 Task: Find a guest house in Isleworth, United Kingdom, for 7 guests from 10th to 15th July, with a price range of ₹10,000 to ₹15,000, 7 bedrooms, 4 beds, 7 bathrooms, WiFi, free parking, and self check-in.
Action: Mouse moved to (596, 121)
Screenshot: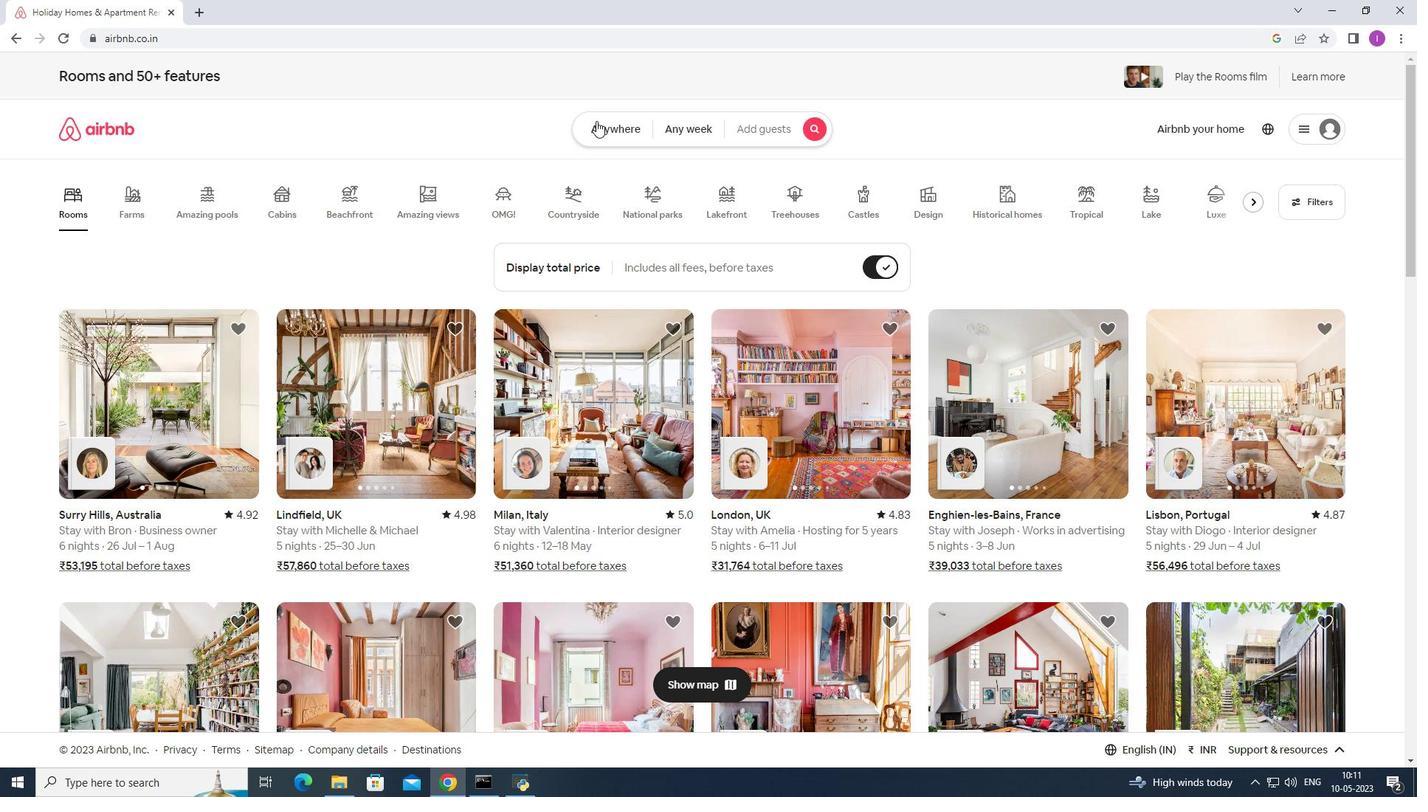 
Action: Mouse pressed left at (596, 121)
Screenshot: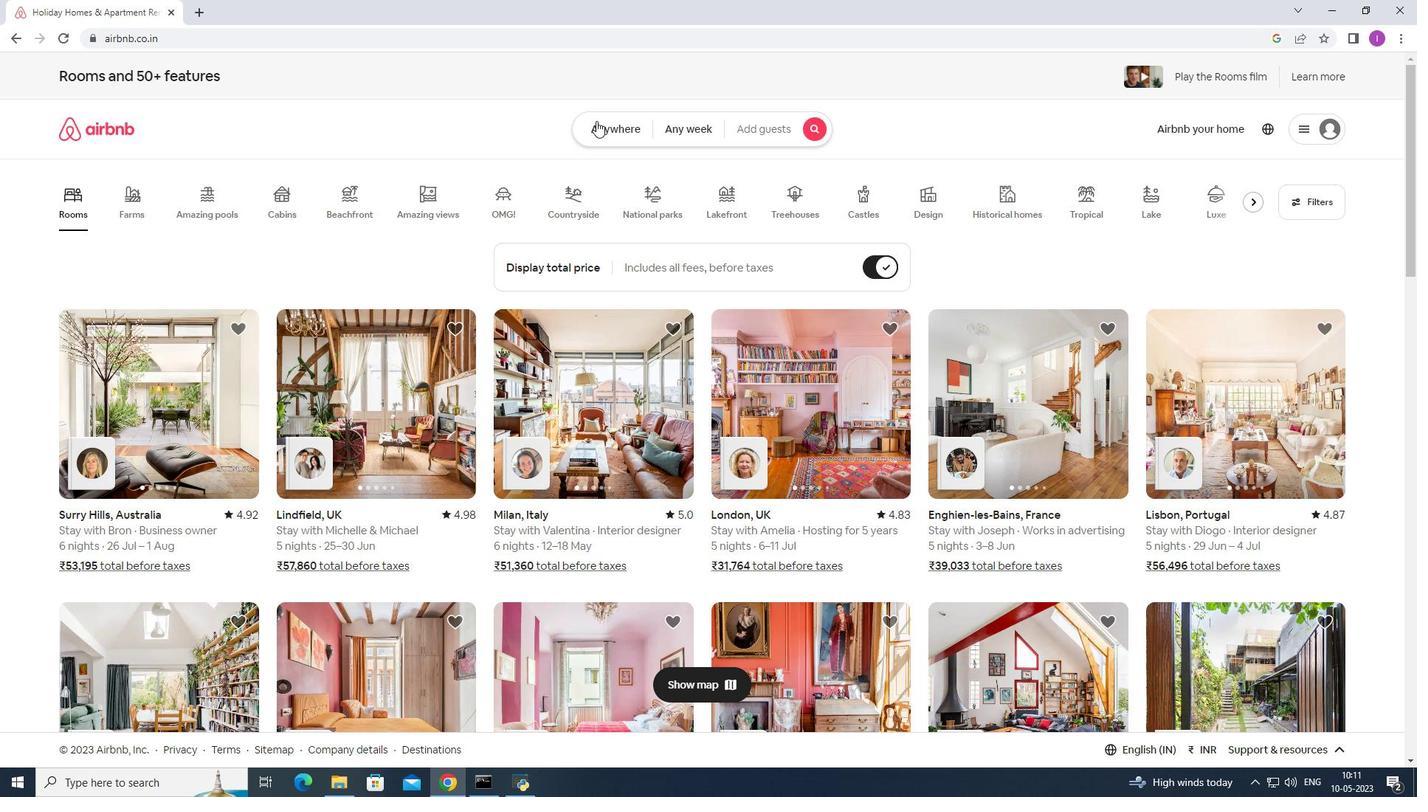 
Action: Mouse moved to (458, 196)
Screenshot: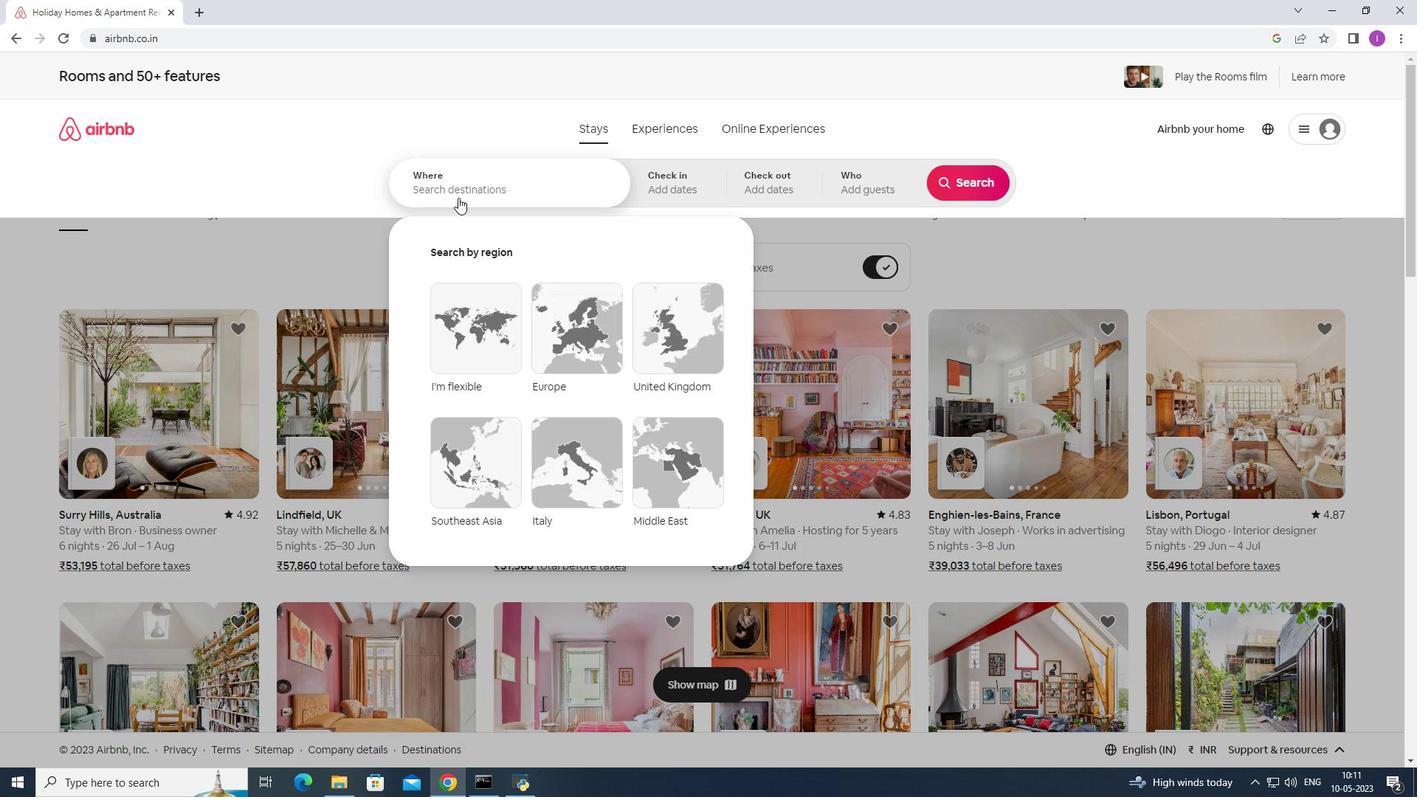 
Action: Mouse pressed left at (458, 196)
Screenshot: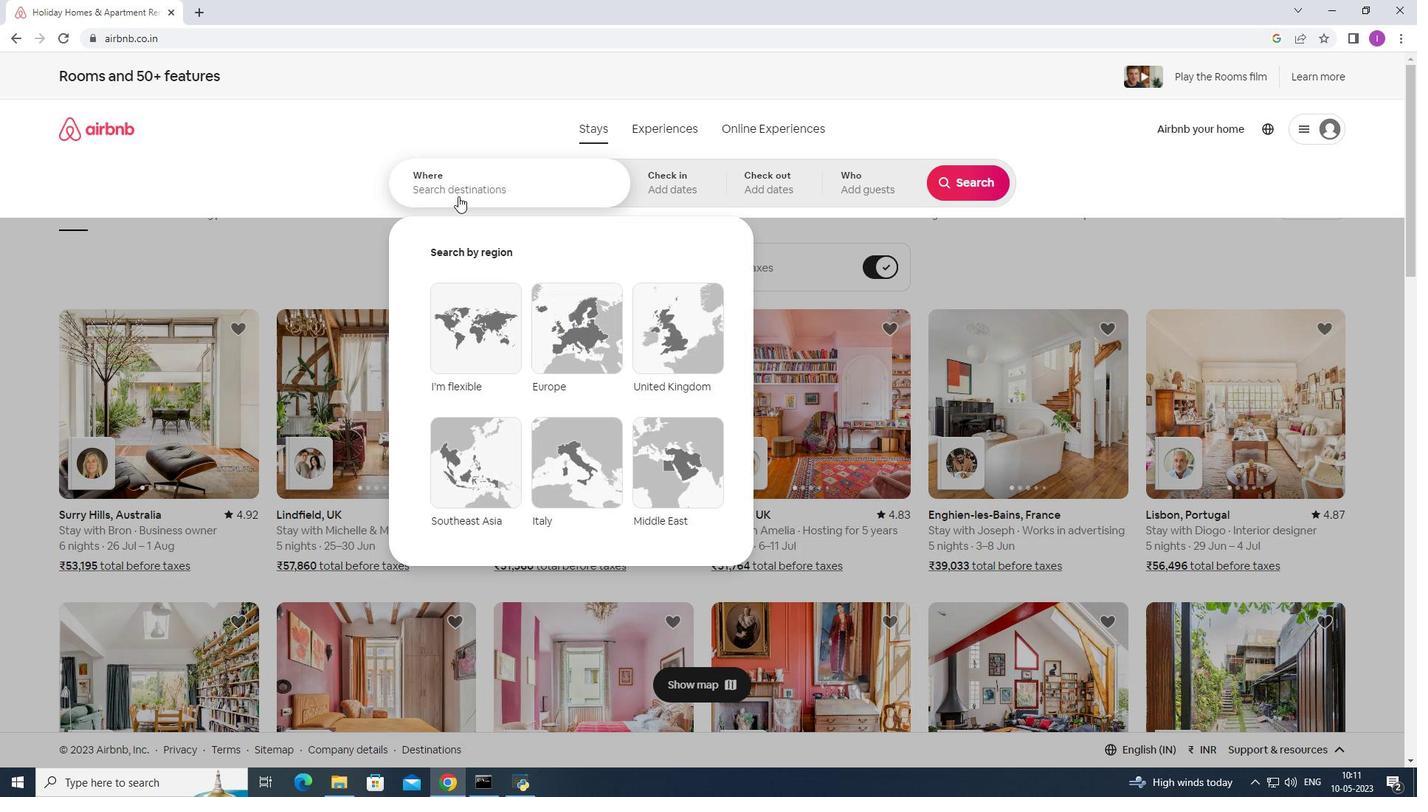 
Action: Mouse moved to (481, 191)
Screenshot: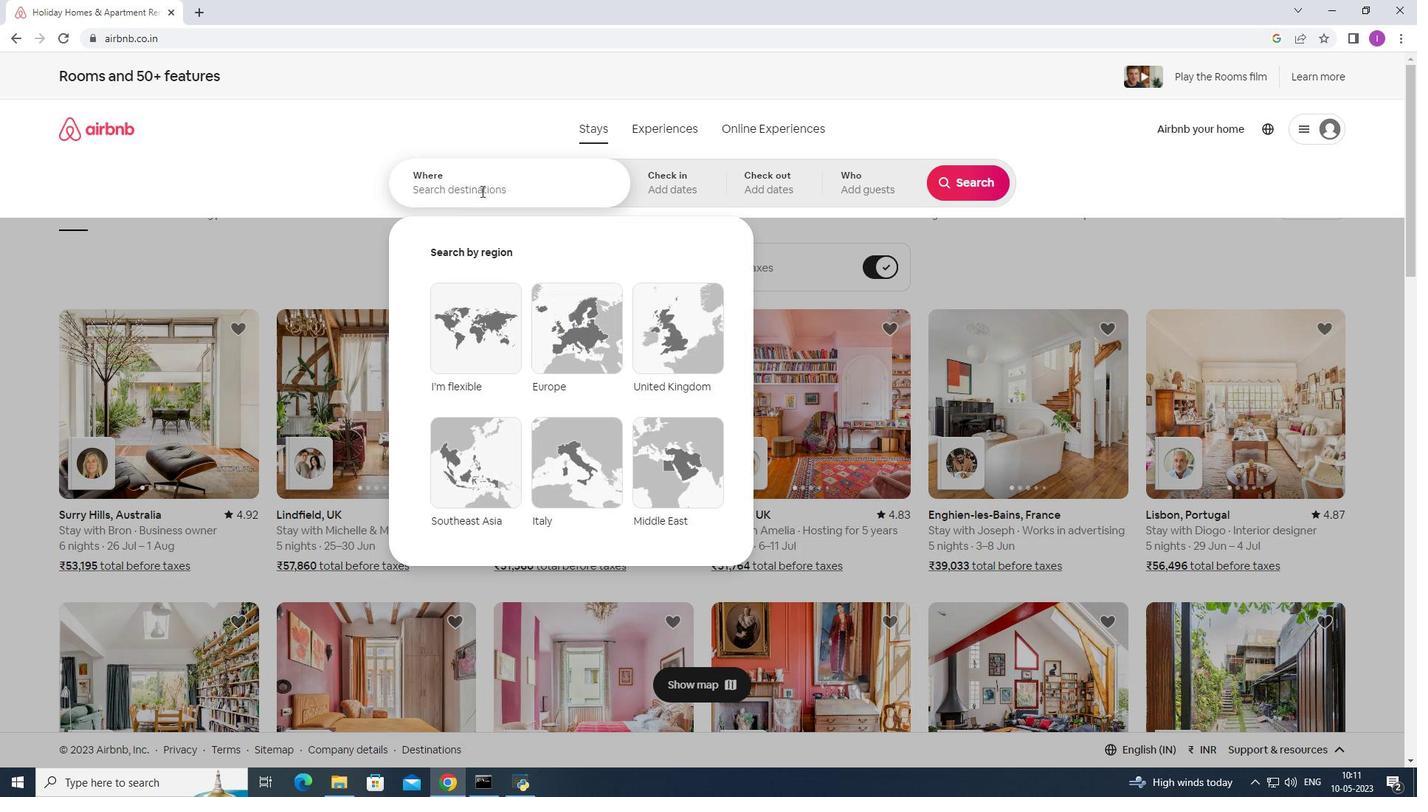 
Action: Key pressed <Key.shift><Key.shift><Key.shift><Key.shift><Key.shift><Key.shift><Key.shift><Key.shift><Key.shift>Isleworth,<Key.shift><Key.shift><Key.shift><Key.shift><Key.shift><Key.shift><Key.shift><Key.shift><Key.shift><Key.shift><Key.shift><Key.shift><Key.shift><Key.shift>United<Key.space><Key.shift>Kingdom
Screenshot: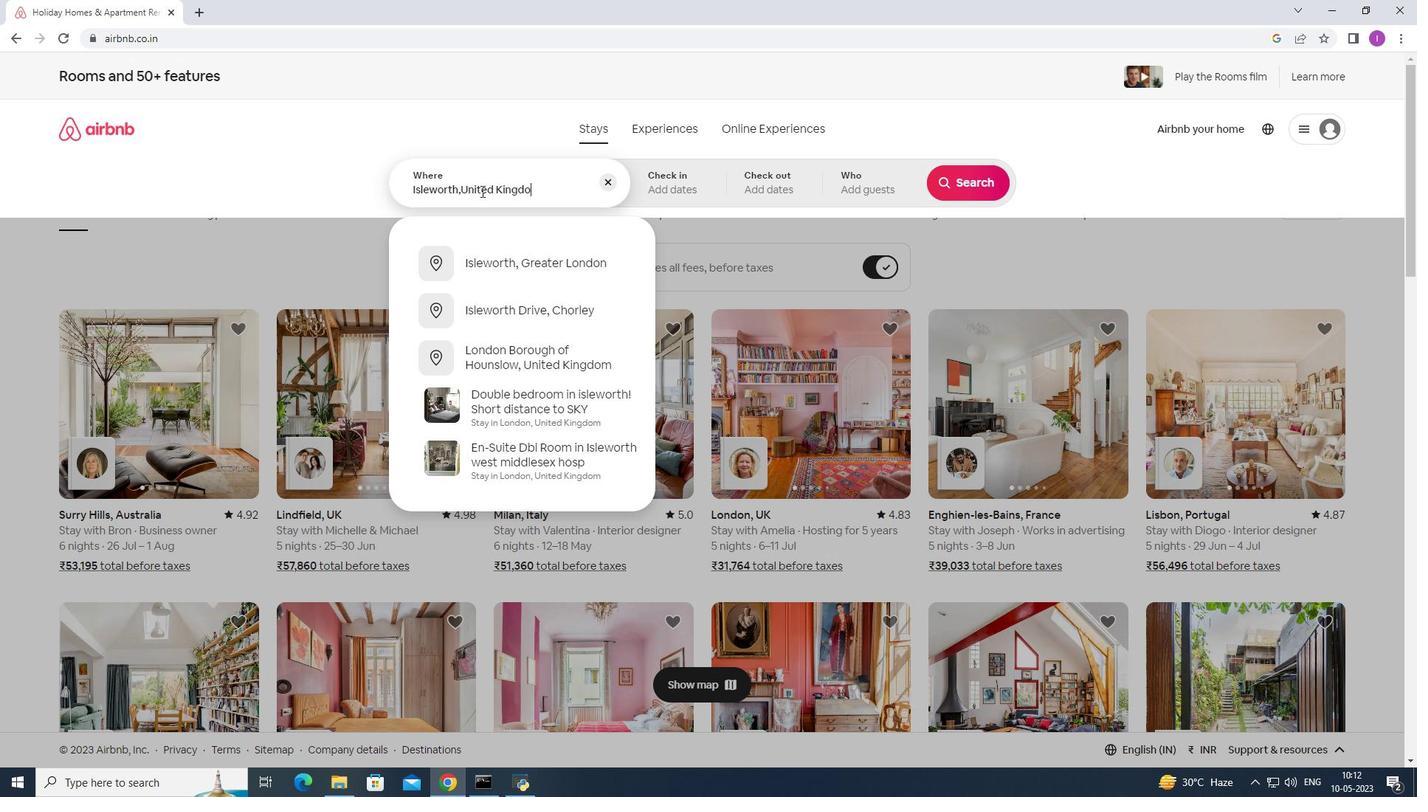 
Action: Mouse moved to (668, 194)
Screenshot: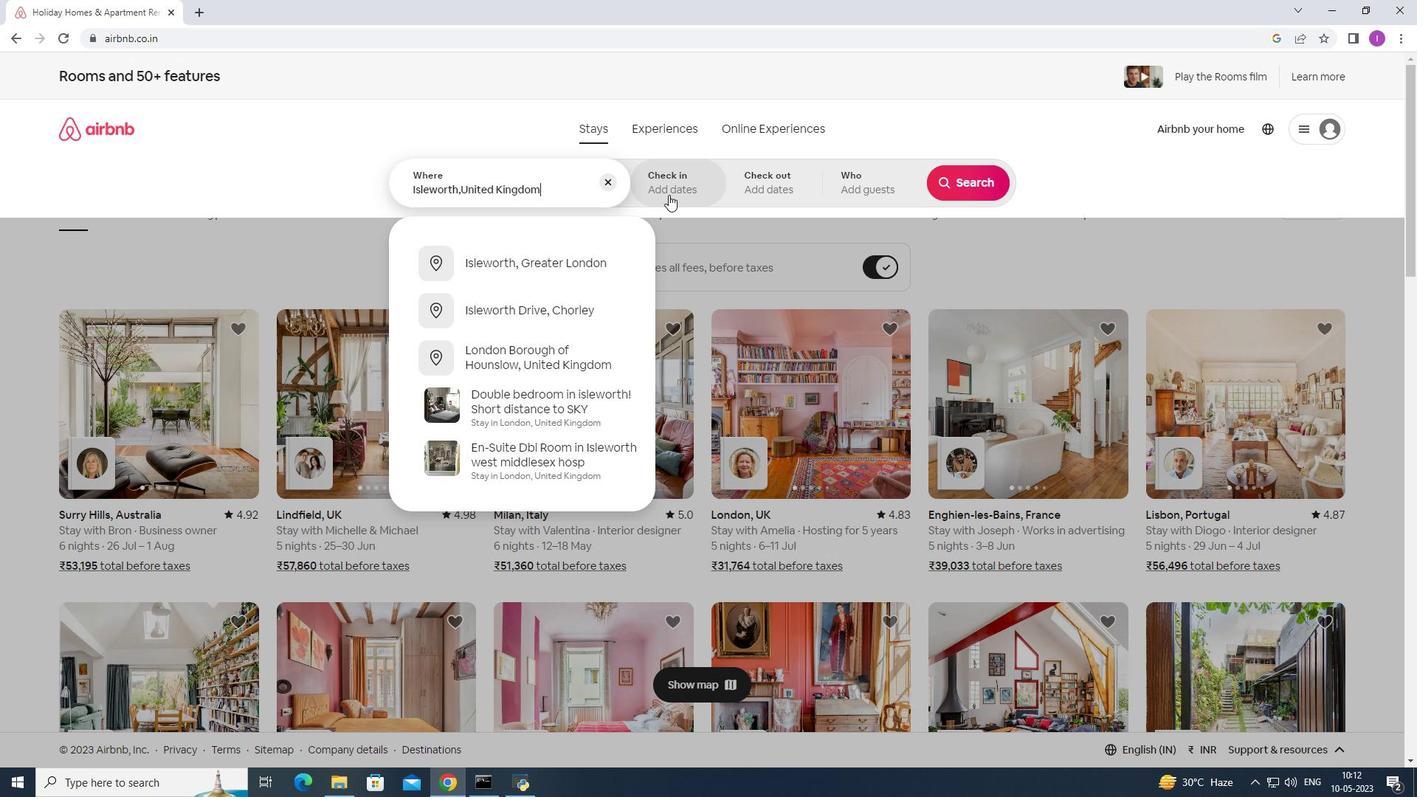 
Action: Mouse pressed left at (668, 194)
Screenshot: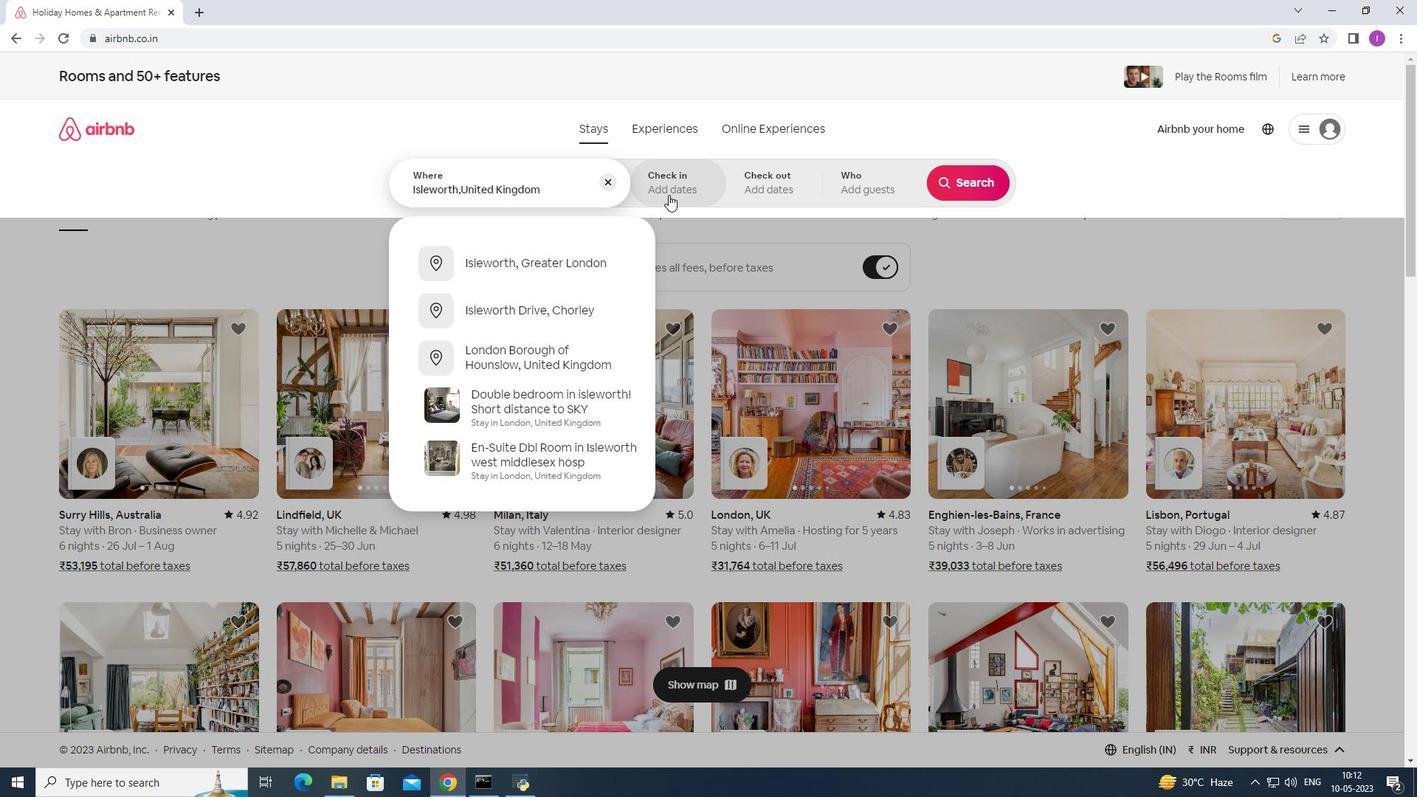 
Action: Mouse moved to (969, 297)
Screenshot: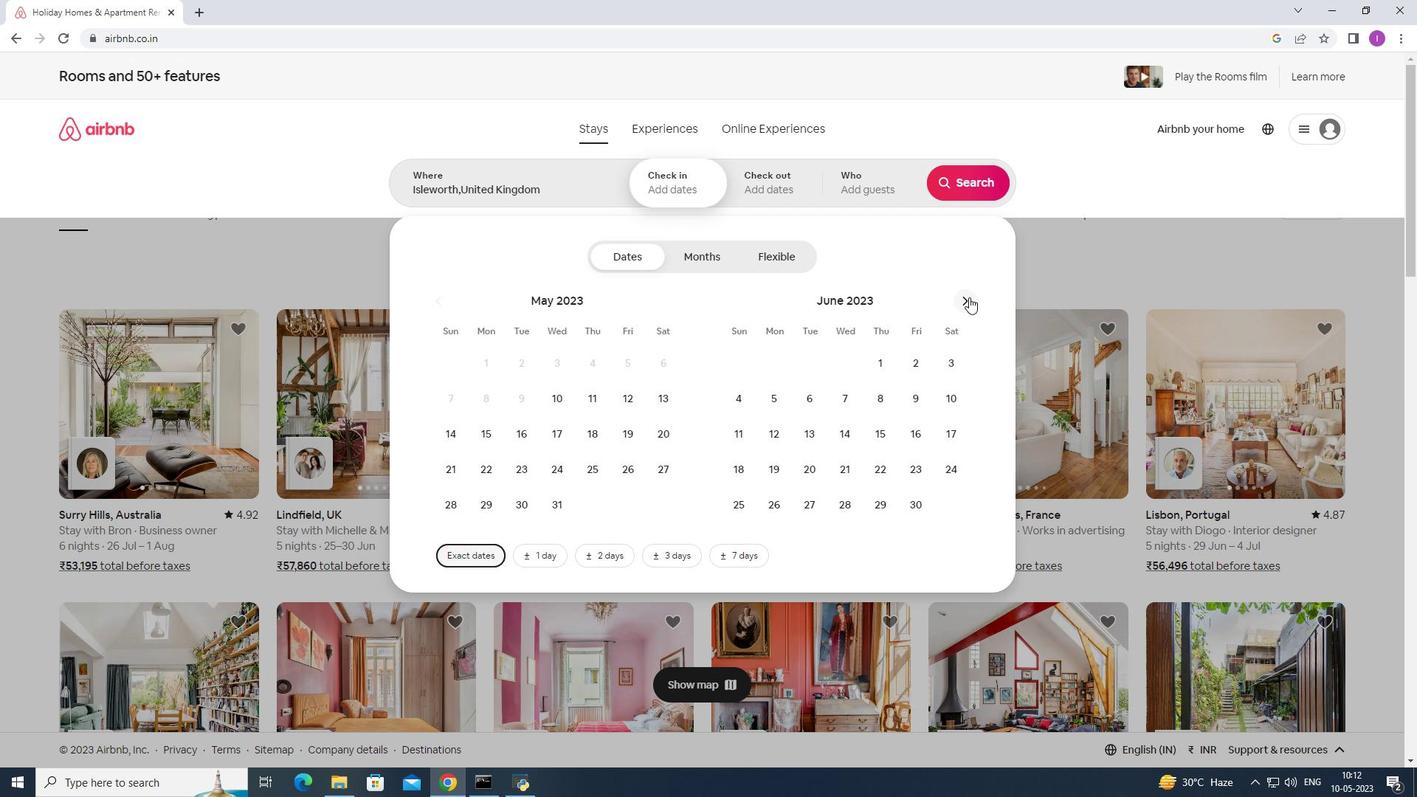 
Action: Mouse pressed left at (969, 297)
Screenshot: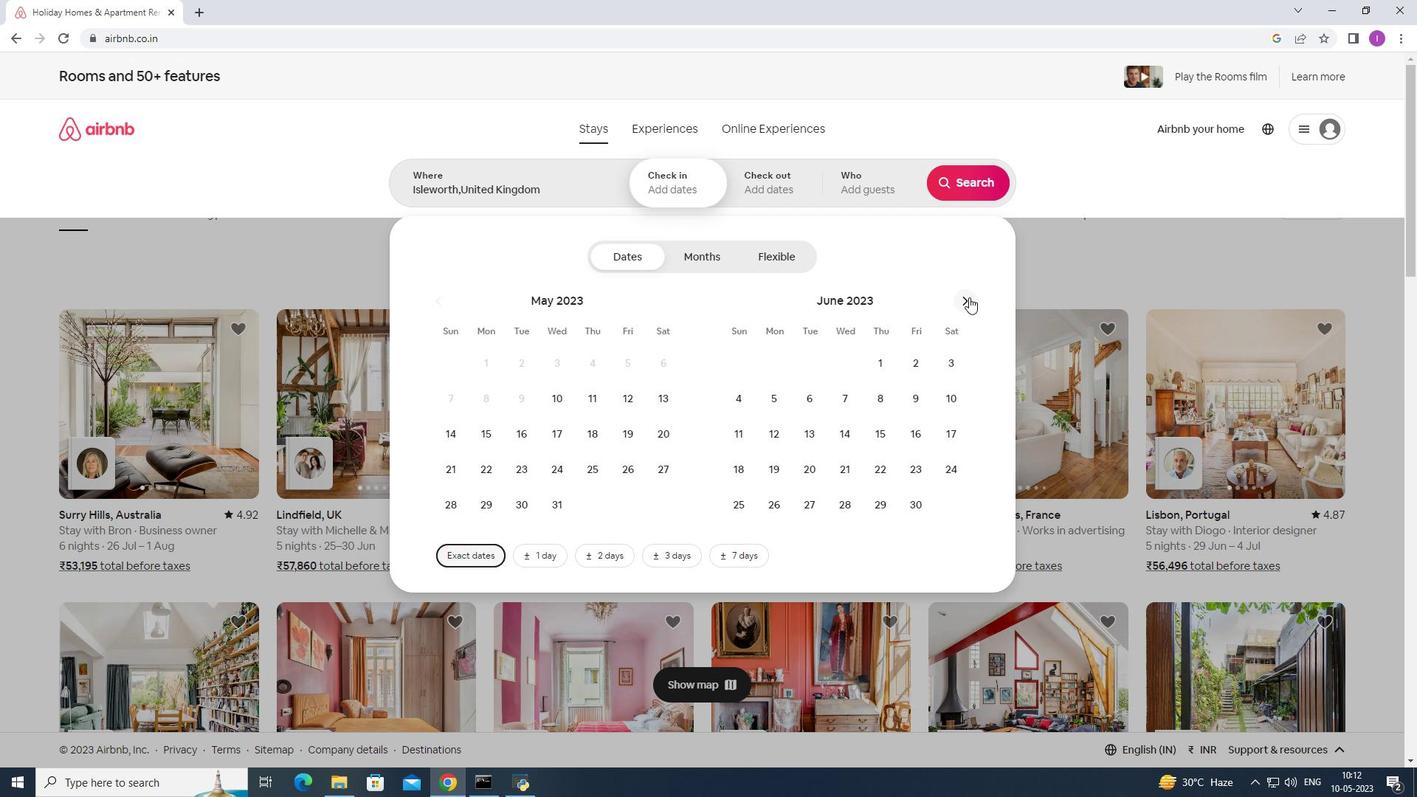 
Action: Mouse moved to (778, 436)
Screenshot: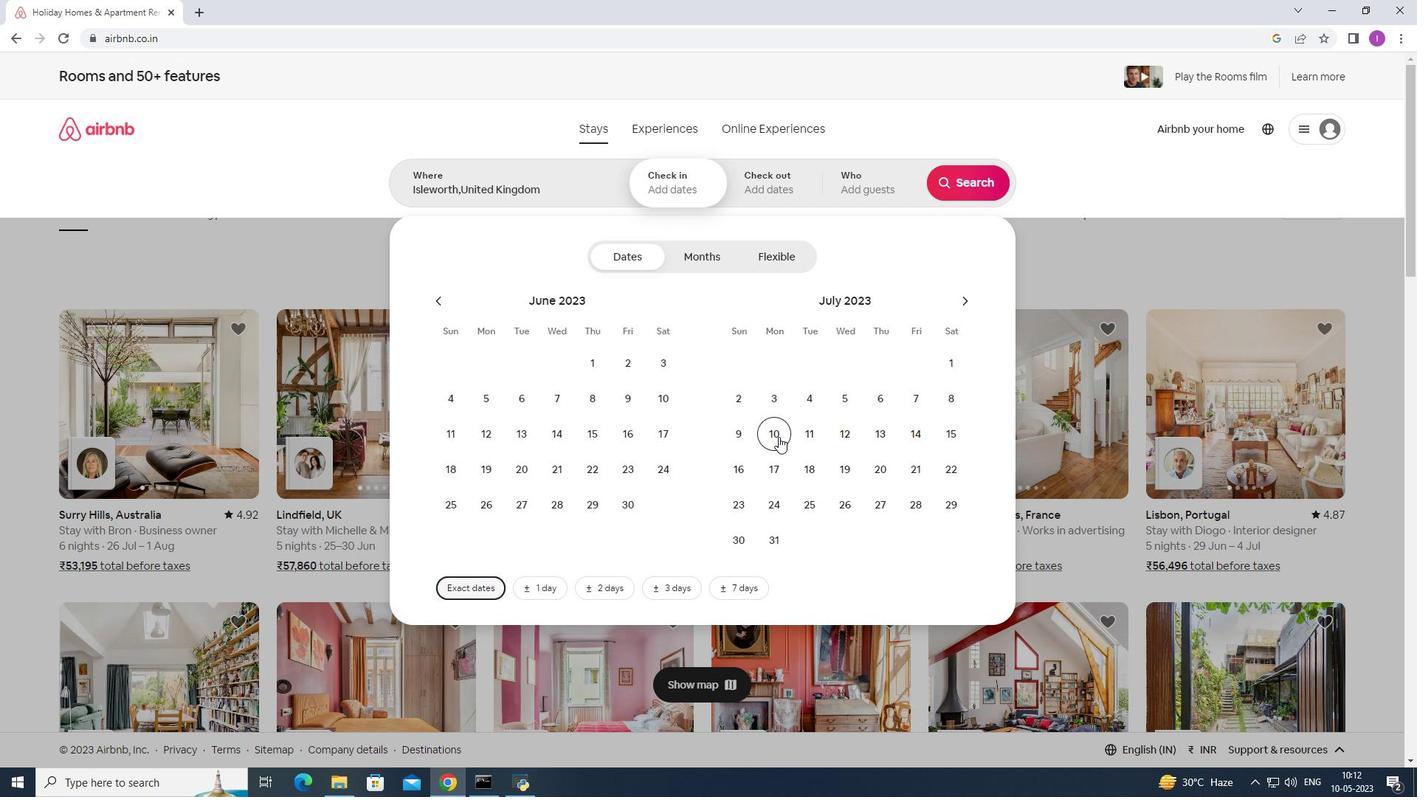 
Action: Mouse pressed left at (778, 436)
Screenshot: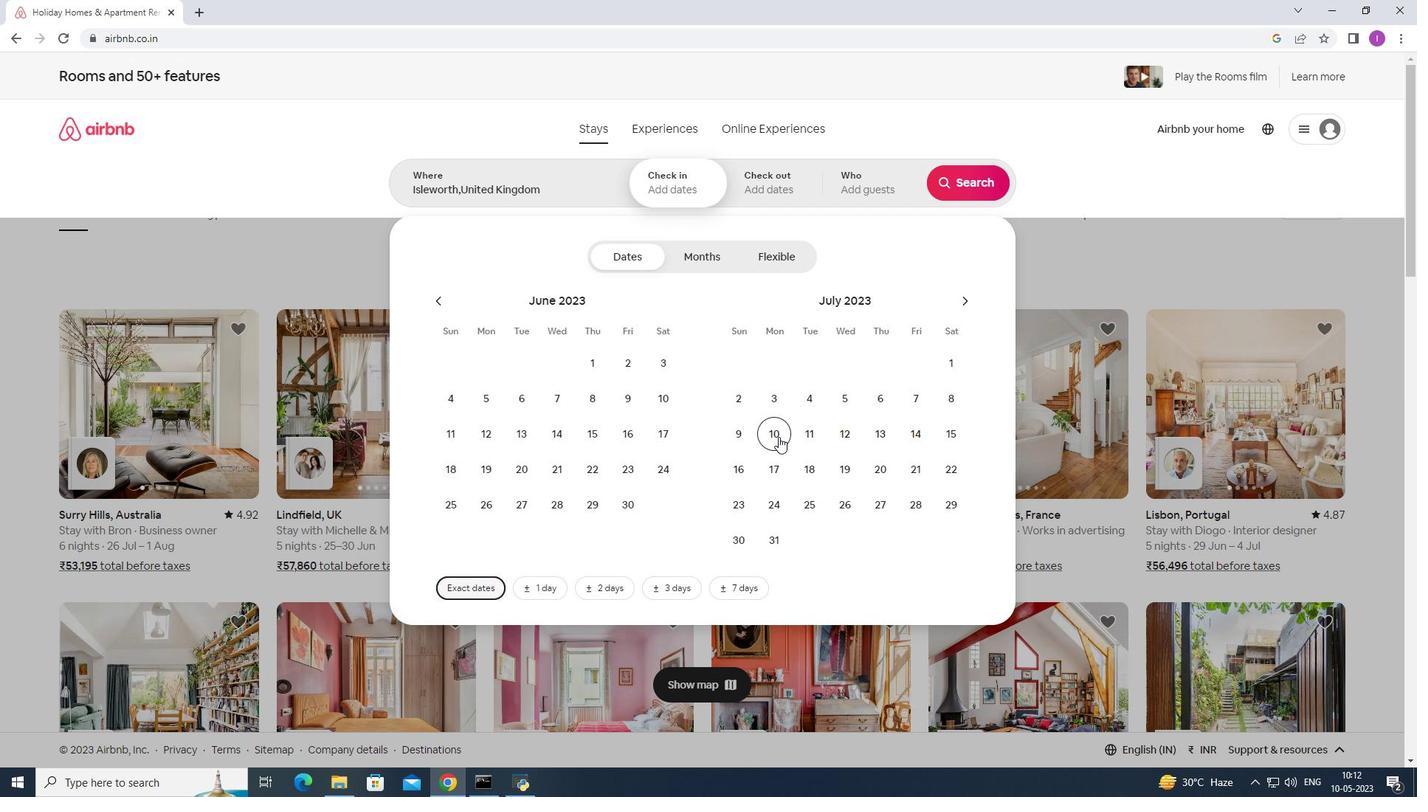 
Action: Mouse moved to (946, 424)
Screenshot: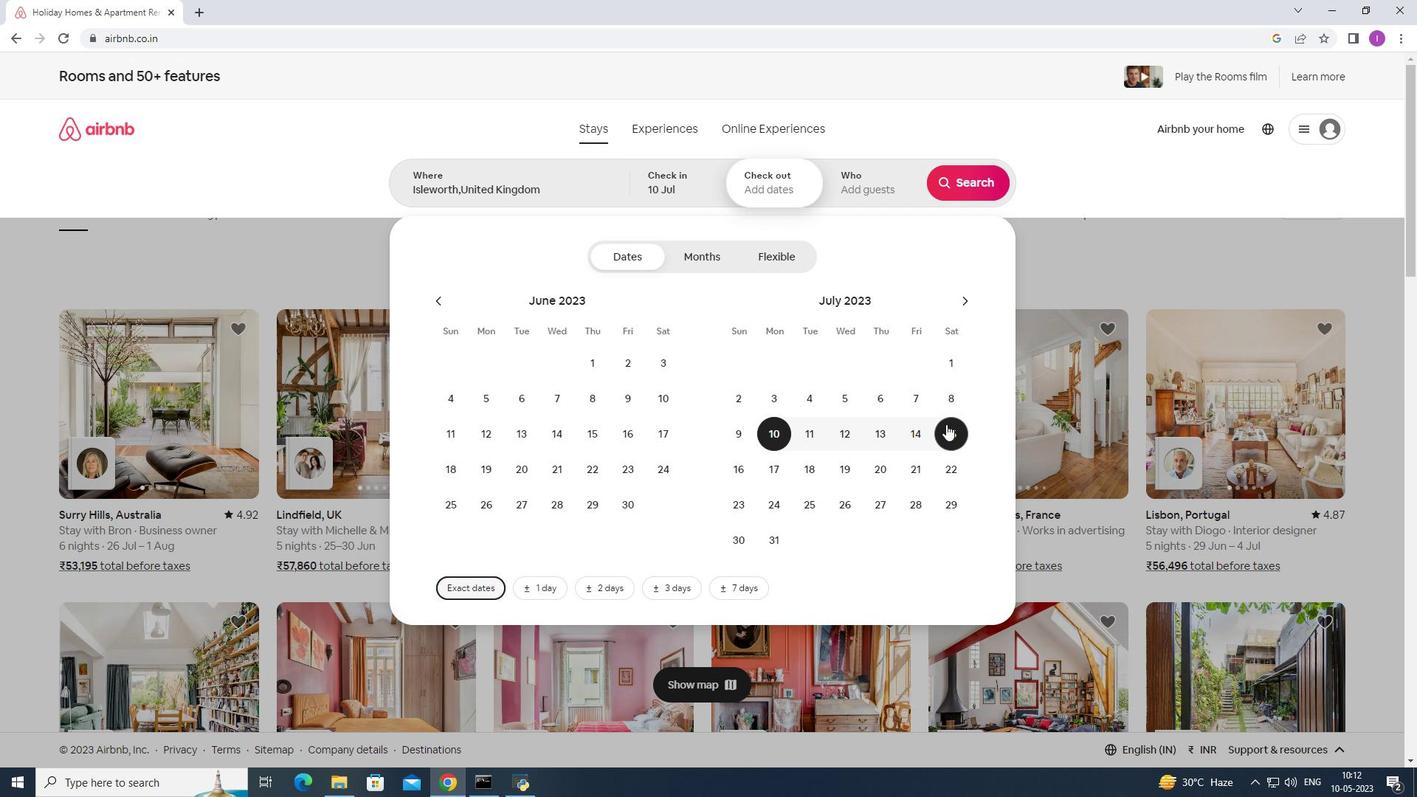 
Action: Mouse pressed left at (946, 424)
Screenshot: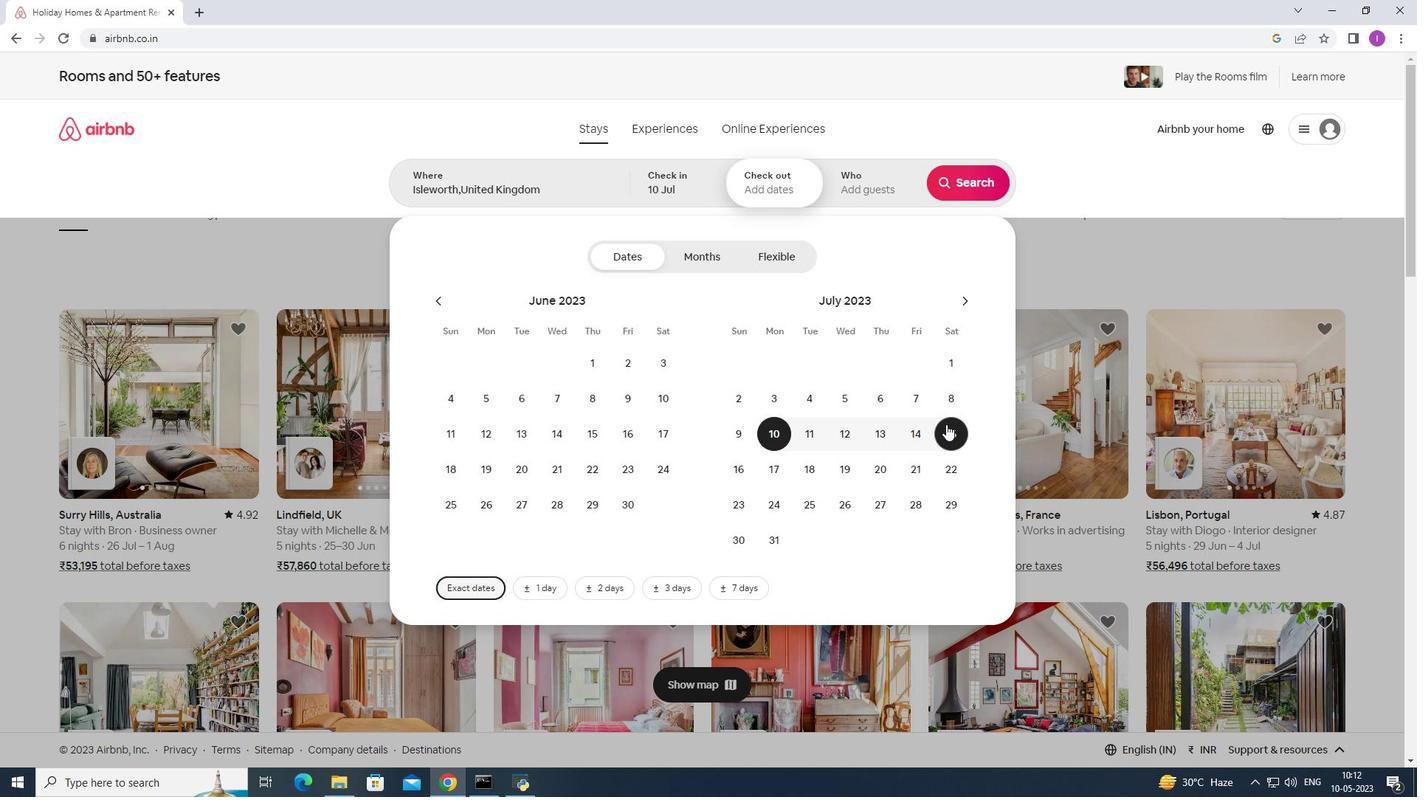 
Action: Mouse moved to (877, 195)
Screenshot: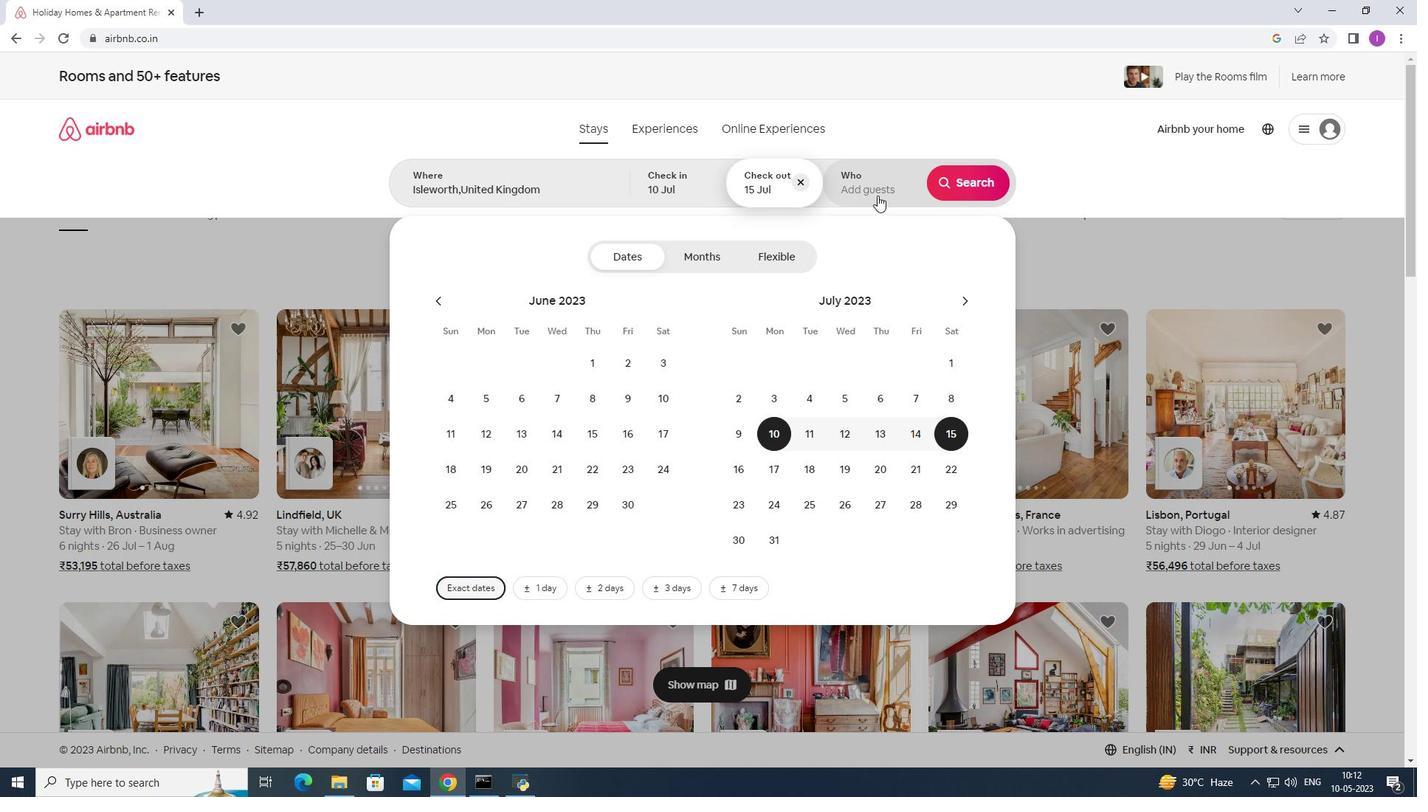 
Action: Mouse pressed left at (877, 195)
Screenshot: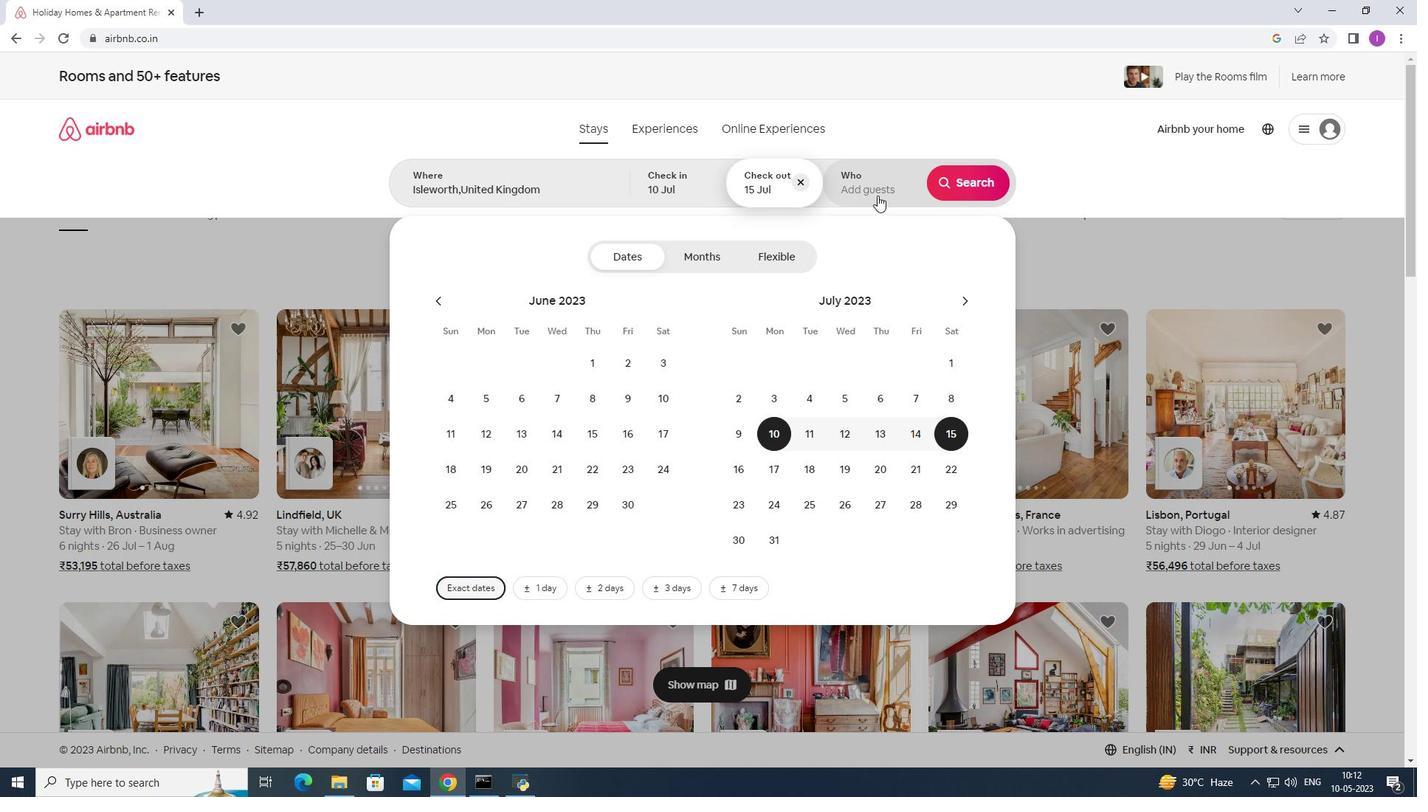 
Action: Mouse moved to (978, 261)
Screenshot: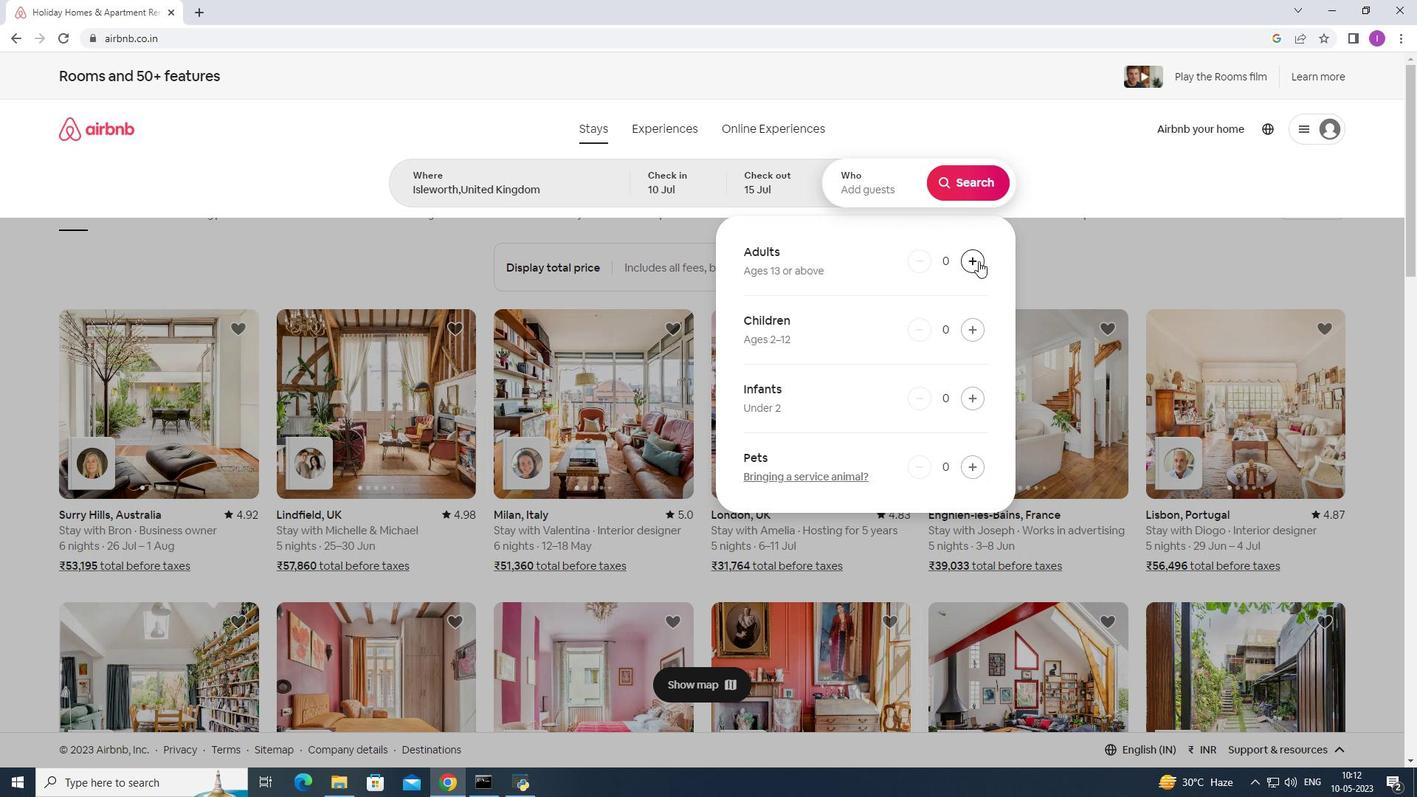 
Action: Mouse pressed left at (978, 261)
Screenshot: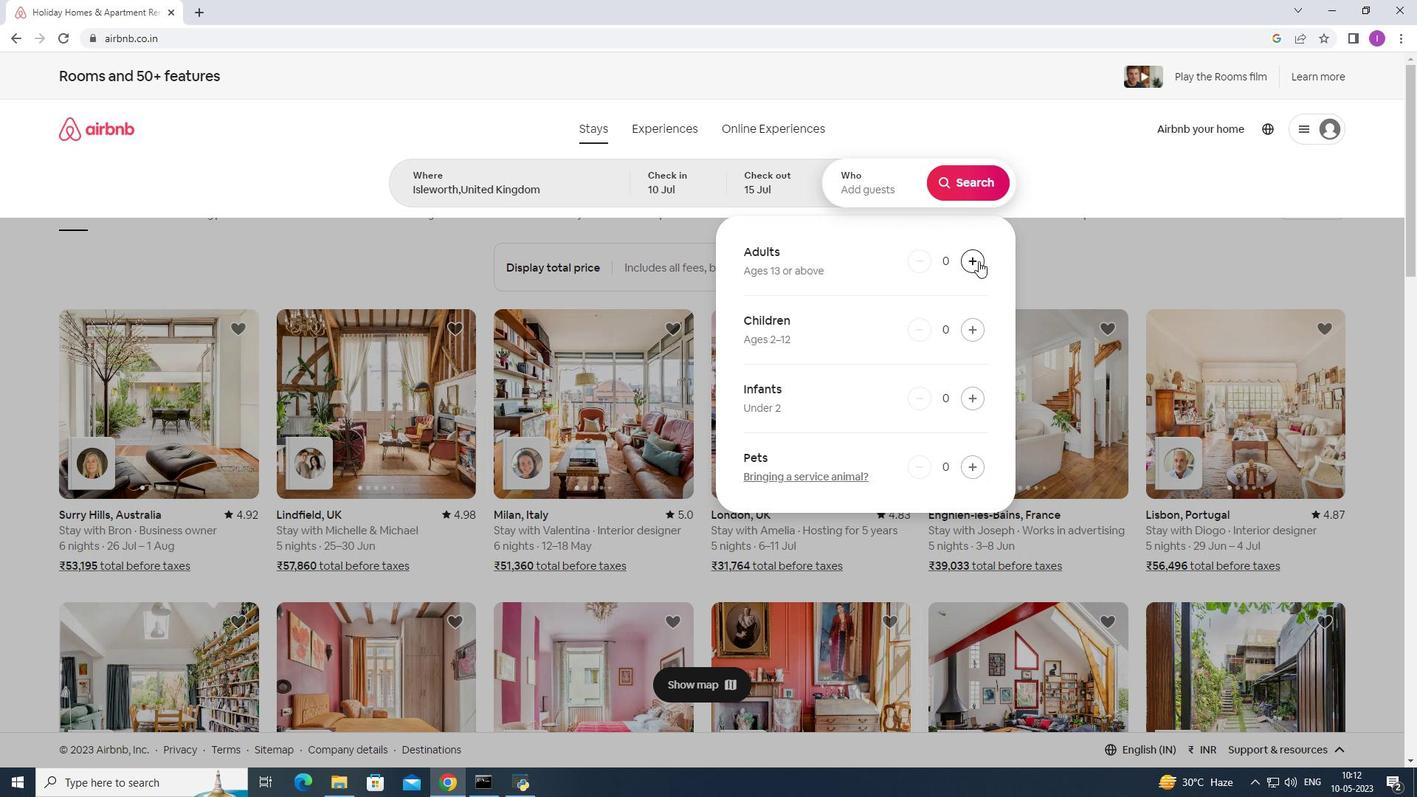 
Action: Mouse moved to (979, 261)
Screenshot: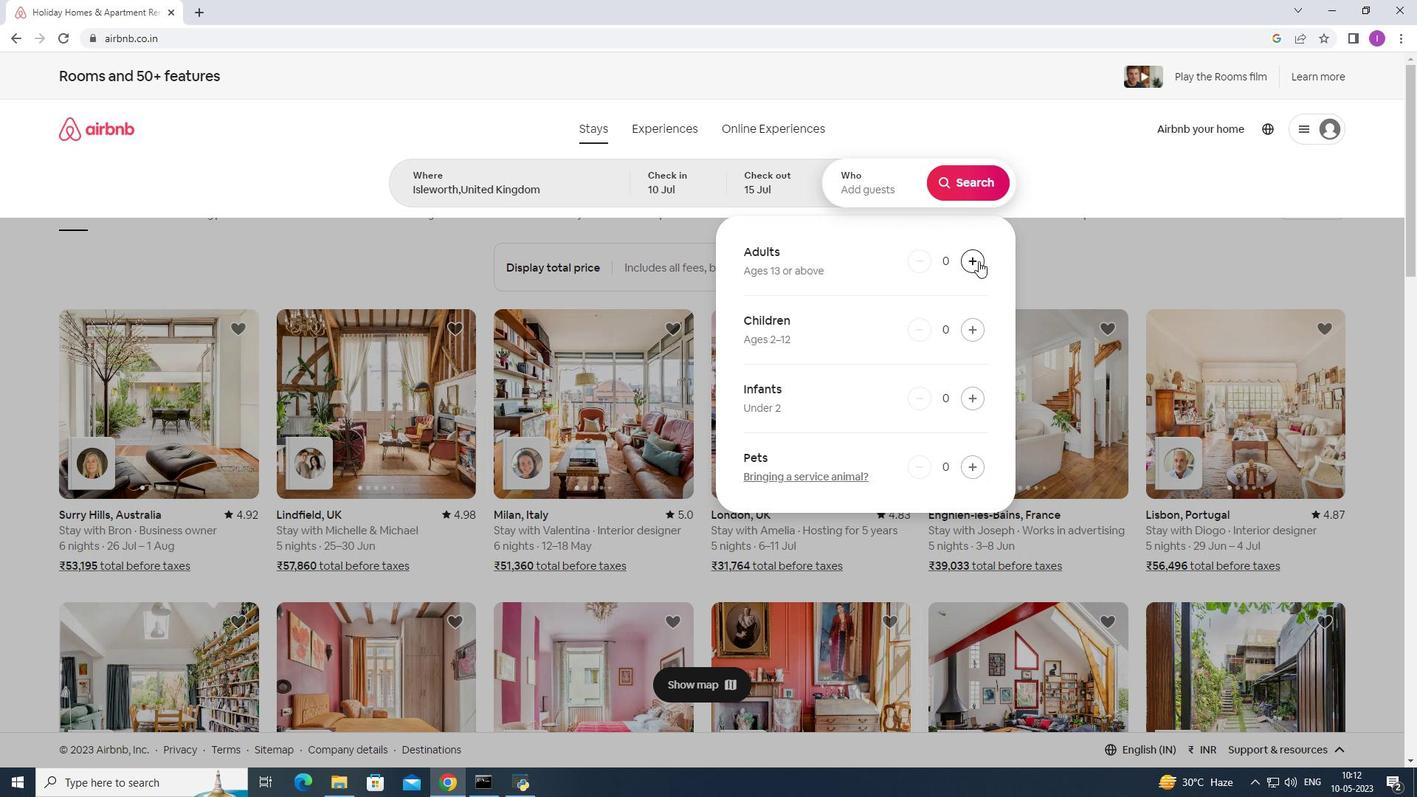 
Action: Mouse pressed left at (979, 261)
Screenshot: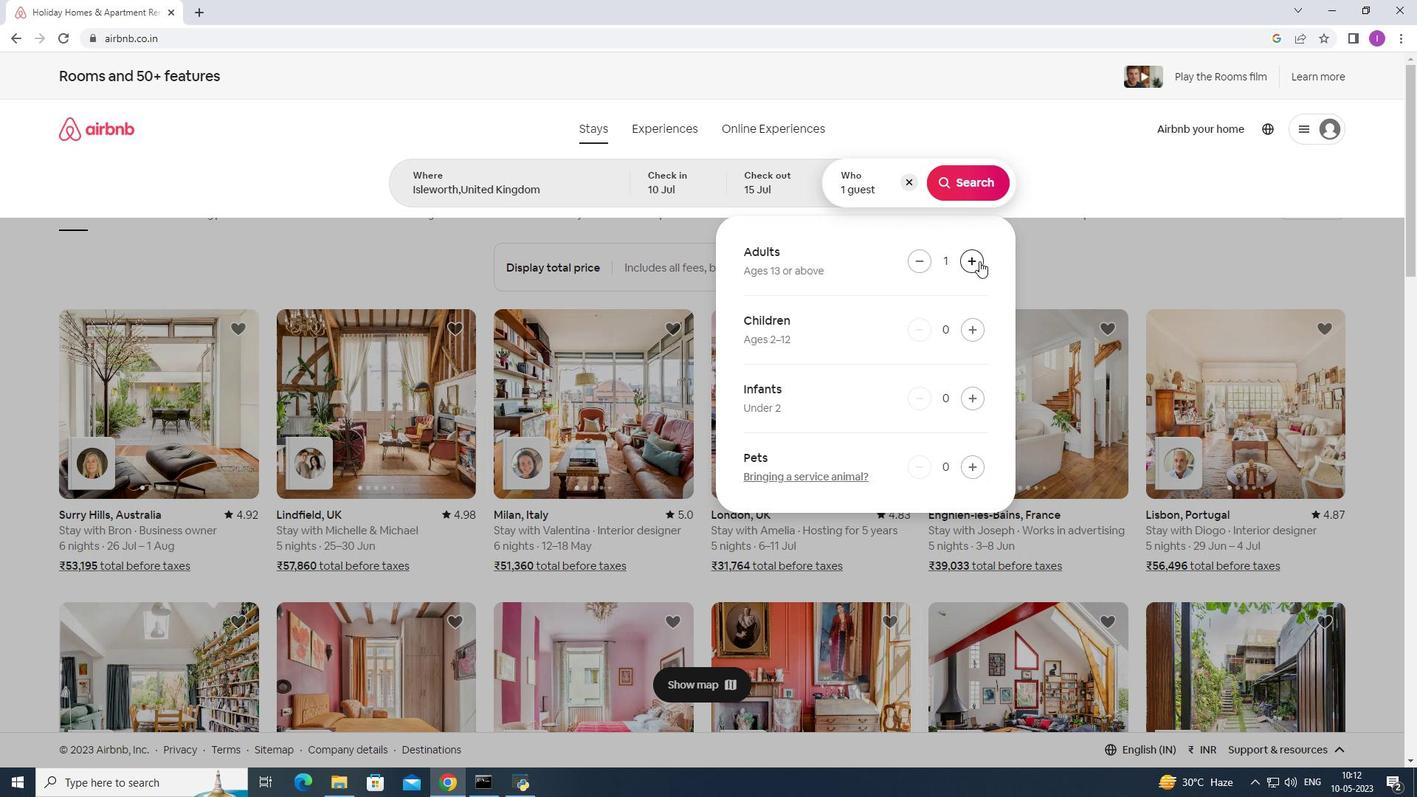 
Action: Mouse pressed left at (979, 261)
Screenshot: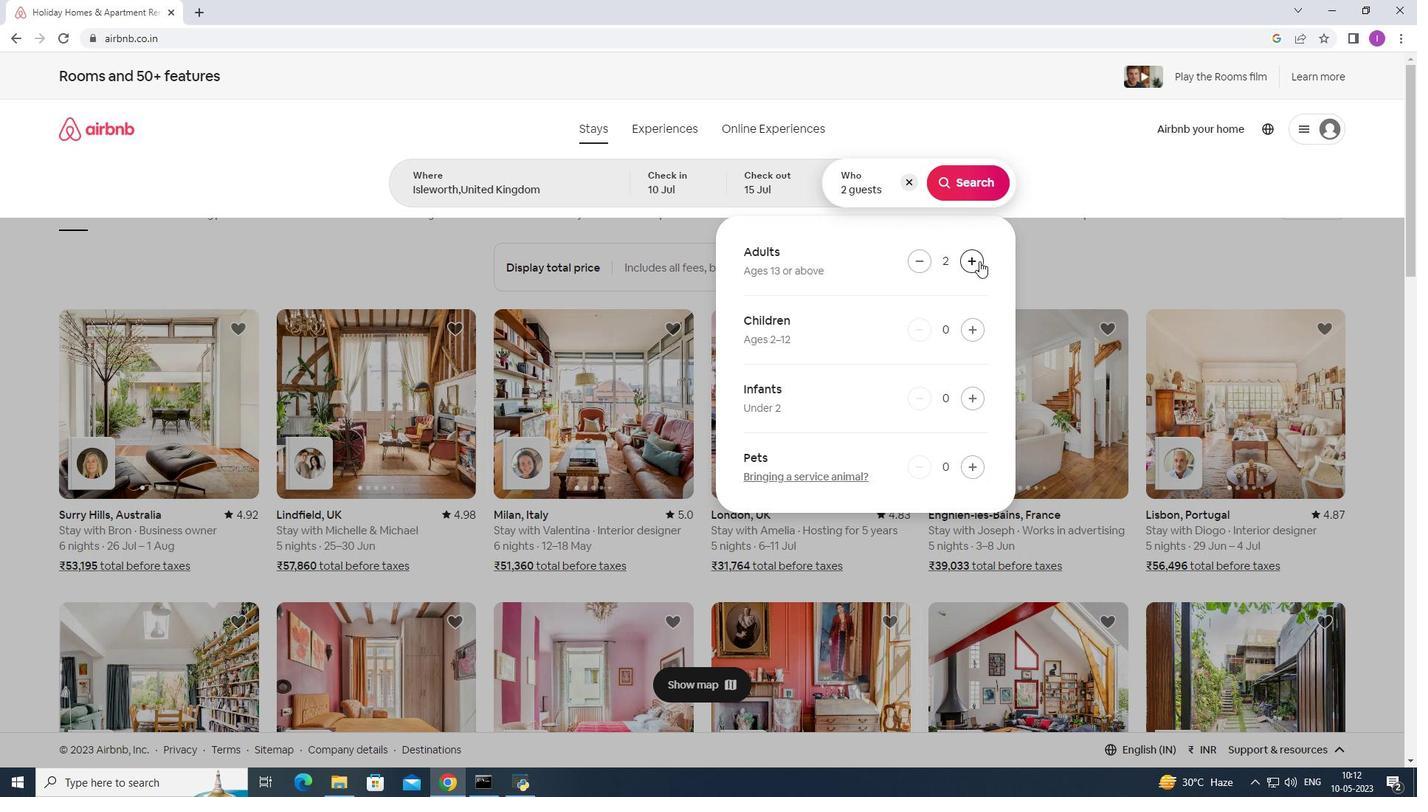 
Action: Mouse moved to (979, 260)
Screenshot: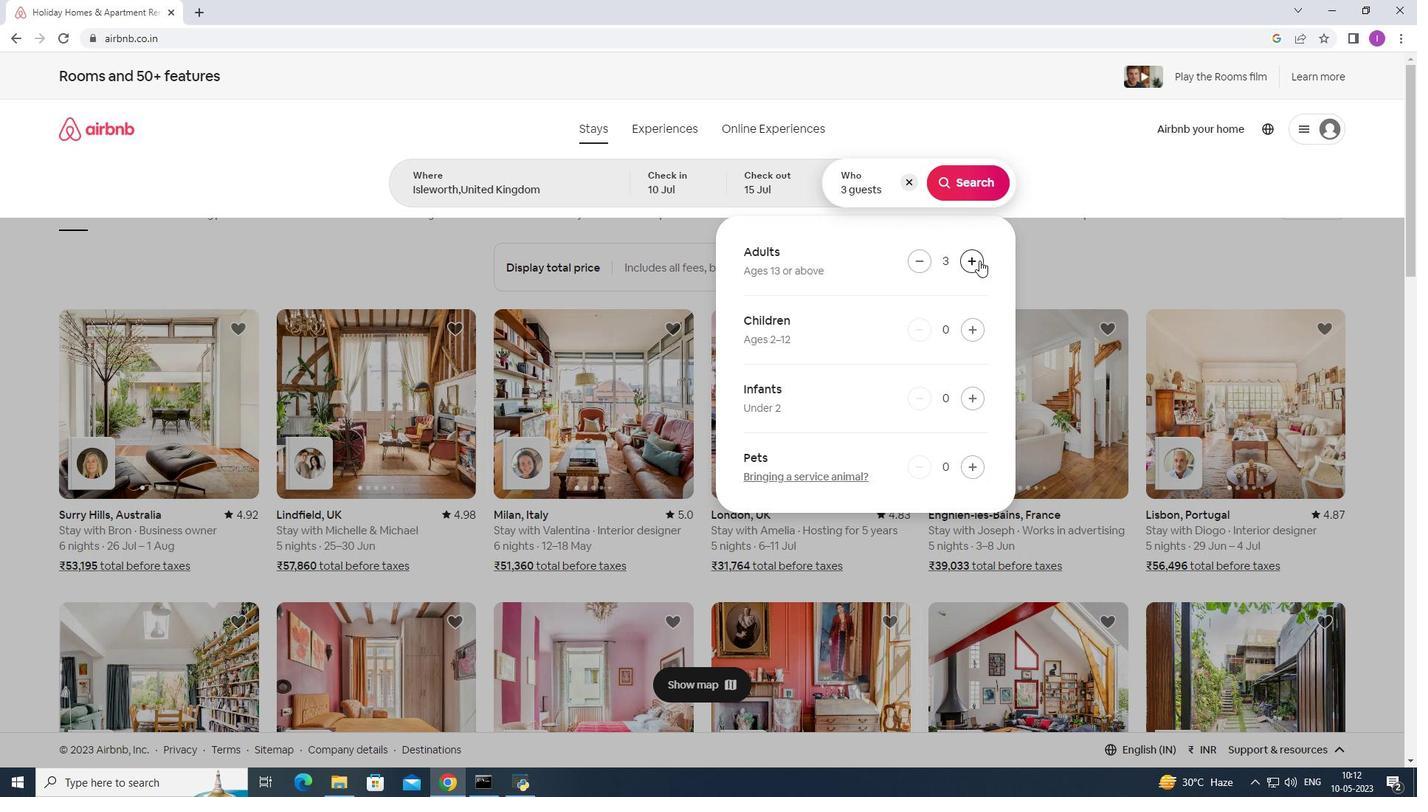 
Action: Mouse pressed left at (979, 260)
Screenshot: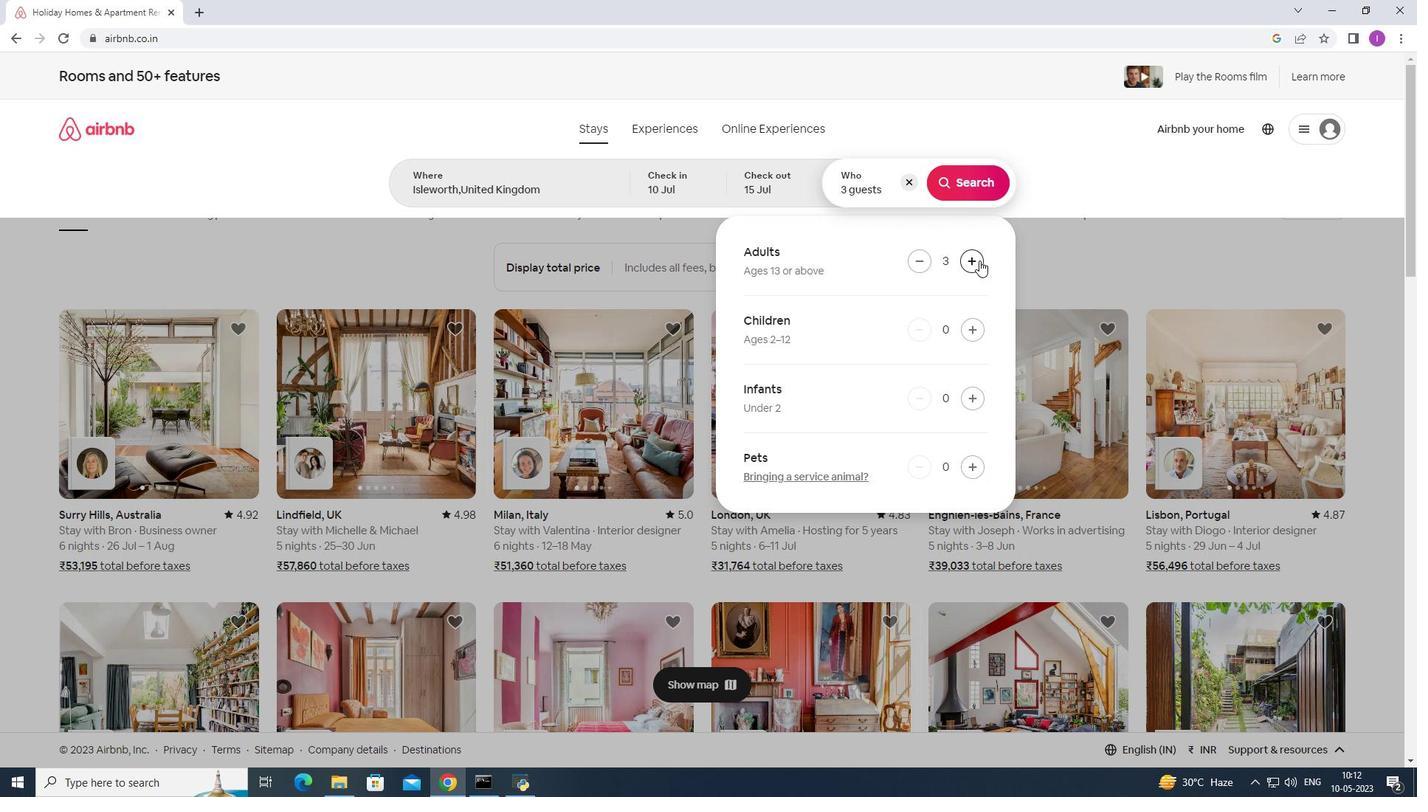 
Action: Mouse pressed left at (979, 260)
Screenshot: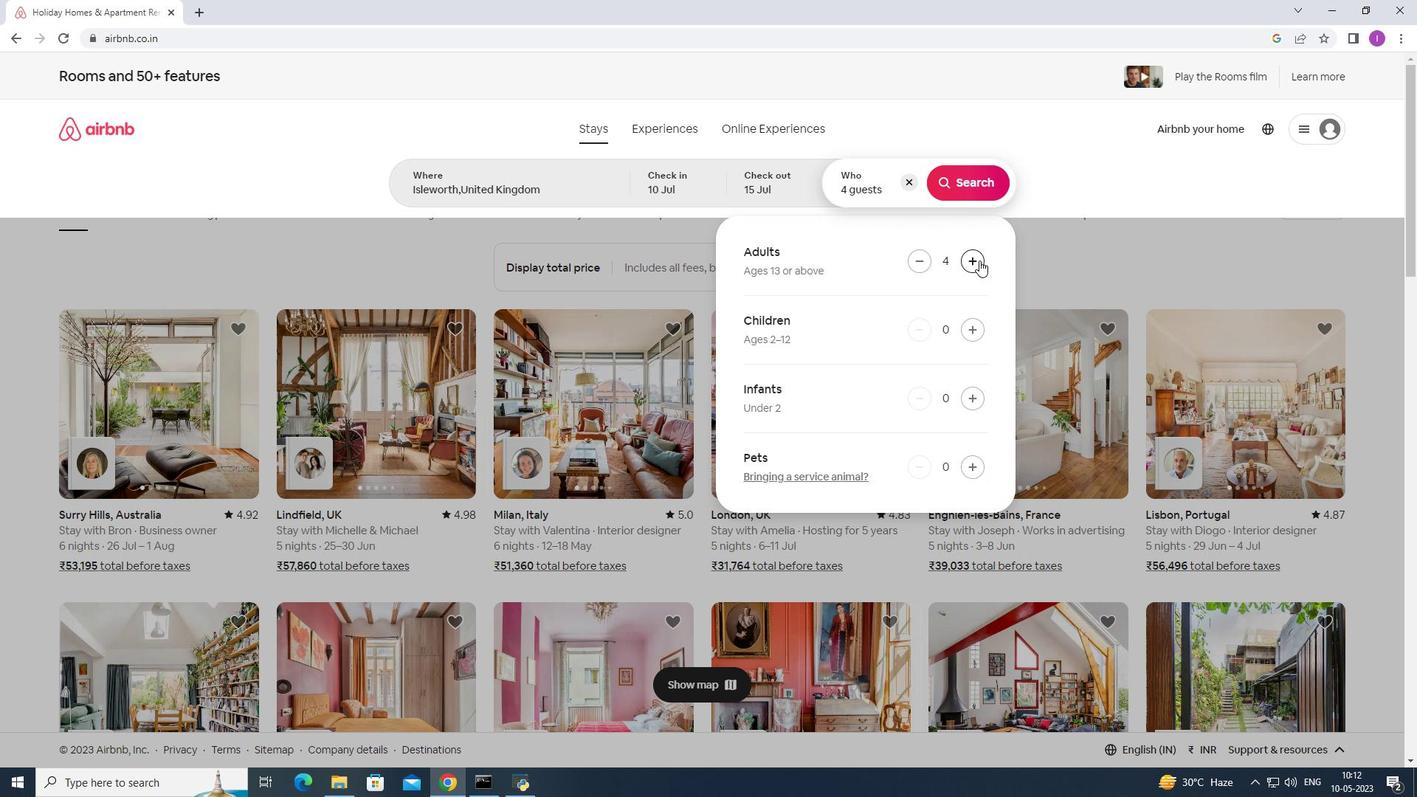 
Action: Mouse pressed left at (979, 260)
Screenshot: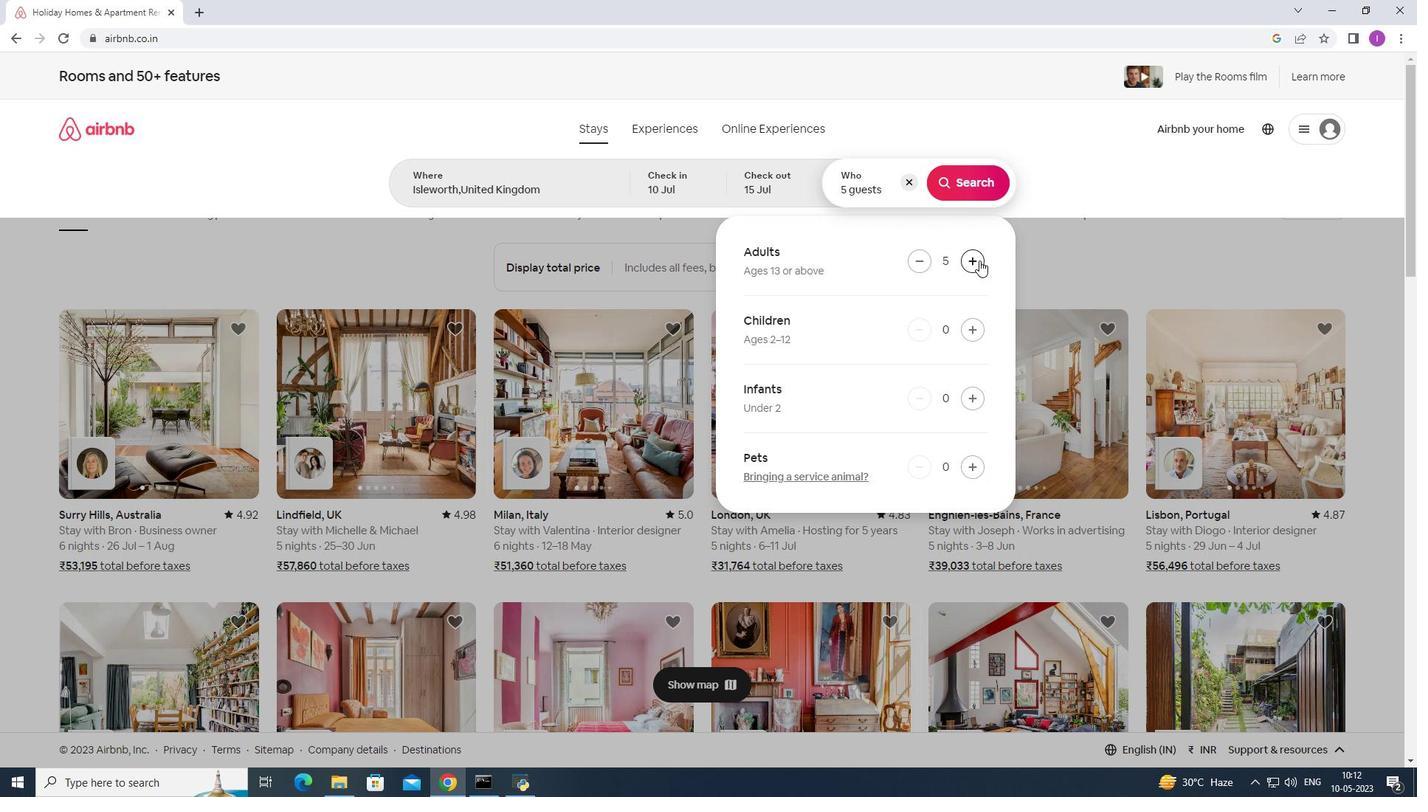 
Action: Mouse pressed left at (979, 260)
Screenshot: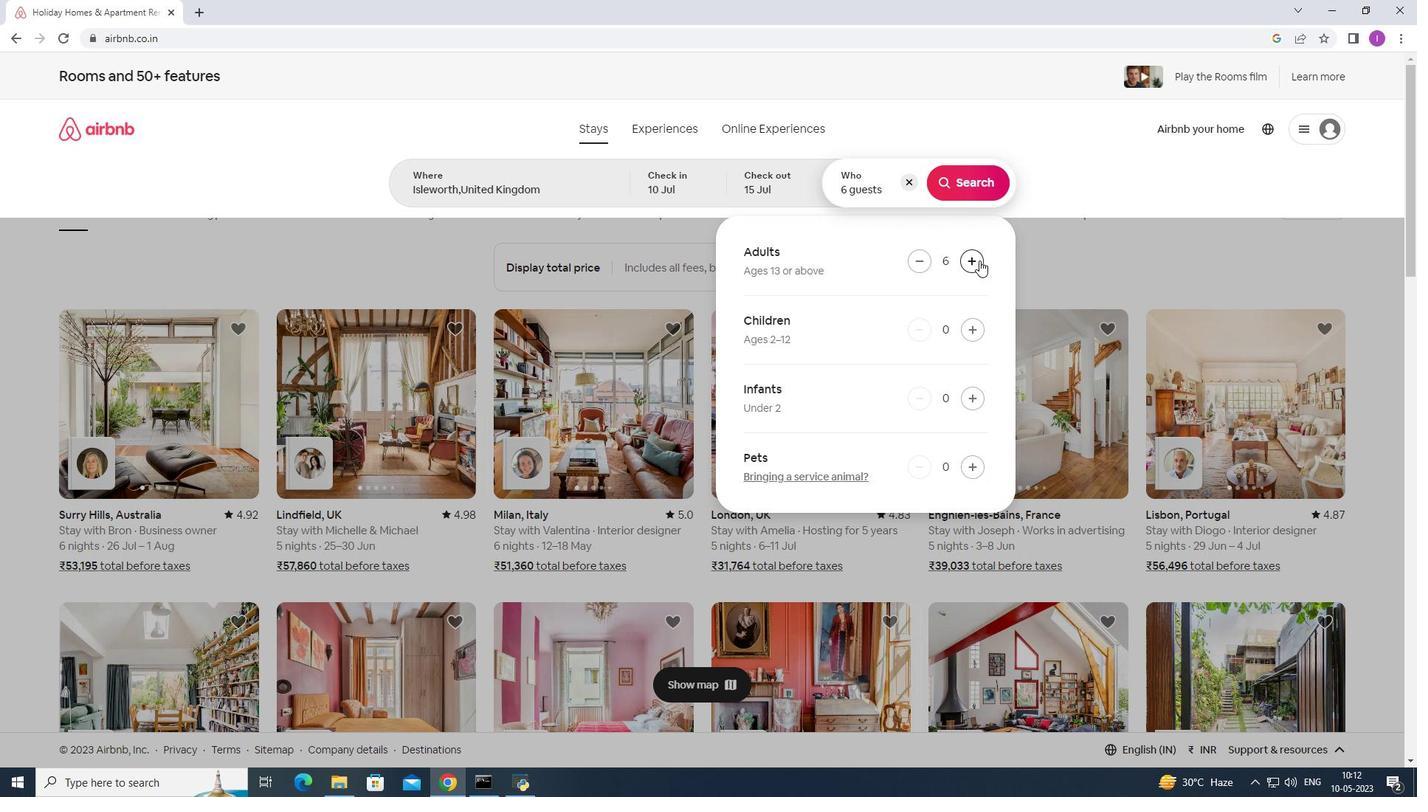 
Action: Mouse pressed left at (979, 260)
Screenshot: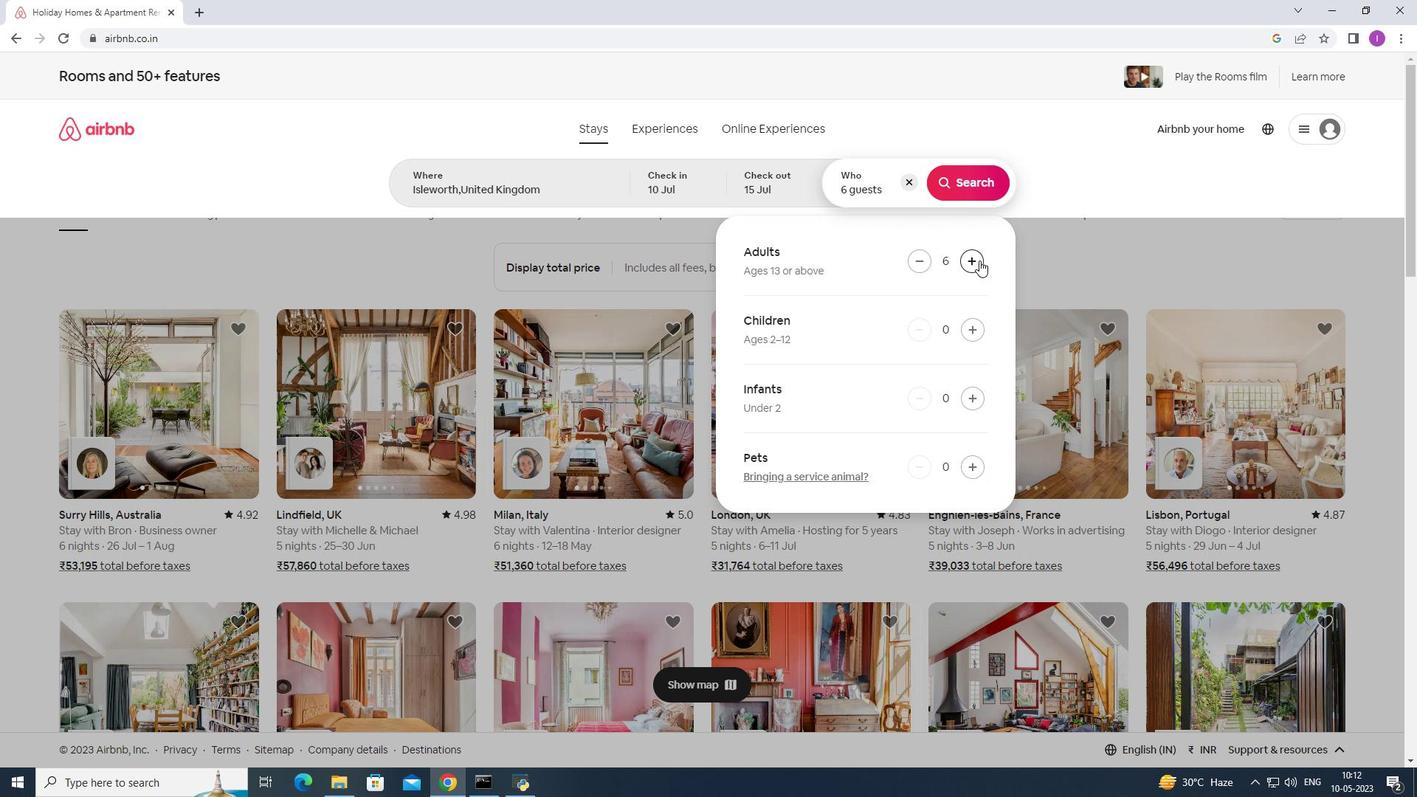
Action: Mouse moved to (912, 267)
Screenshot: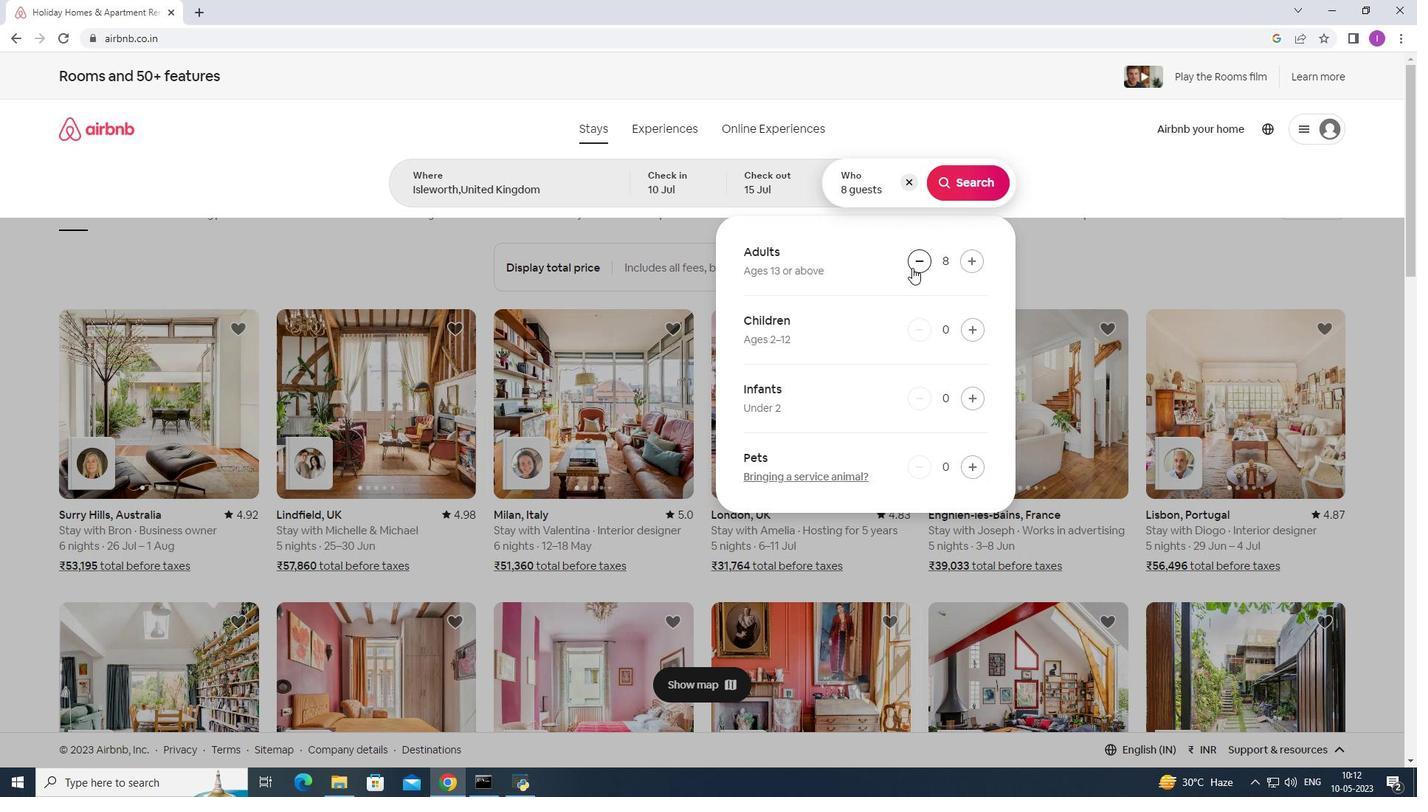 
Action: Mouse pressed left at (912, 267)
Screenshot: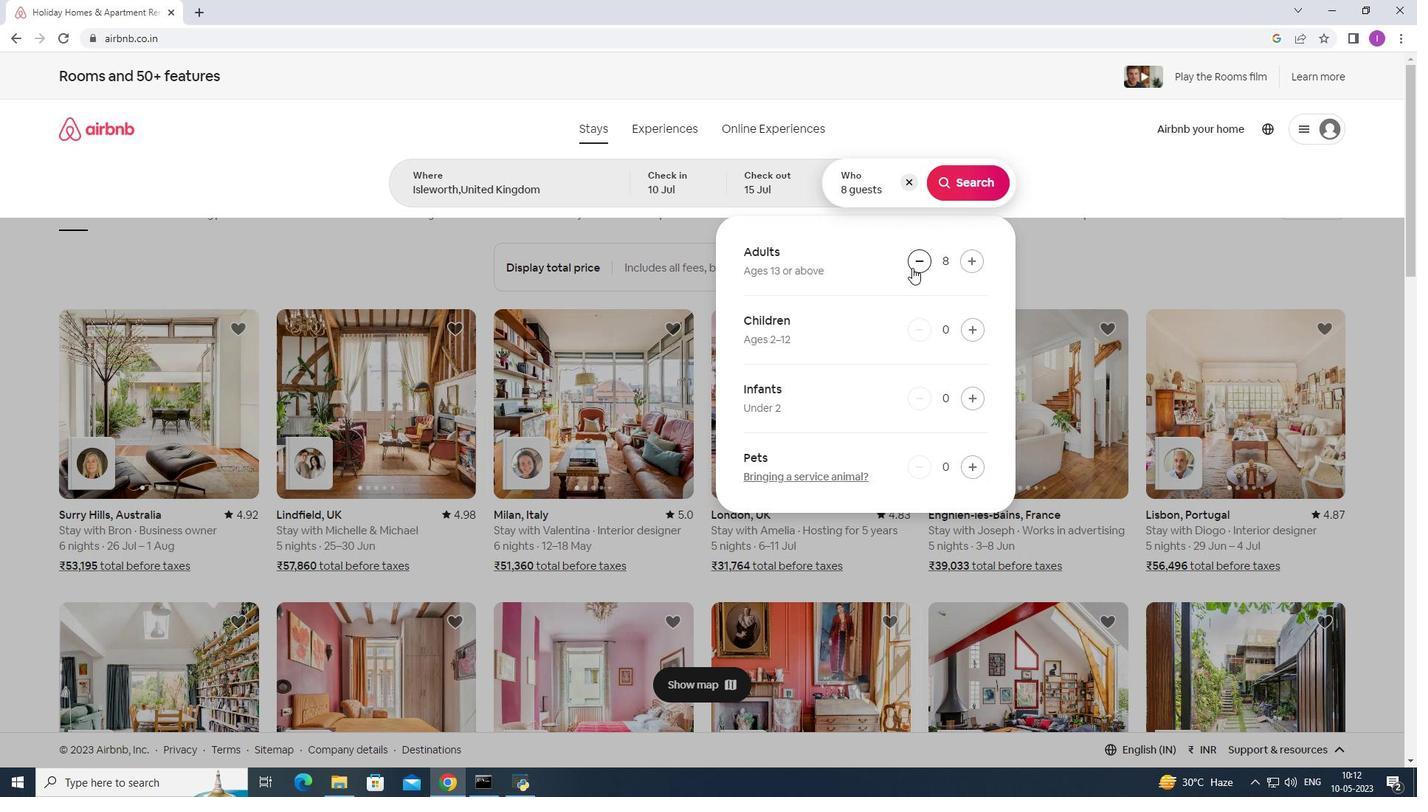 
Action: Mouse moved to (966, 182)
Screenshot: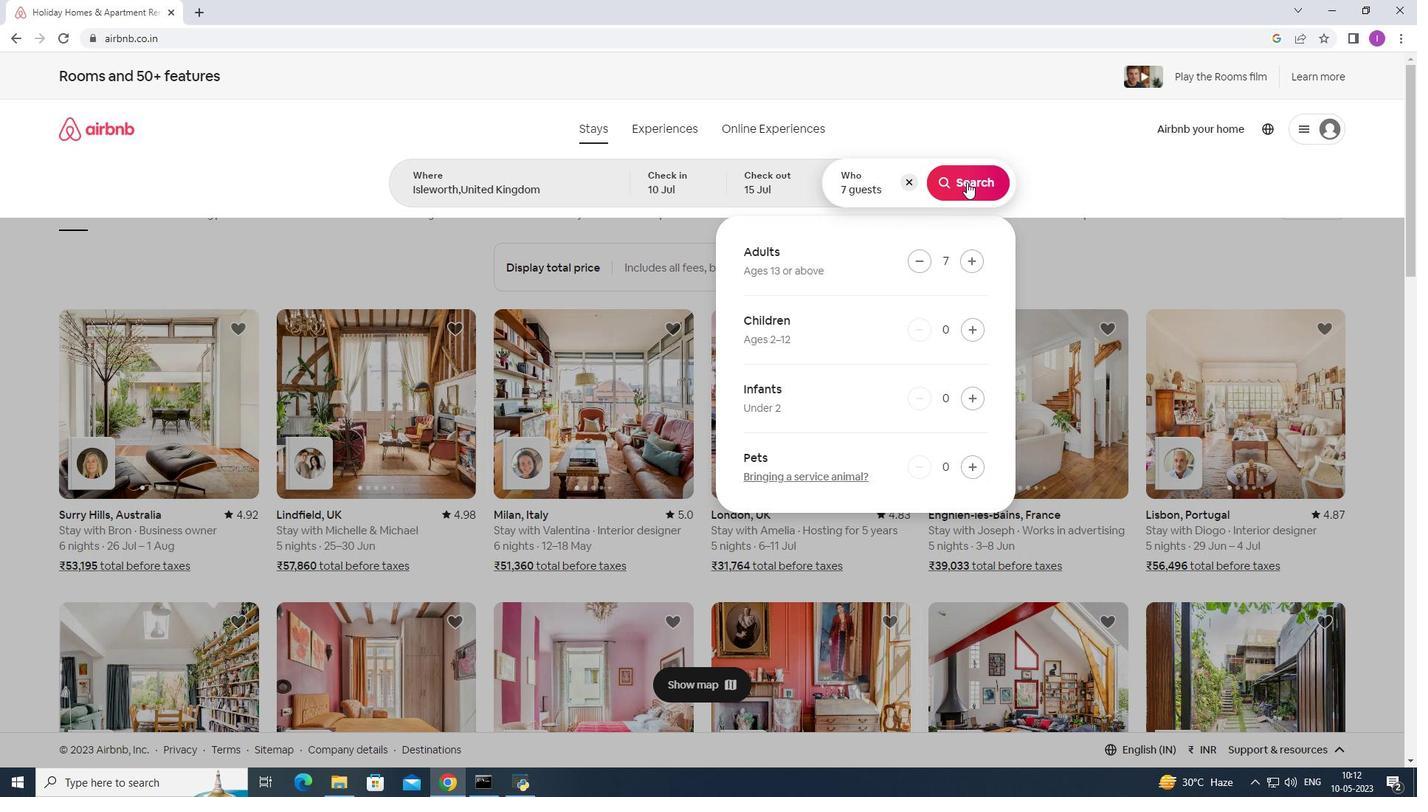 
Action: Mouse pressed left at (966, 182)
Screenshot: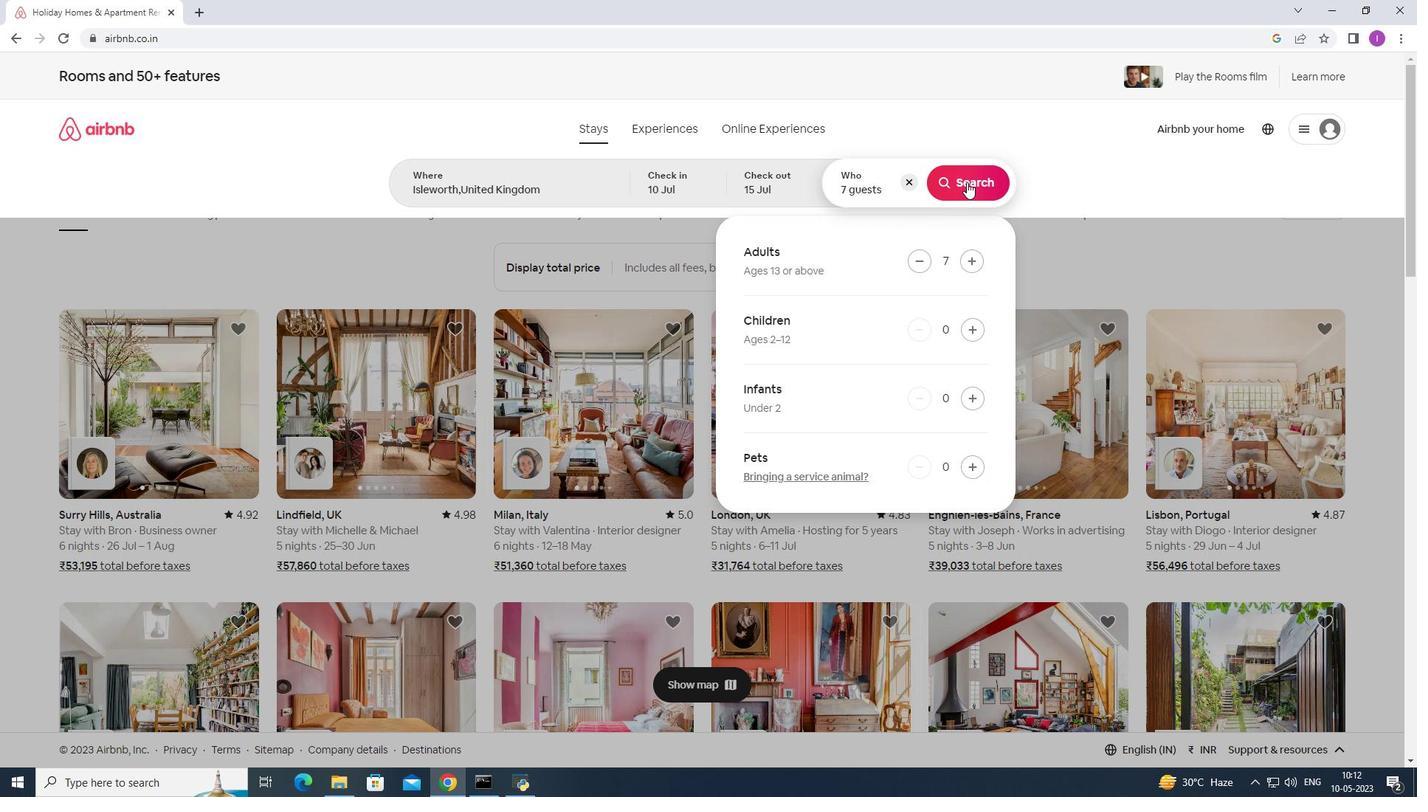 
Action: Mouse moved to (1341, 145)
Screenshot: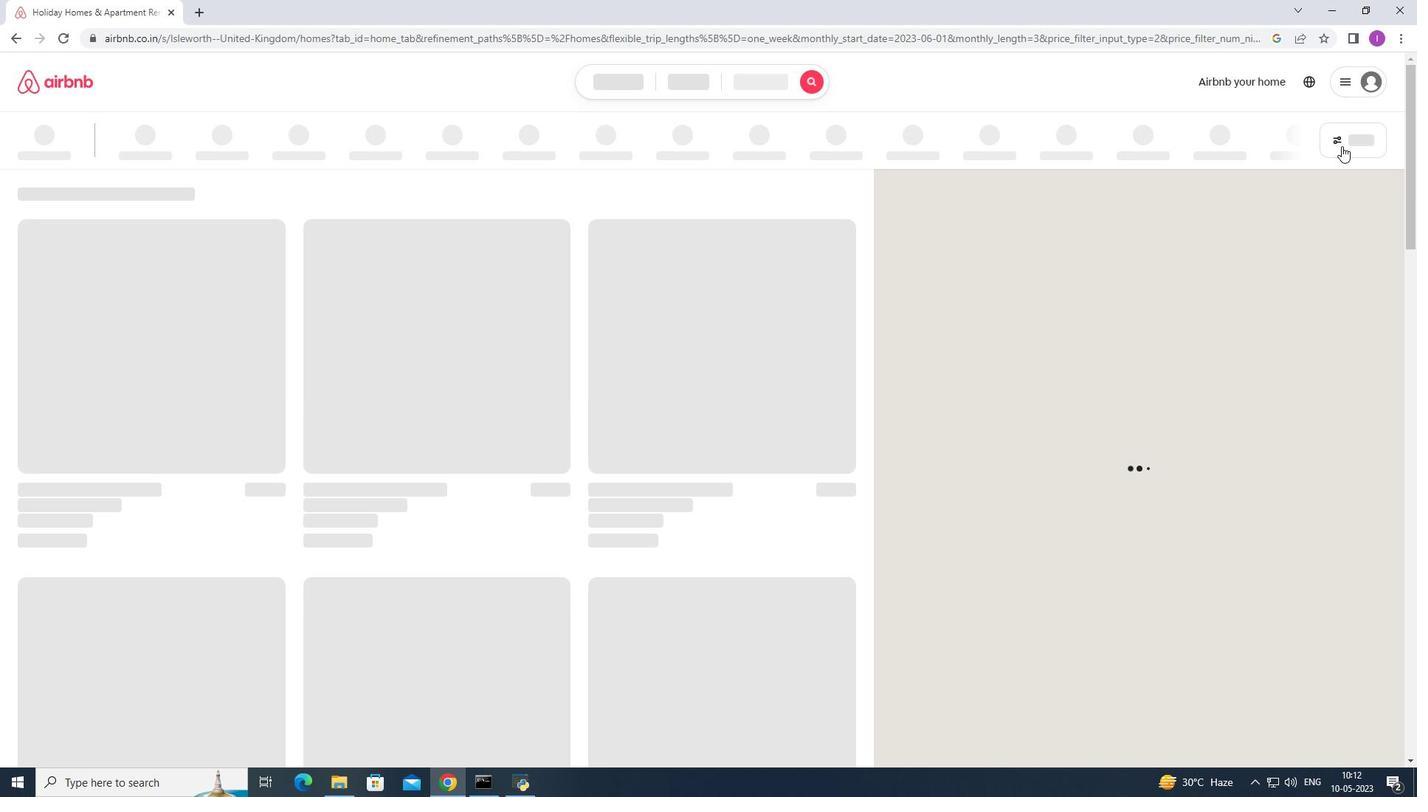 
Action: Mouse pressed left at (1341, 145)
Screenshot: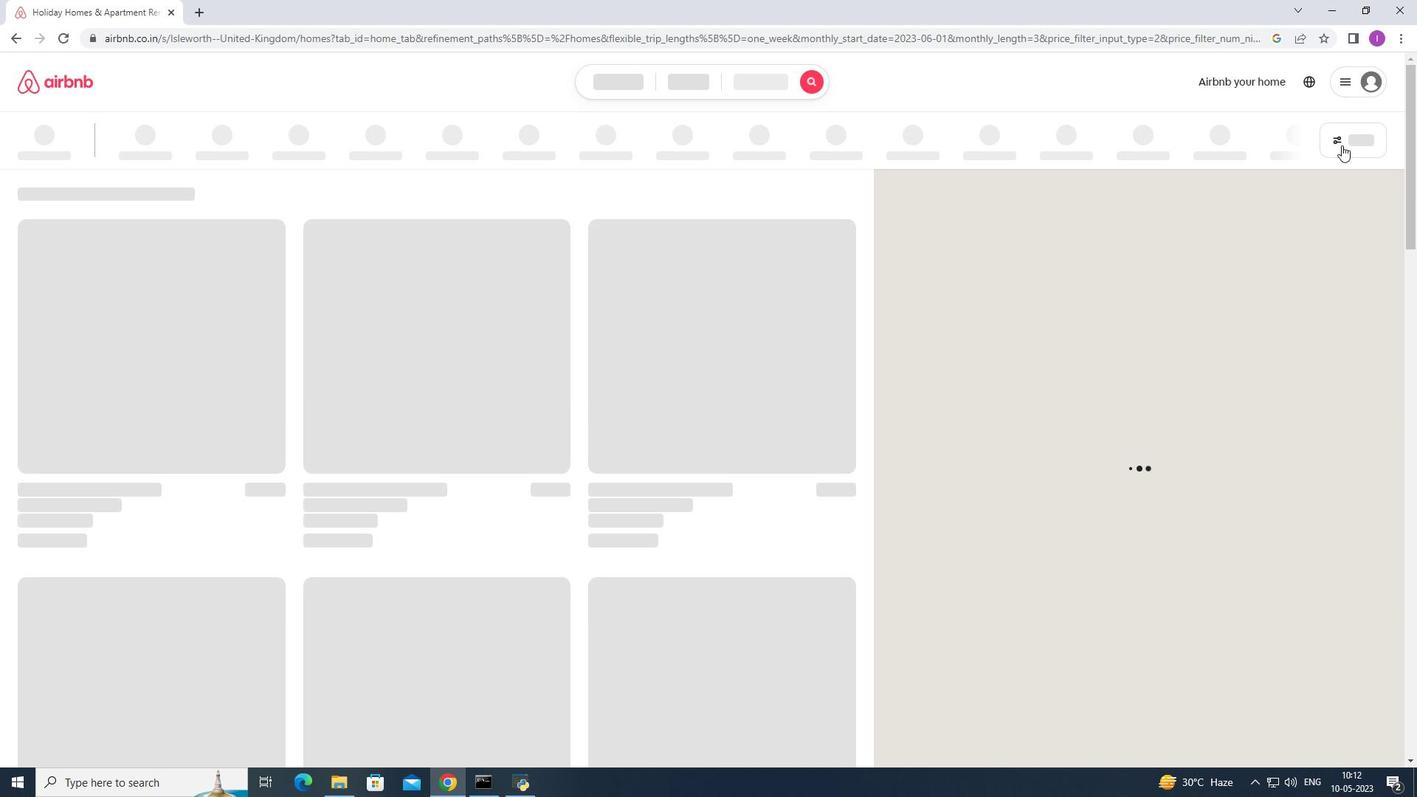 
Action: Mouse moved to (525, 506)
Screenshot: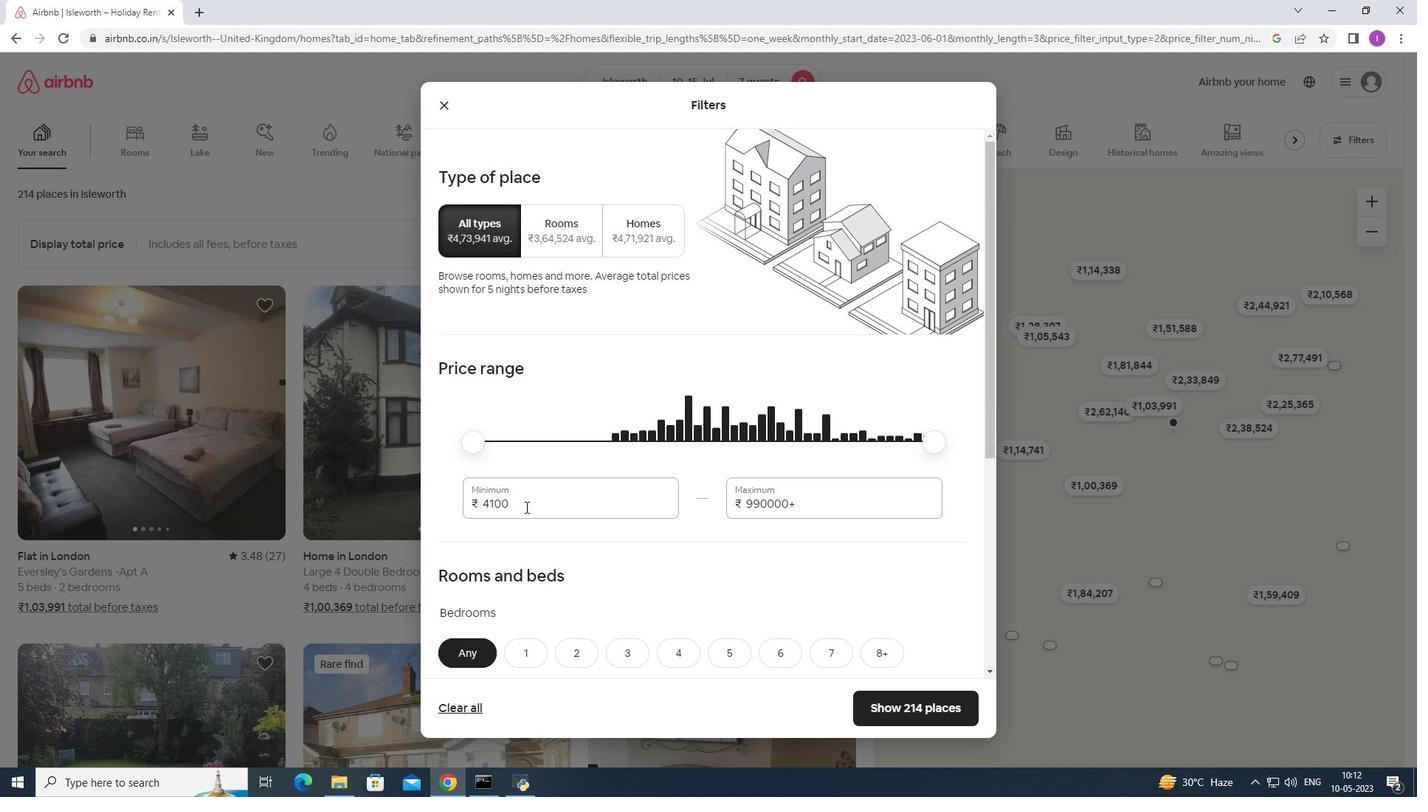 
Action: Mouse pressed left at (525, 506)
Screenshot: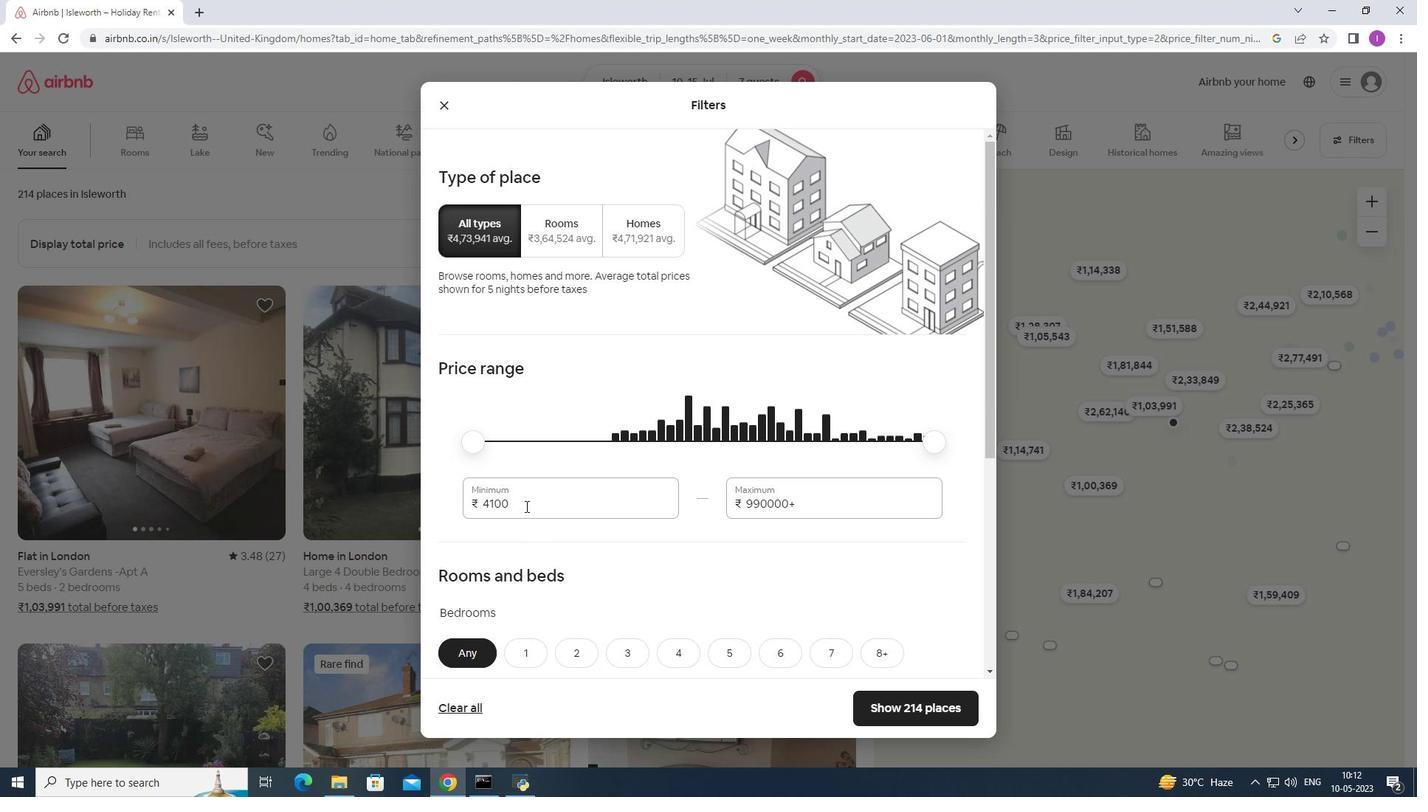 
Action: Mouse moved to (766, 500)
Screenshot: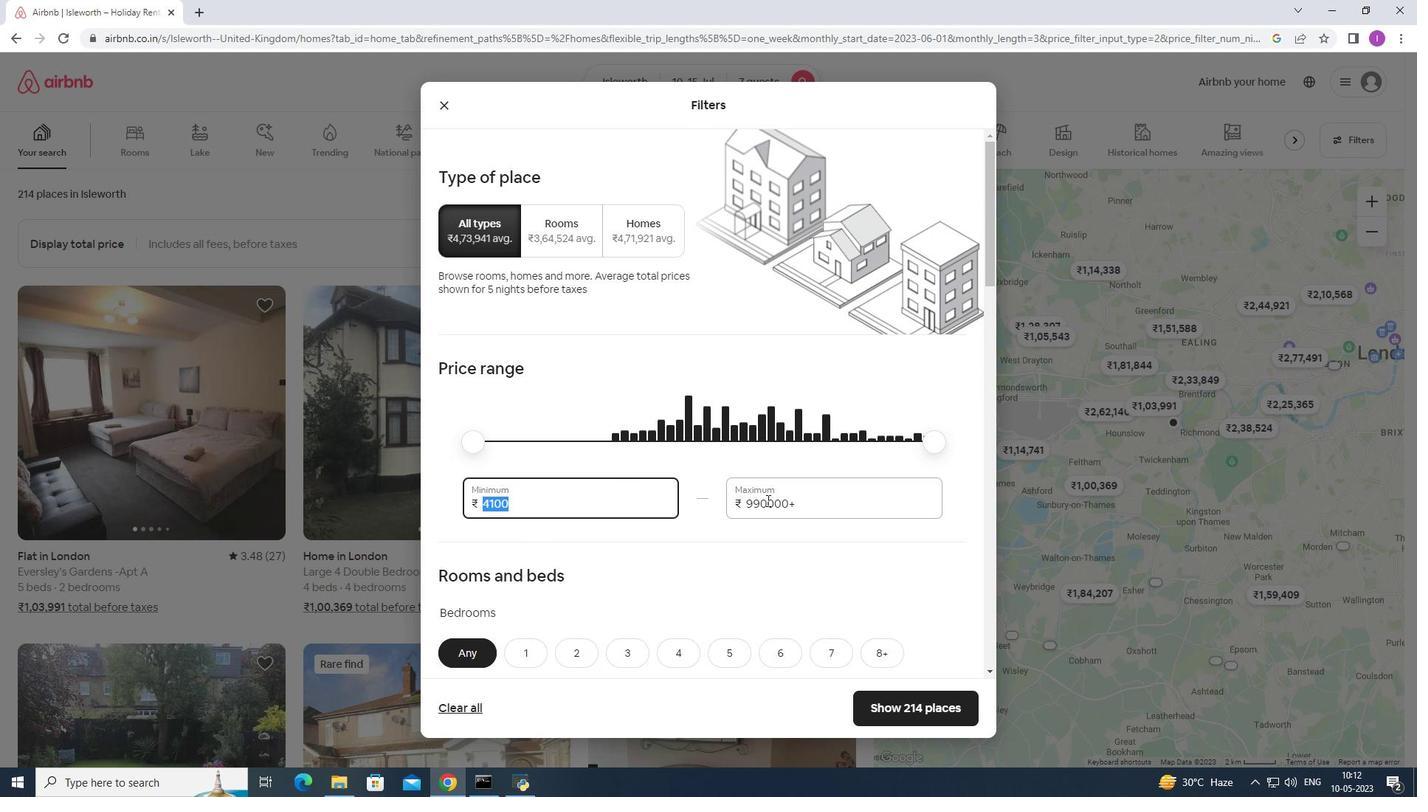 
Action: Key pressed 1
Screenshot: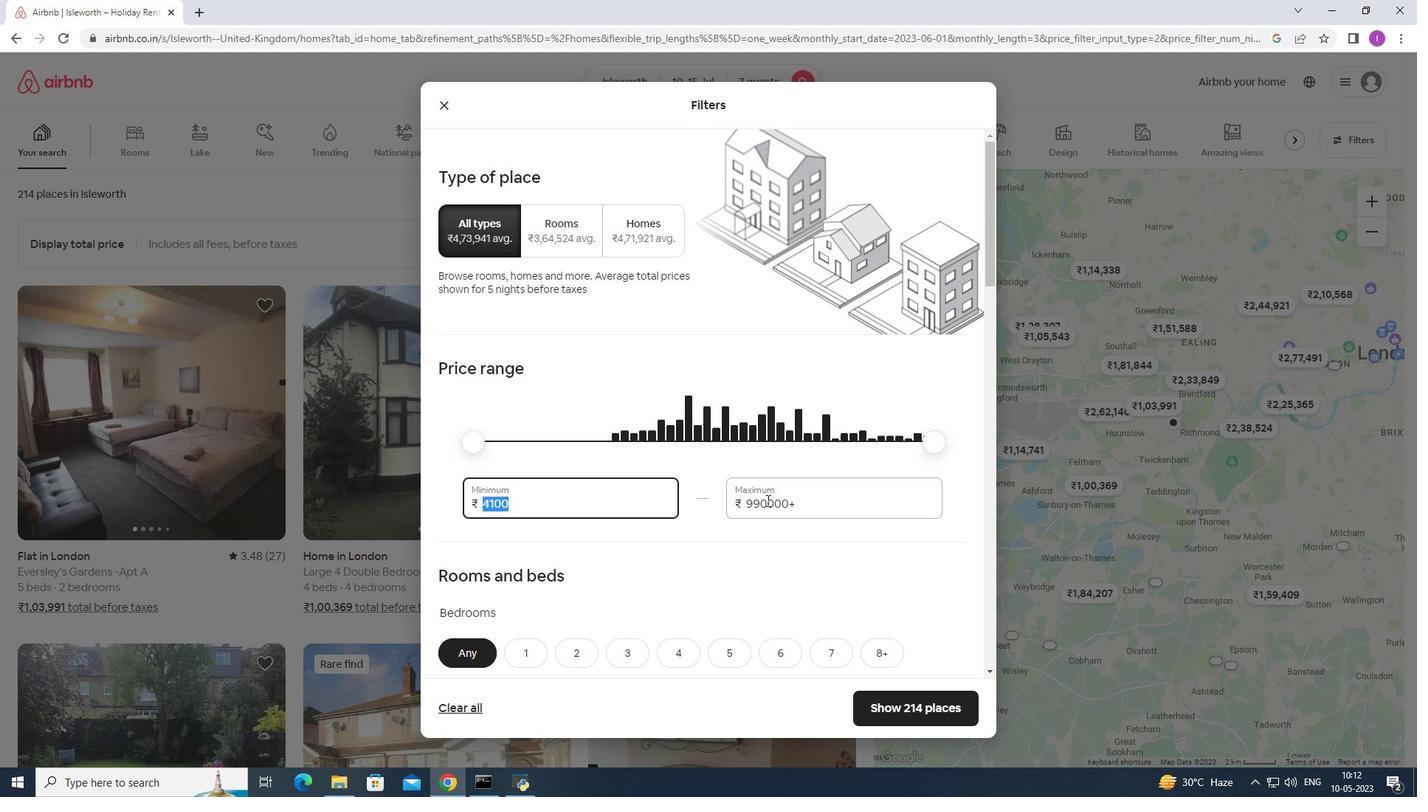 
Action: Mouse moved to (766, 498)
Screenshot: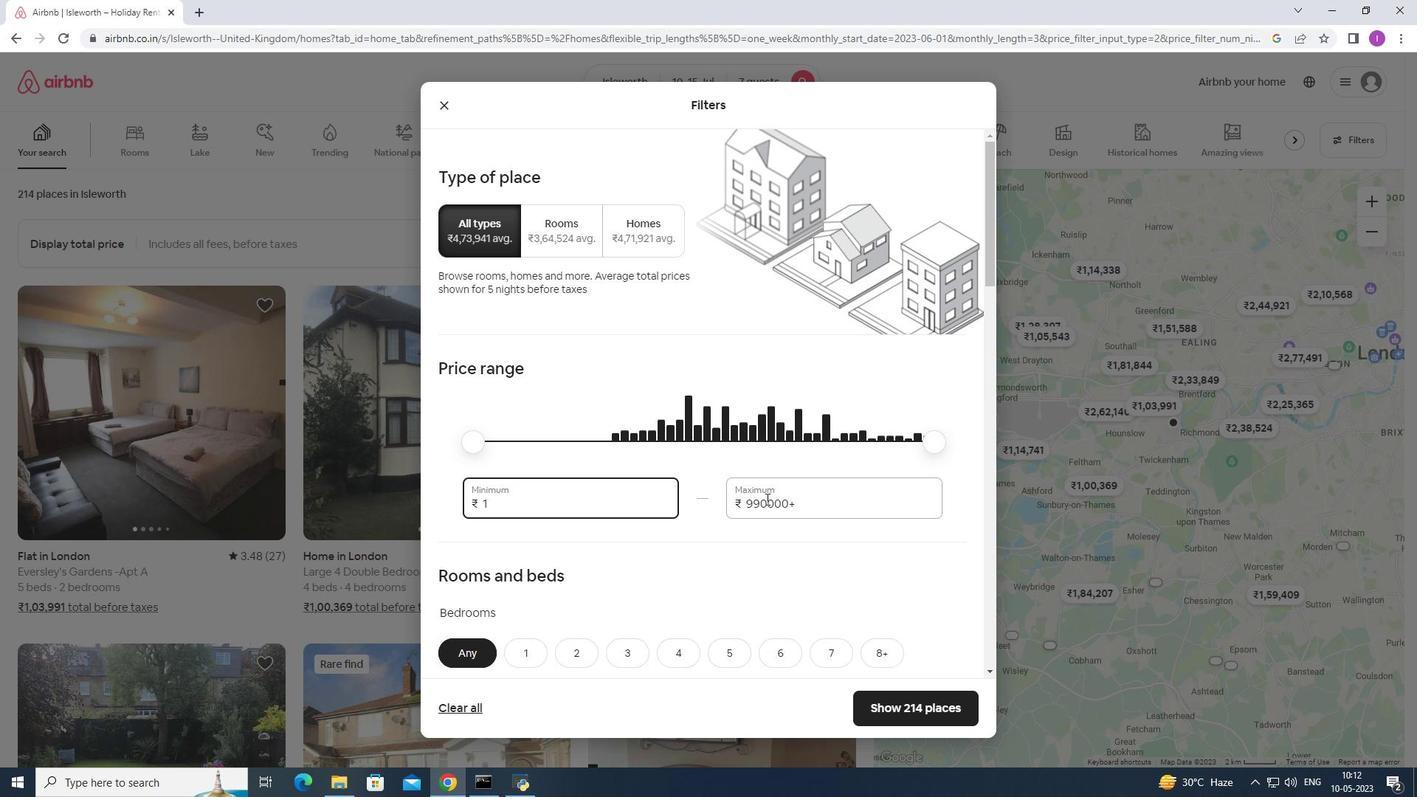 
Action: Key pressed 0
Screenshot: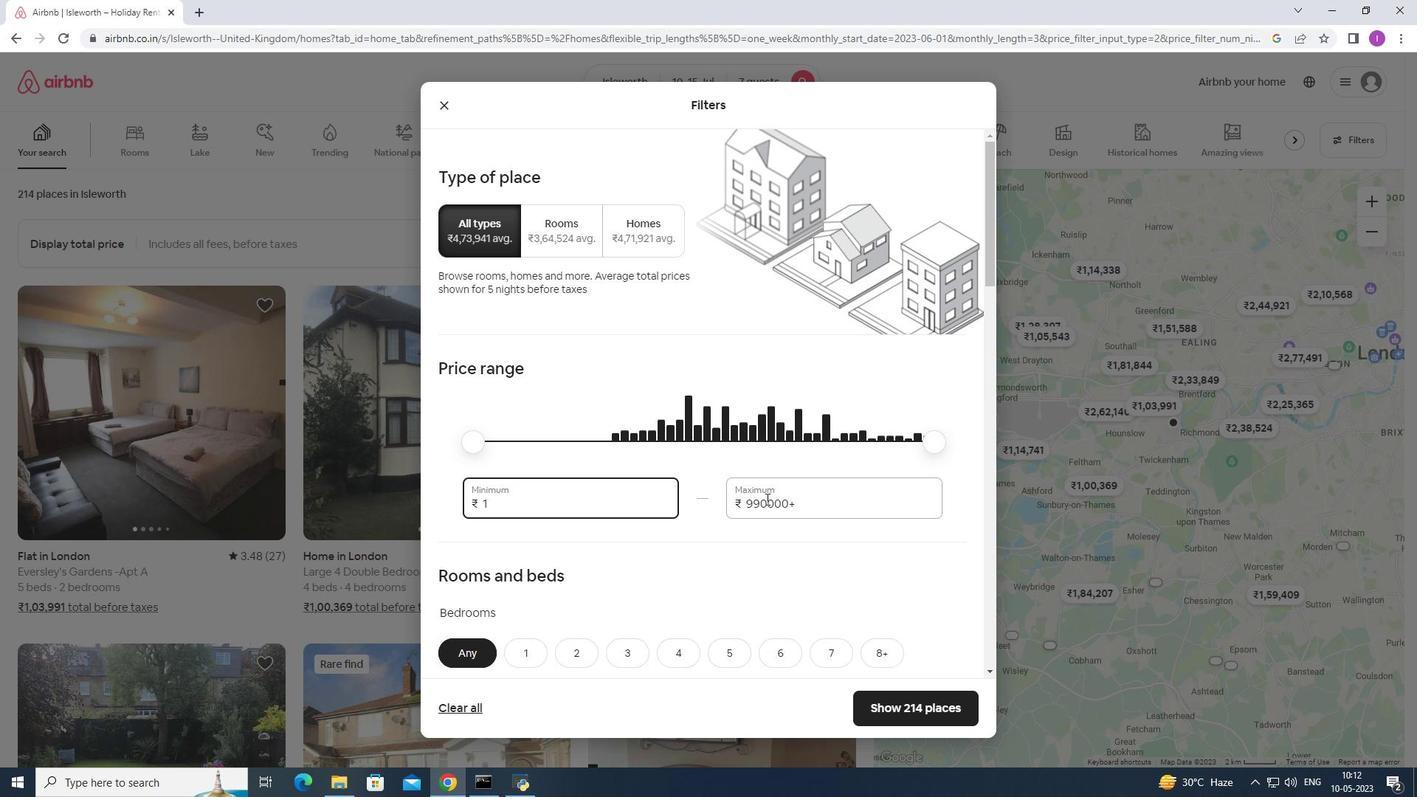 
Action: Mouse moved to (763, 494)
Screenshot: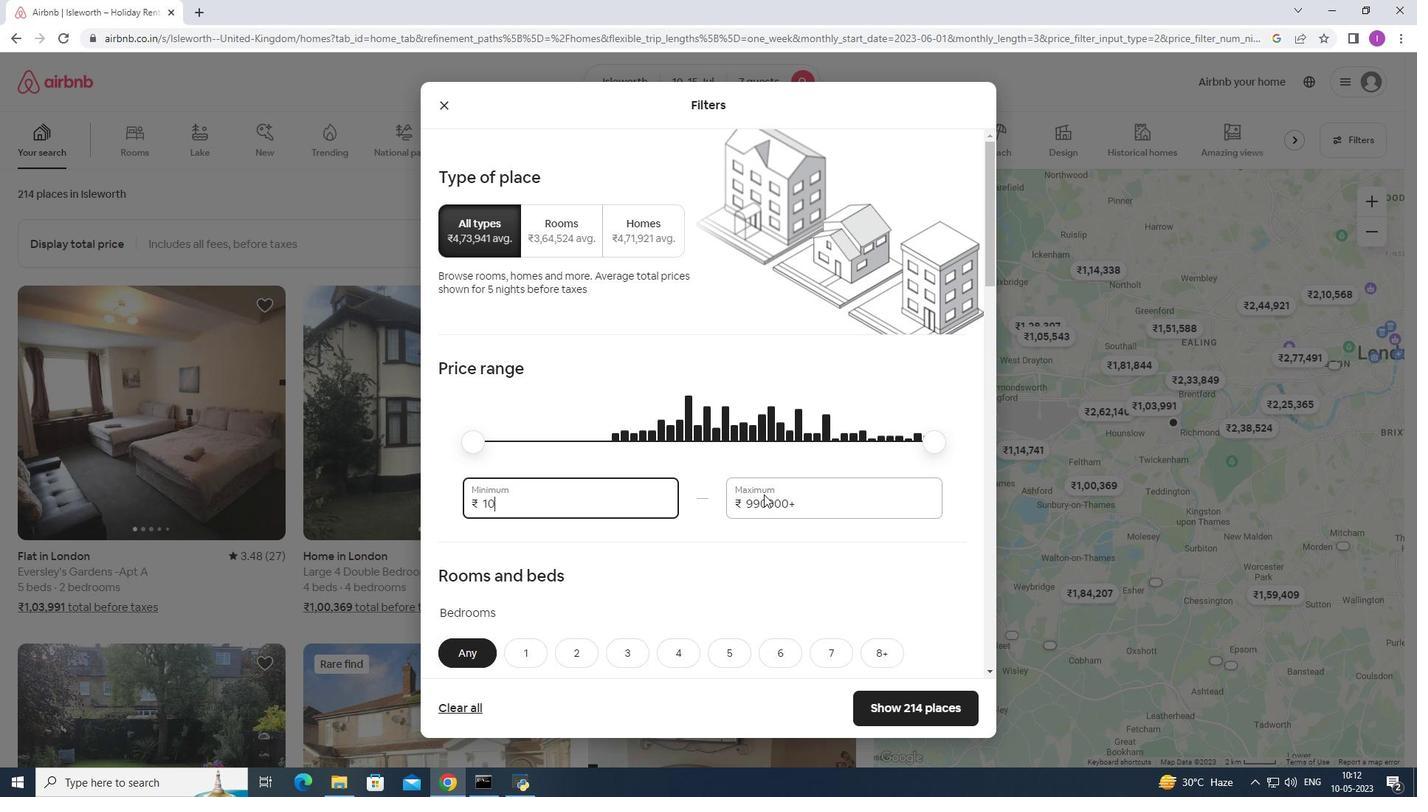 
Action: Key pressed 0
Screenshot: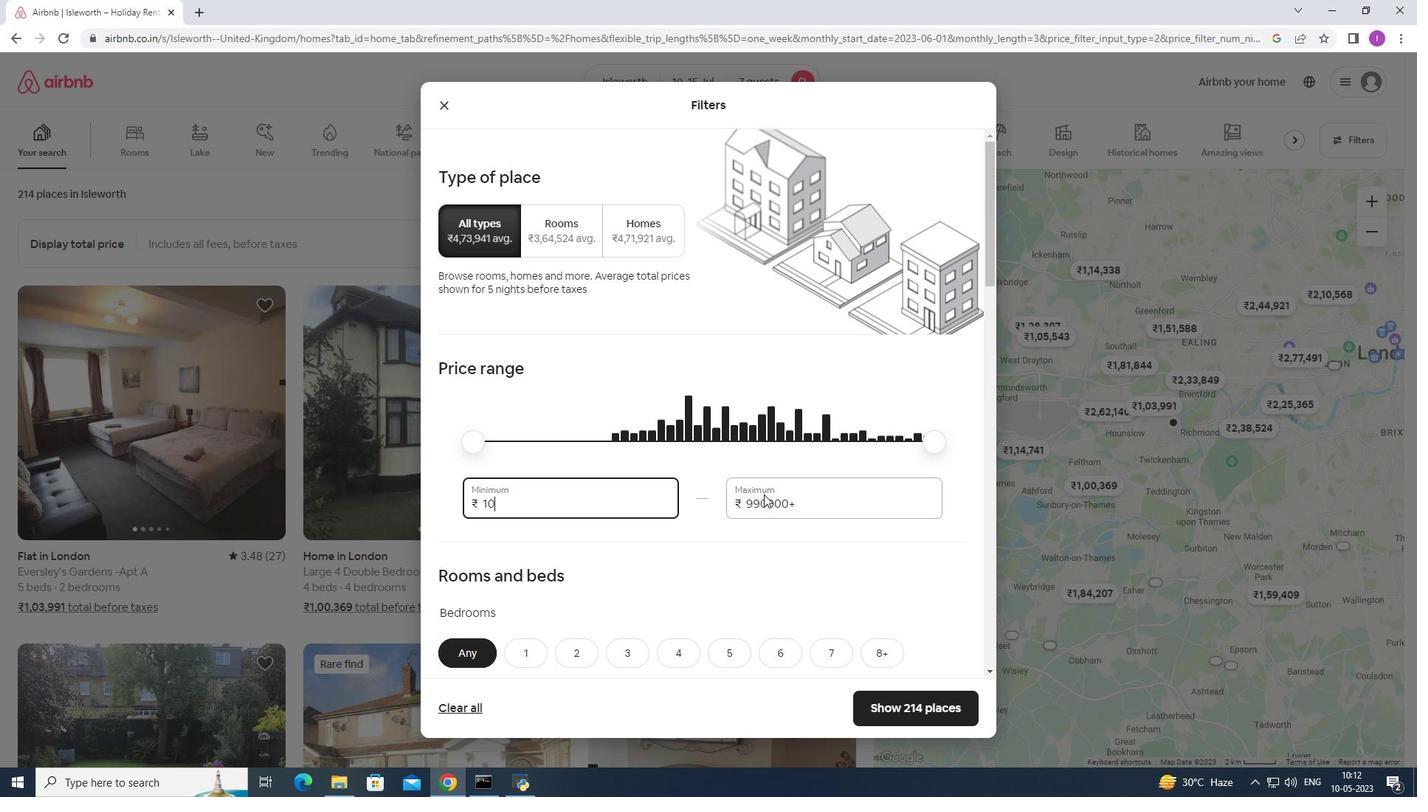 
Action: Mouse moved to (763, 493)
Screenshot: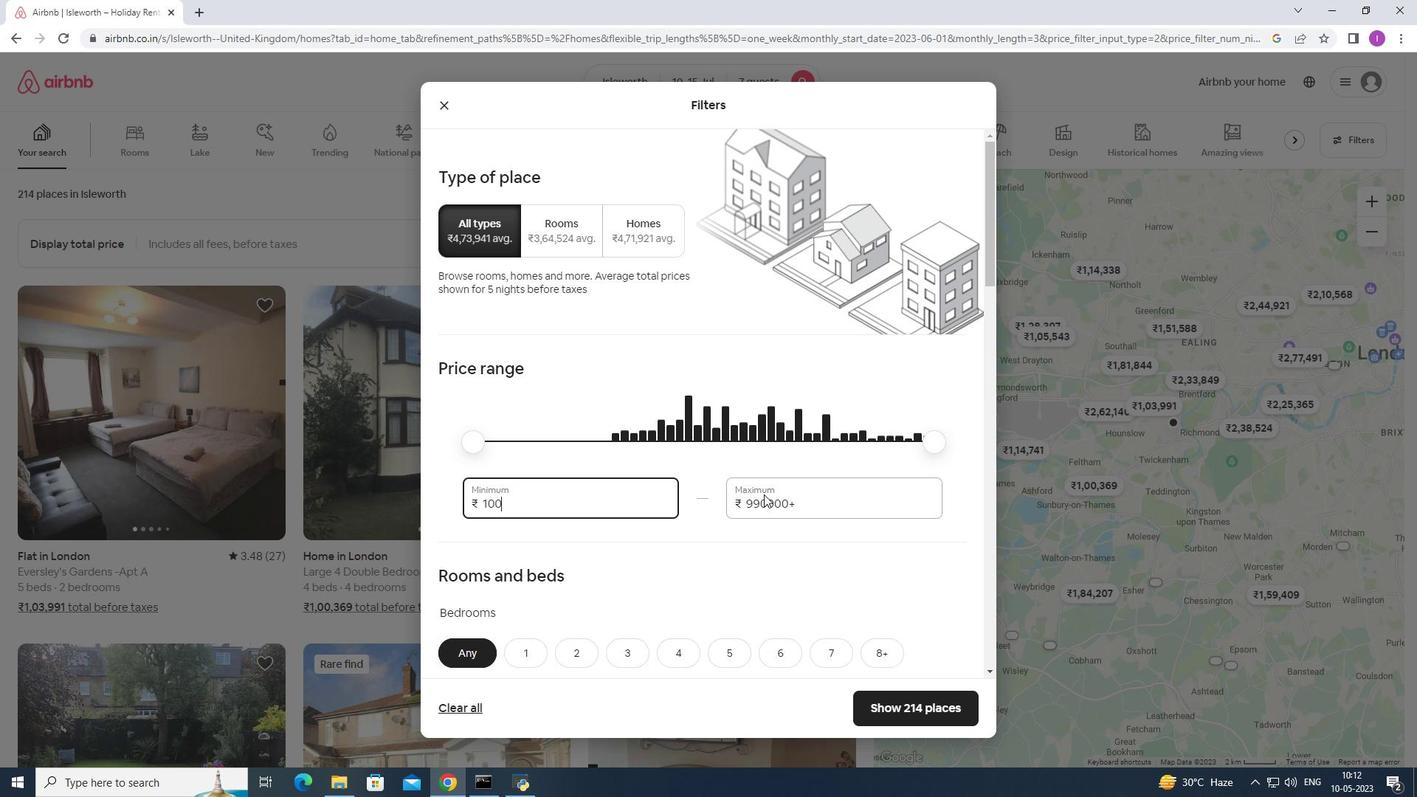 
Action: Key pressed 00
Screenshot: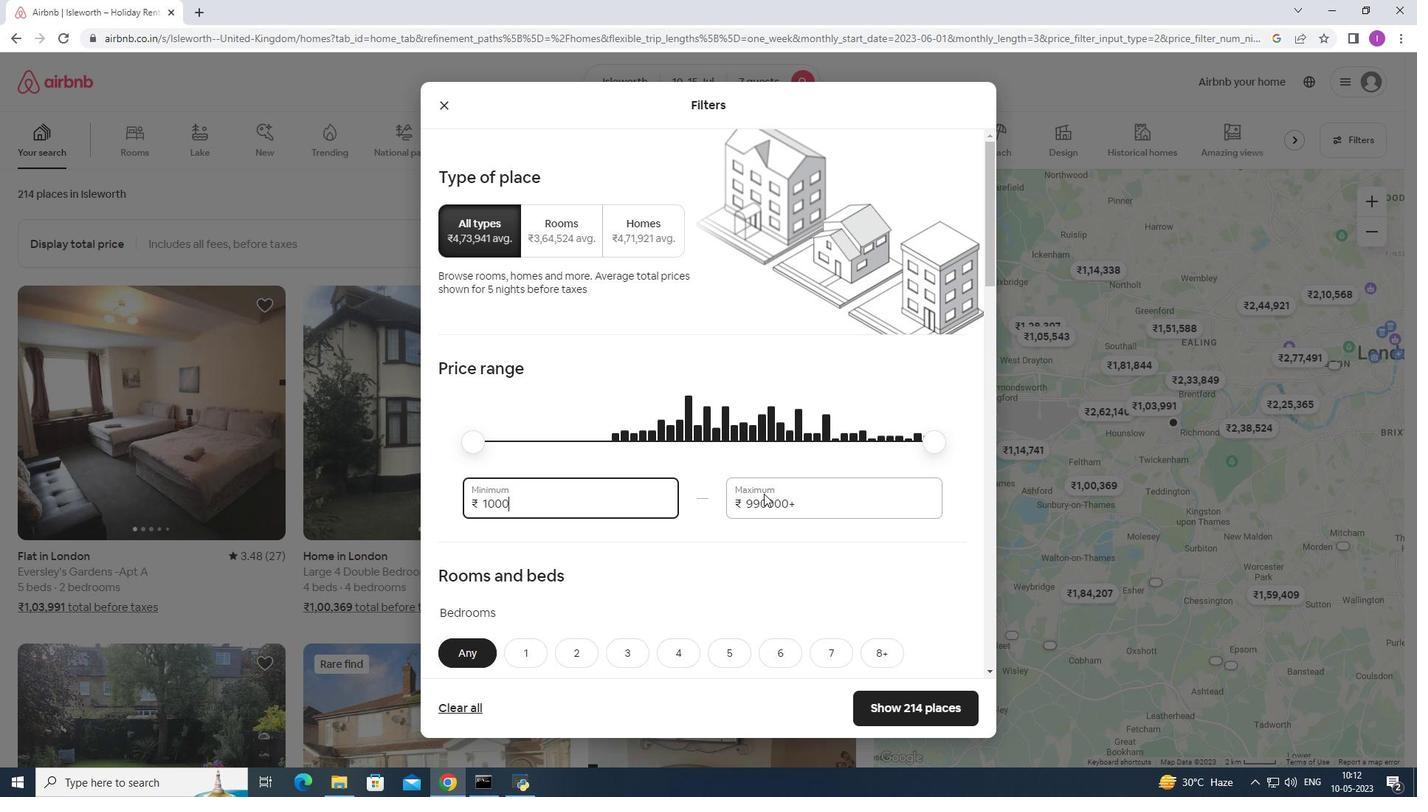 
Action: Mouse moved to (839, 509)
Screenshot: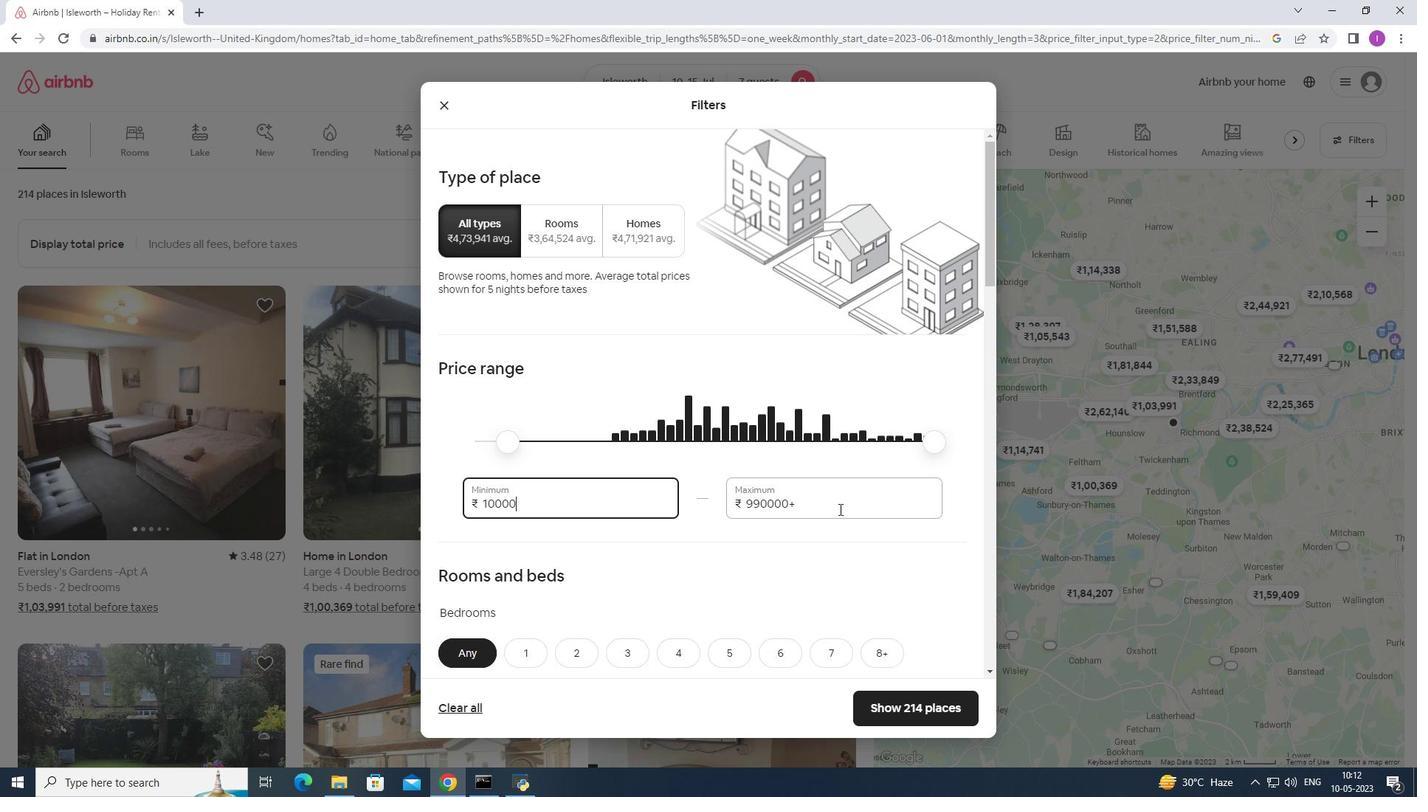 
Action: Mouse pressed left at (839, 509)
Screenshot: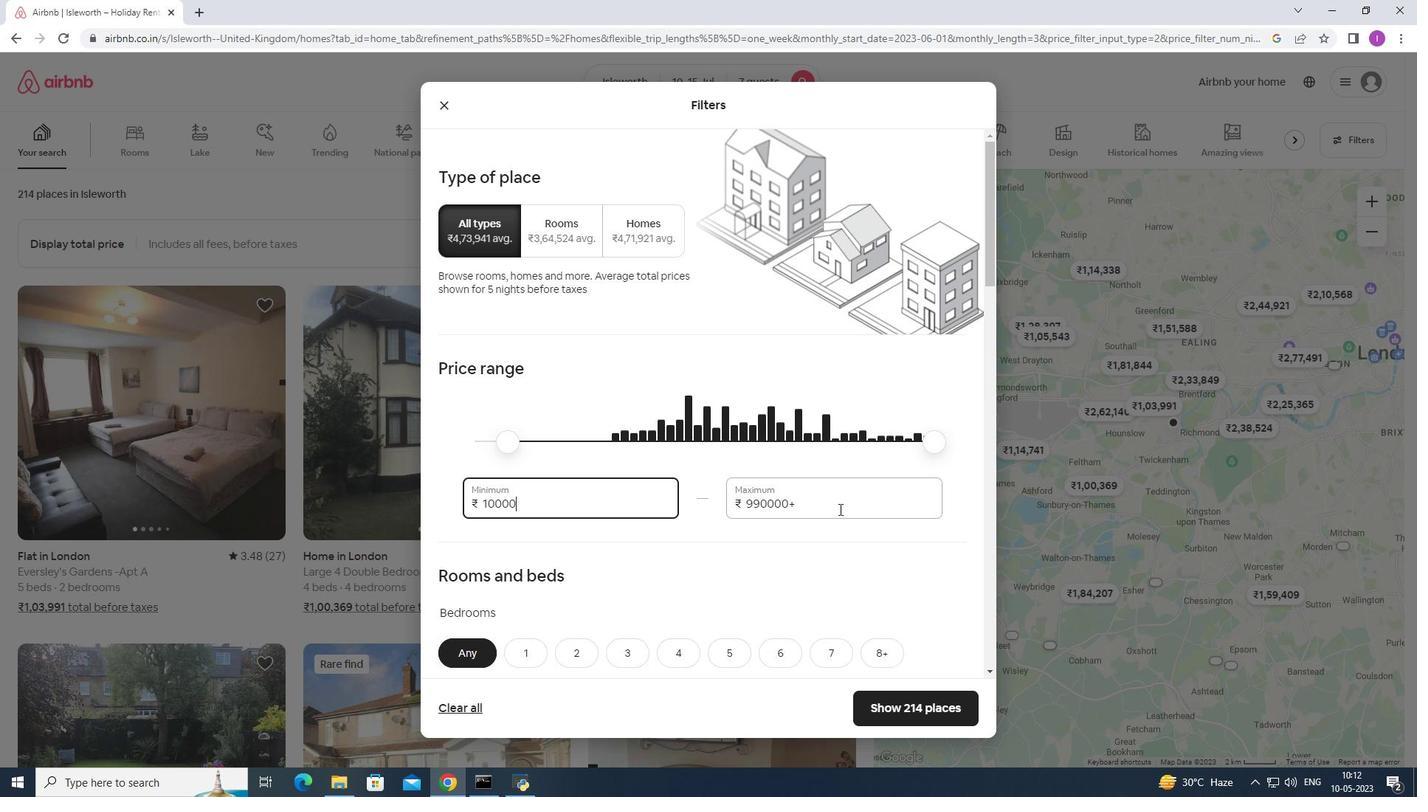 
Action: Mouse moved to (842, 506)
Screenshot: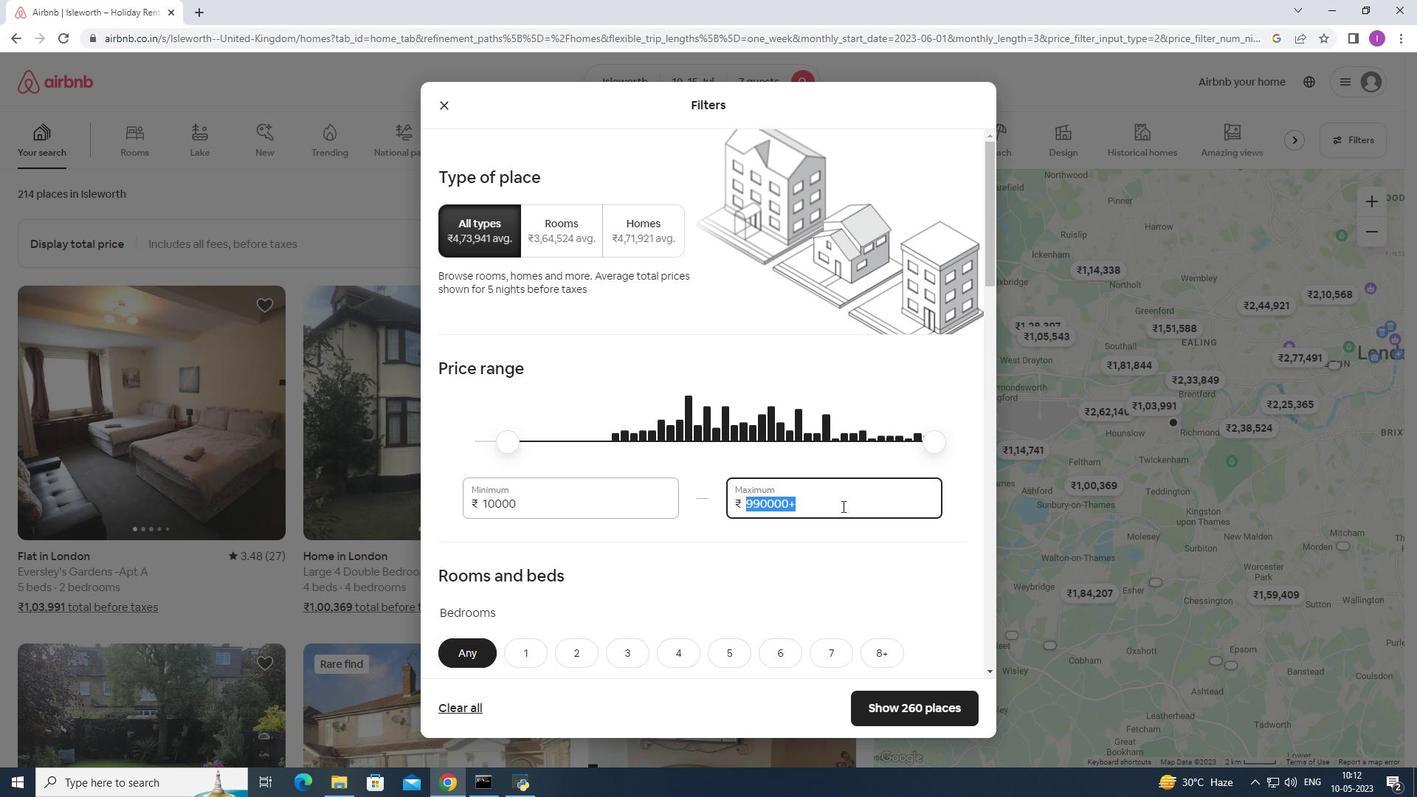 
Action: Key pressed 1
Screenshot: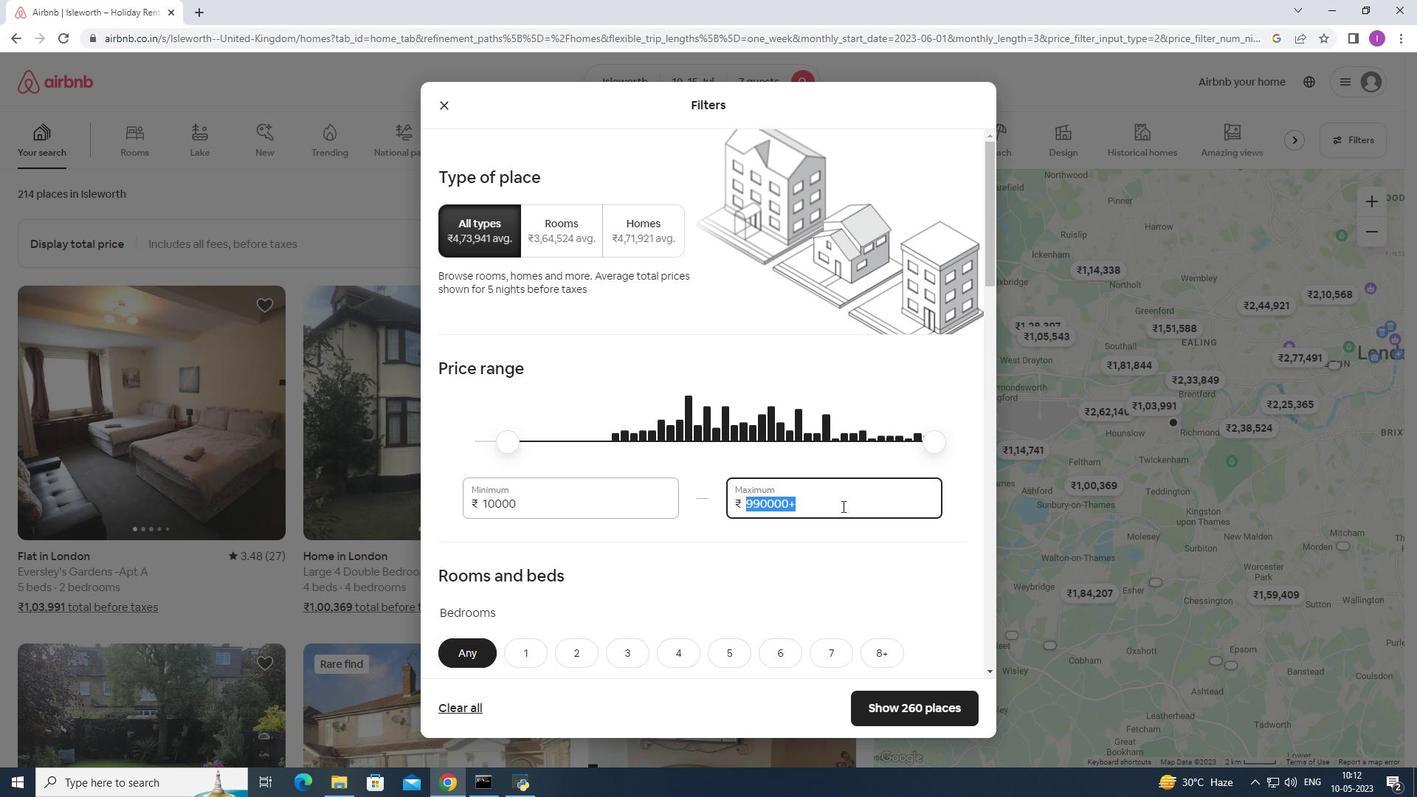 
Action: Mouse moved to (840, 505)
Screenshot: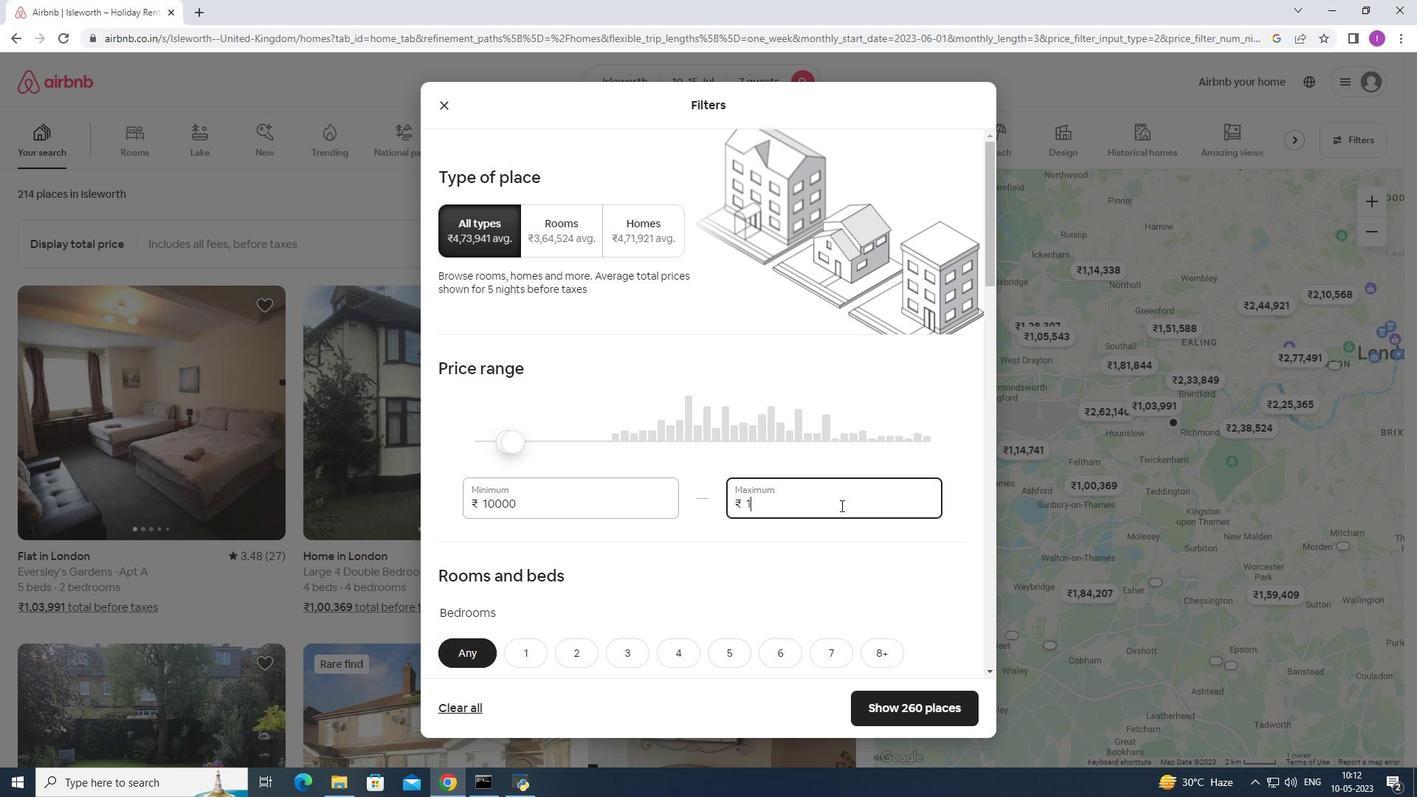 
Action: Key pressed 5
Screenshot: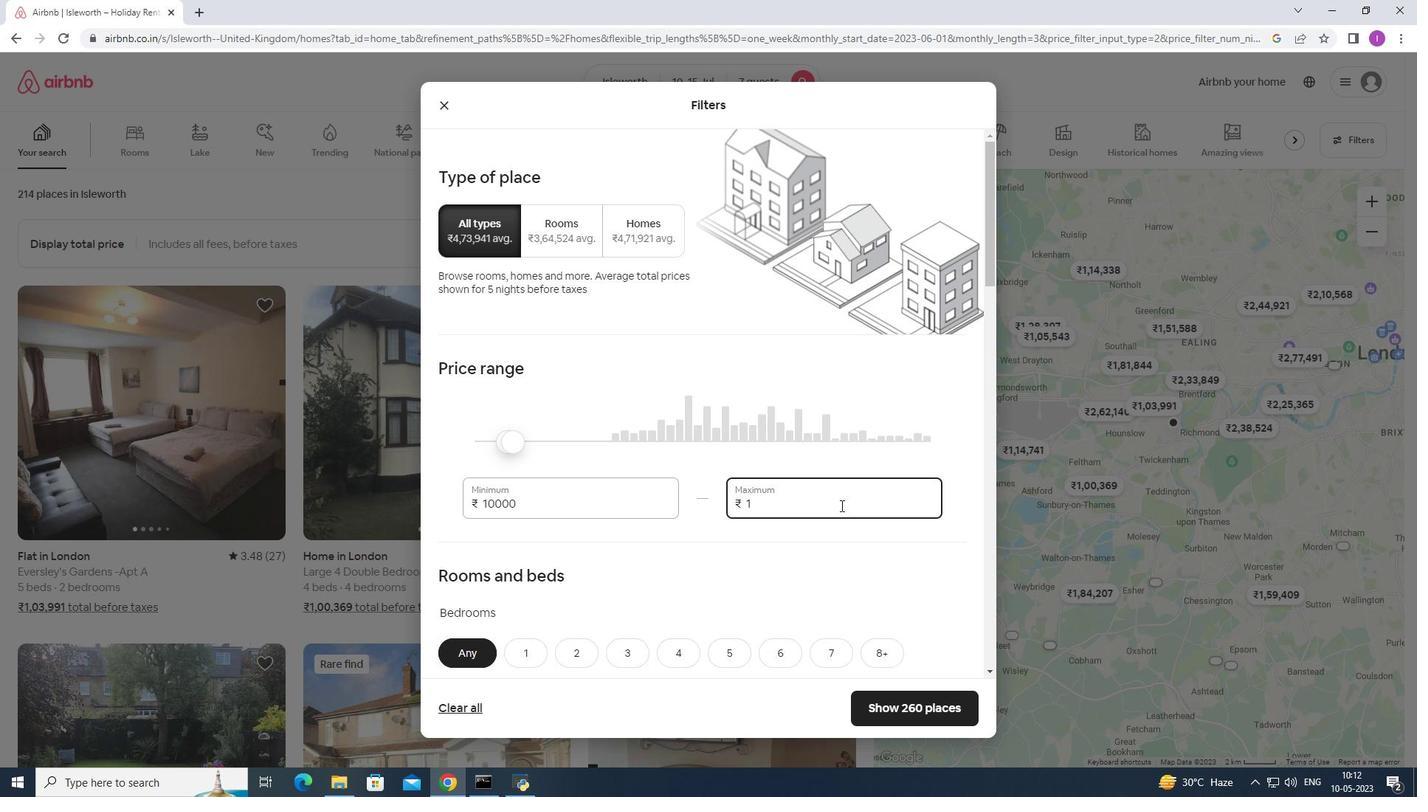 
Action: Mouse moved to (834, 501)
Screenshot: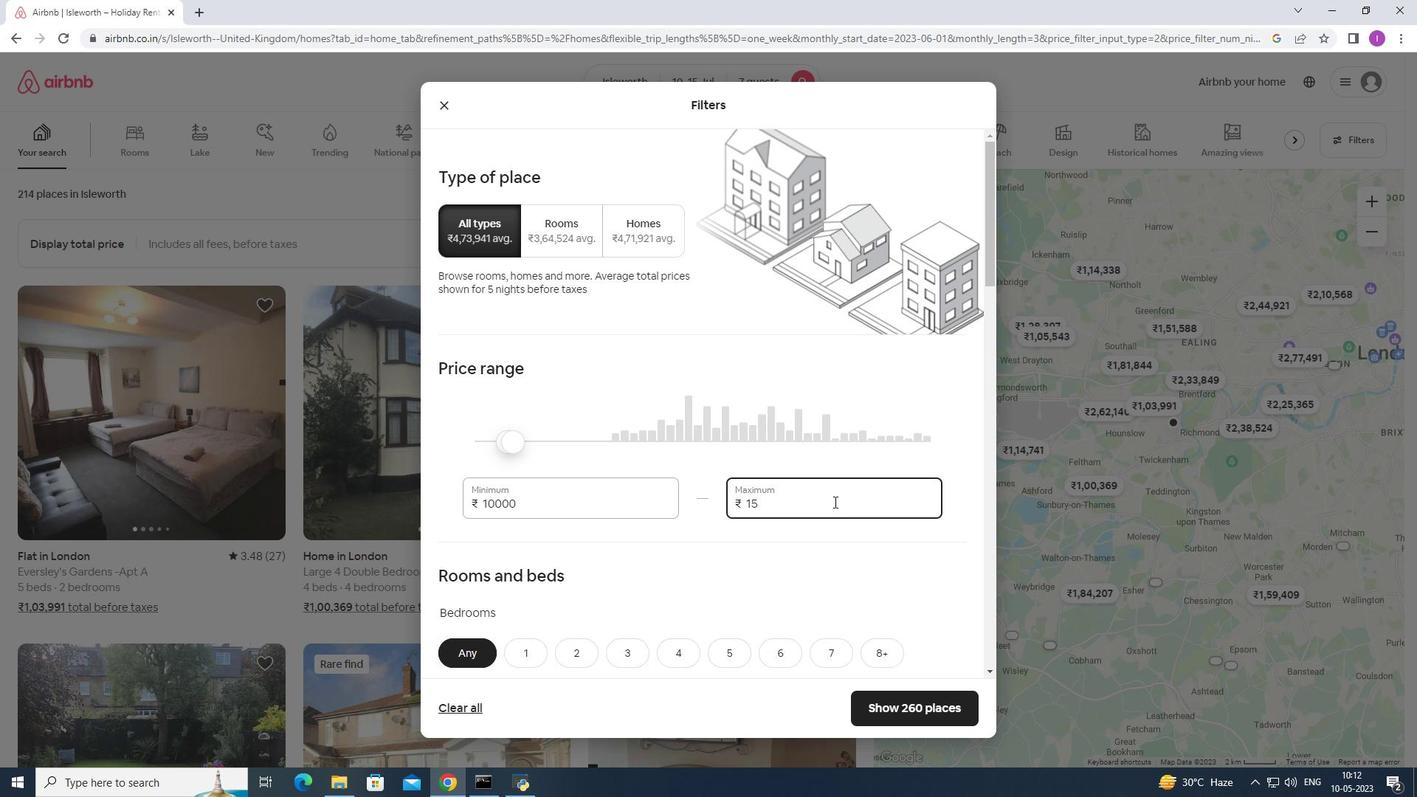 
Action: Key pressed 0
Screenshot: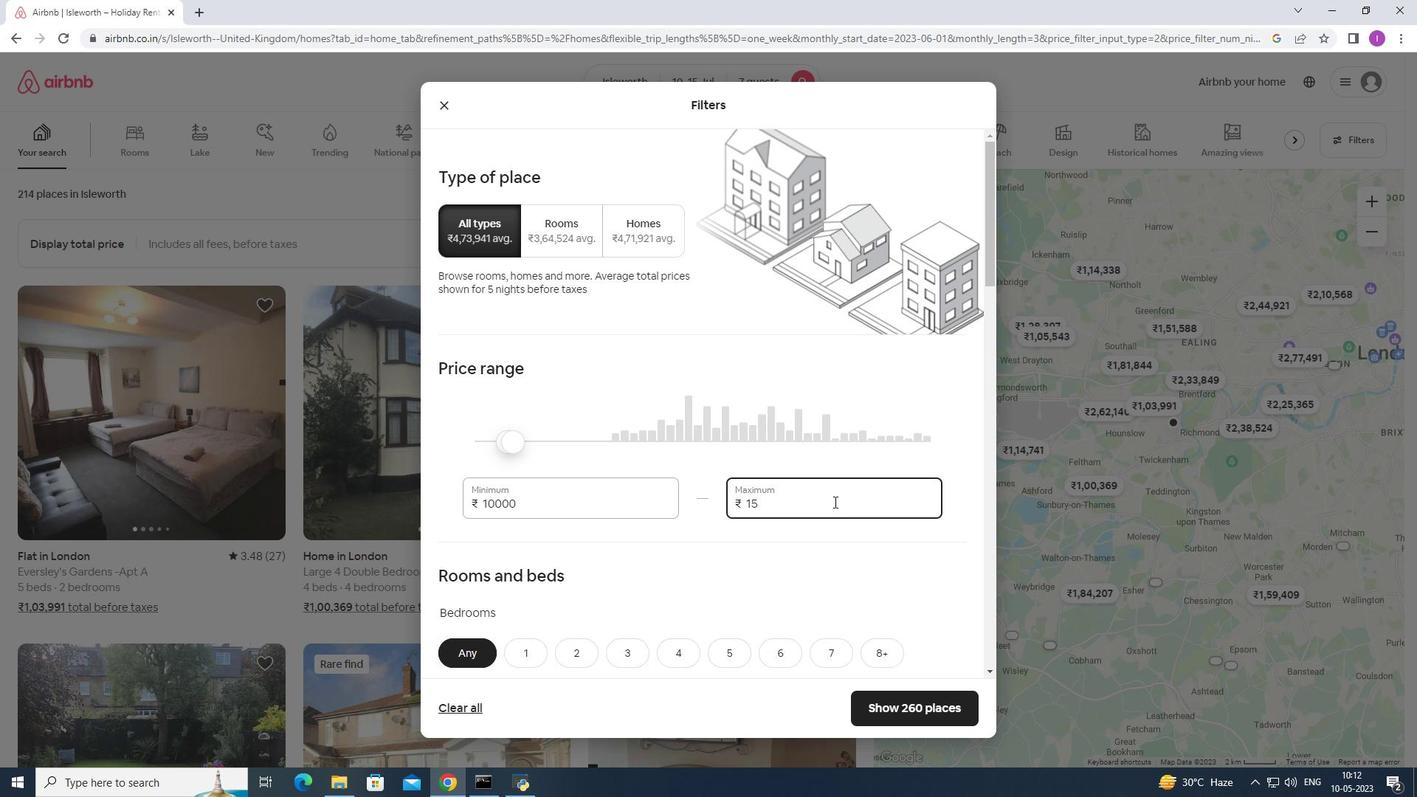 
Action: Mouse moved to (832, 500)
Screenshot: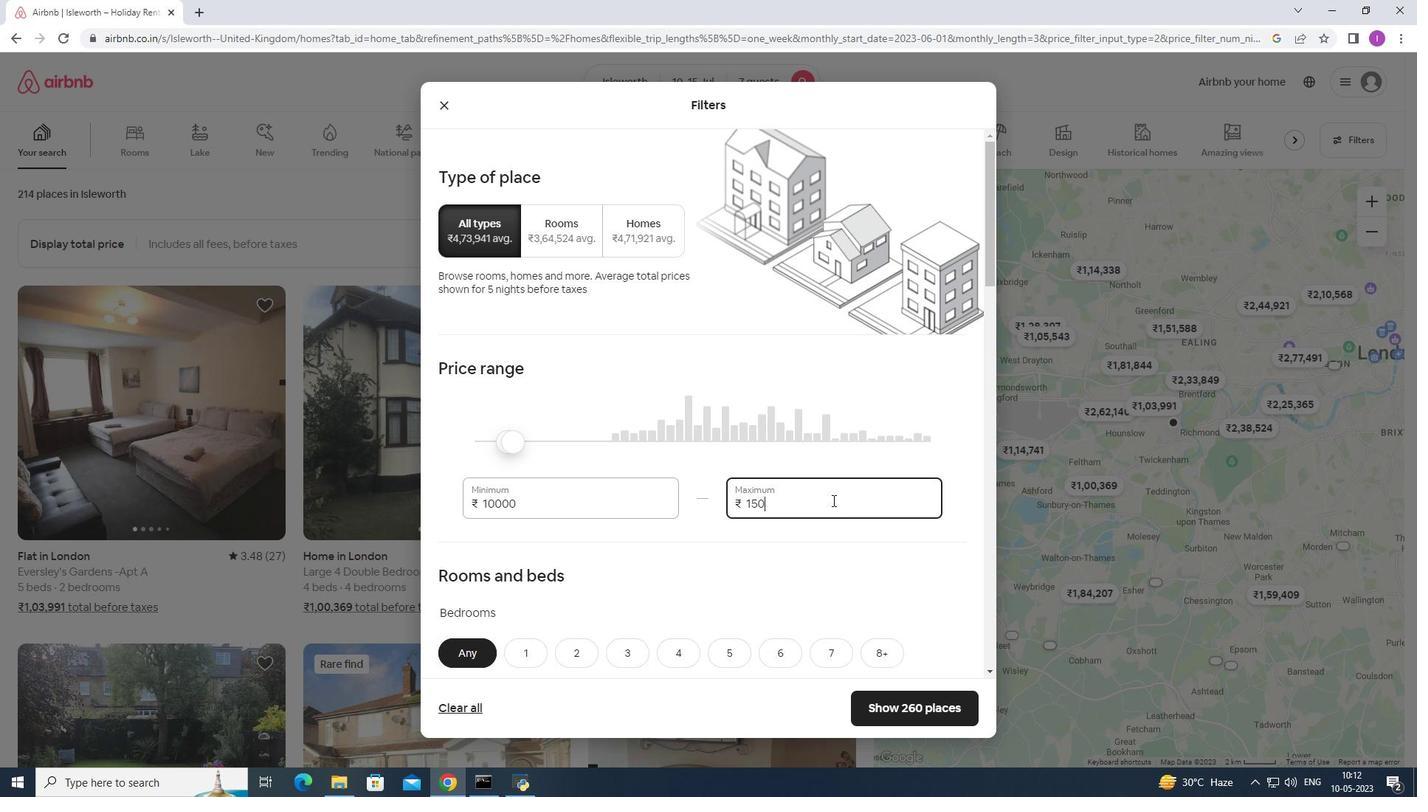 
Action: Key pressed 00
Screenshot: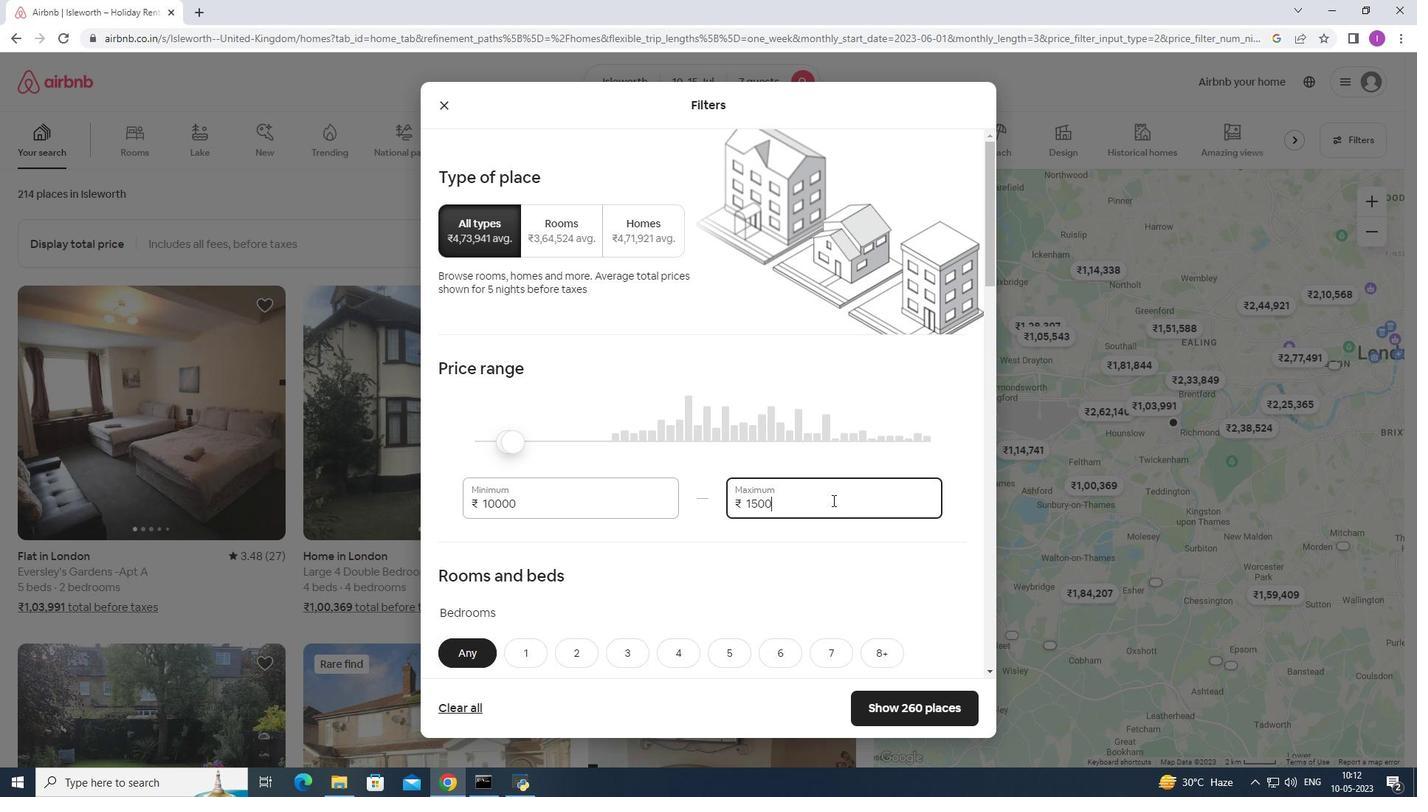 
Action: Mouse moved to (710, 529)
Screenshot: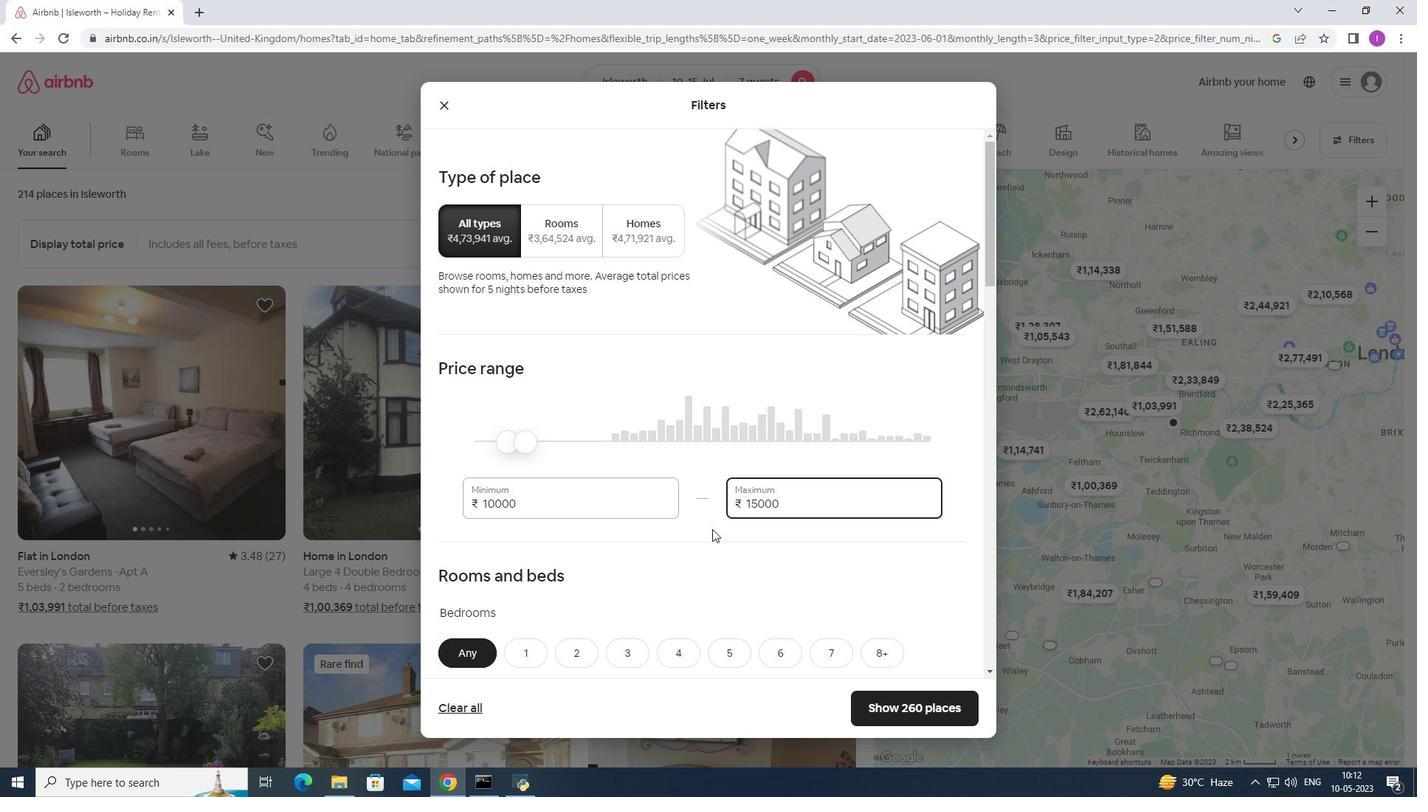 
Action: Mouse scrolled (710, 528) with delta (0, 0)
Screenshot: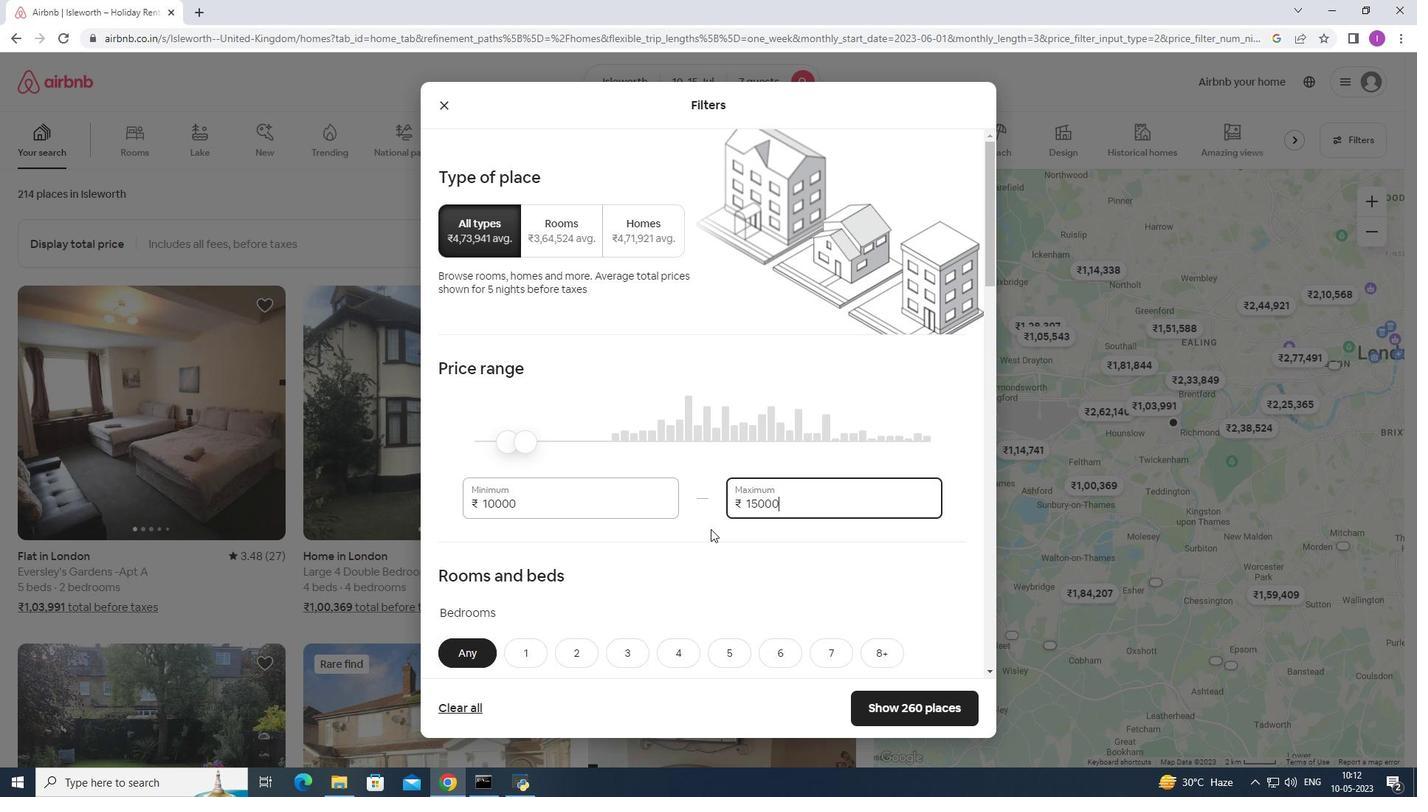 
Action: Mouse scrolled (710, 528) with delta (0, 0)
Screenshot: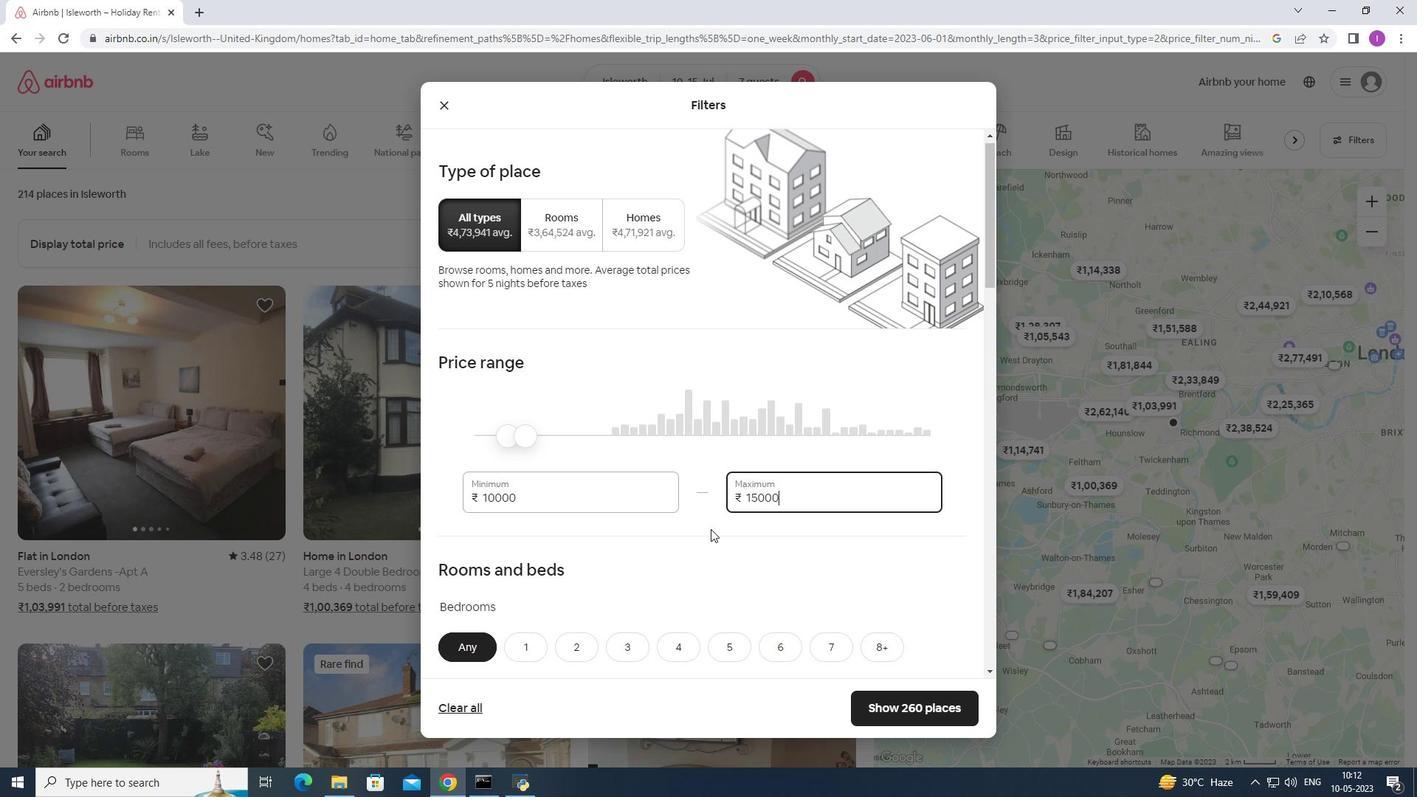 
Action: Mouse moved to (831, 504)
Screenshot: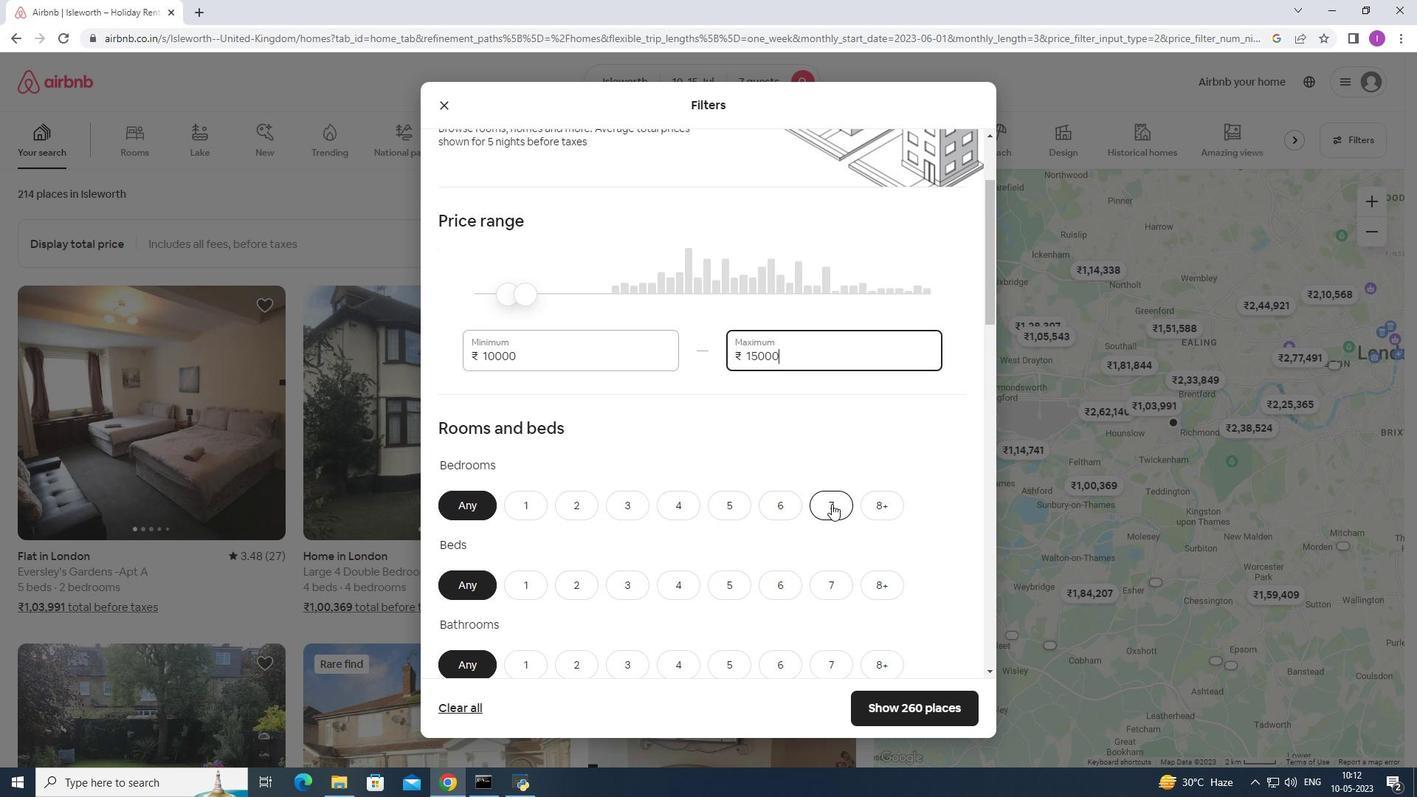 
Action: Mouse pressed left at (831, 504)
Screenshot: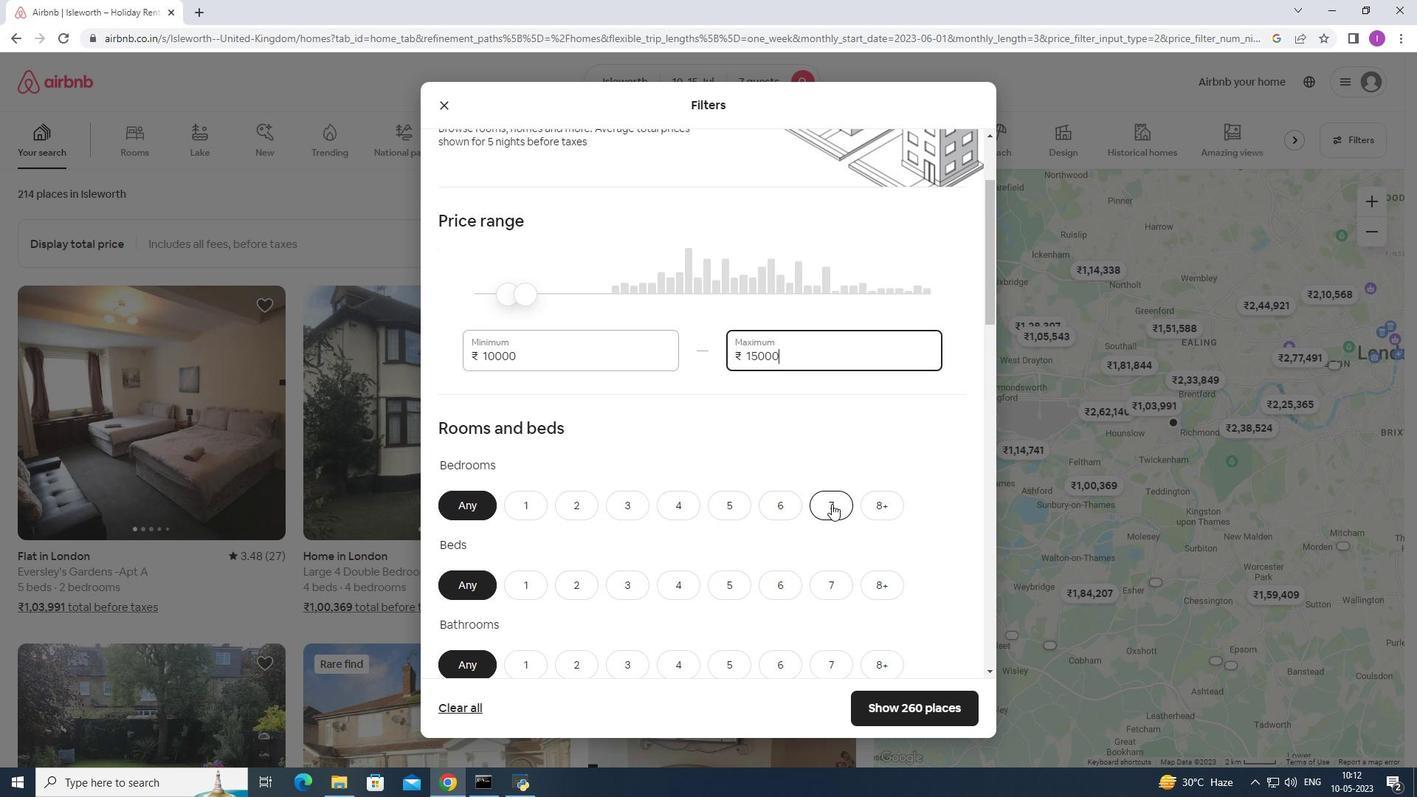 
Action: Mouse moved to (682, 586)
Screenshot: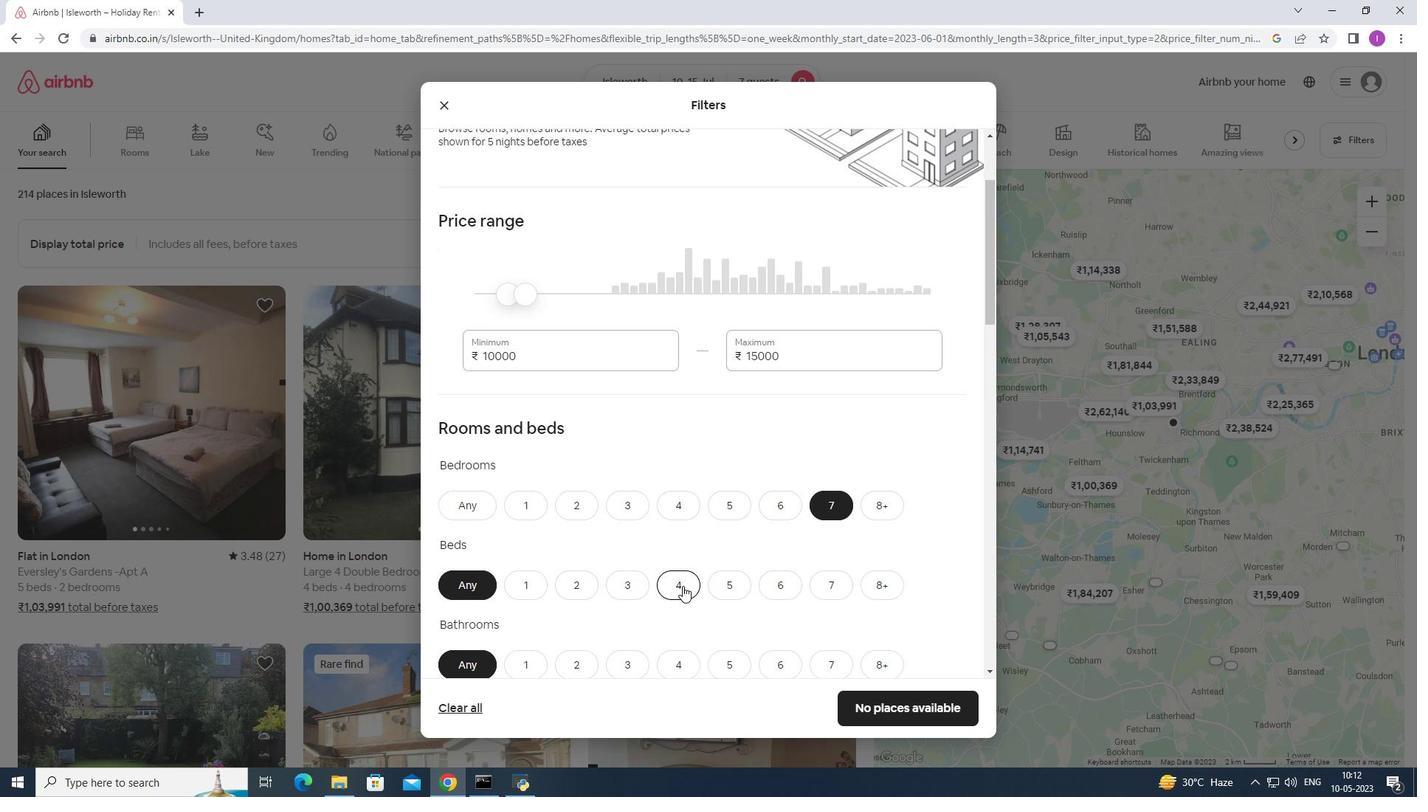 
Action: Mouse pressed left at (682, 586)
Screenshot: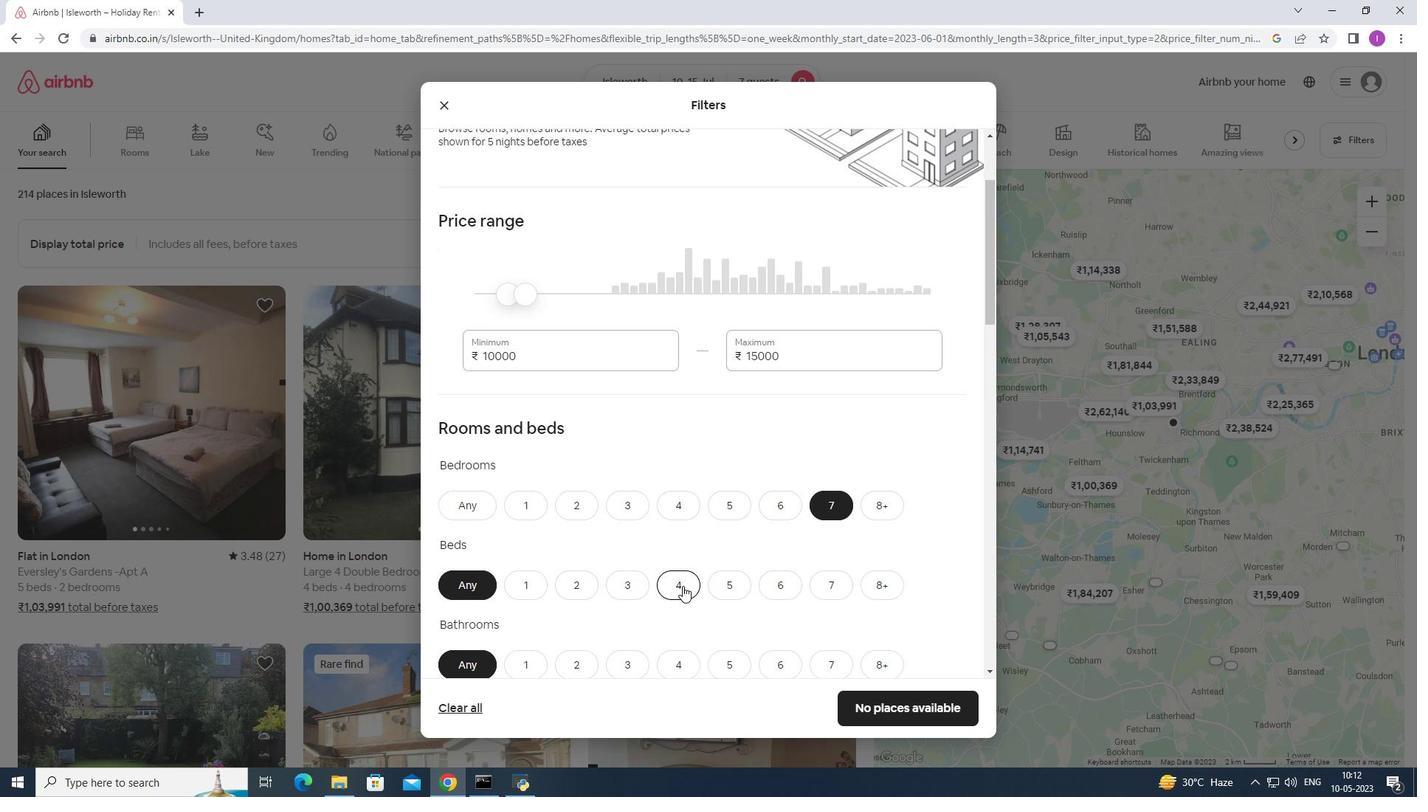 
Action: Mouse moved to (829, 655)
Screenshot: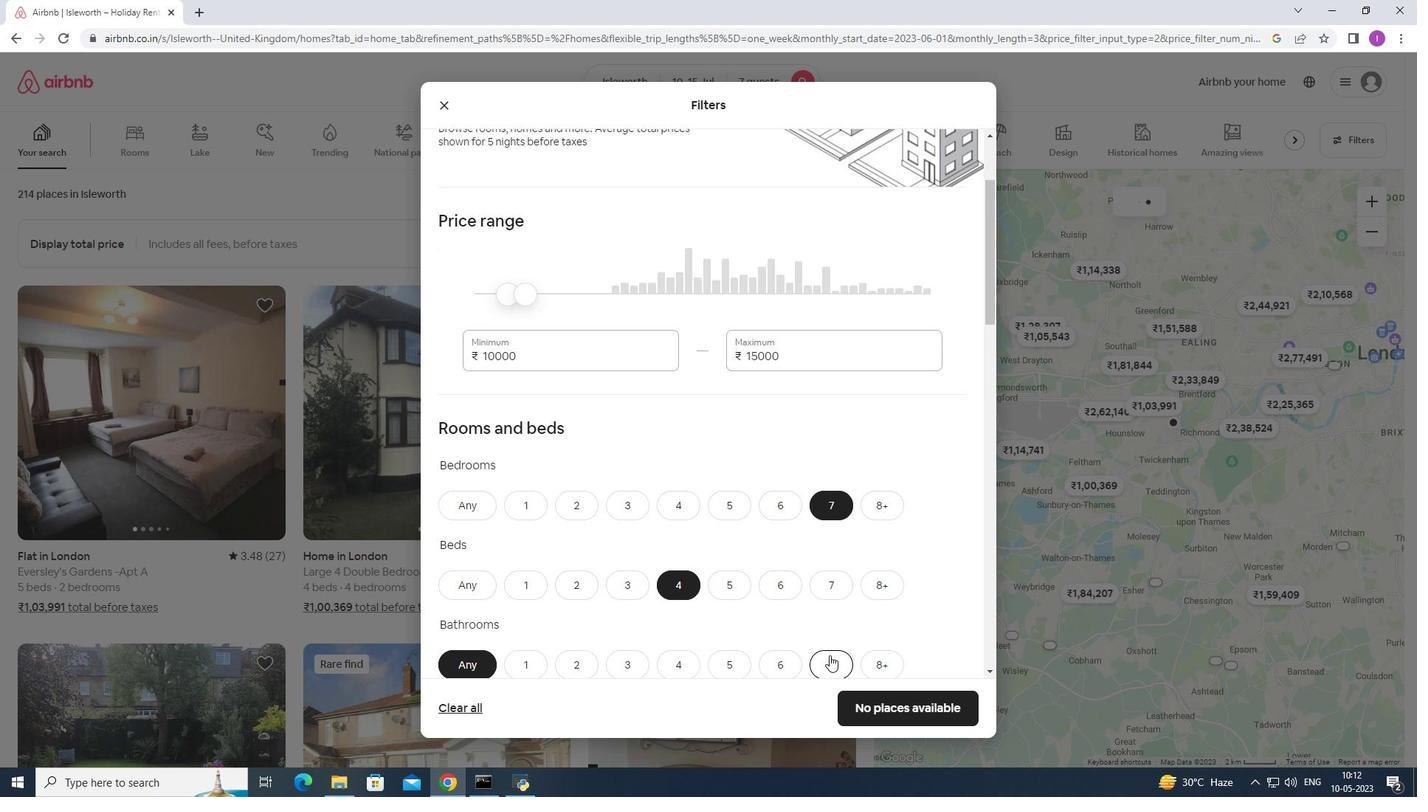 
Action: Mouse pressed left at (829, 655)
Screenshot: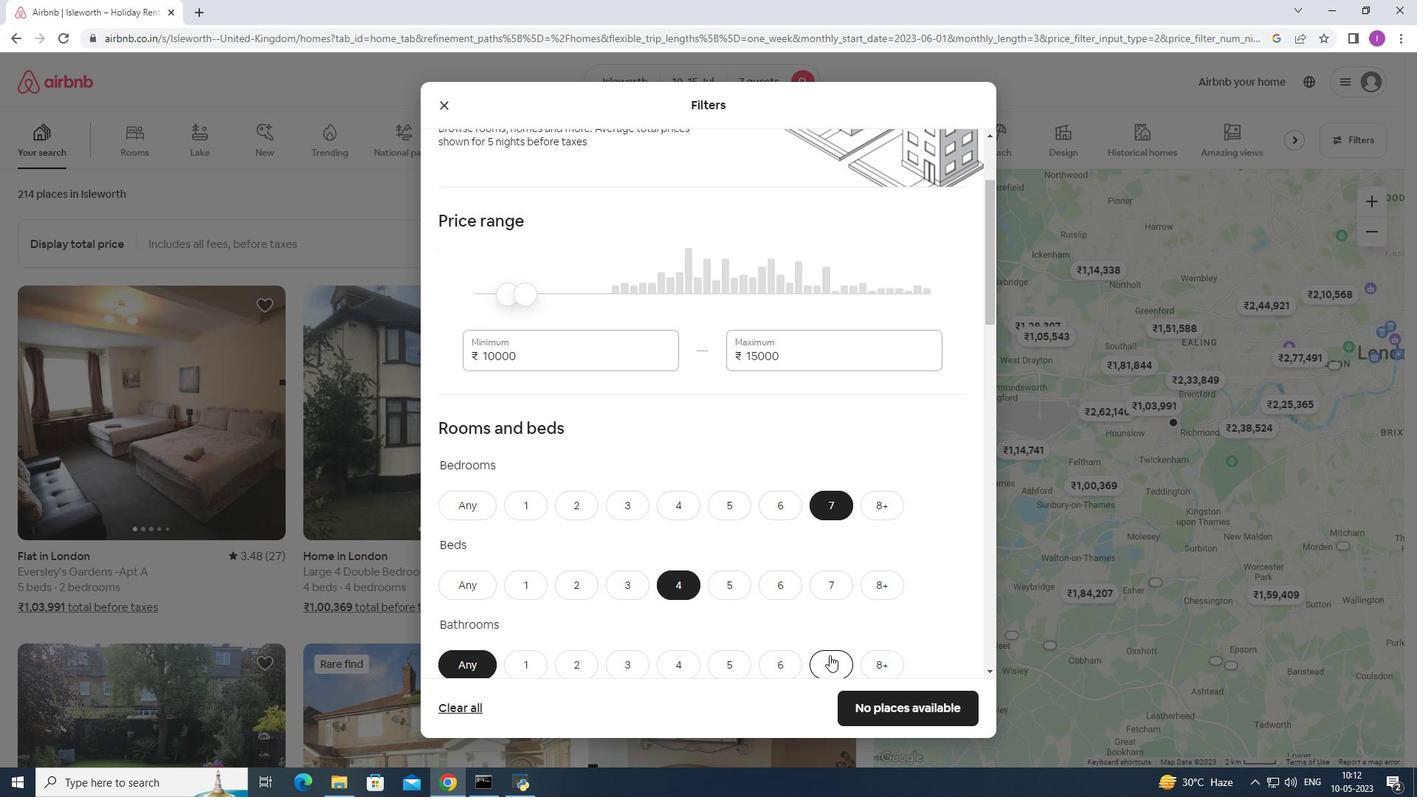 
Action: Mouse moved to (868, 598)
Screenshot: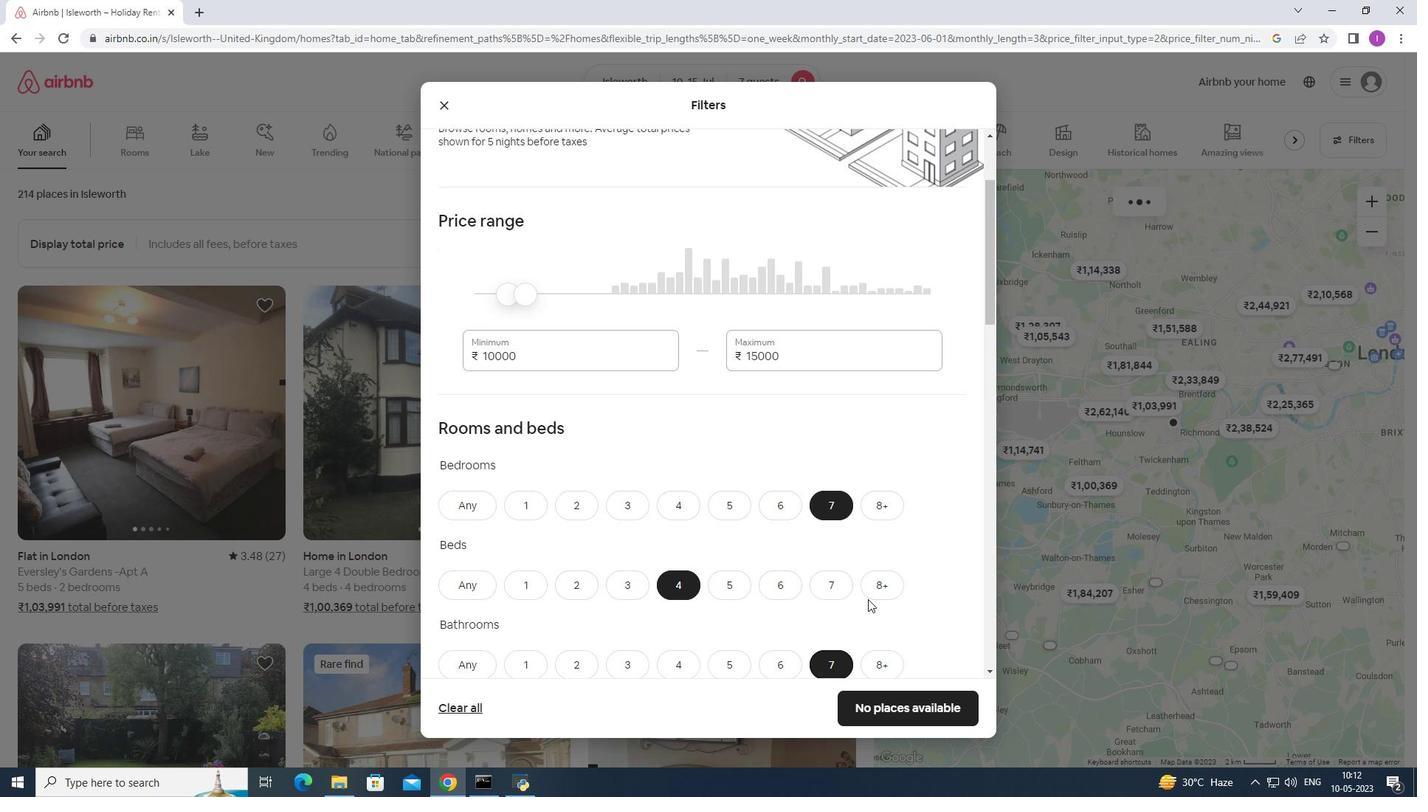 
Action: Mouse scrolled (868, 597) with delta (0, 0)
Screenshot: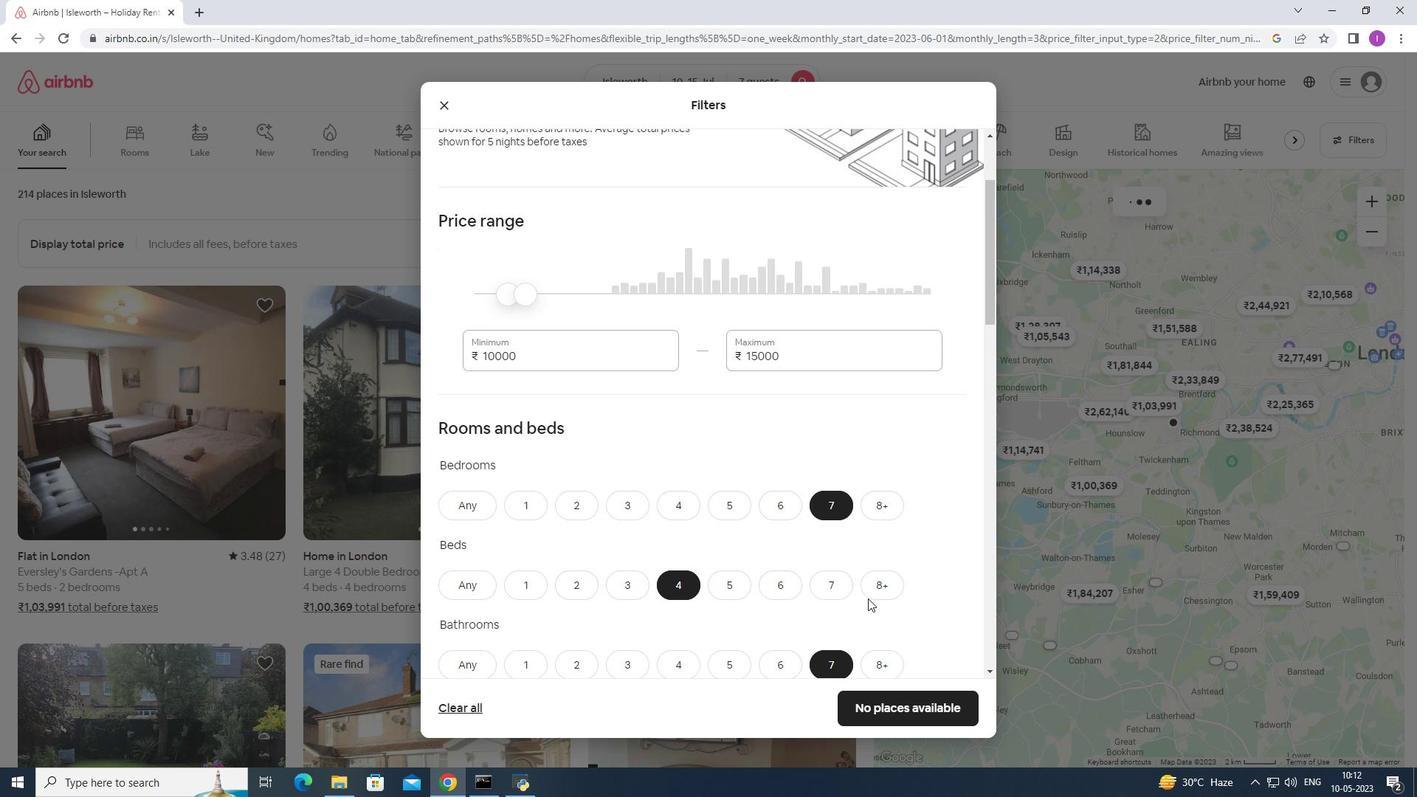 
Action: Mouse scrolled (868, 597) with delta (0, 0)
Screenshot: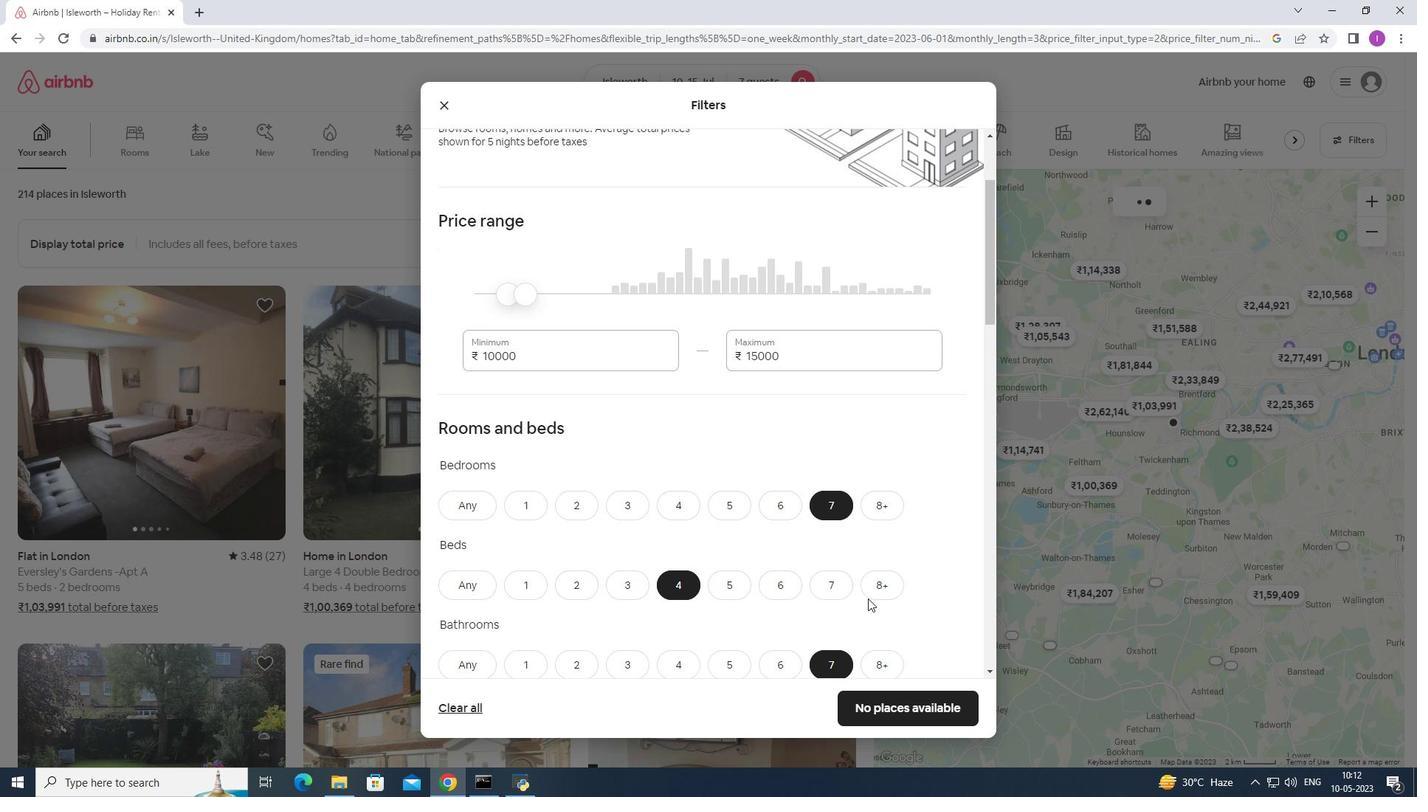 
Action: Mouse moved to (869, 591)
Screenshot: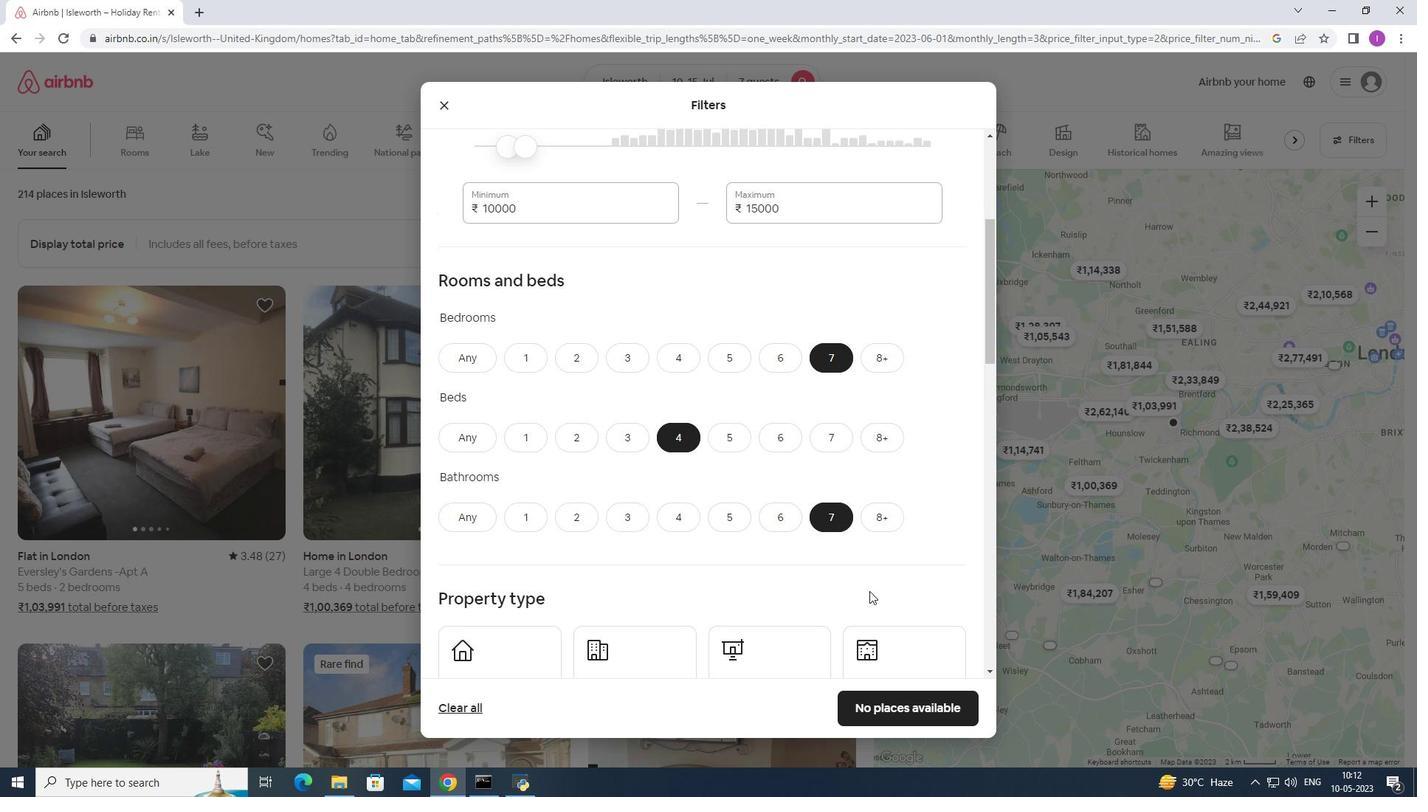 
Action: Mouse scrolled (869, 590) with delta (0, 0)
Screenshot: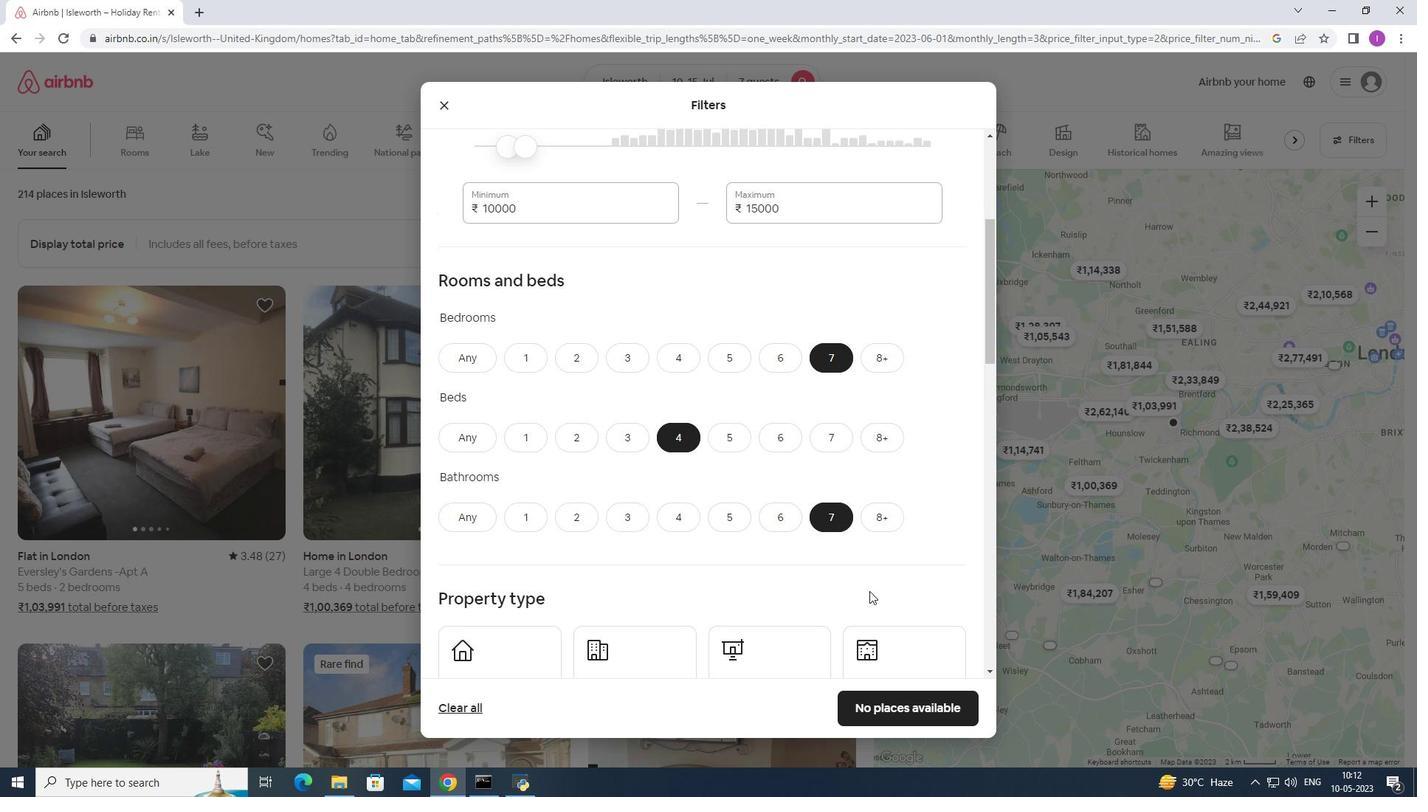
Action: Mouse scrolled (869, 590) with delta (0, 0)
Screenshot: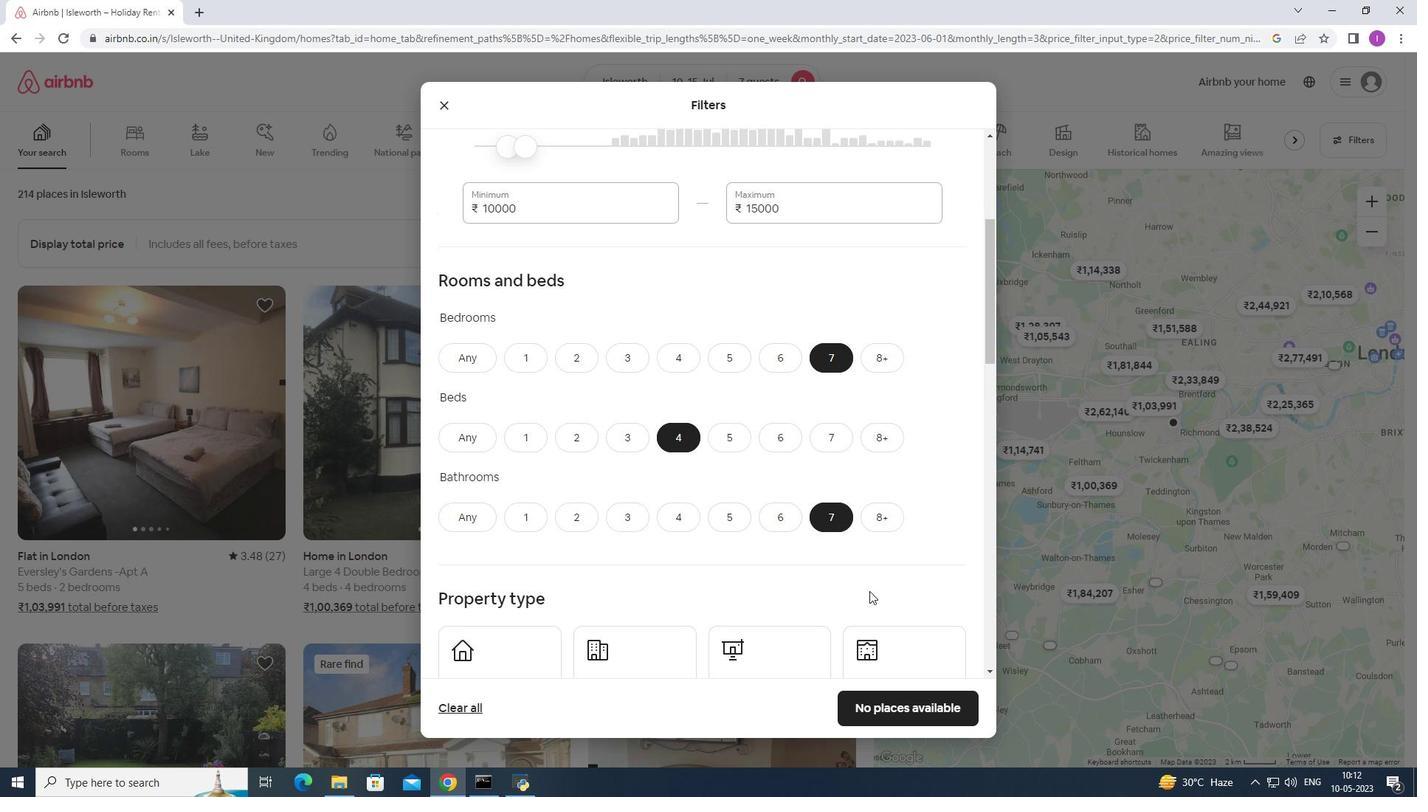 
Action: Mouse moved to (515, 555)
Screenshot: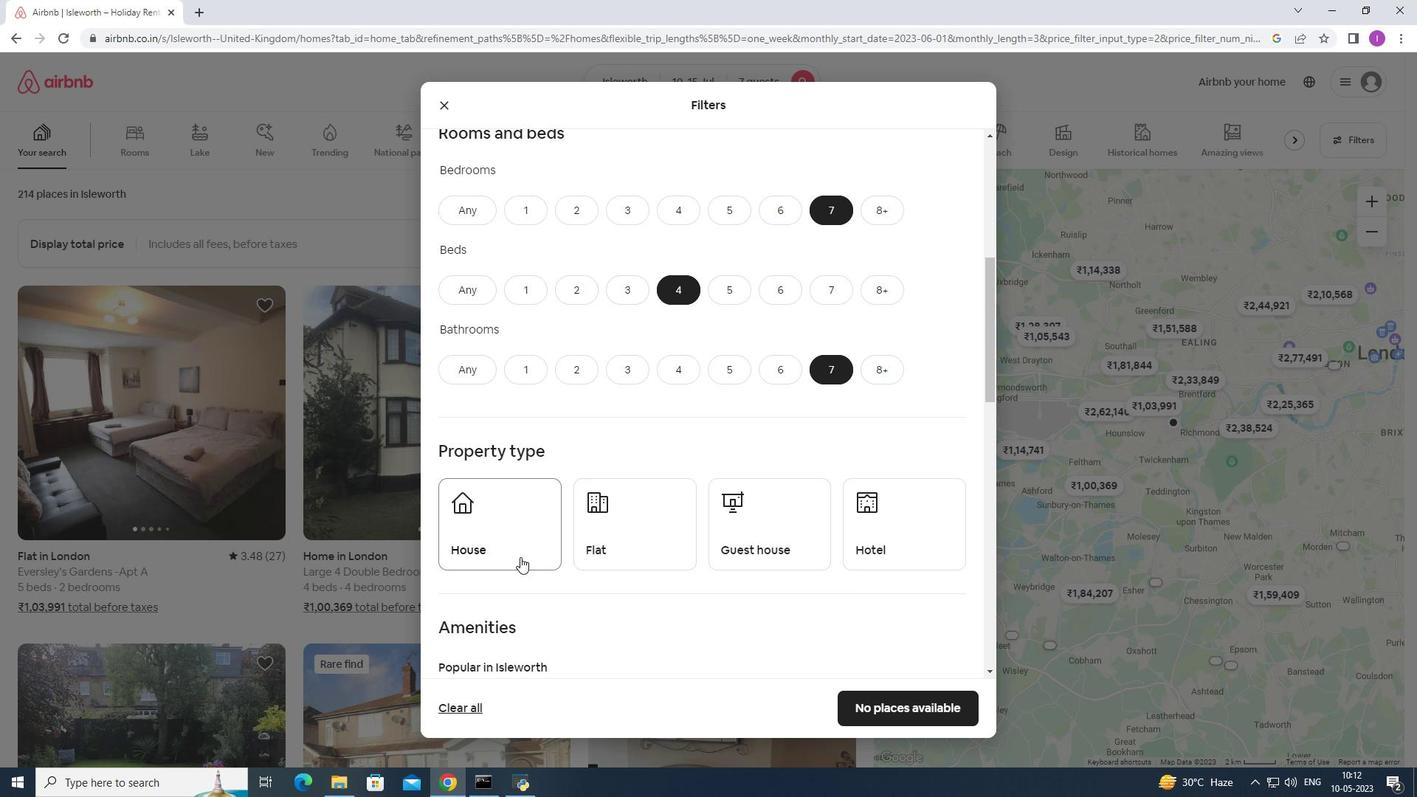 
Action: Mouse pressed left at (515, 555)
Screenshot: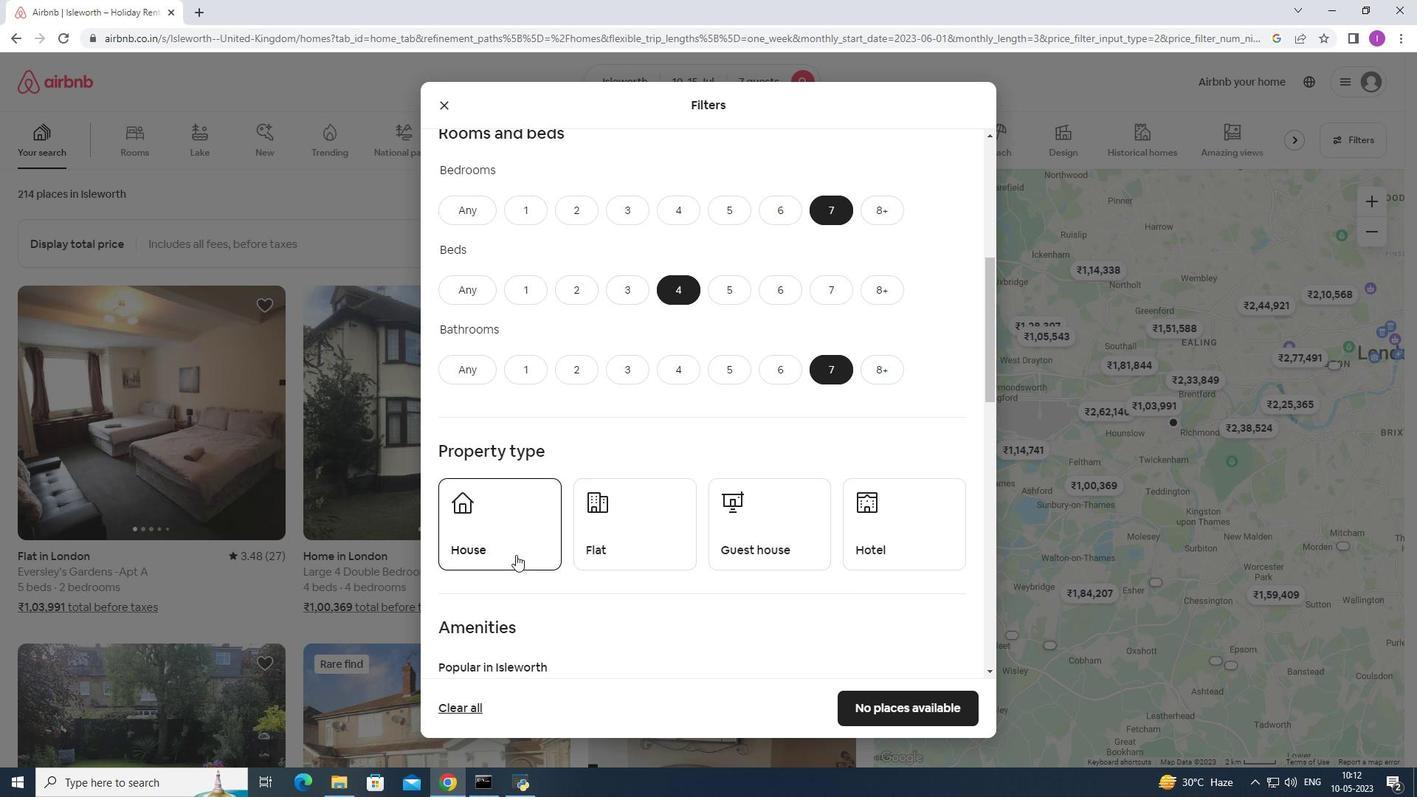 
Action: Mouse moved to (642, 554)
Screenshot: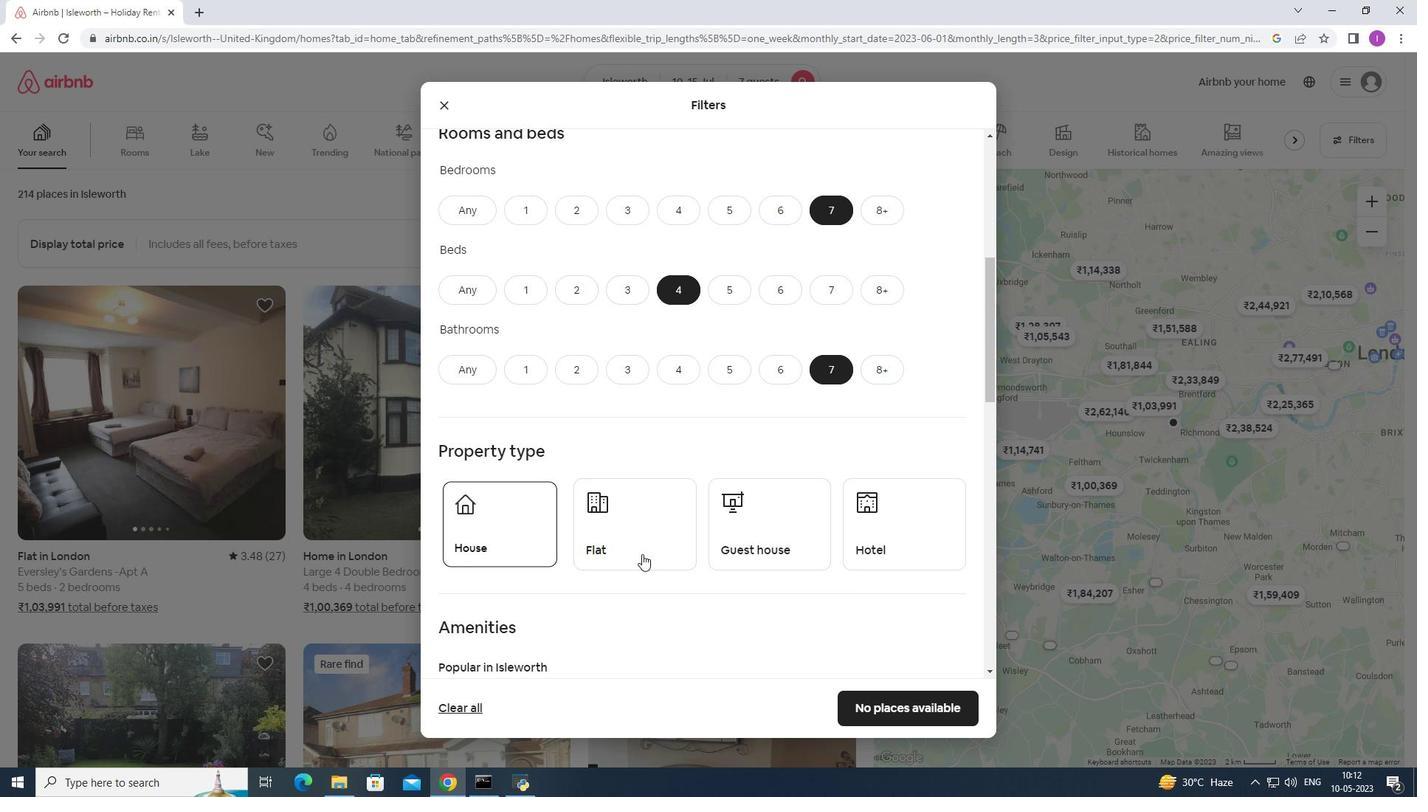 
Action: Mouse pressed left at (642, 554)
Screenshot: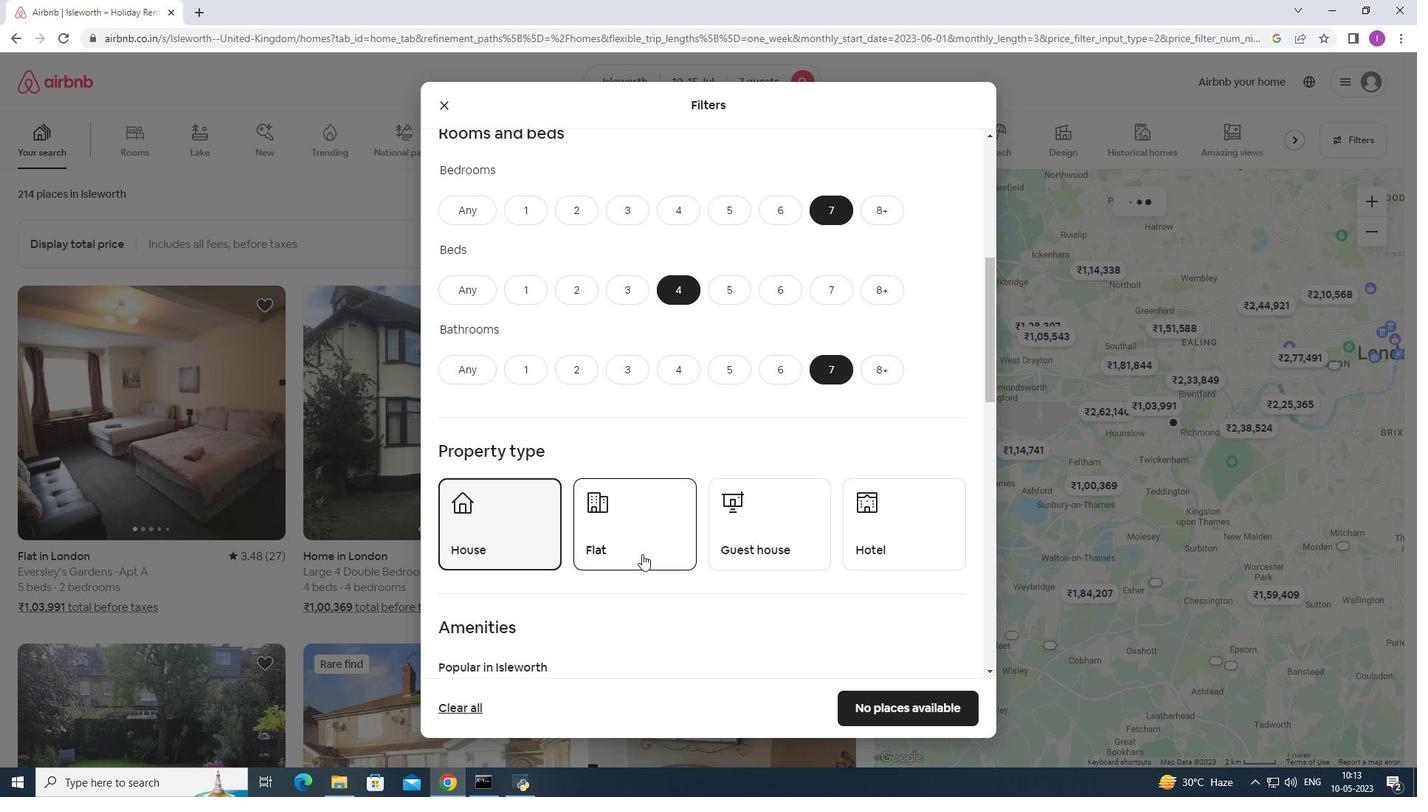 
Action: Mouse moved to (763, 532)
Screenshot: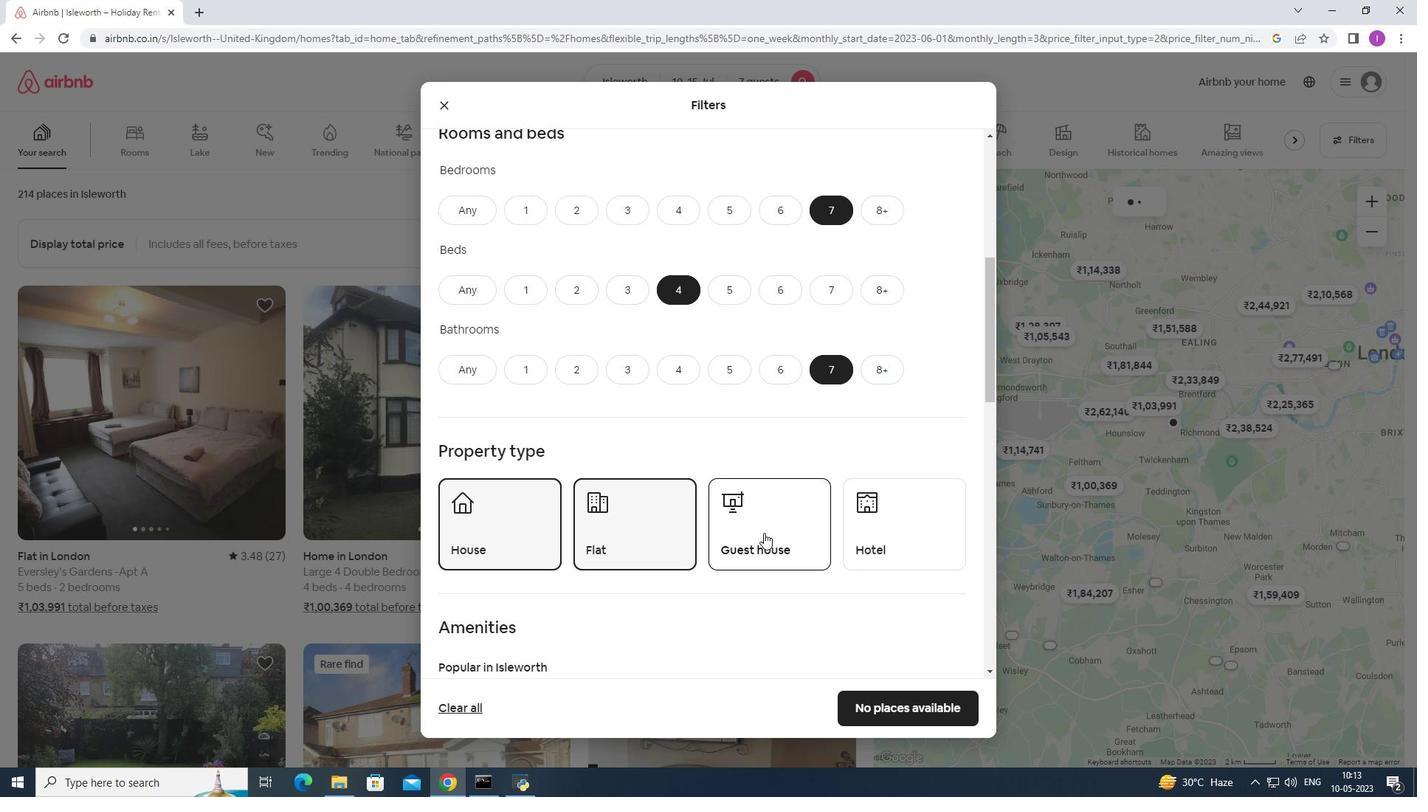 
Action: Mouse pressed left at (763, 532)
Screenshot: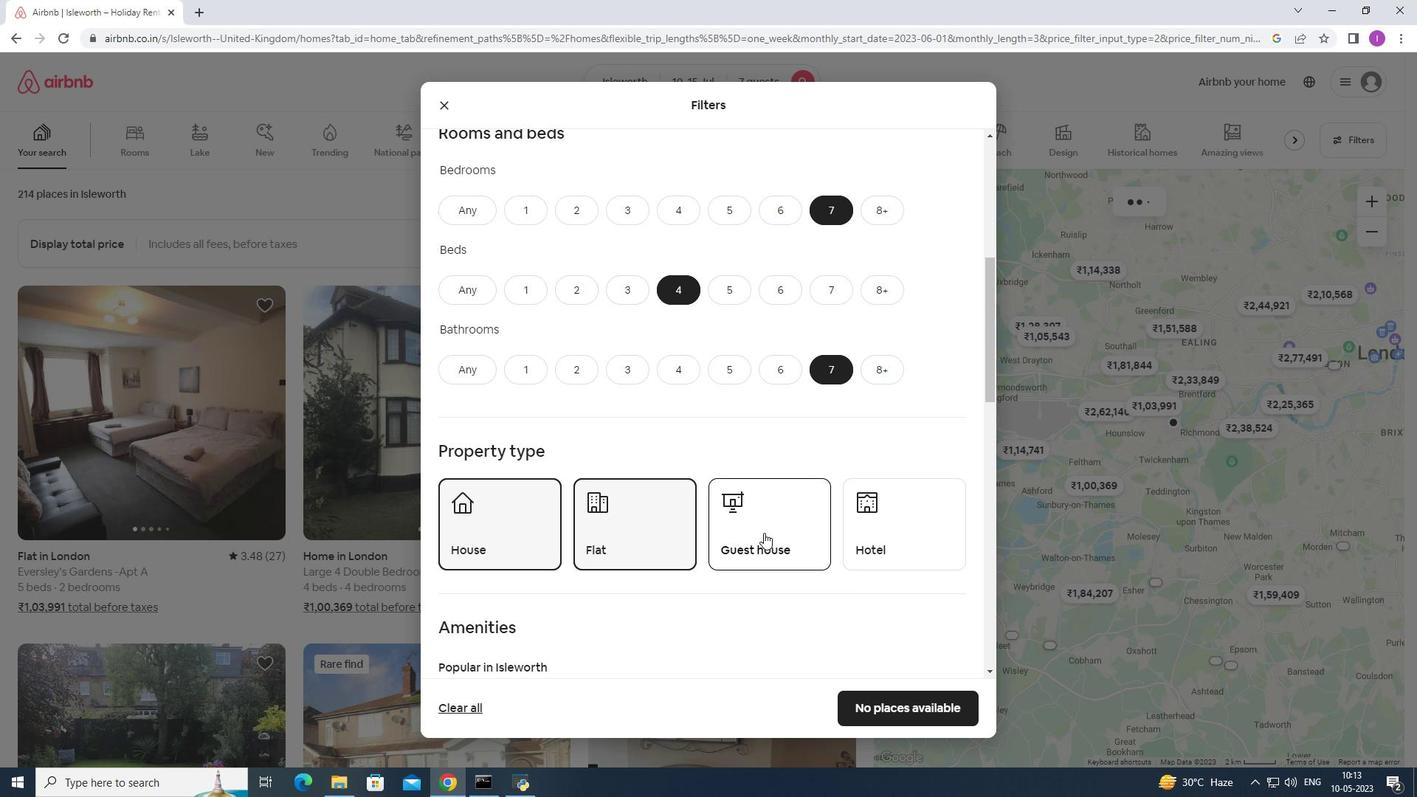 
Action: Mouse moved to (817, 527)
Screenshot: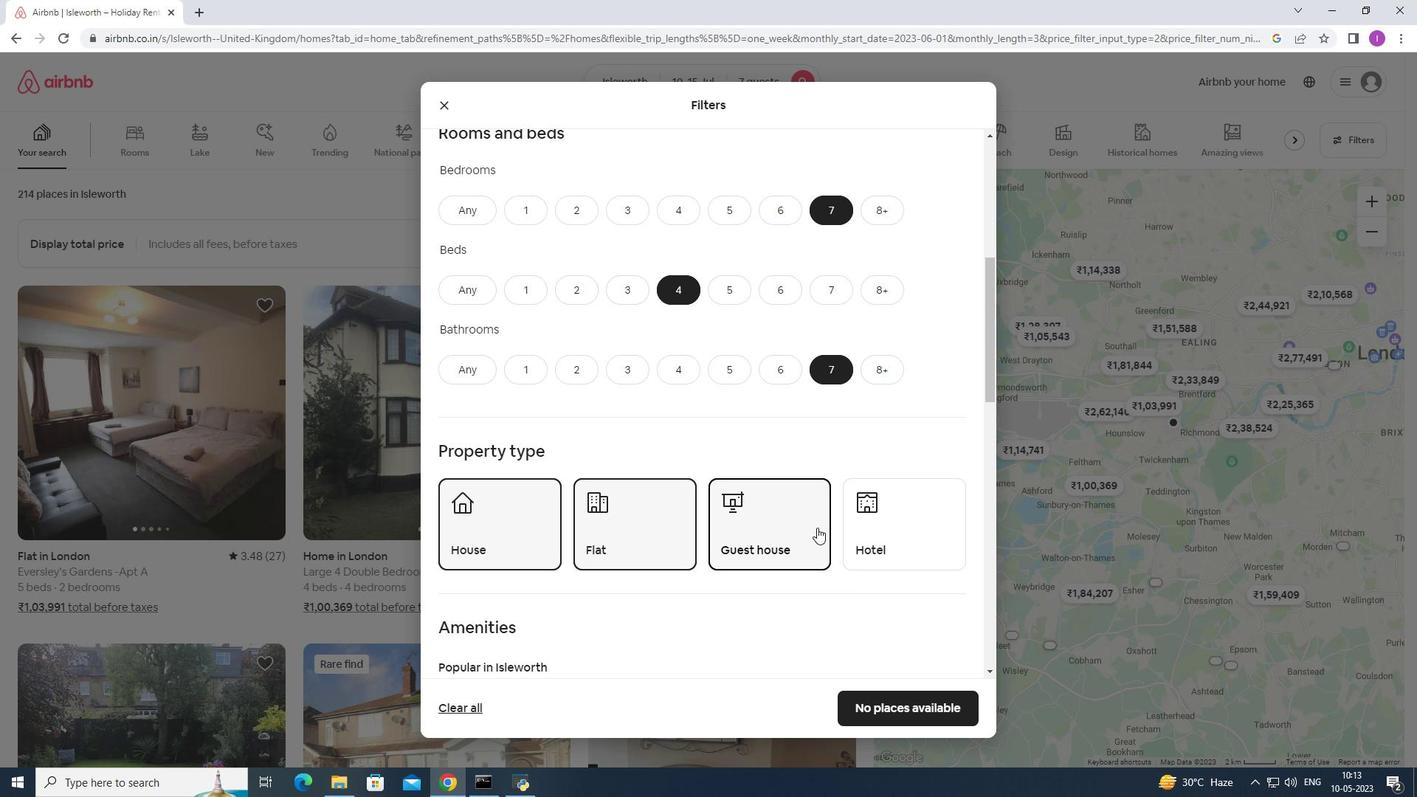 
Action: Mouse scrolled (817, 527) with delta (0, 0)
Screenshot: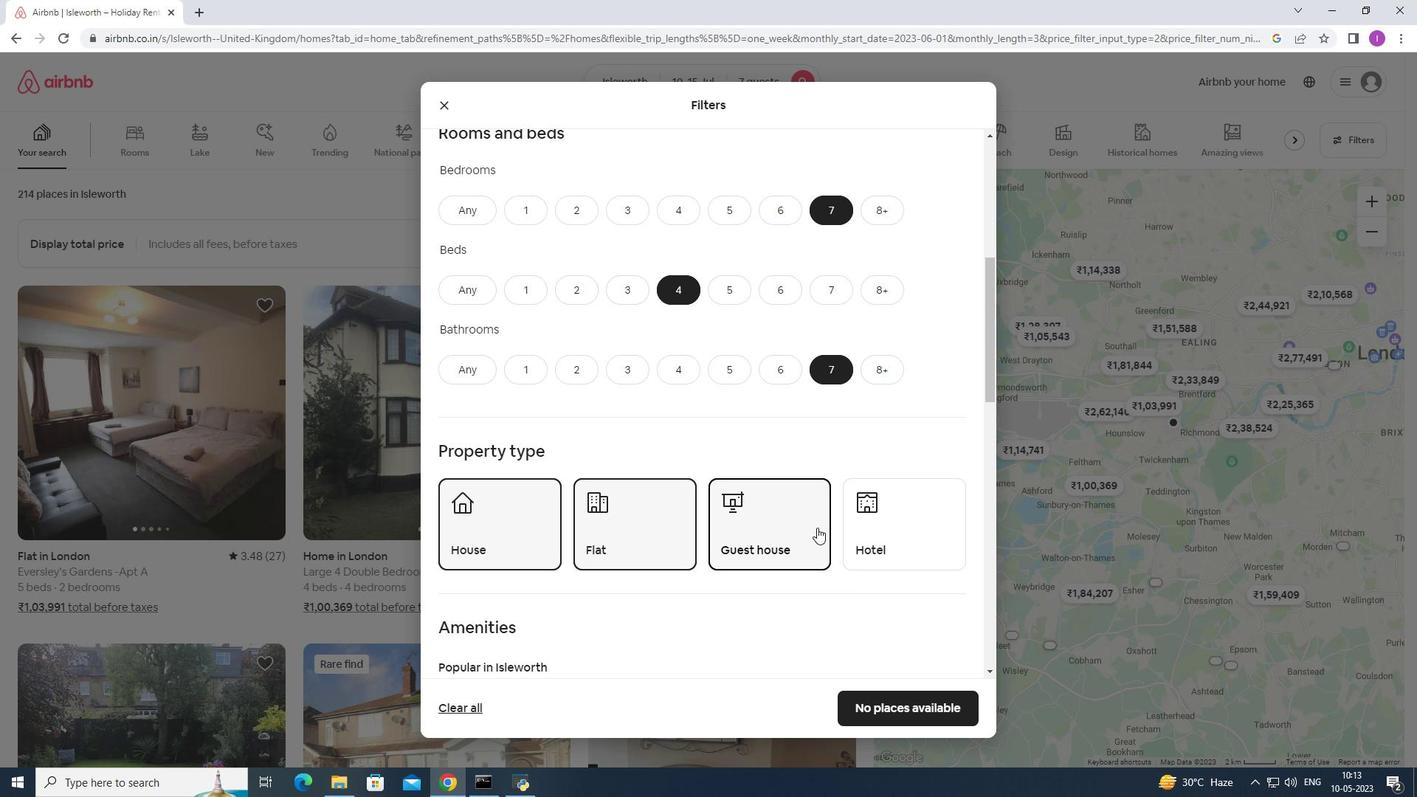 
Action: Mouse moved to (817, 527)
Screenshot: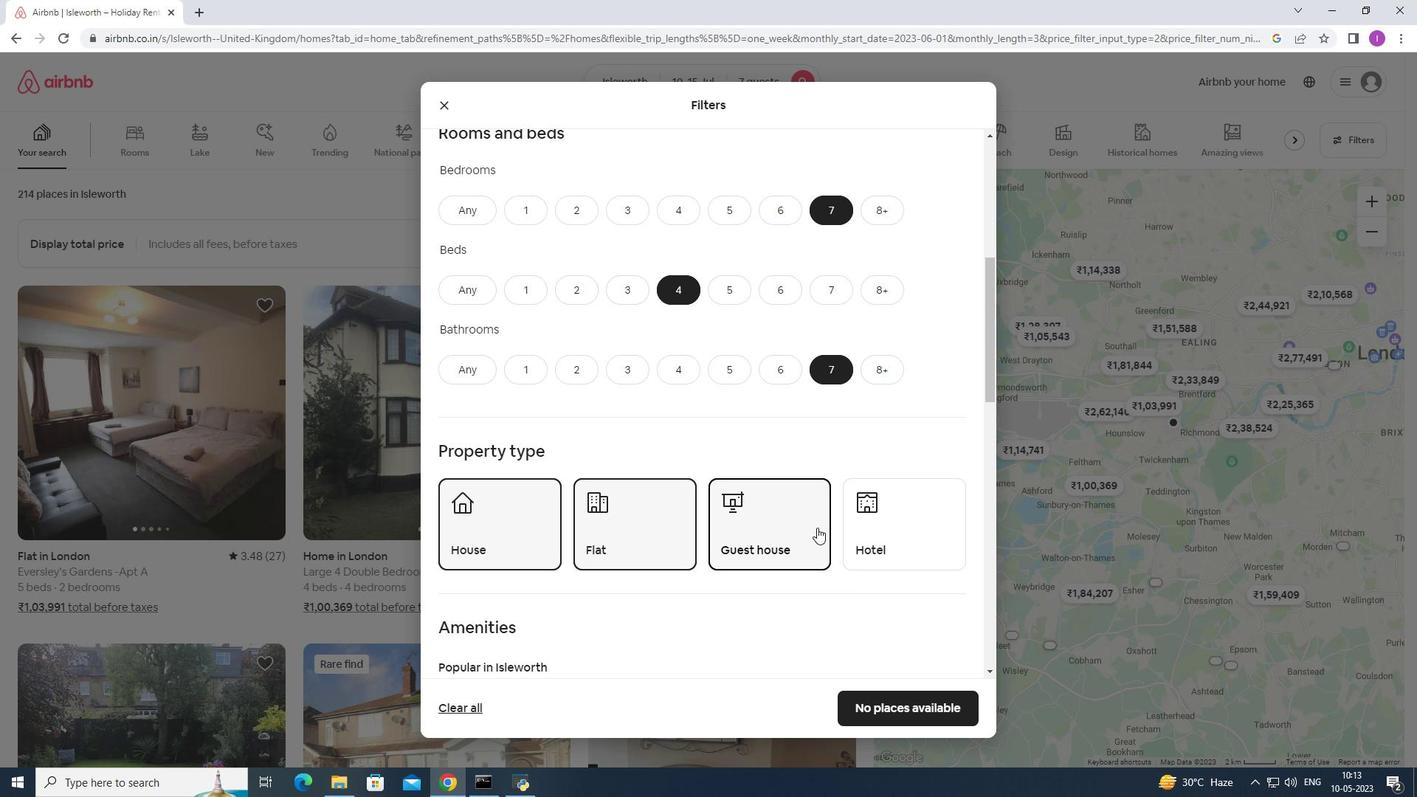 
Action: Mouse scrolled (817, 527) with delta (0, 0)
Screenshot: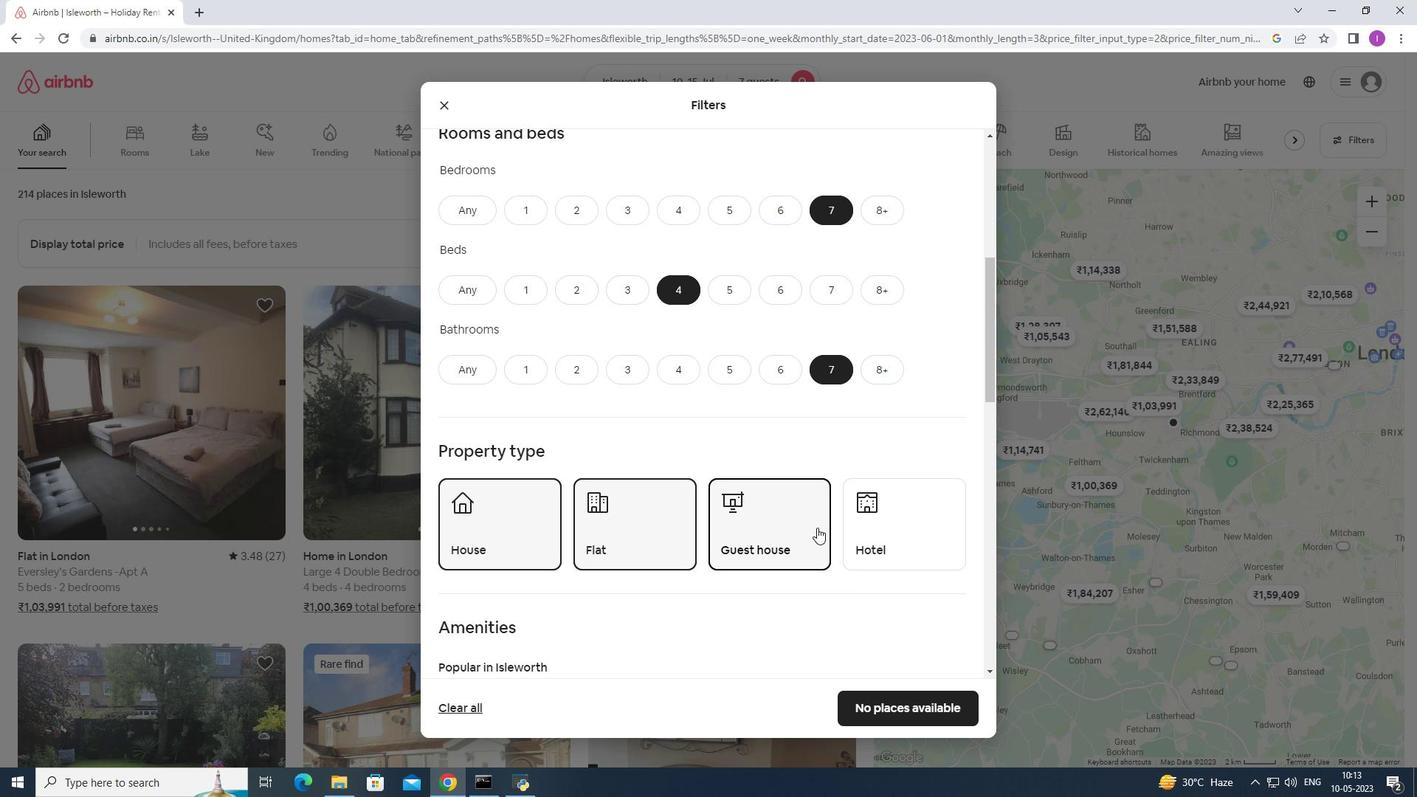 
Action: Mouse scrolled (817, 527) with delta (0, 0)
Screenshot: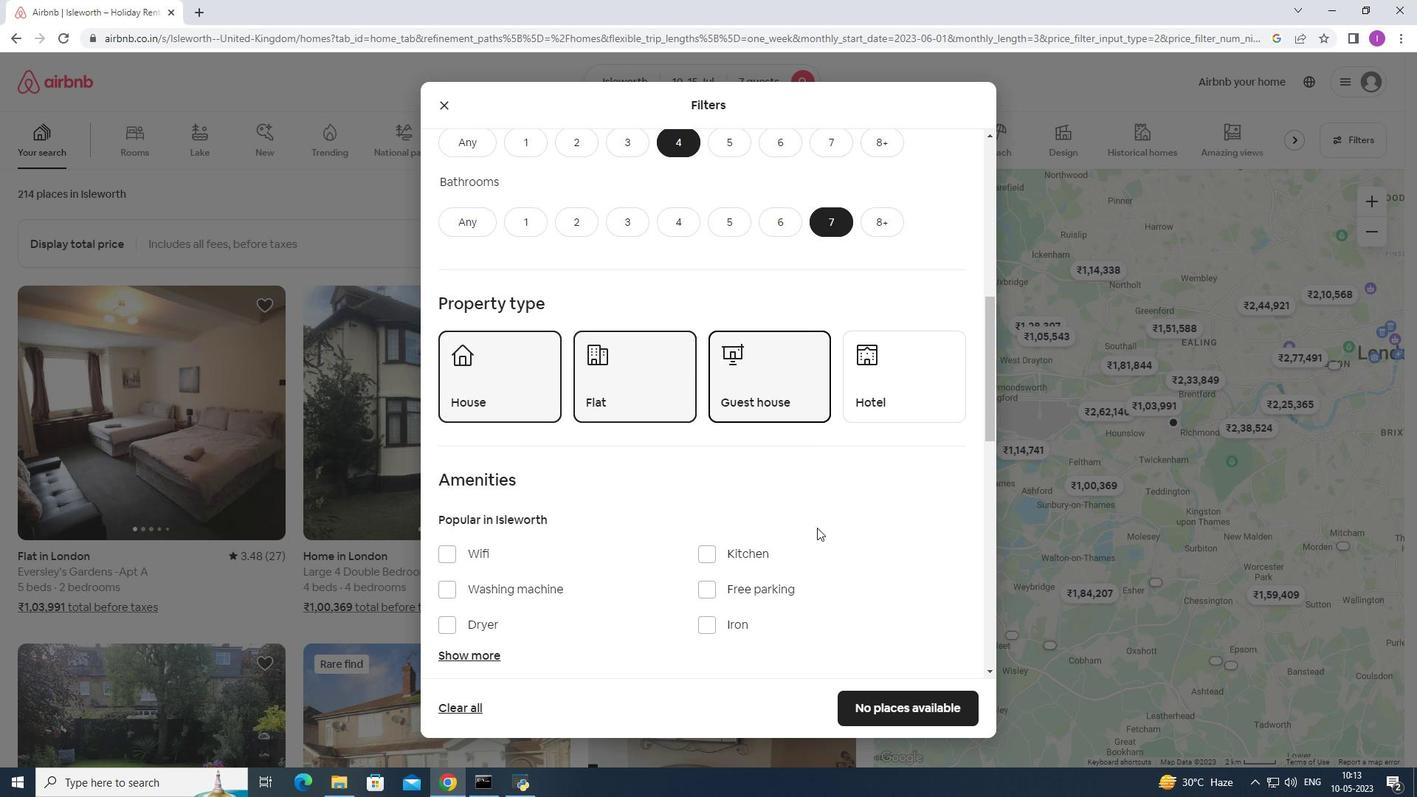
Action: Mouse scrolled (817, 527) with delta (0, 0)
Screenshot: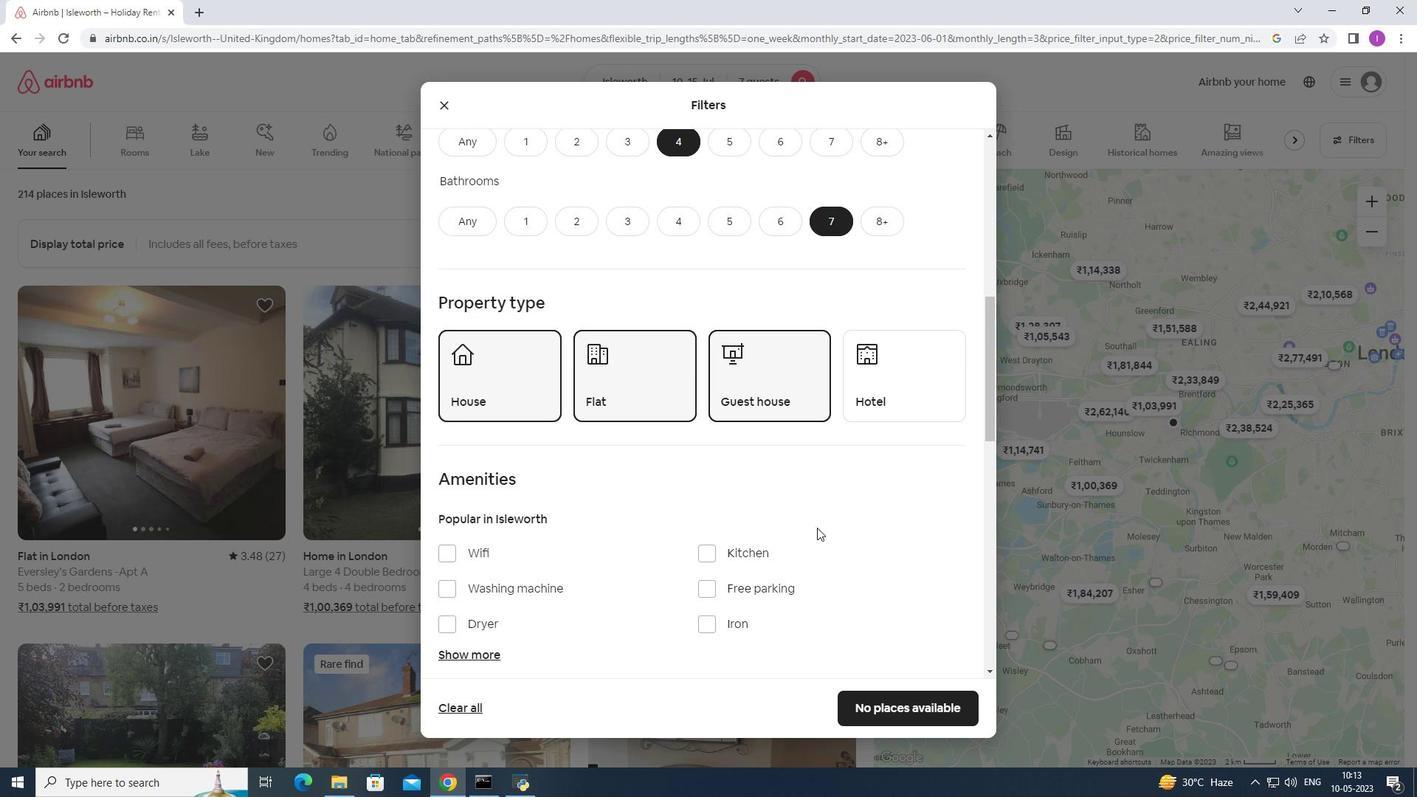 
Action: Mouse moved to (455, 407)
Screenshot: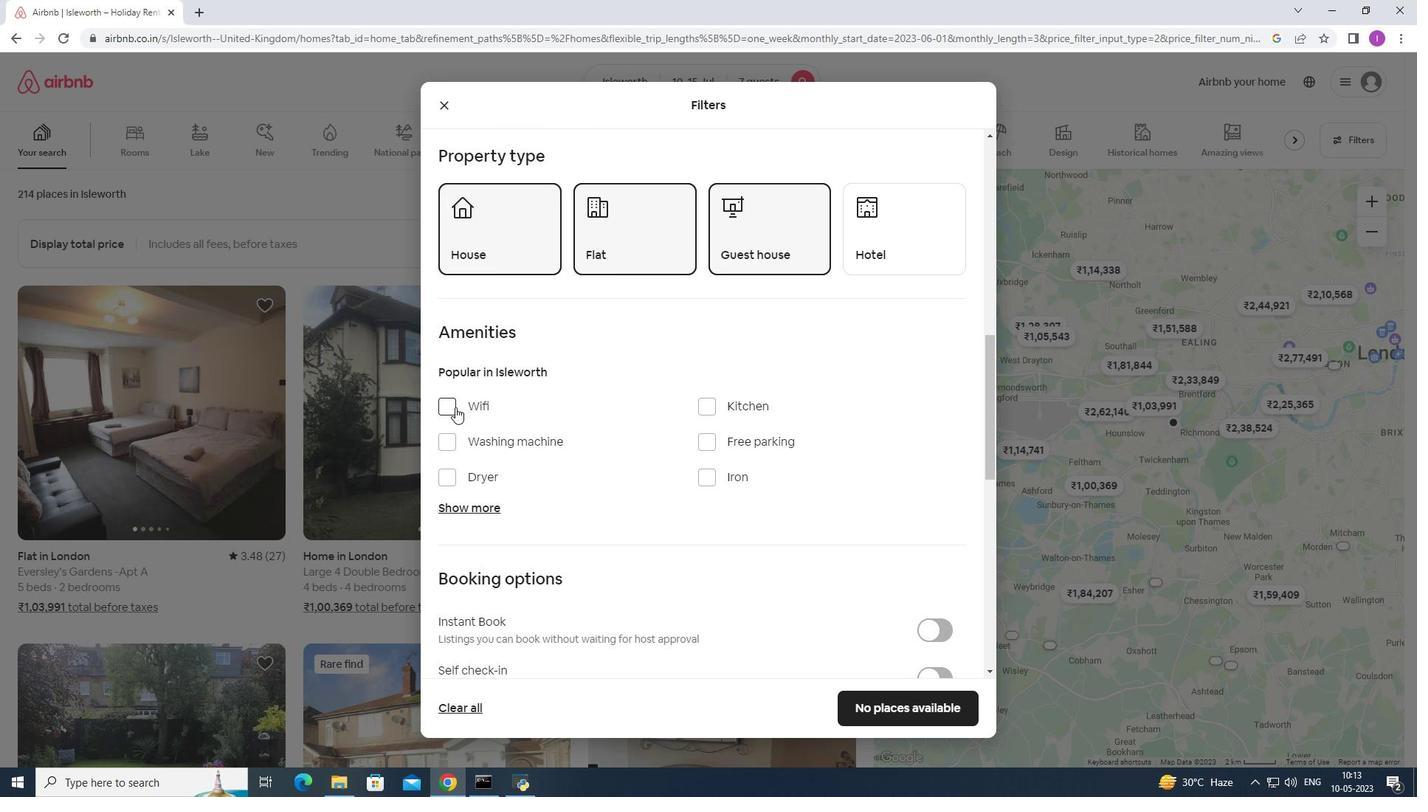 
Action: Mouse pressed left at (455, 407)
Screenshot: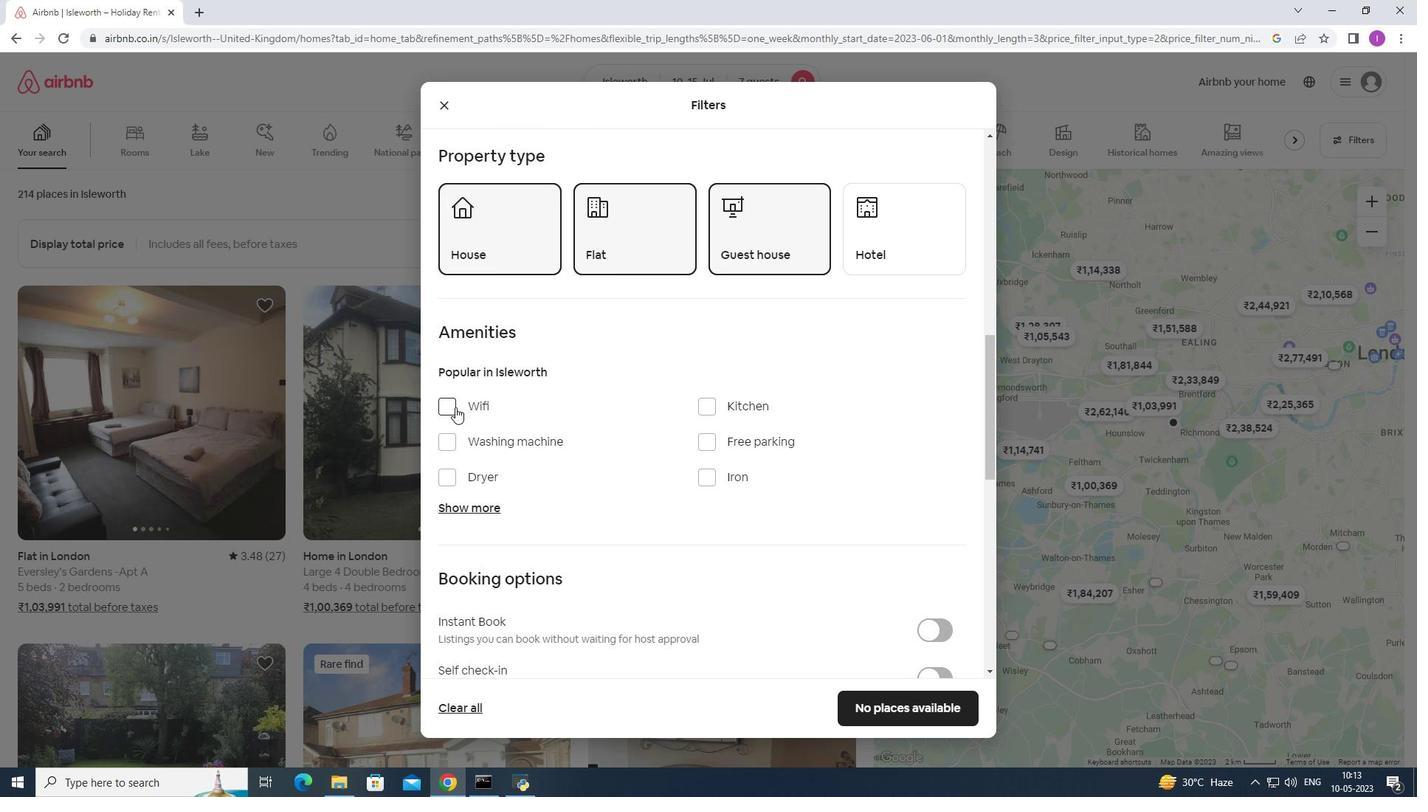 
Action: Mouse moved to (620, 439)
Screenshot: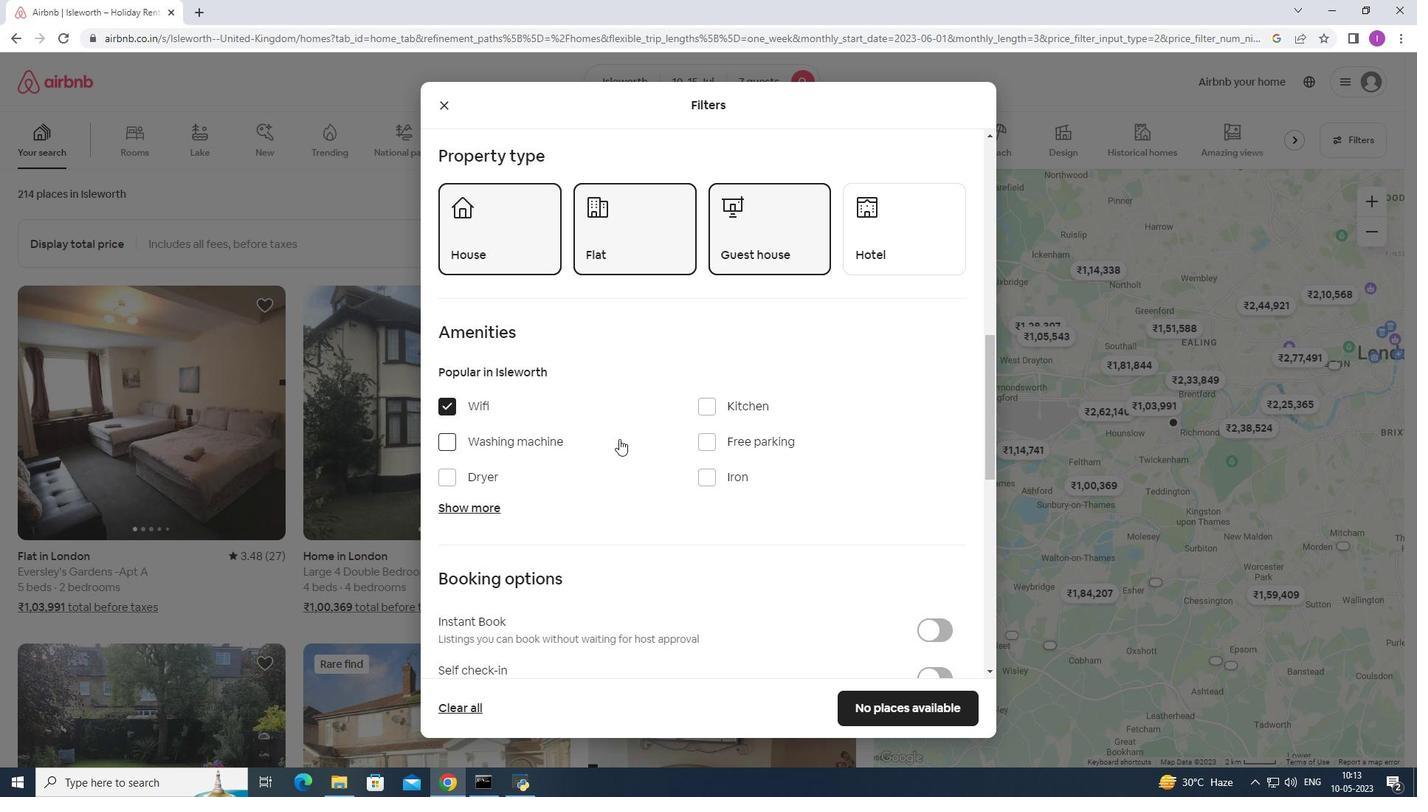 
Action: Mouse scrolled (620, 438) with delta (0, 0)
Screenshot: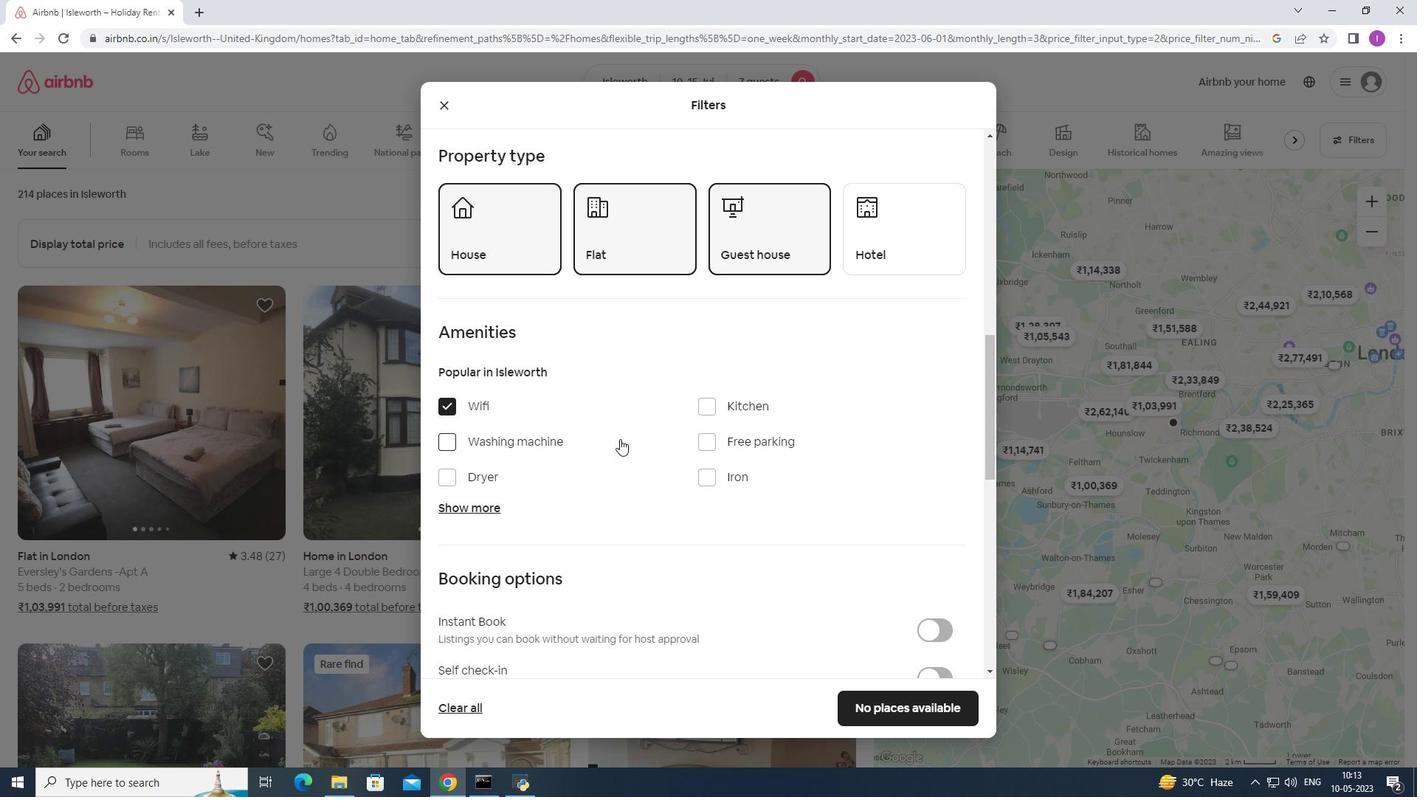 
Action: Mouse moved to (710, 366)
Screenshot: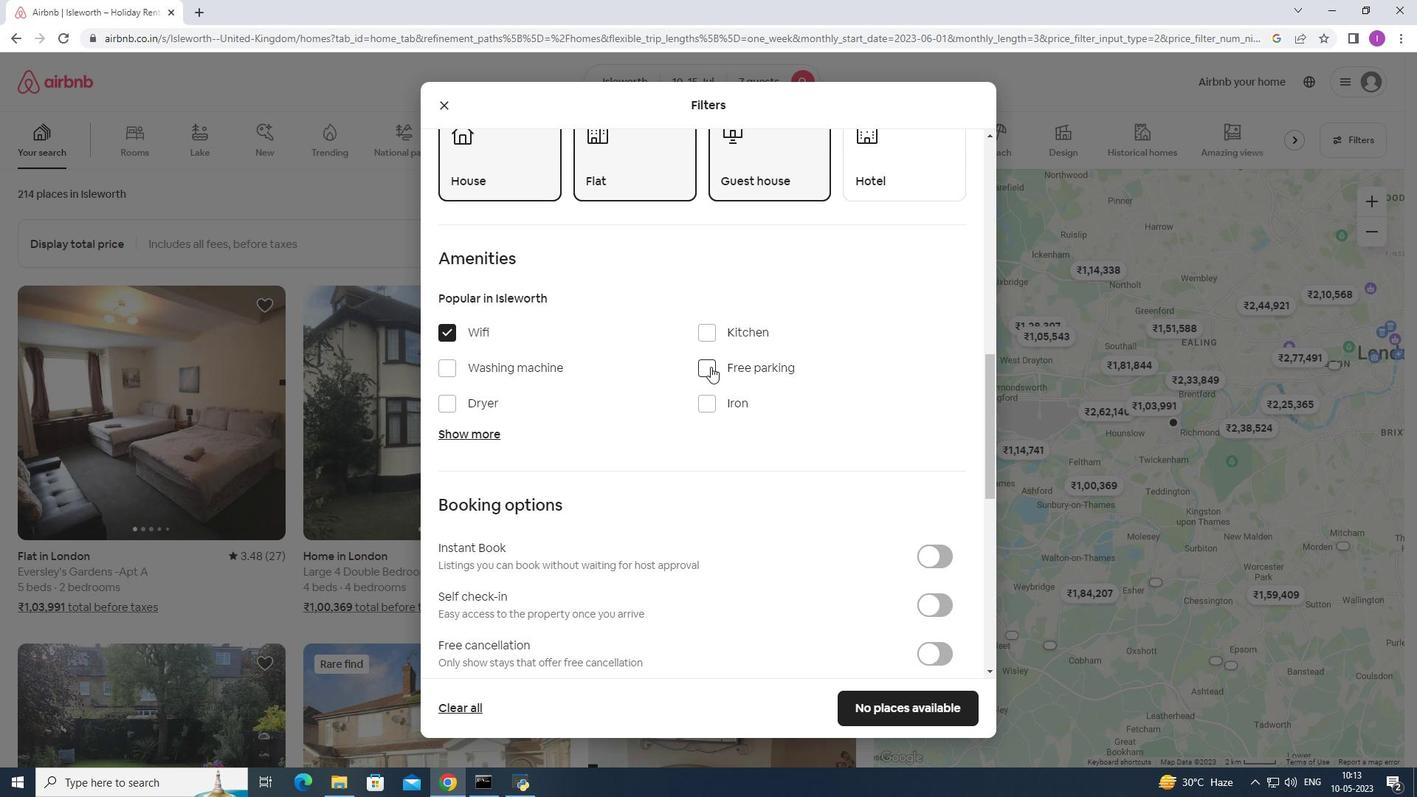 
Action: Mouse pressed left at (710, 366)
Screenshot: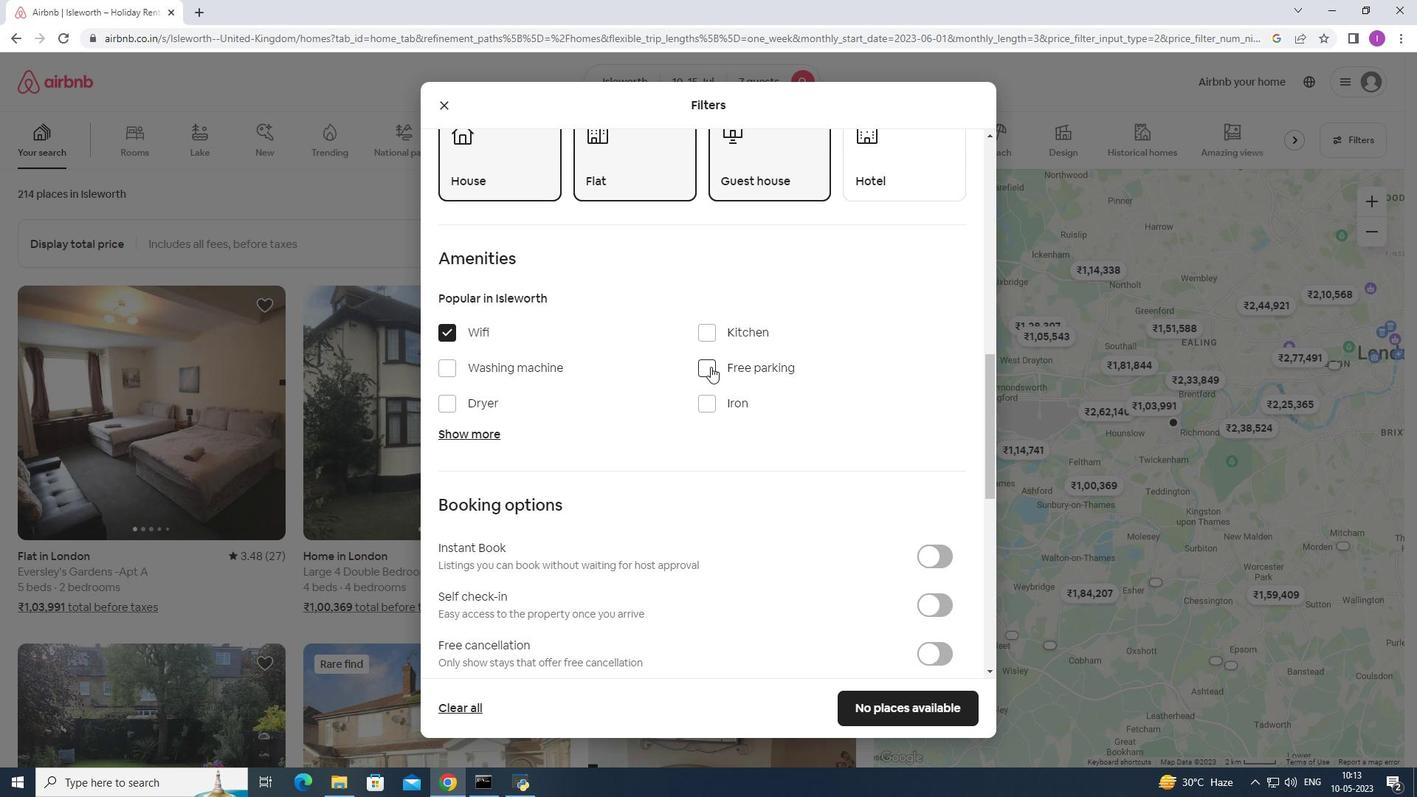 
Action: Mouse moved to (465, 428)
Screenshot: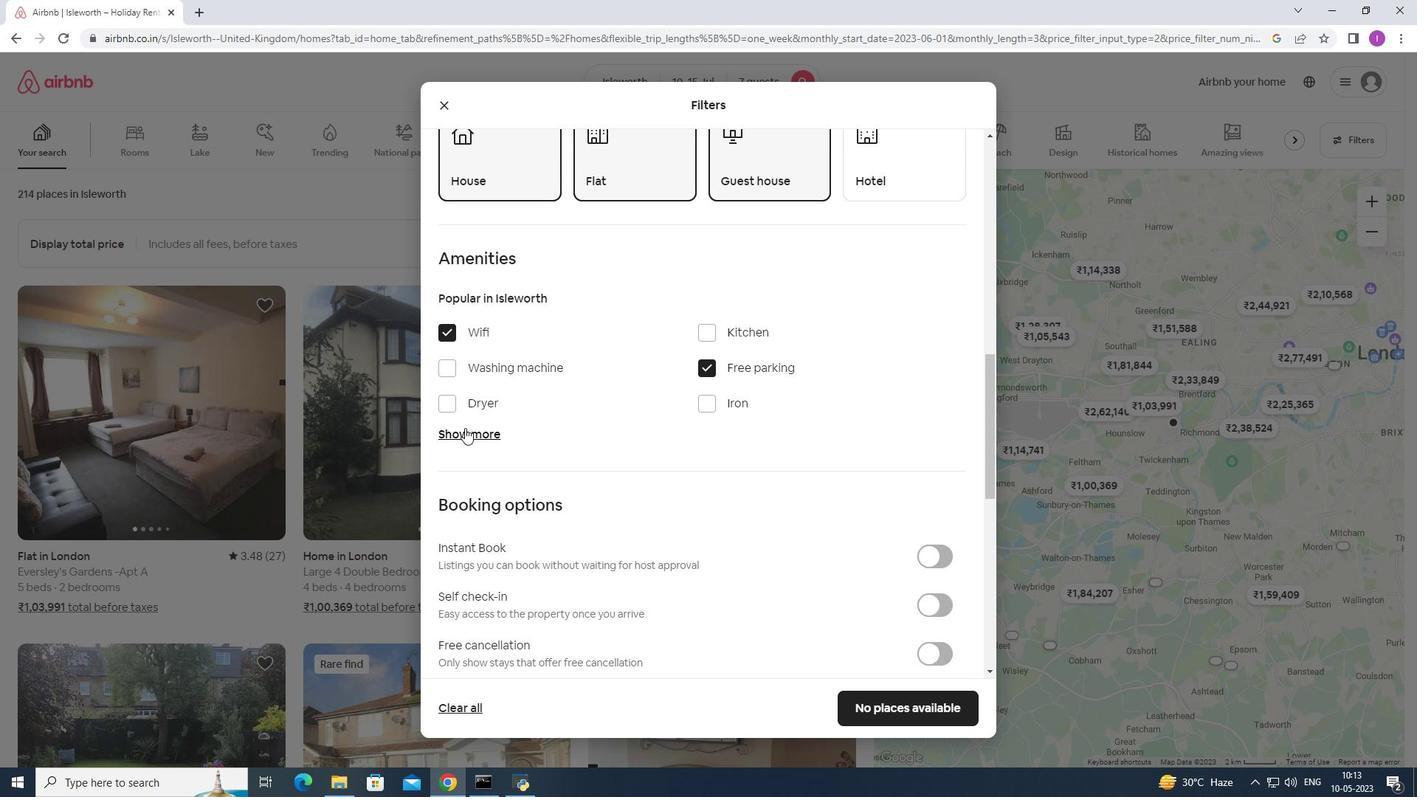 
Action: Mouse pressed left at (465, 428)
Screenshot: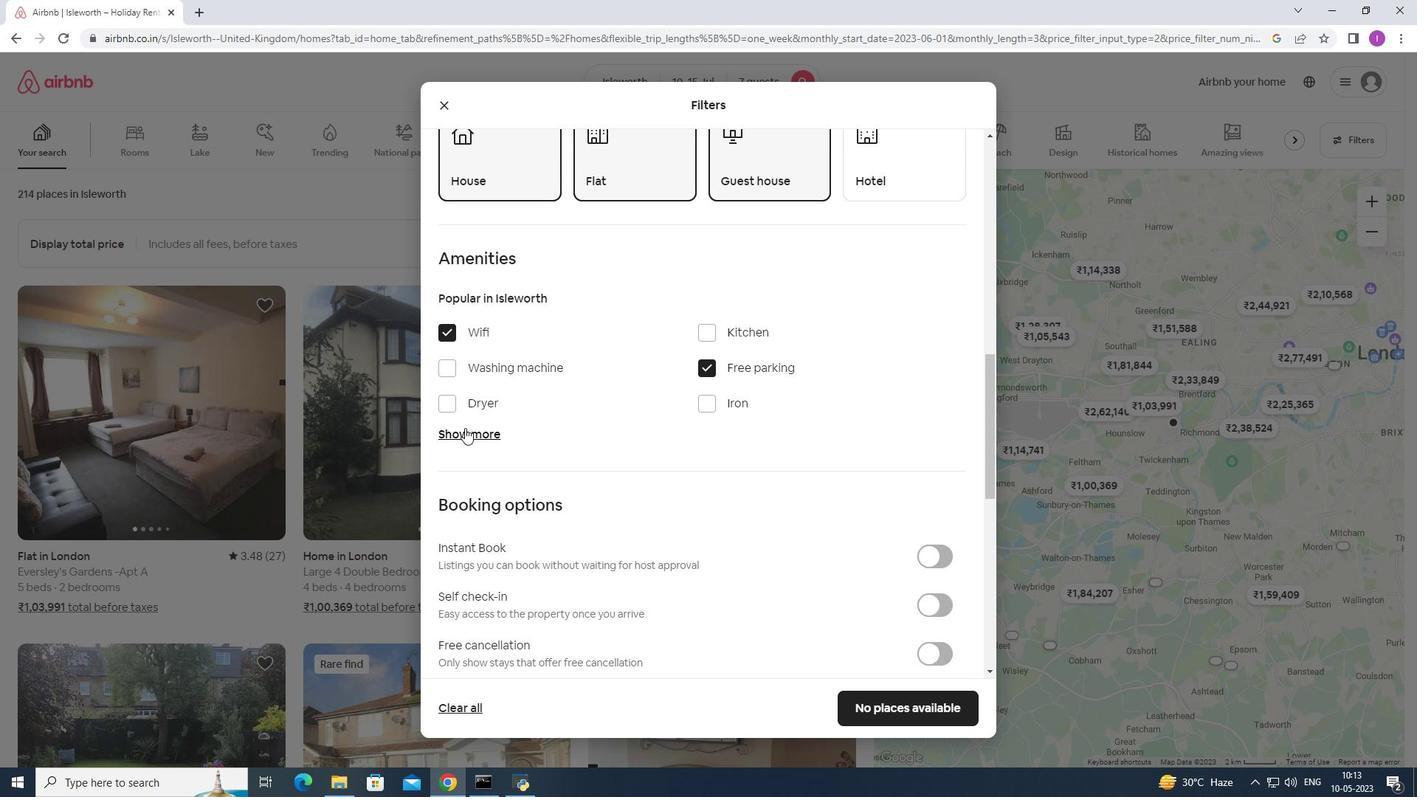 
Action: Mouse moved to (713, 521)
Screenshot: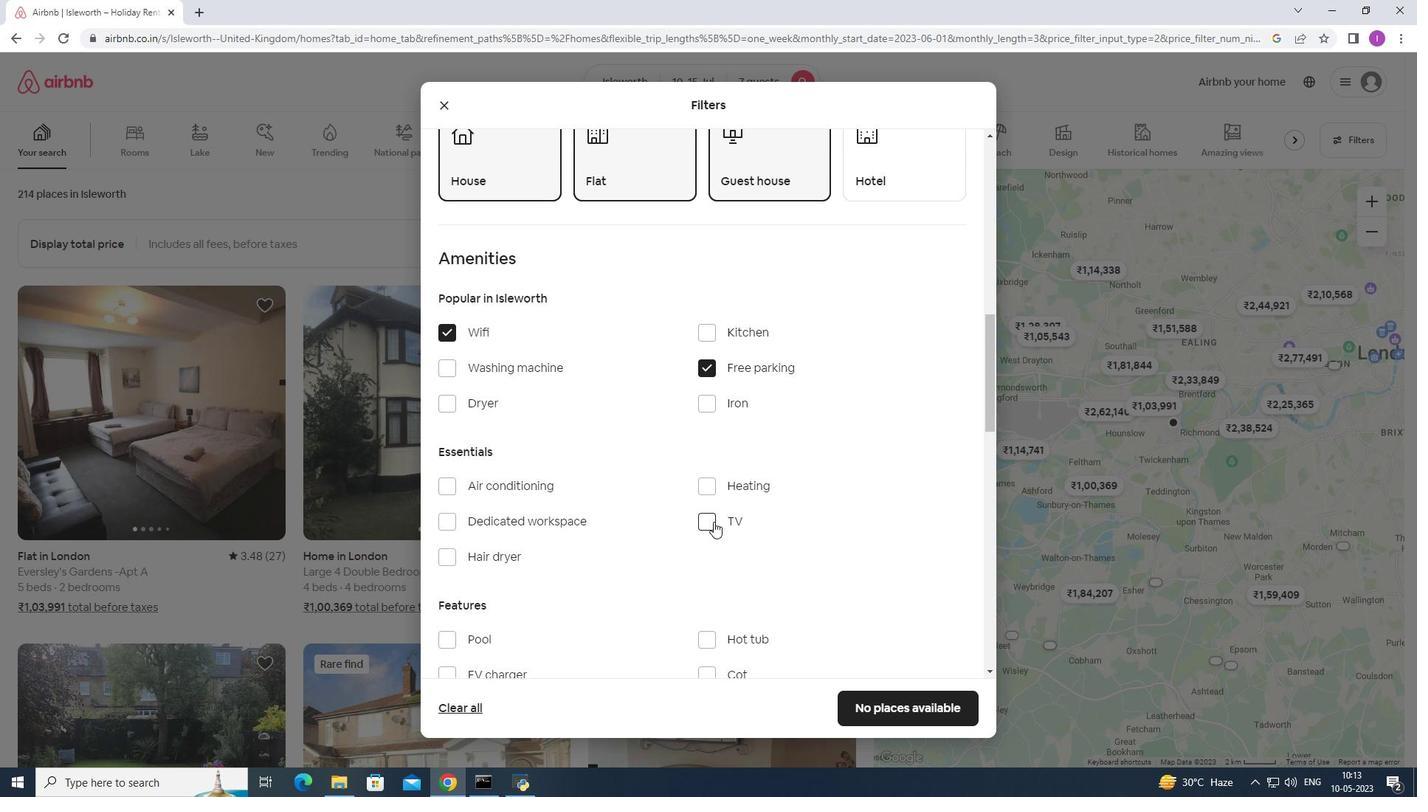
Action: Mouse pressed left at (713, 521)
Screenshot: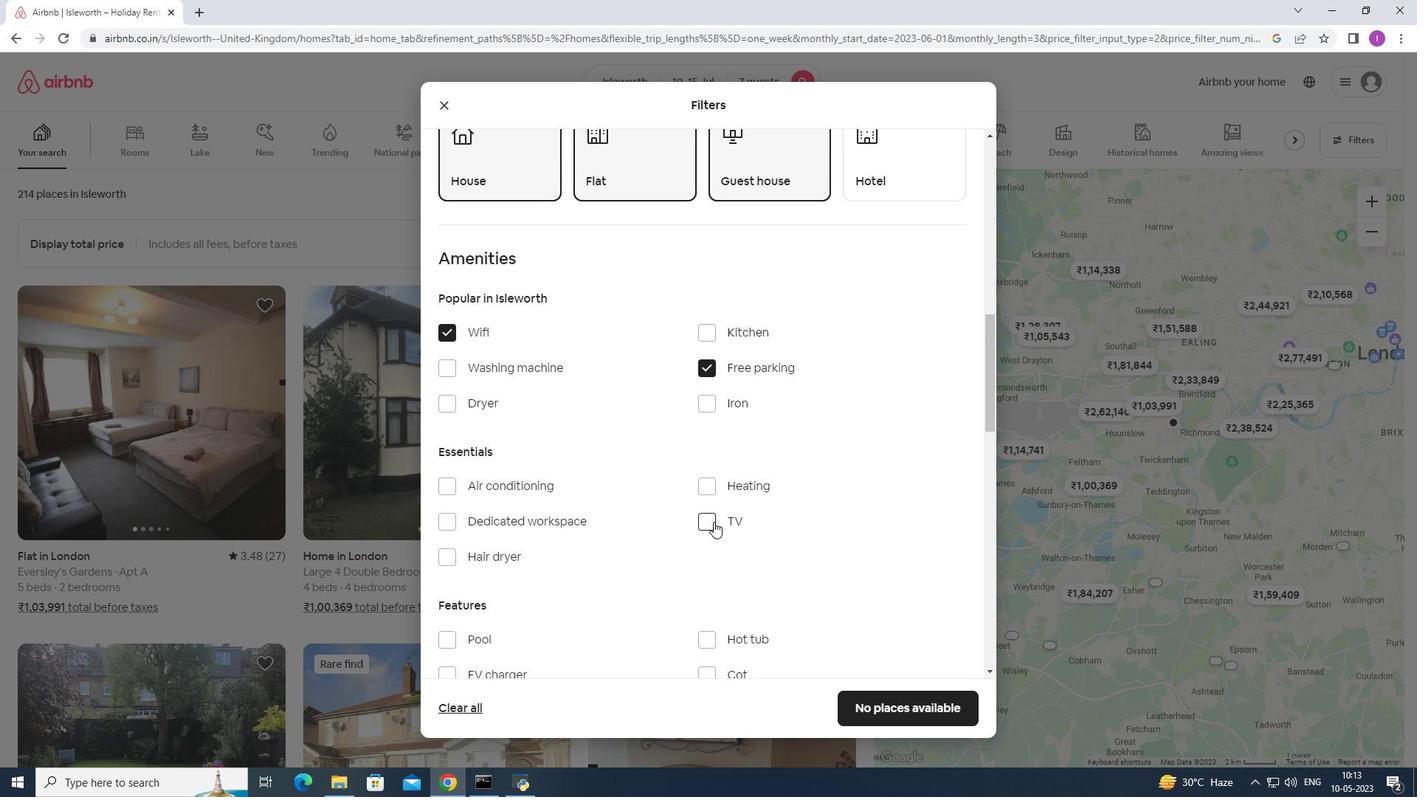 
Action: Mouse moved to (589, 525)
Screenshot: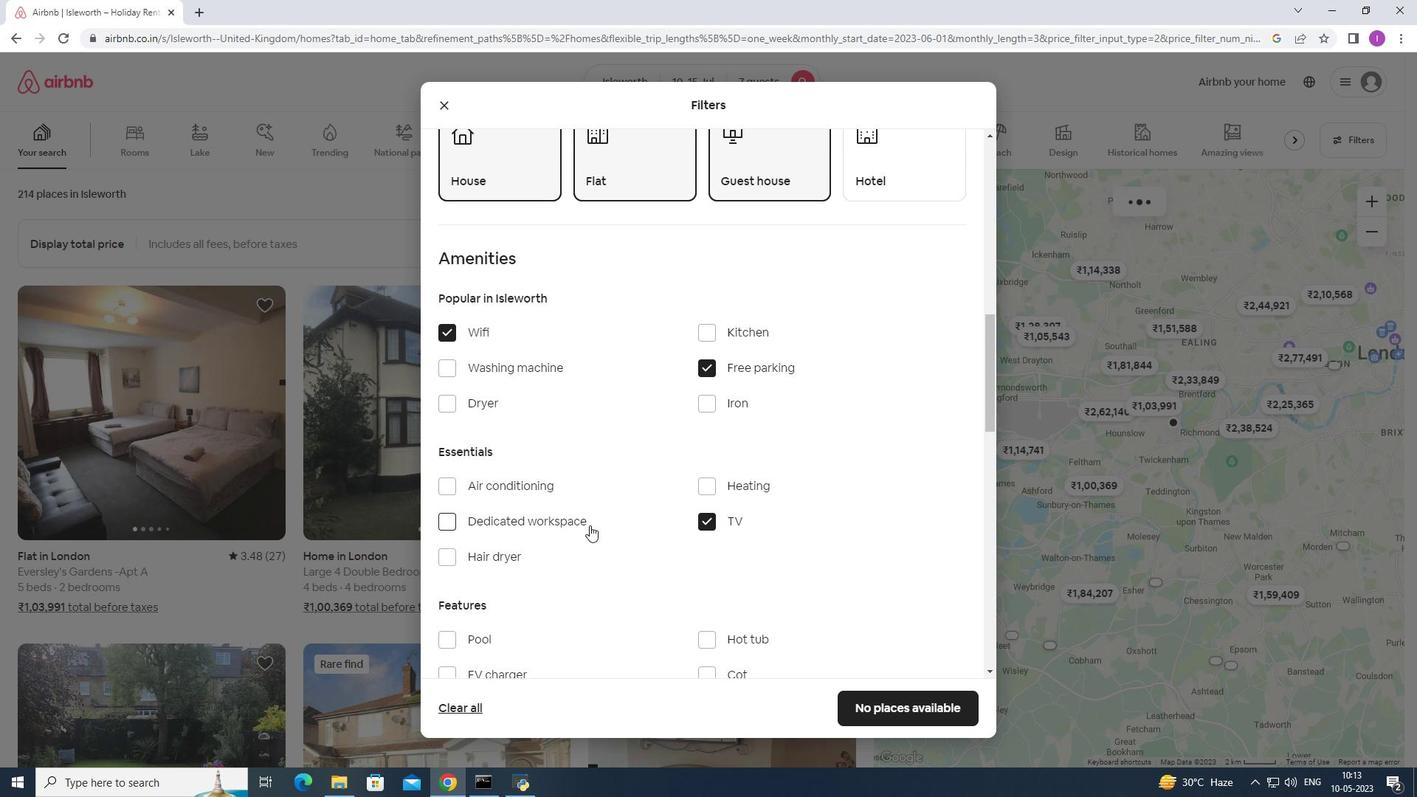 
Action: Mouse scrolled (589, 524) with delta (0, 0)
Screenshot: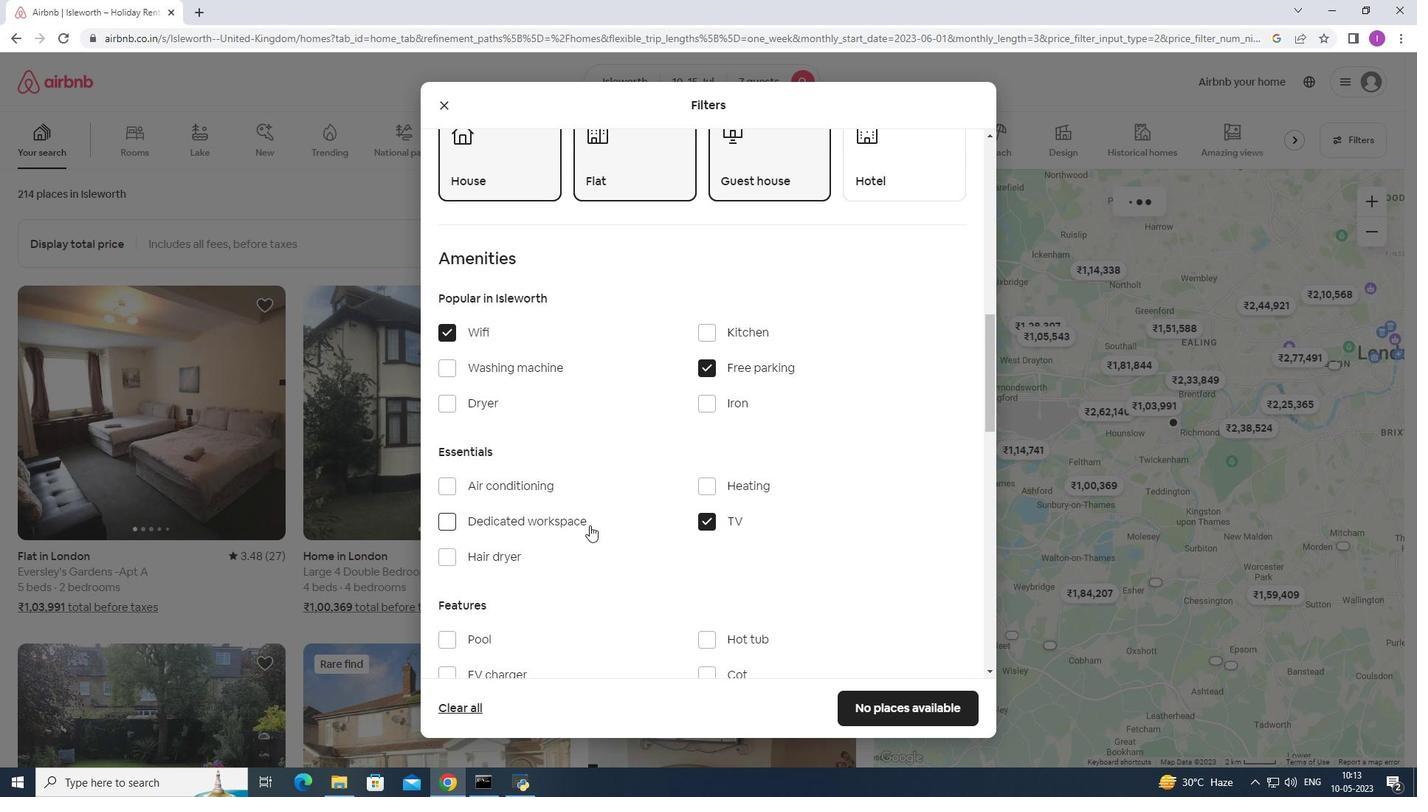 
Action: Mouse scrolled (589, 524) with delta (0, 0)
Screenshot: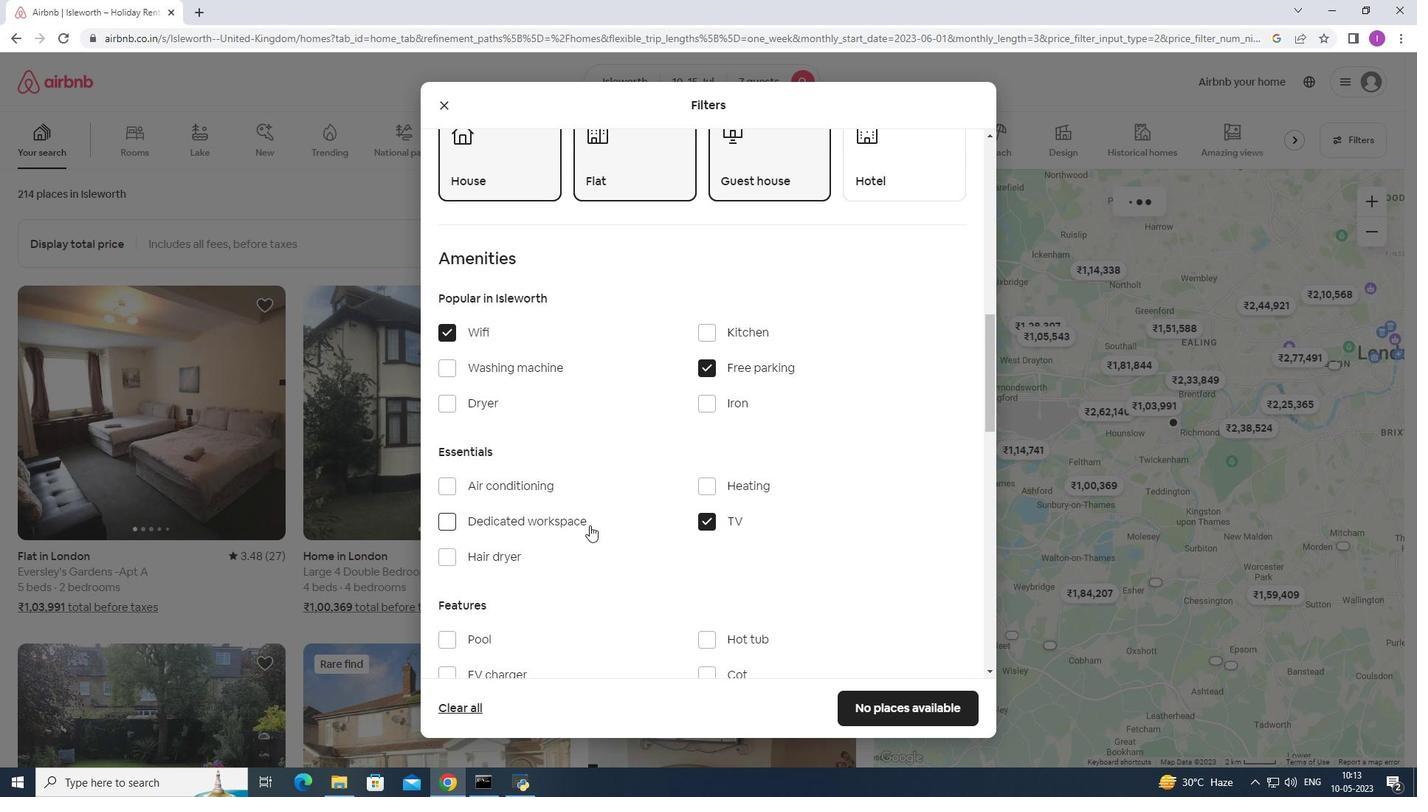 
Action: Mouse scrolled (589, 524) with delta (0, 0)
Screenshot: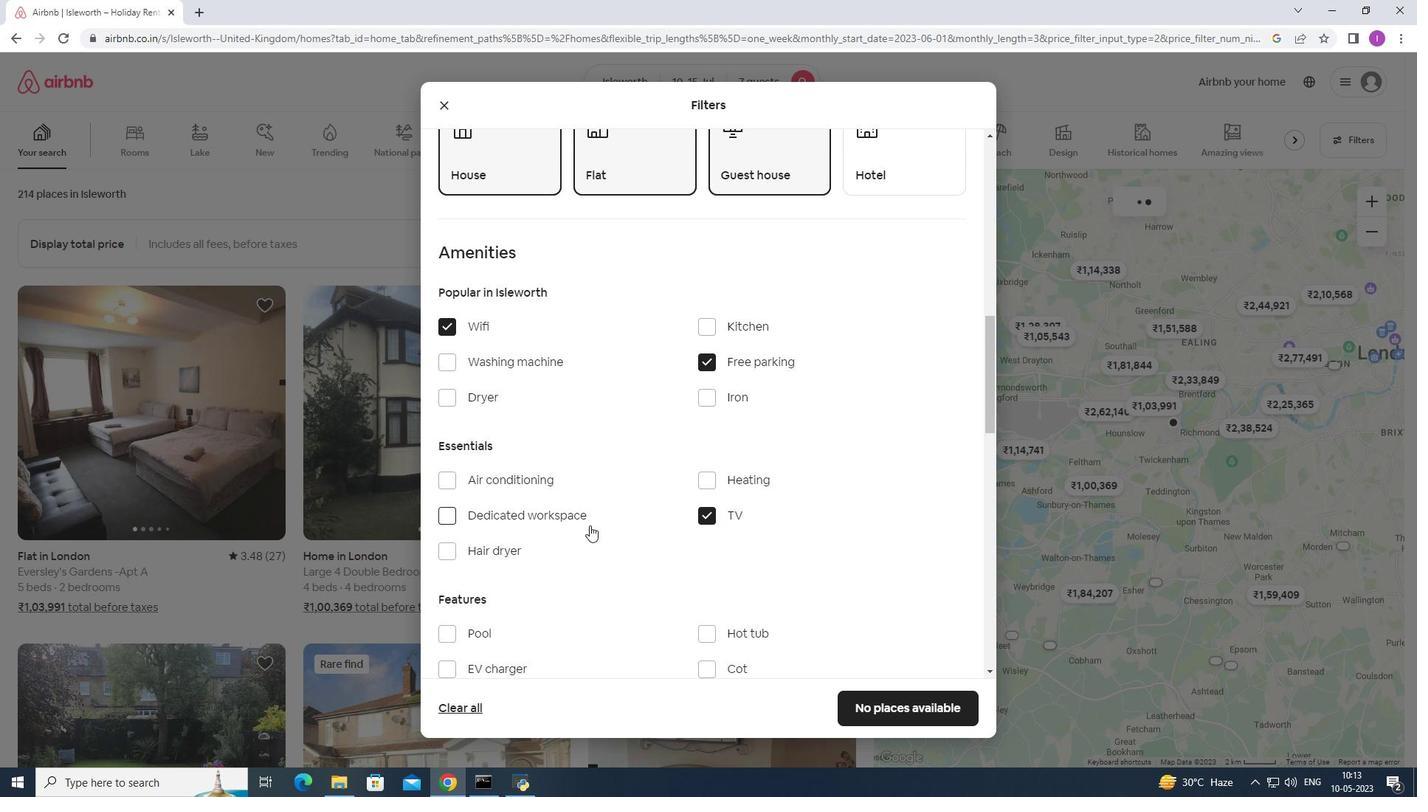 
Action: Mouse scrolled (589, 524) with delta (0, 0)
Screenshot: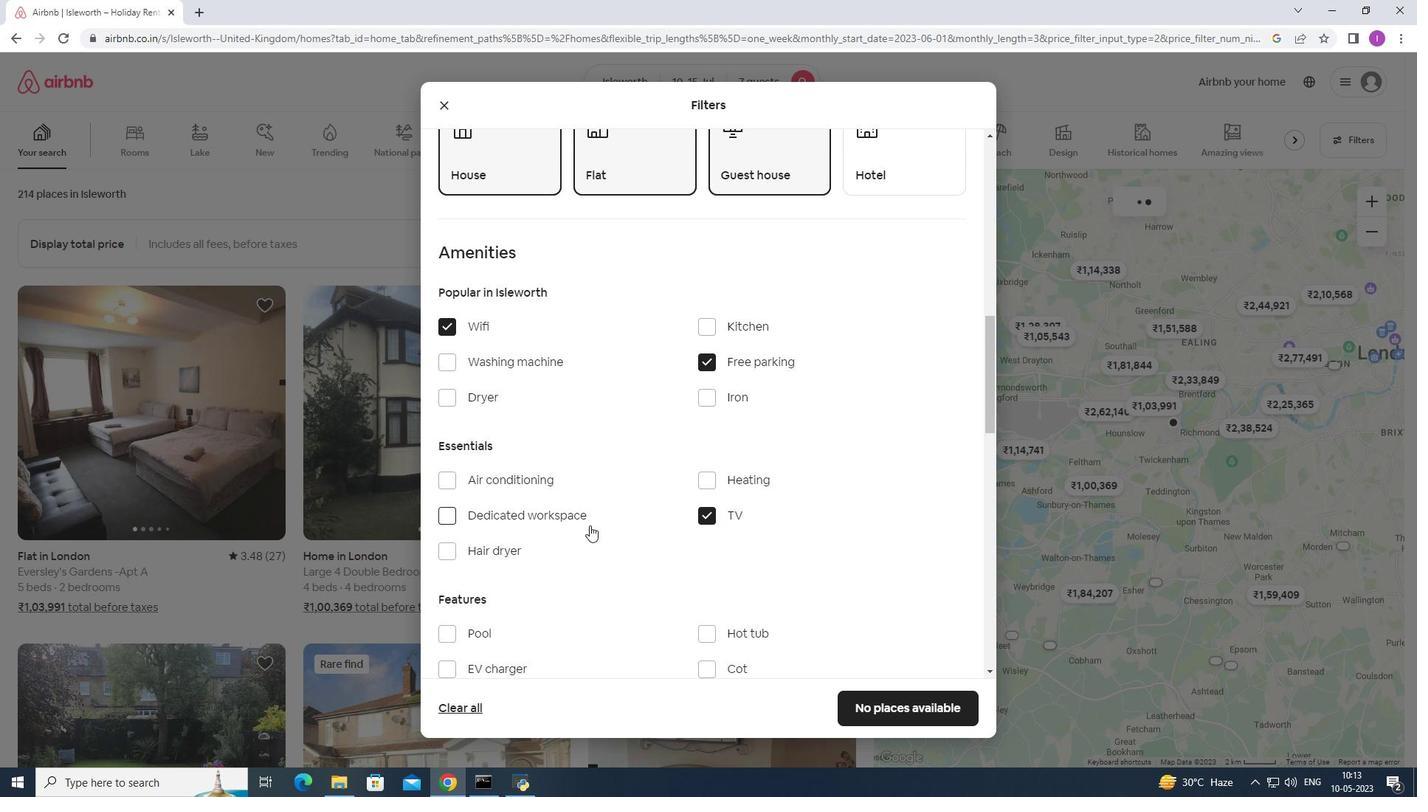 
Action: Mouse moved to (452, 417)
Screenshot: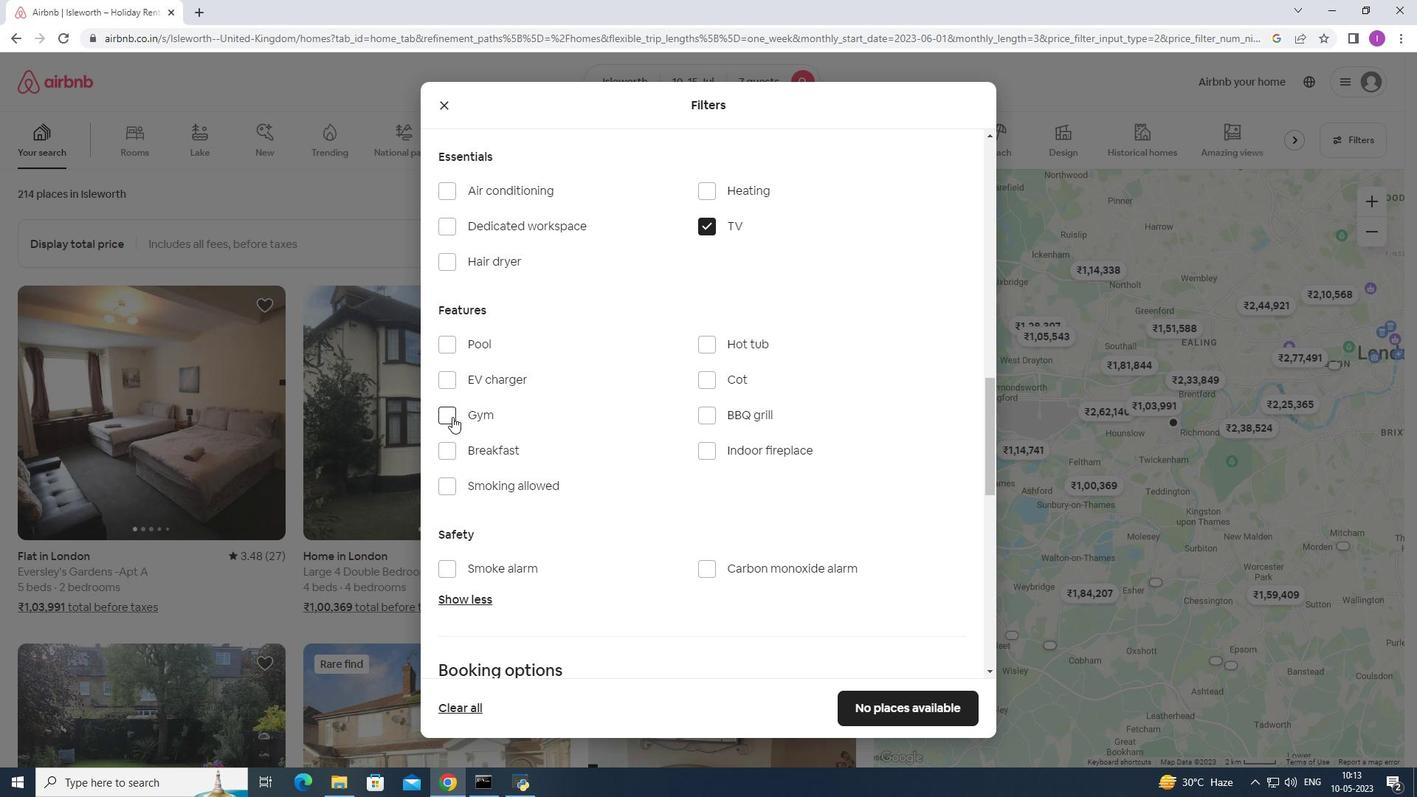 
Action: Mouse pressed left at (452, 417)
Screenshot: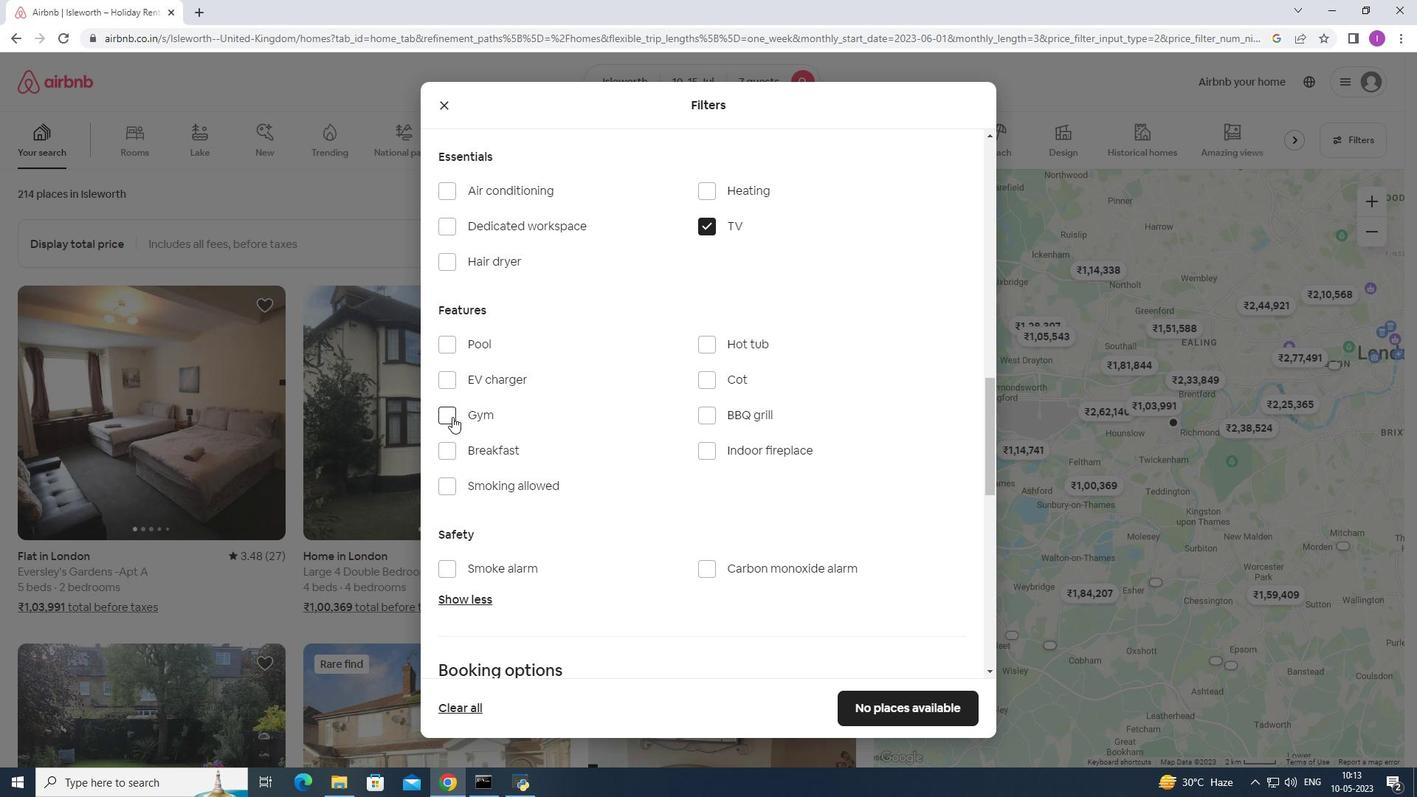 
Action: Mouse moved to (451, 452)
Screenshot: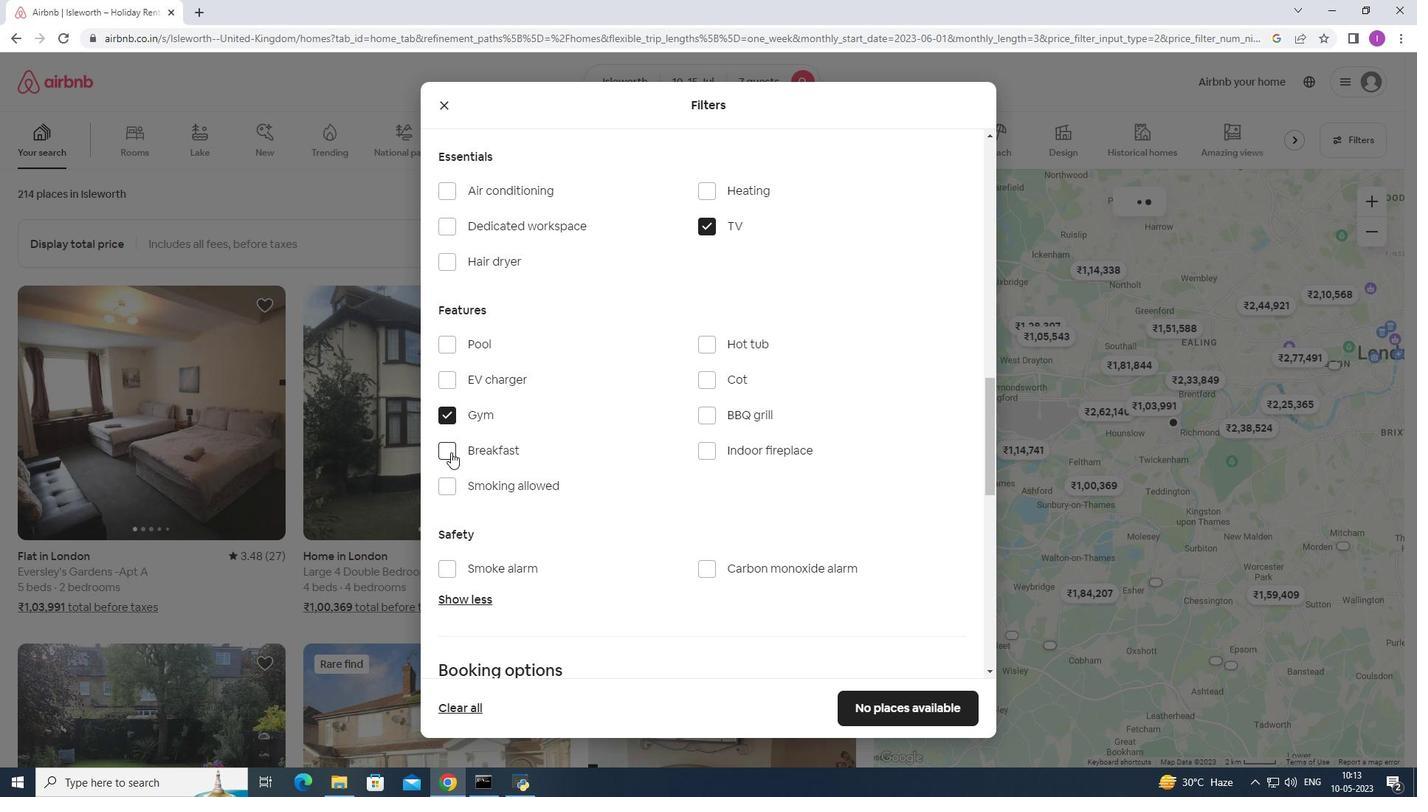 
Action: Mouse pressed left at (451, 452)
Screenshot: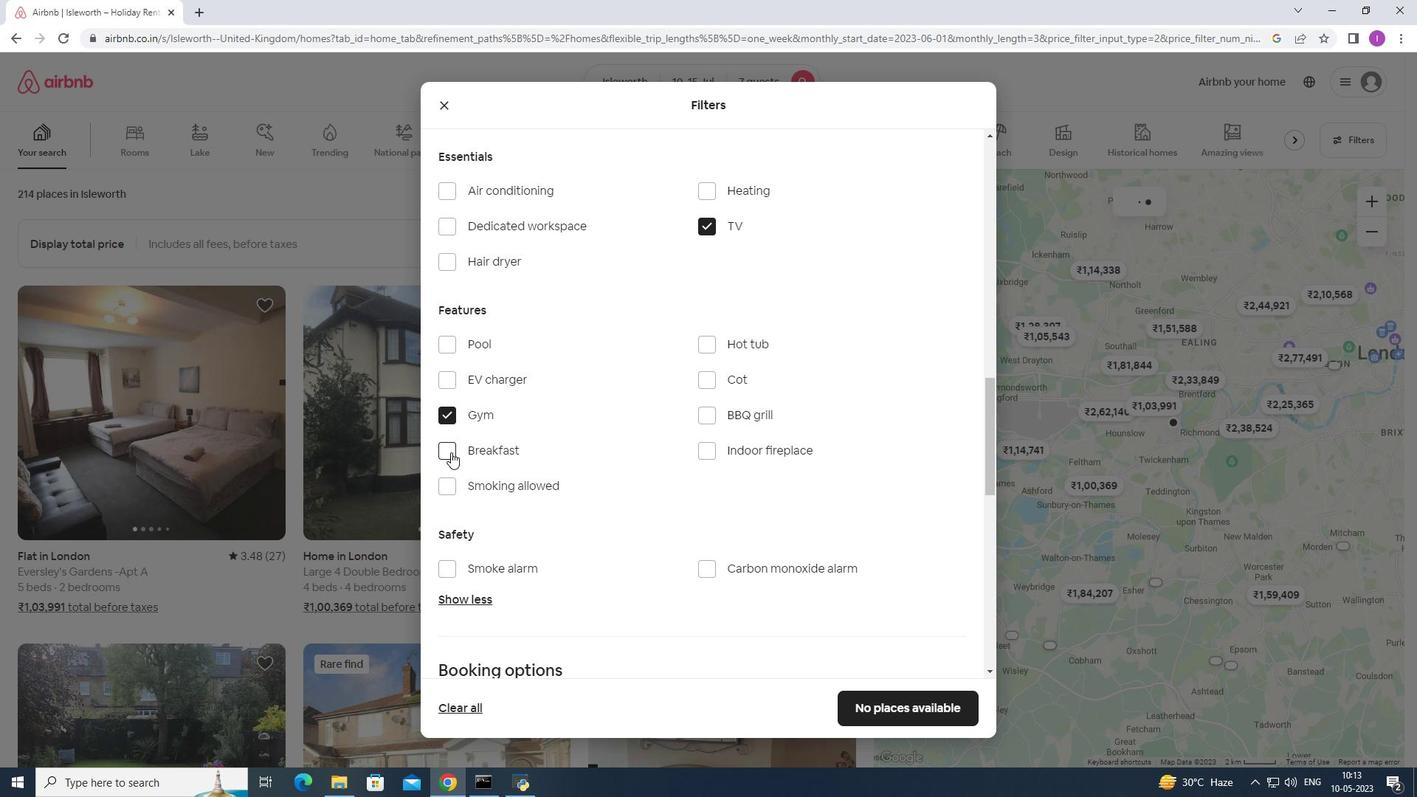 
Action: Mouse moved to (651, 471)
Screenshot: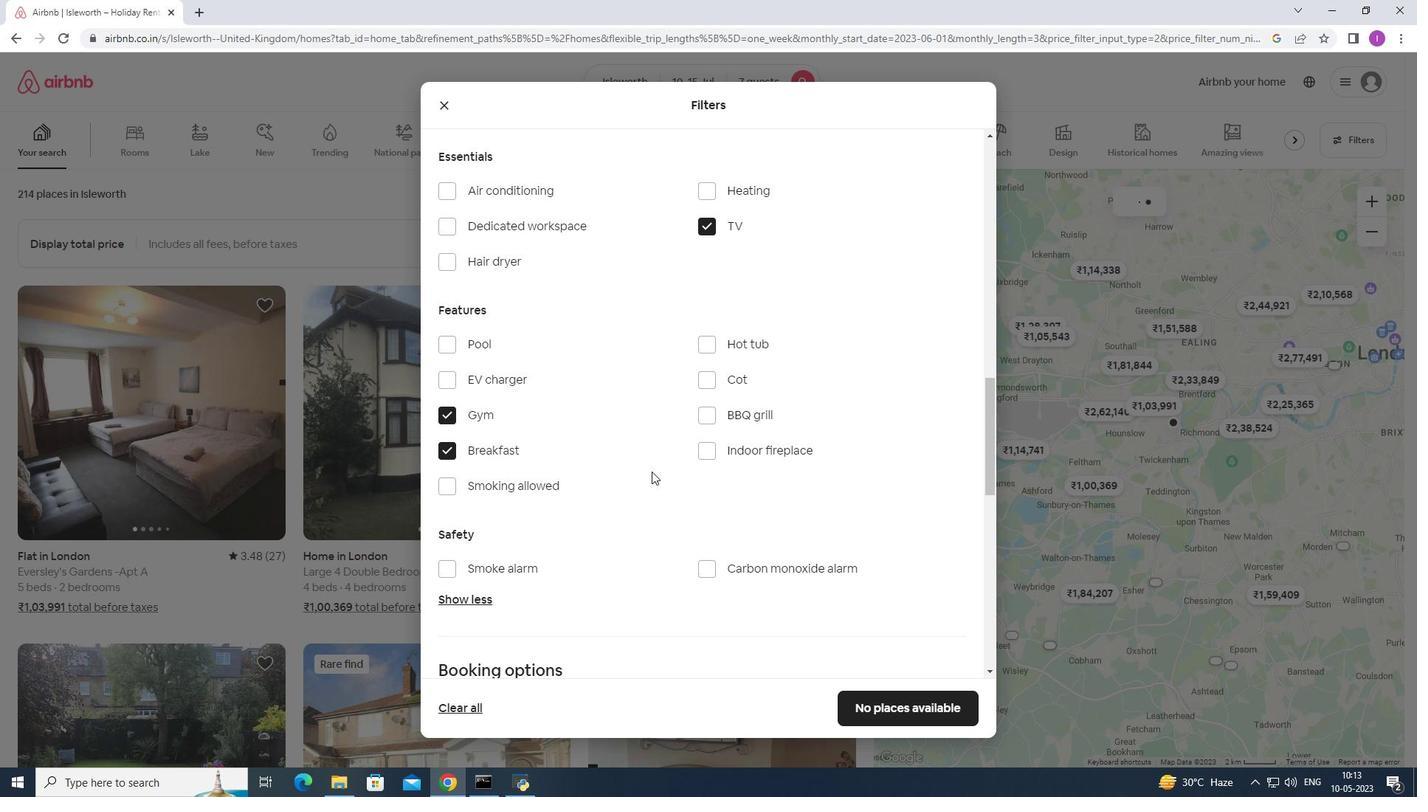 
Action: Mouse scrolled (651, 470) with delta (0, 0)
Screenshot: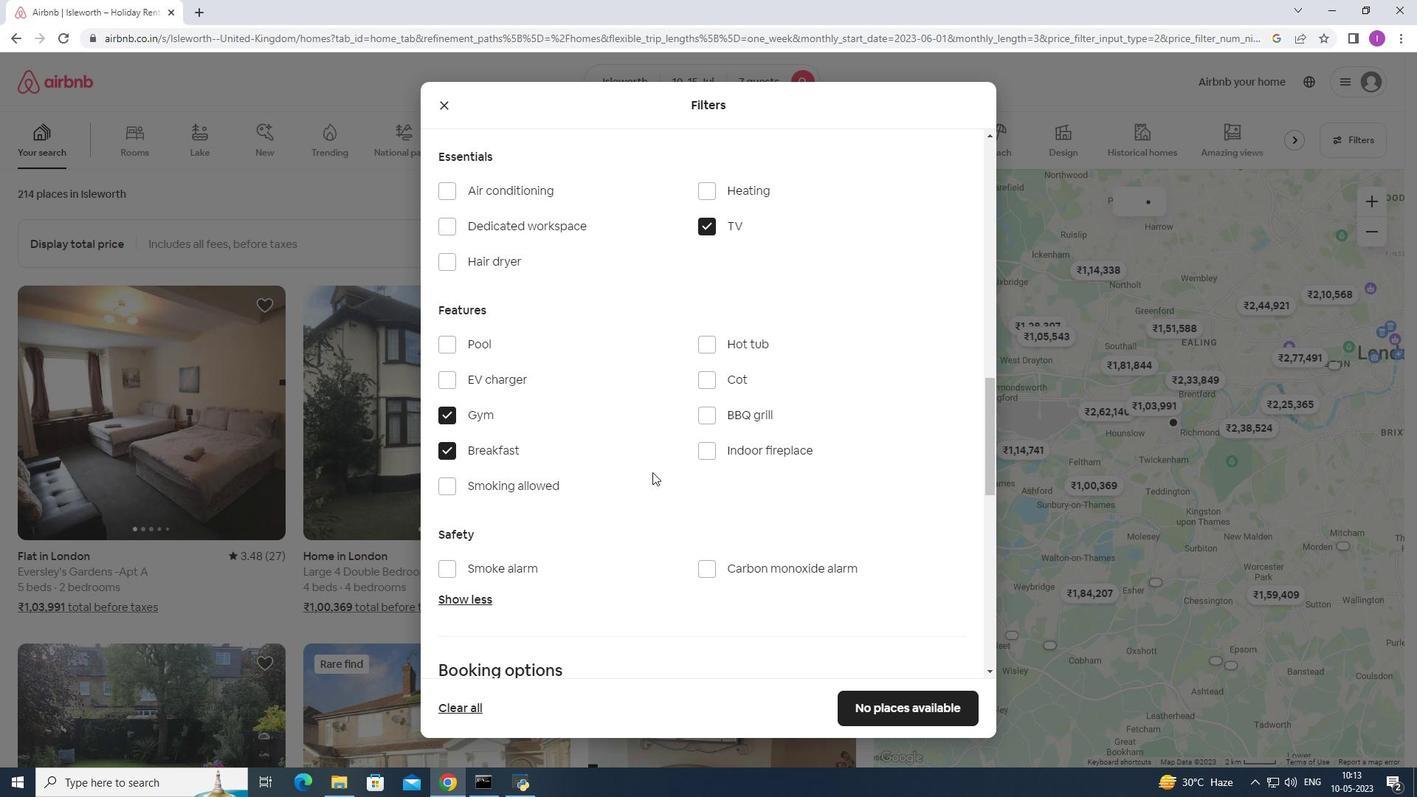 
Action: Mouse moved to (652, 473)
Screenshot: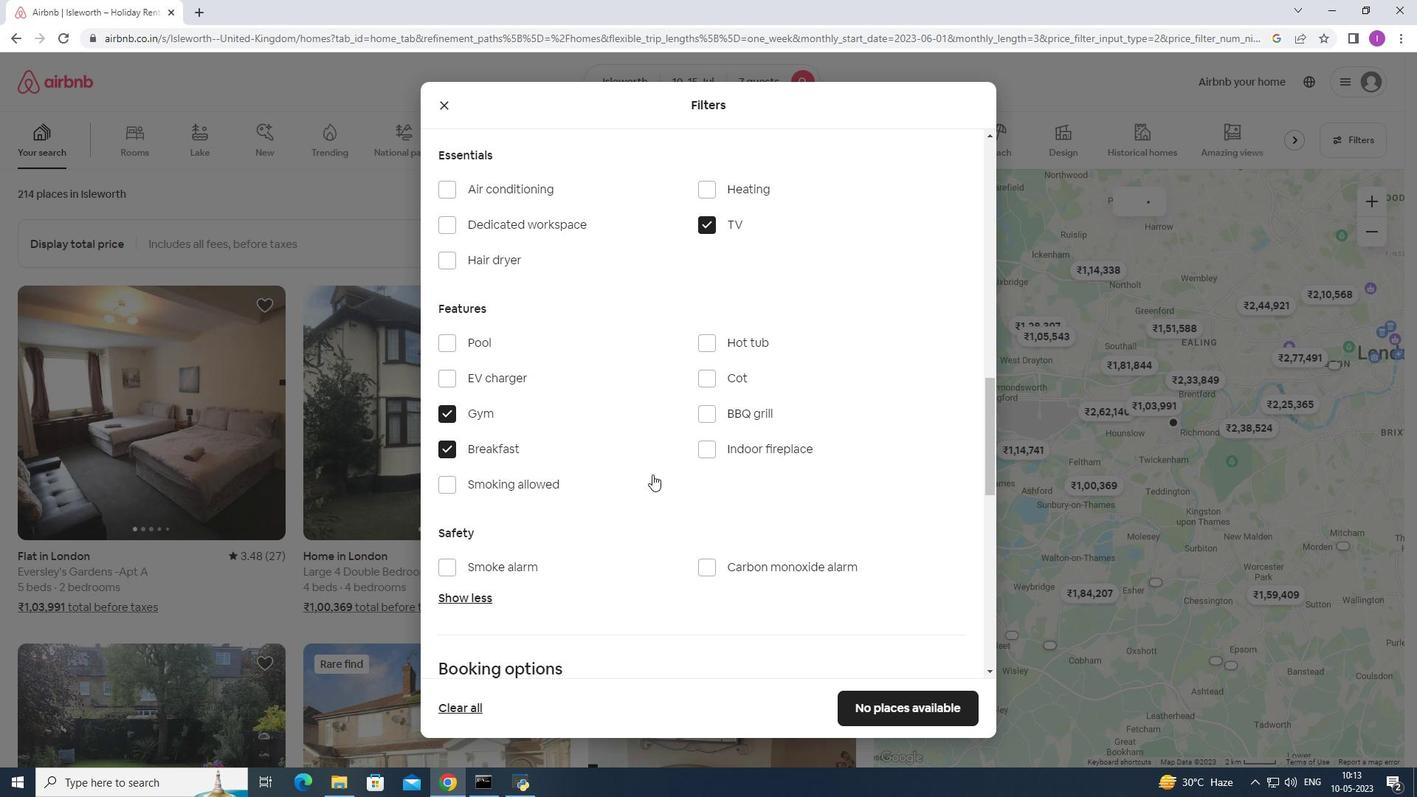 
Action: Mouse scrolled (652, 472) with delta (0, 0)
Screenshot: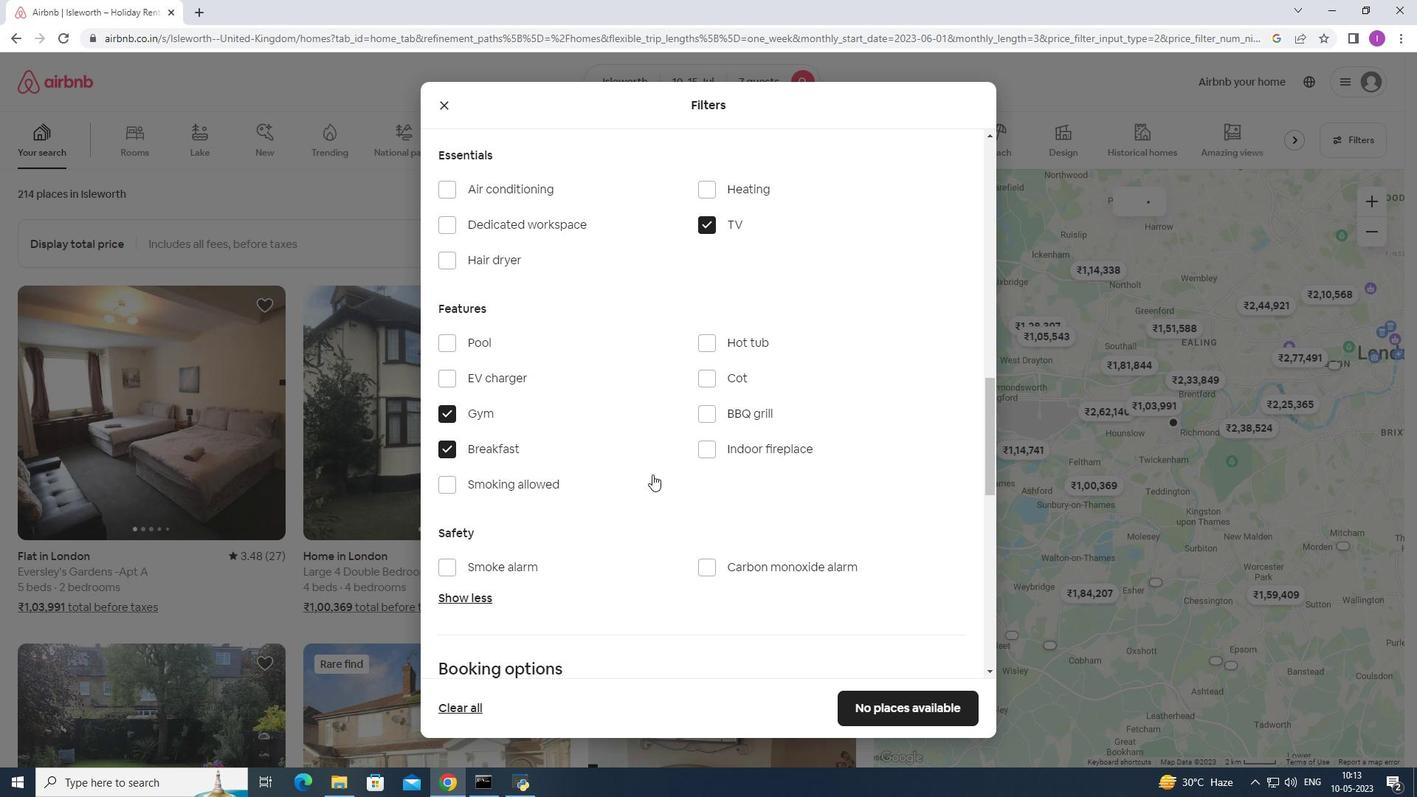 
Action: Mouse moved to (652, 475)
Screenshot: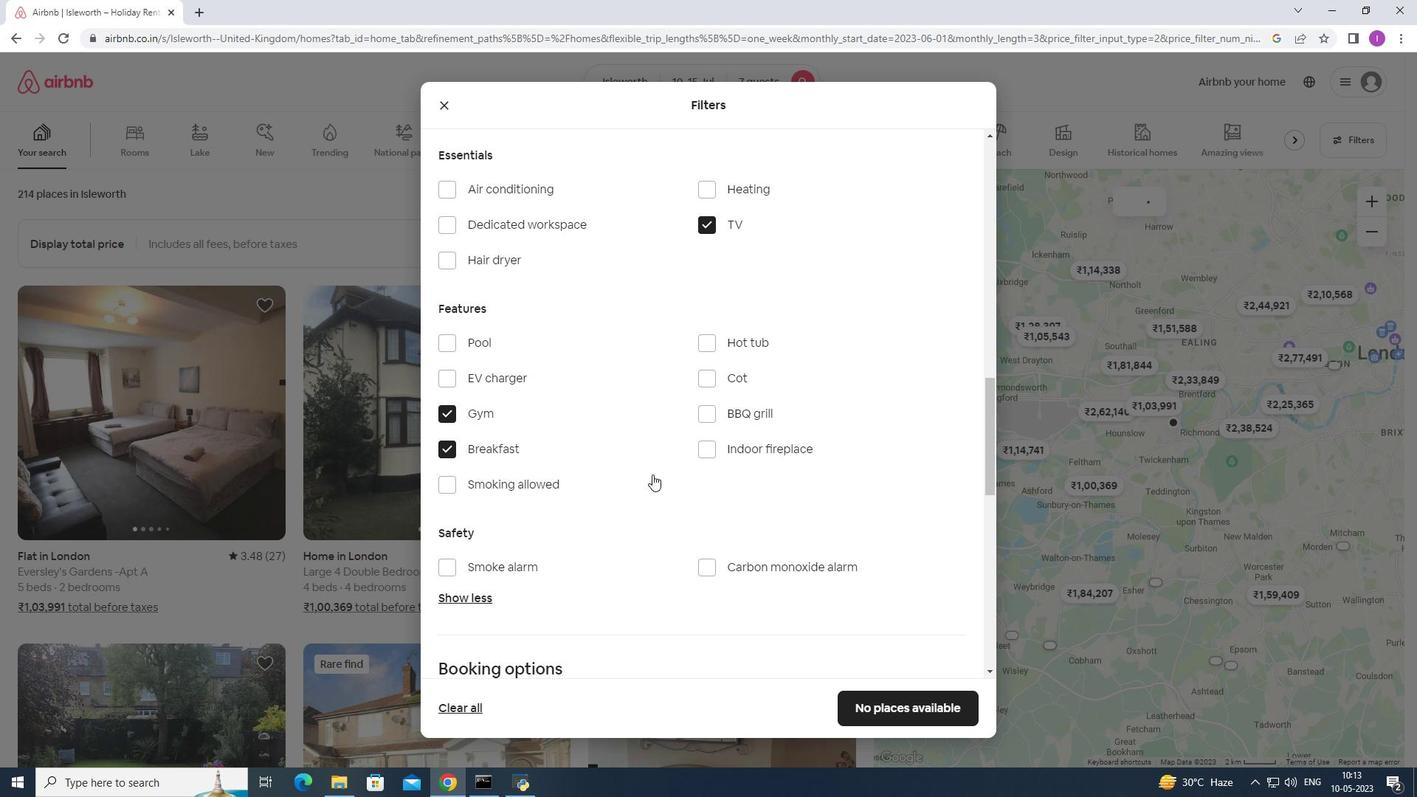 
Action: Mouse scrolled (652, 474) with delta (0, 0)
Screenshot: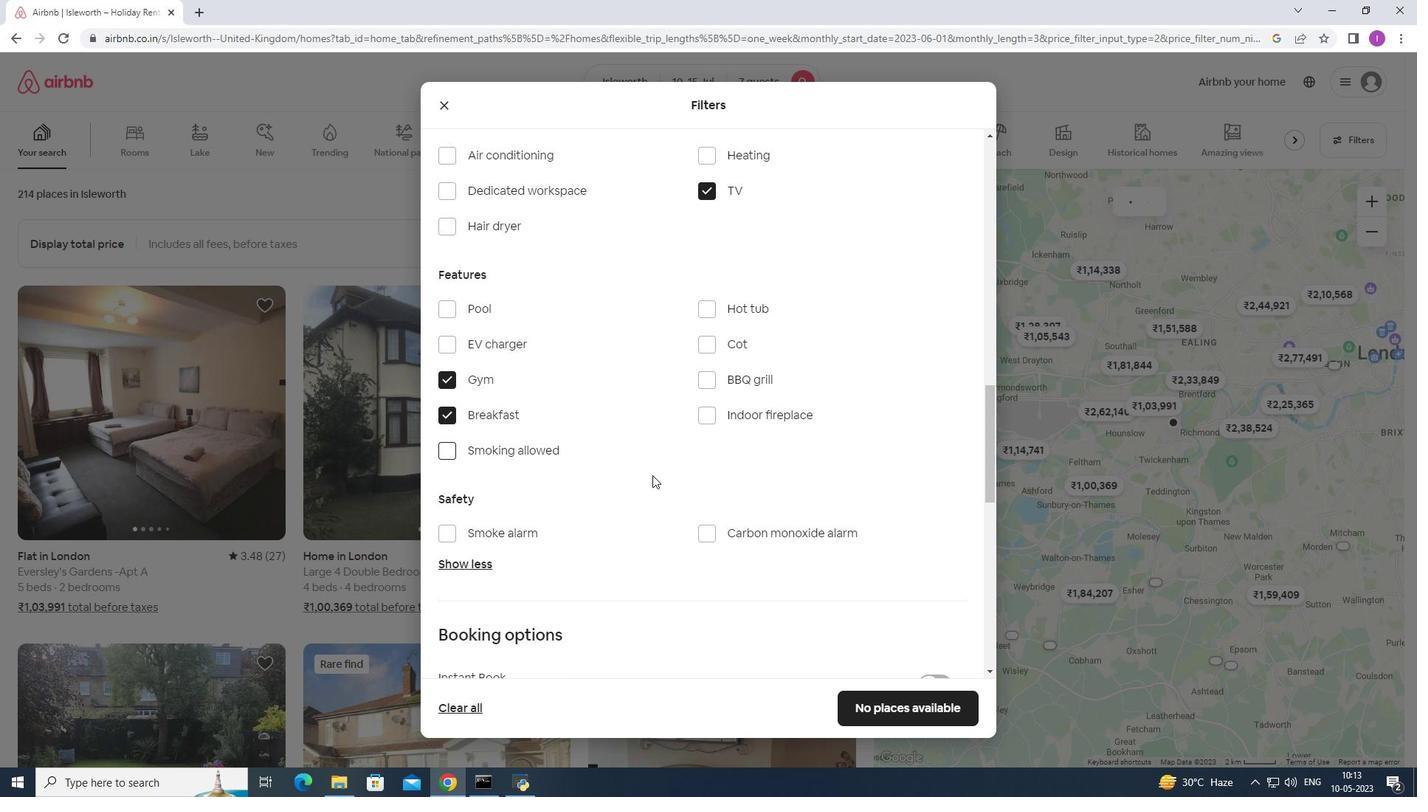 
Action: Mouse moved to (652, 475)
Screenshot: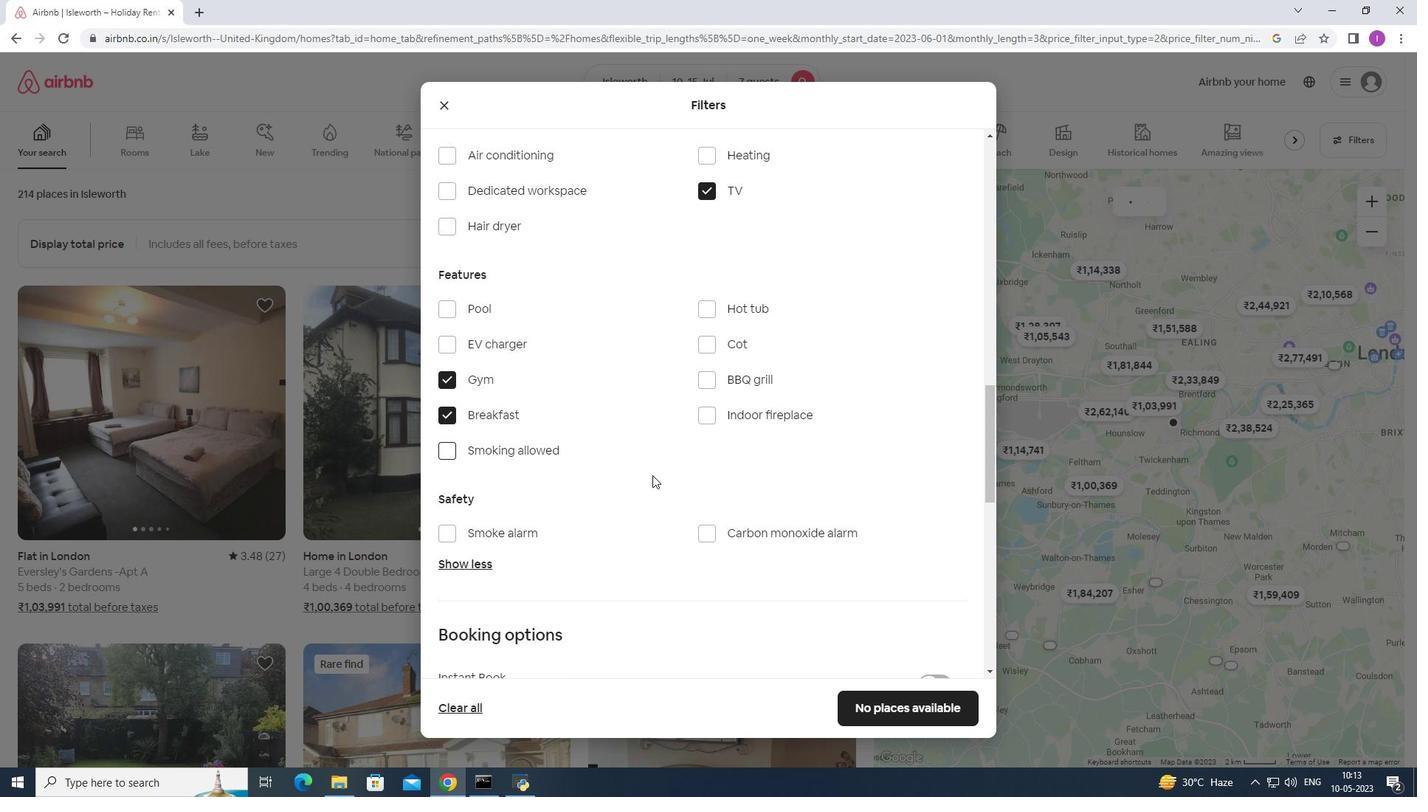 
Action: Mouse scrolled (652, 474) with delta (0, 0)
Screenshot: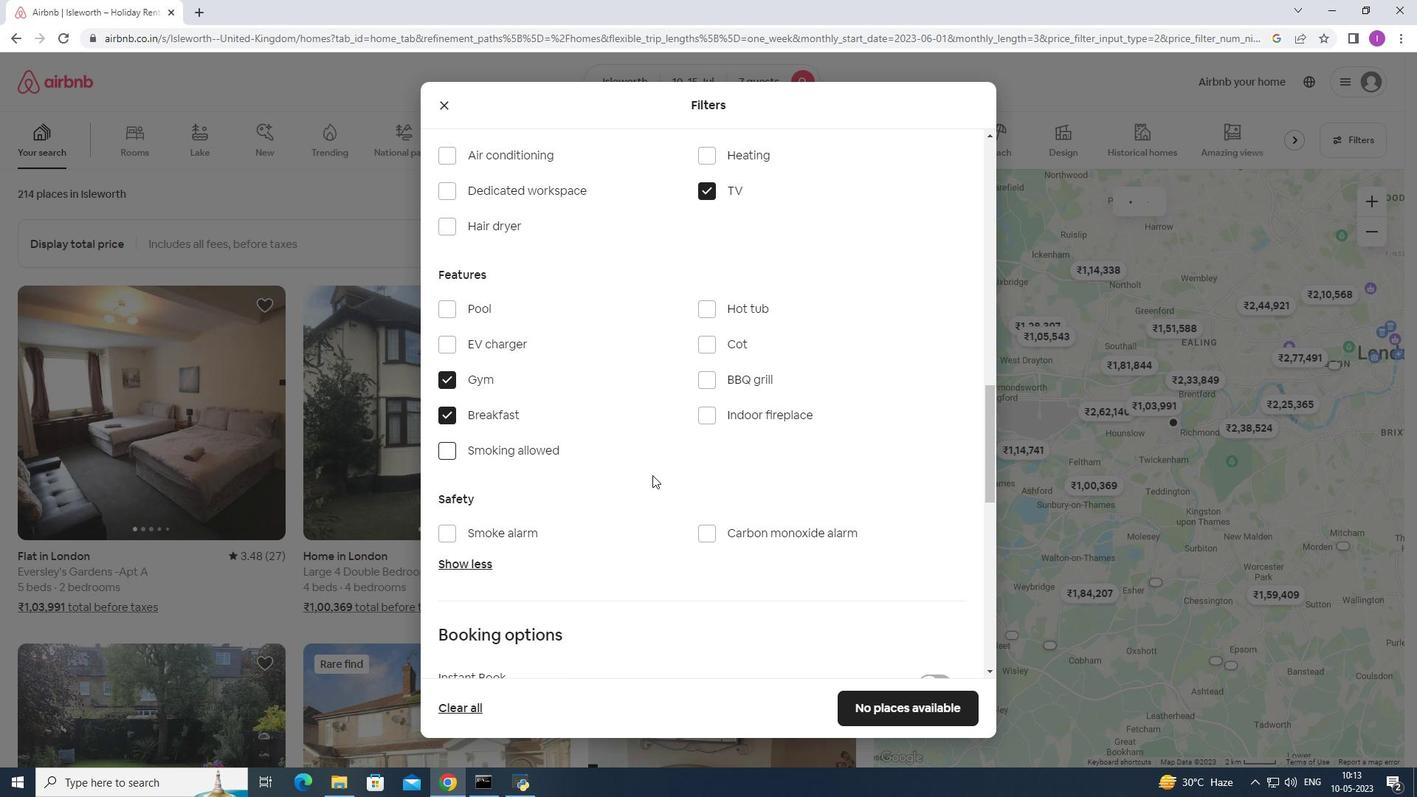 
Action: Mouse moved to (942, 468)
Screenshot: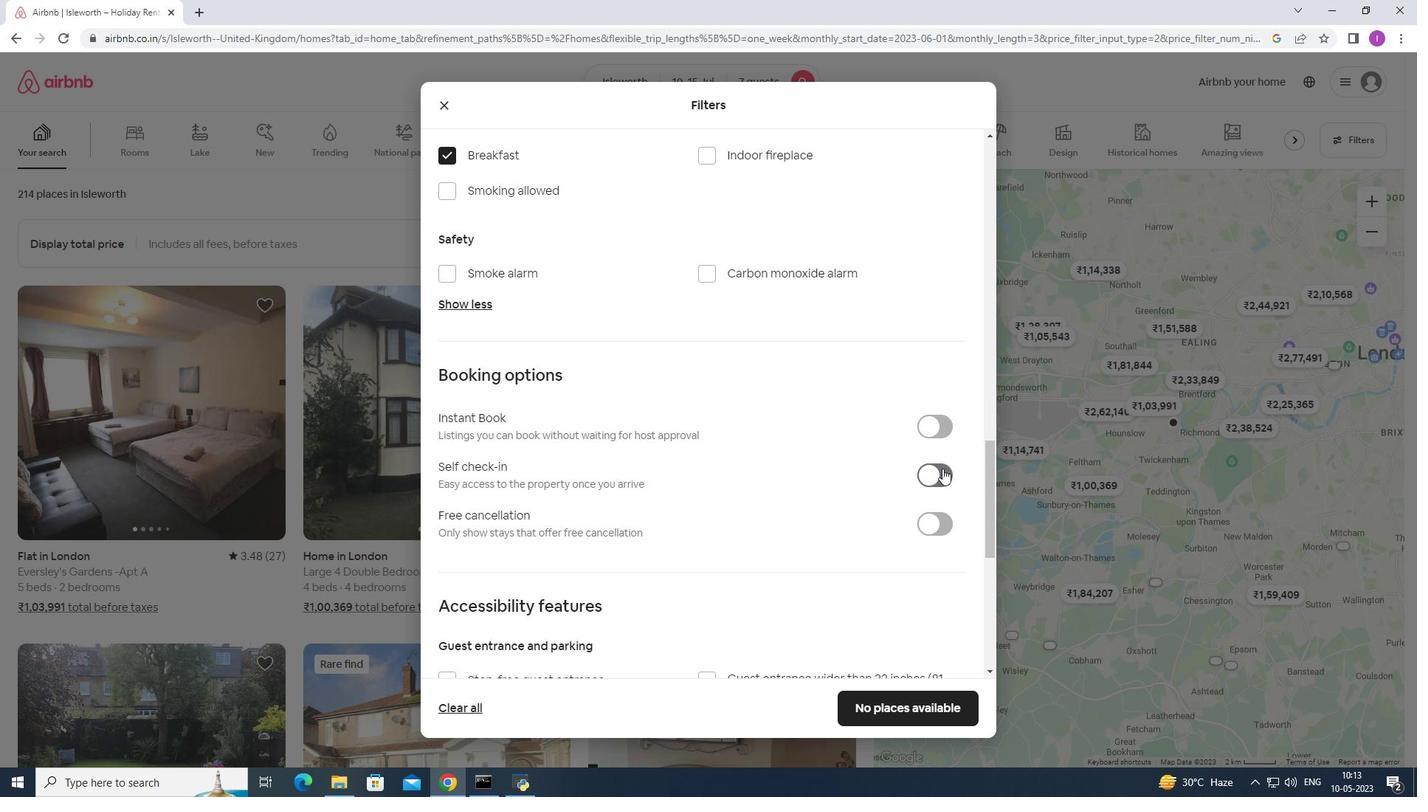 
Action: Mouse pressed left at (942, 468)
Screenshot: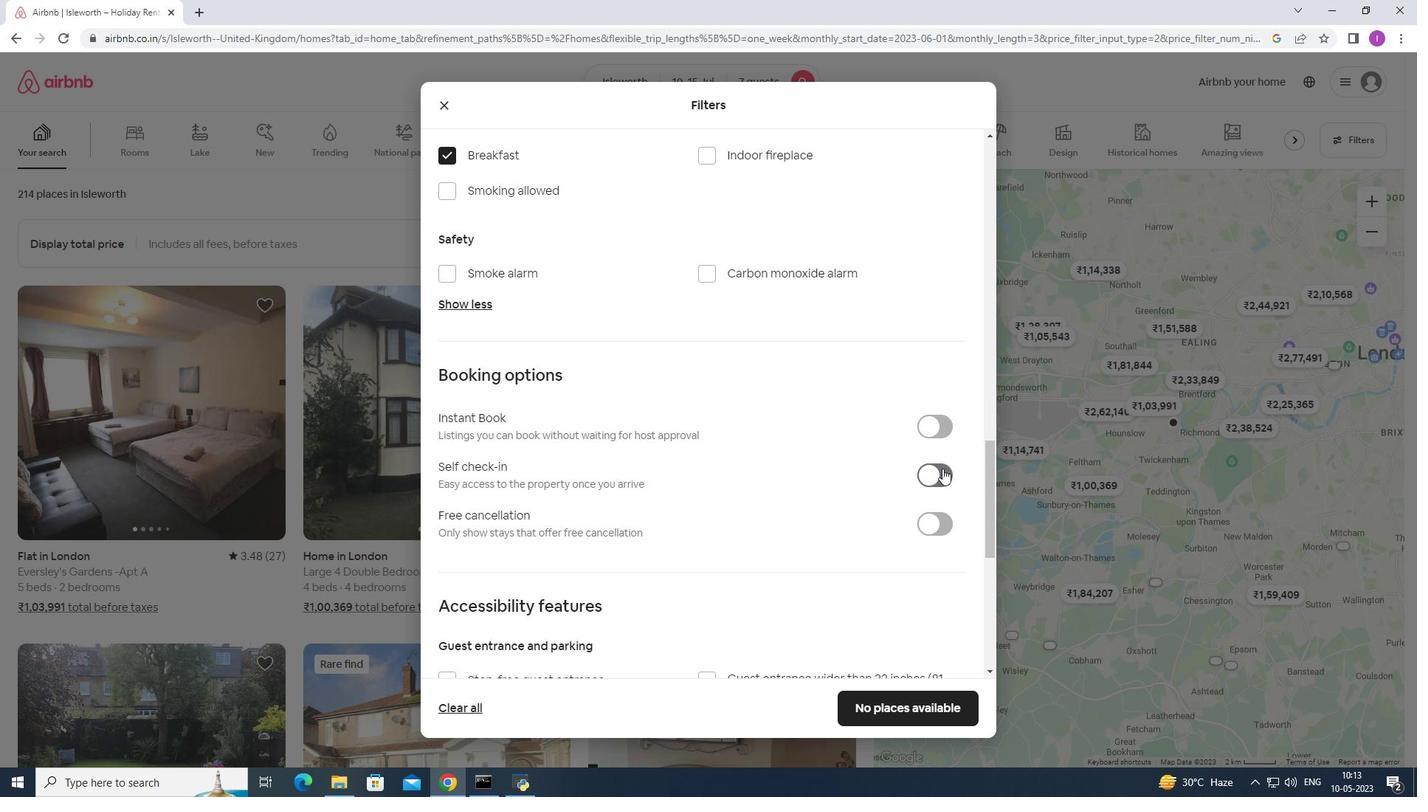 
Action: Mouse moved to (671, 491)
Screenshot: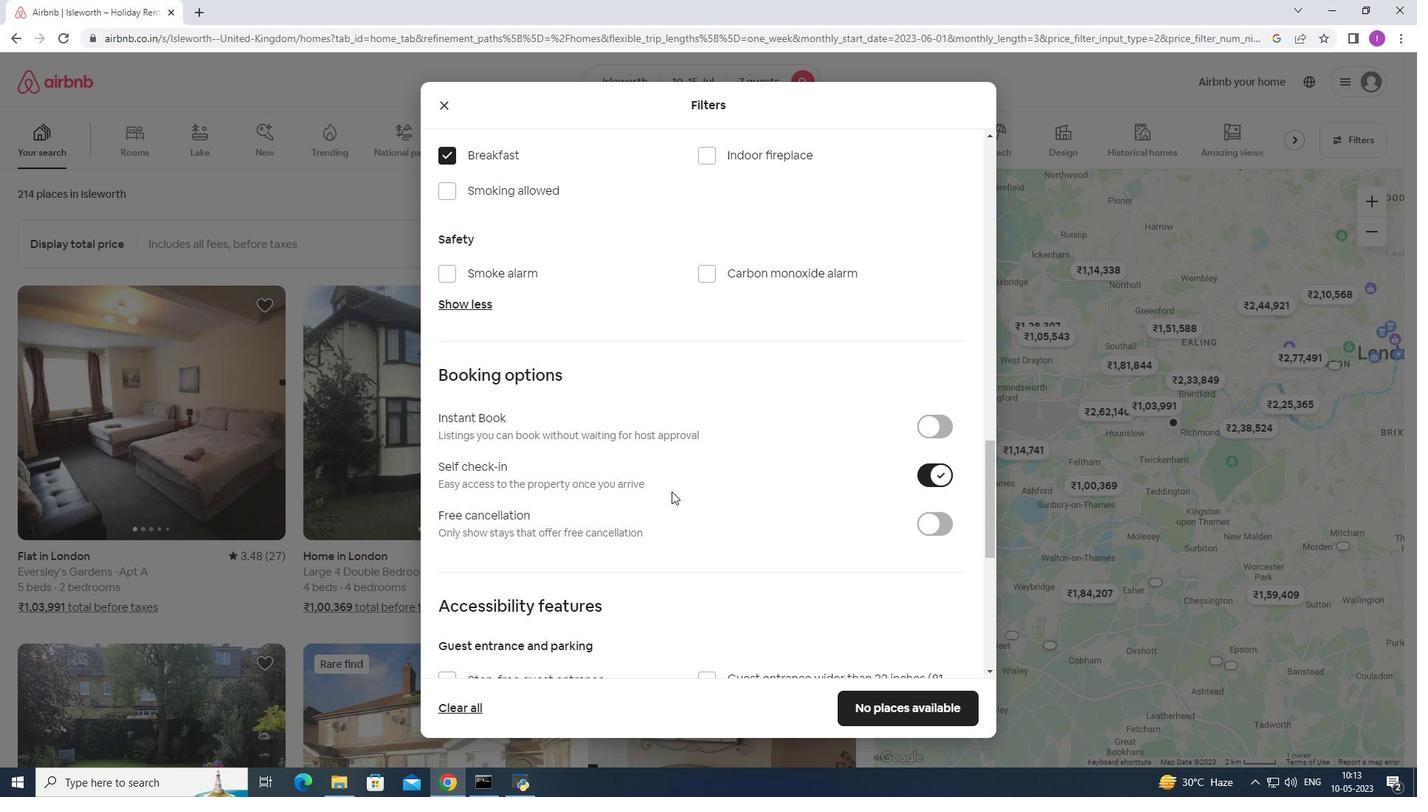 
Action: Mouse scrolled (671, 490) with delta (0, 0)
Screenshot: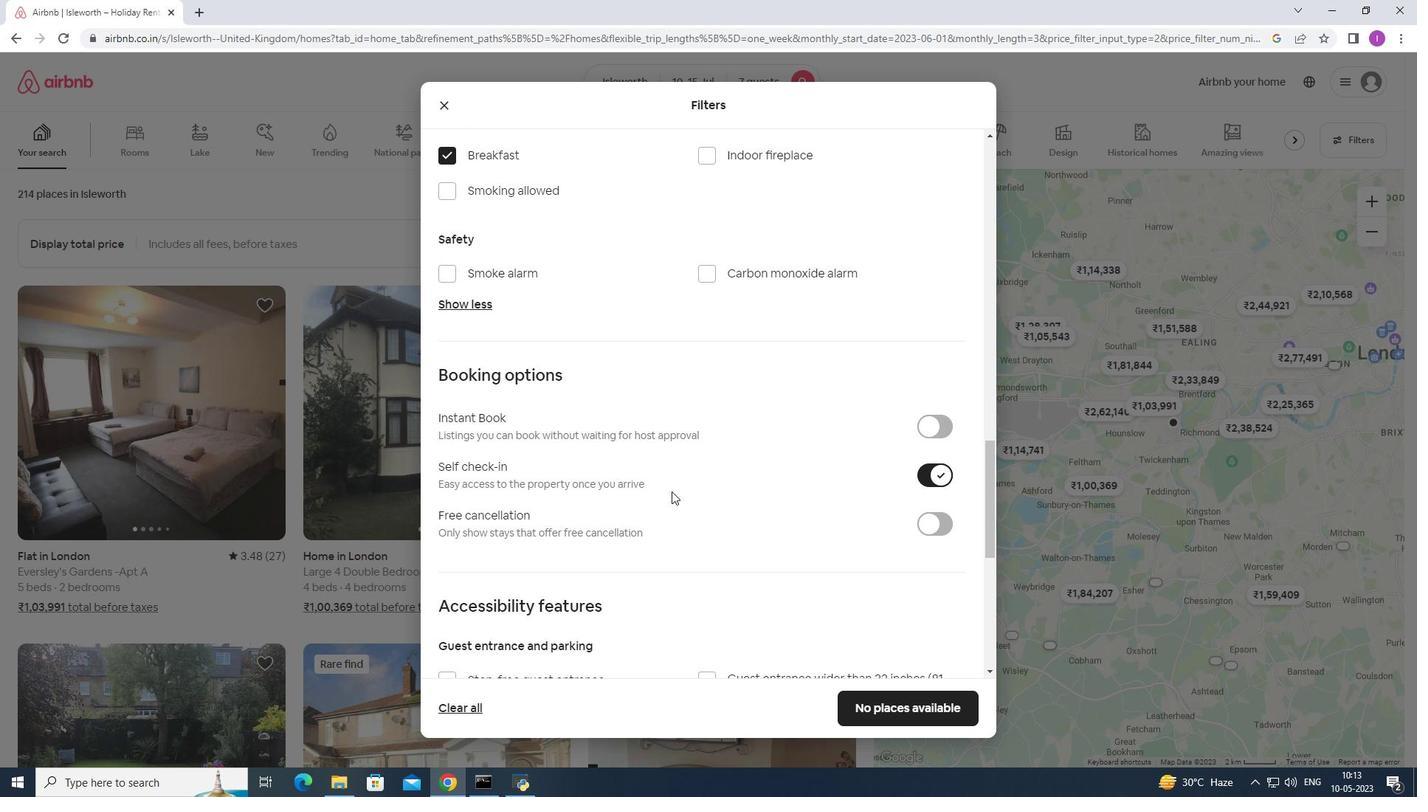 
Action: Mouse scrolled (671, 490) with delta (0, 0)
Screenshot: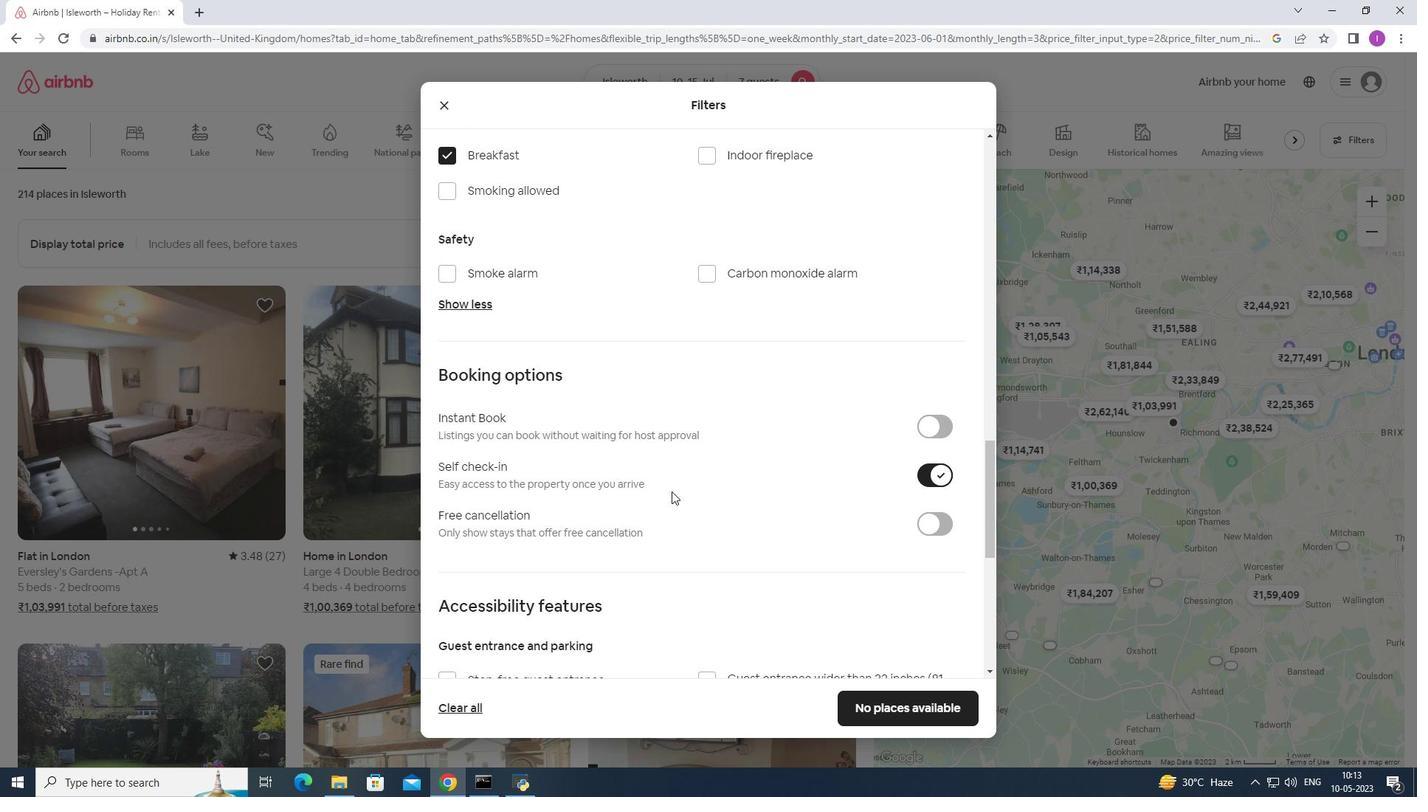 
Action: Mouse scrolled (671, 490) with delta (0, 0)
Screenshot: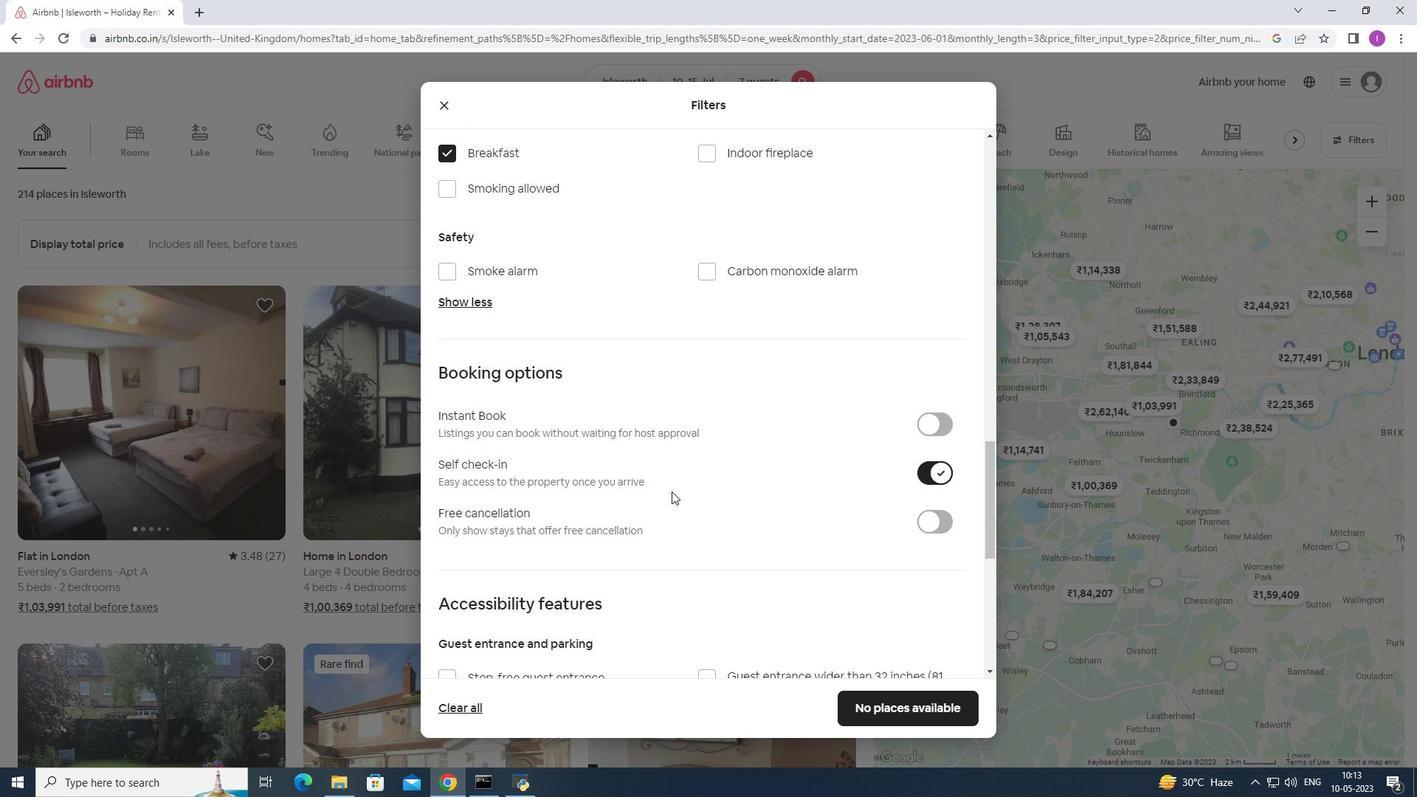 
Action: Mouse scrolled (671, 490) with delta (0, 0)
Screenshot: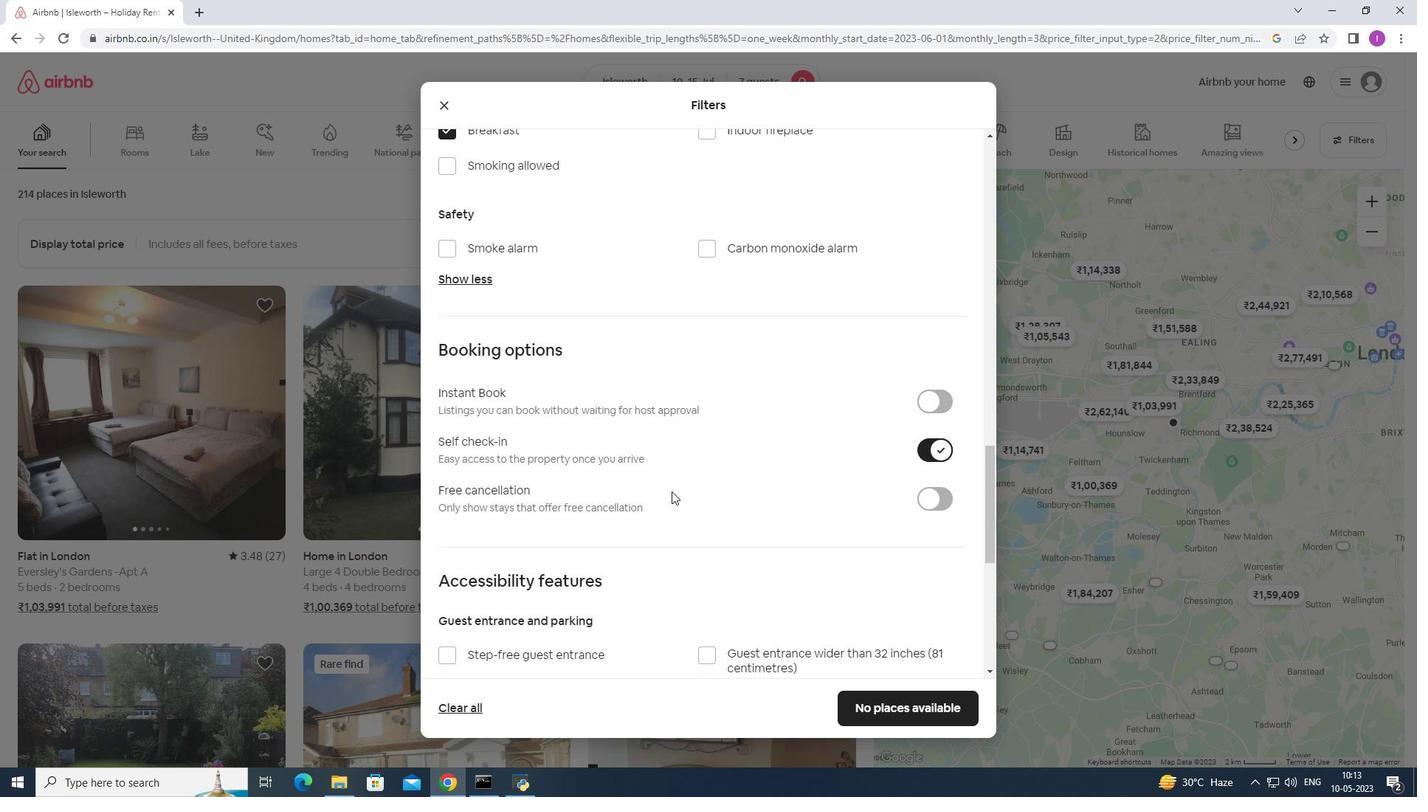 
Action: Mouse moved to (669, 491)
Screenshot: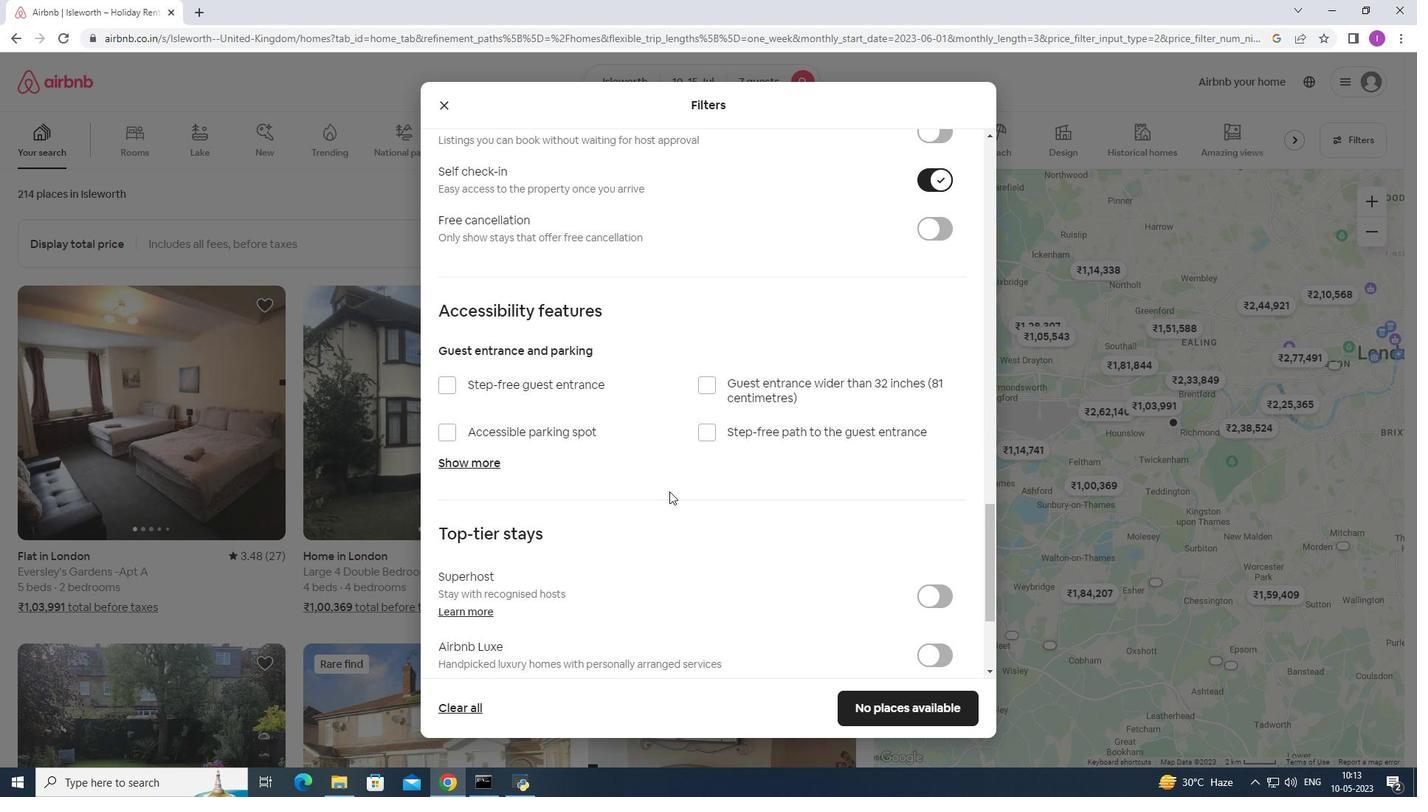 
Action: Mouse scrolled (669, 490) with delta (0, 0)
Screenshot: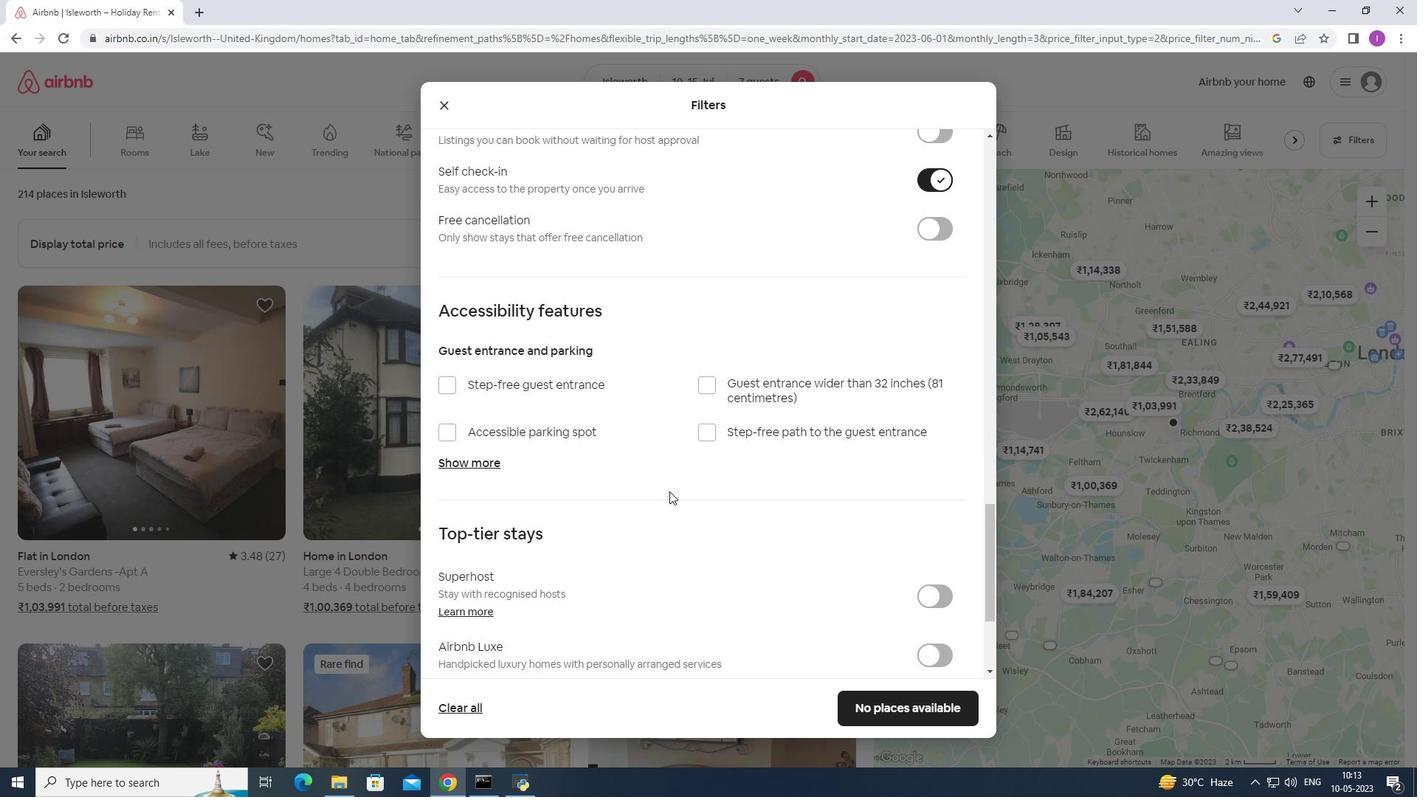 
Action: Mouse scrolled (669, 490) with delta (0, 0)
Screenshot: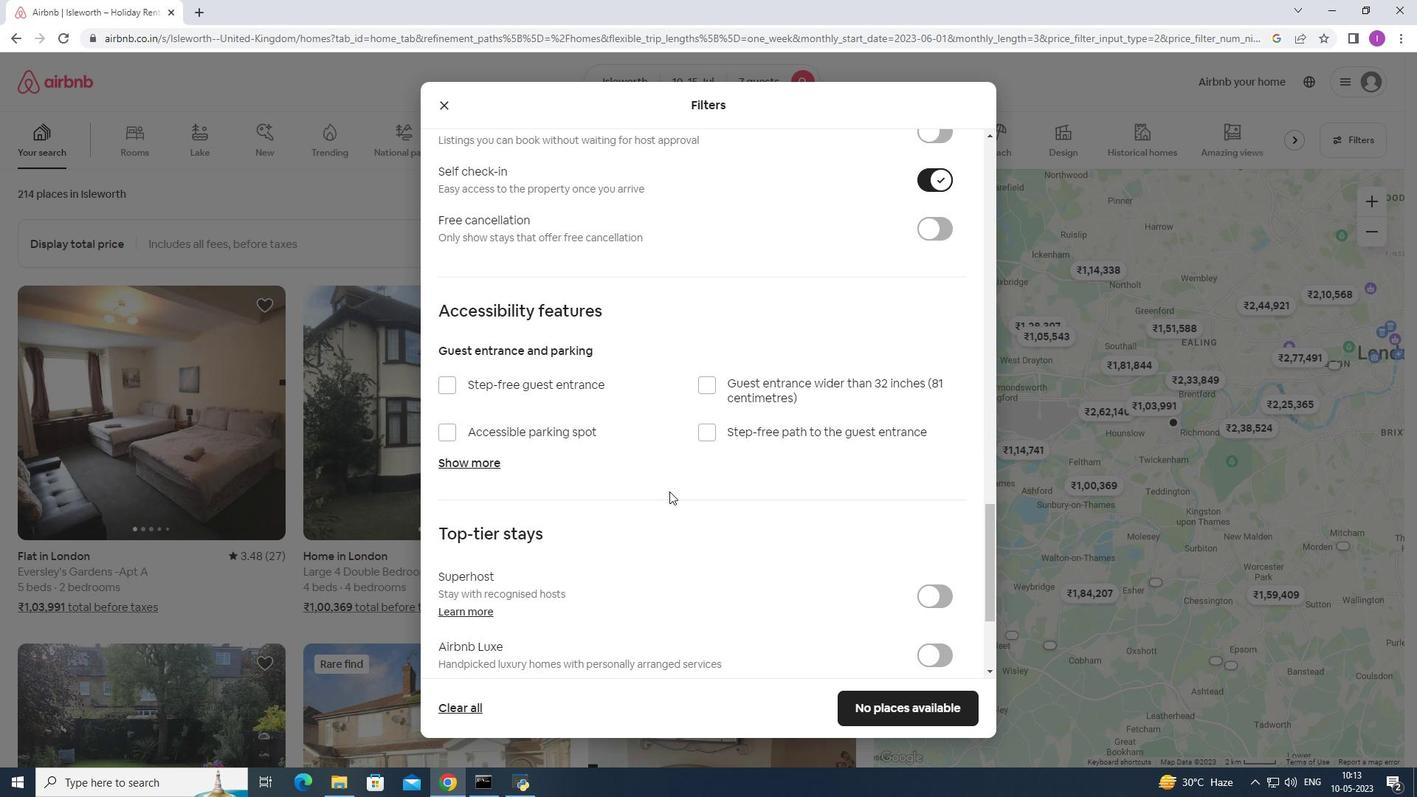 
Action: Mouse scrolled (669, 490) with delta (0, 0)
Screenshot: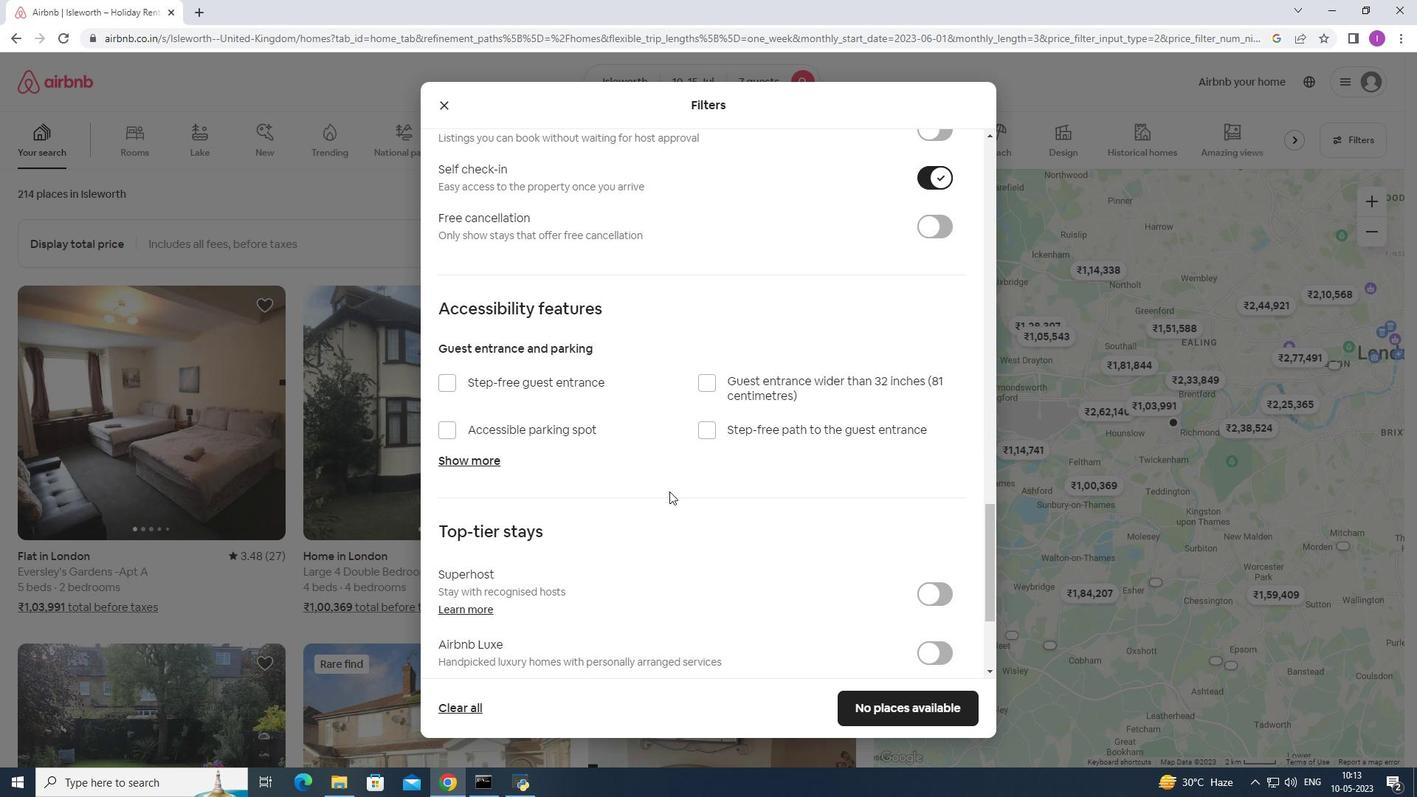 
Action: Mouse scrolled (669, 490) with delta (0, 0)
Screenshot: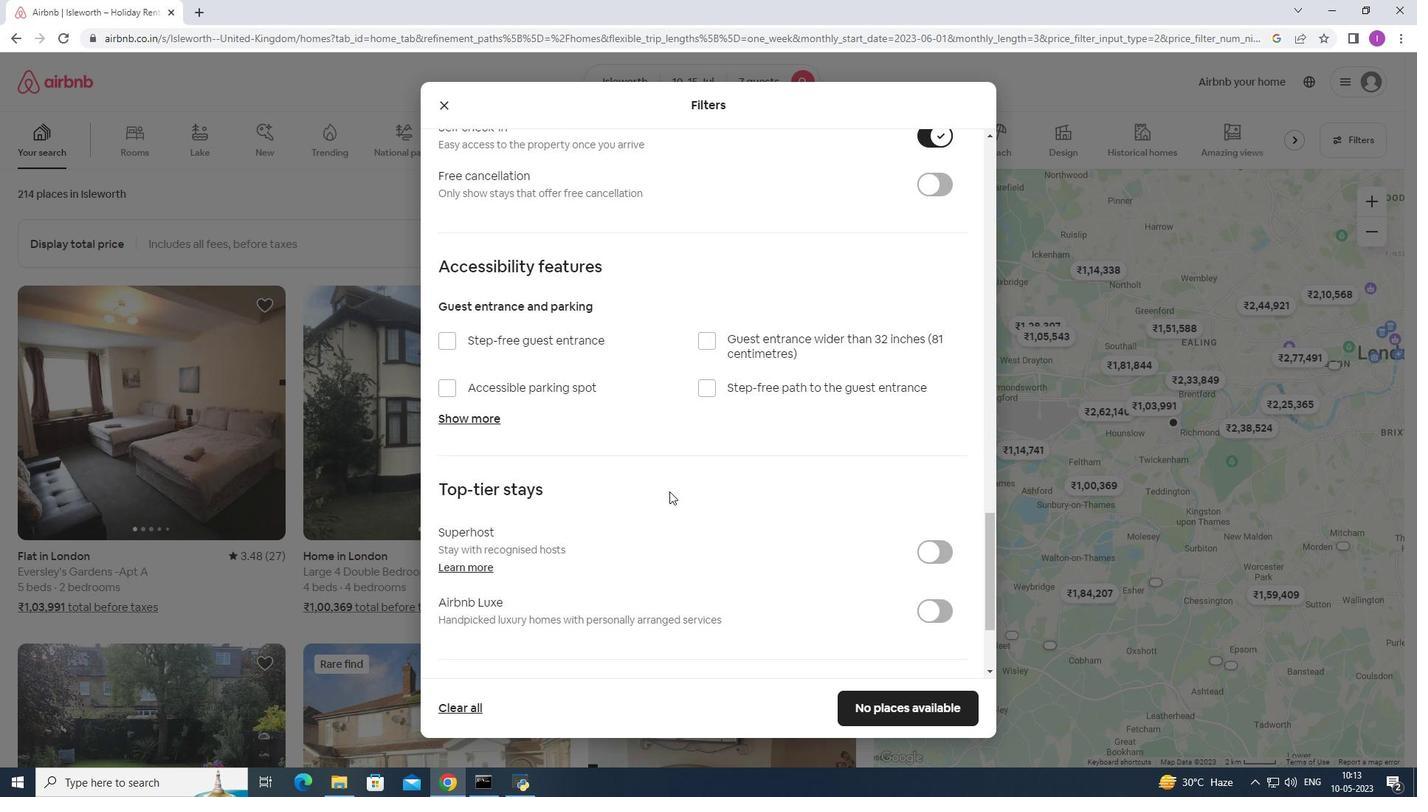 
Action: Mouse scrolled (669, 490) with delta (0, 0)
Screenshot: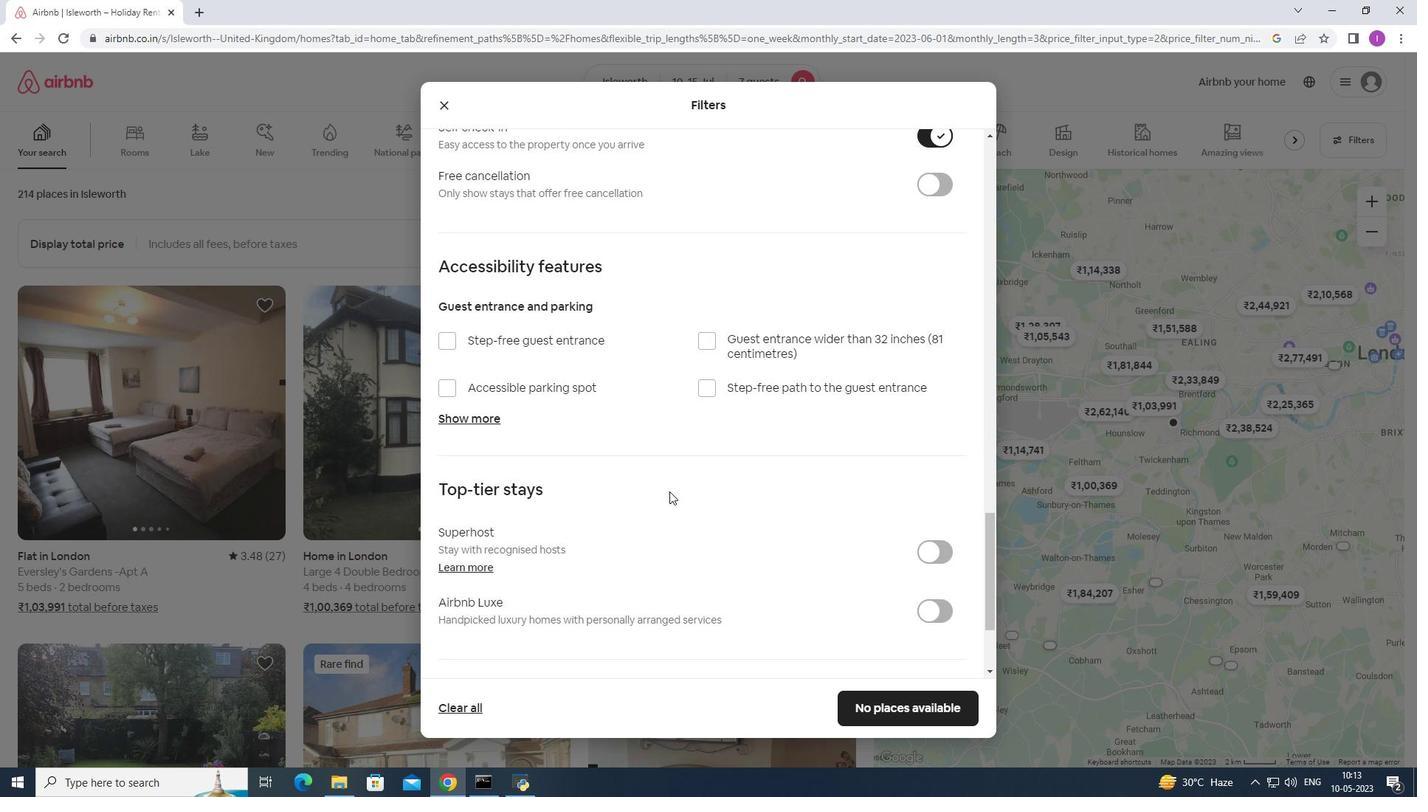 
Action: Mouse moved to (940, 403)
Screenshot: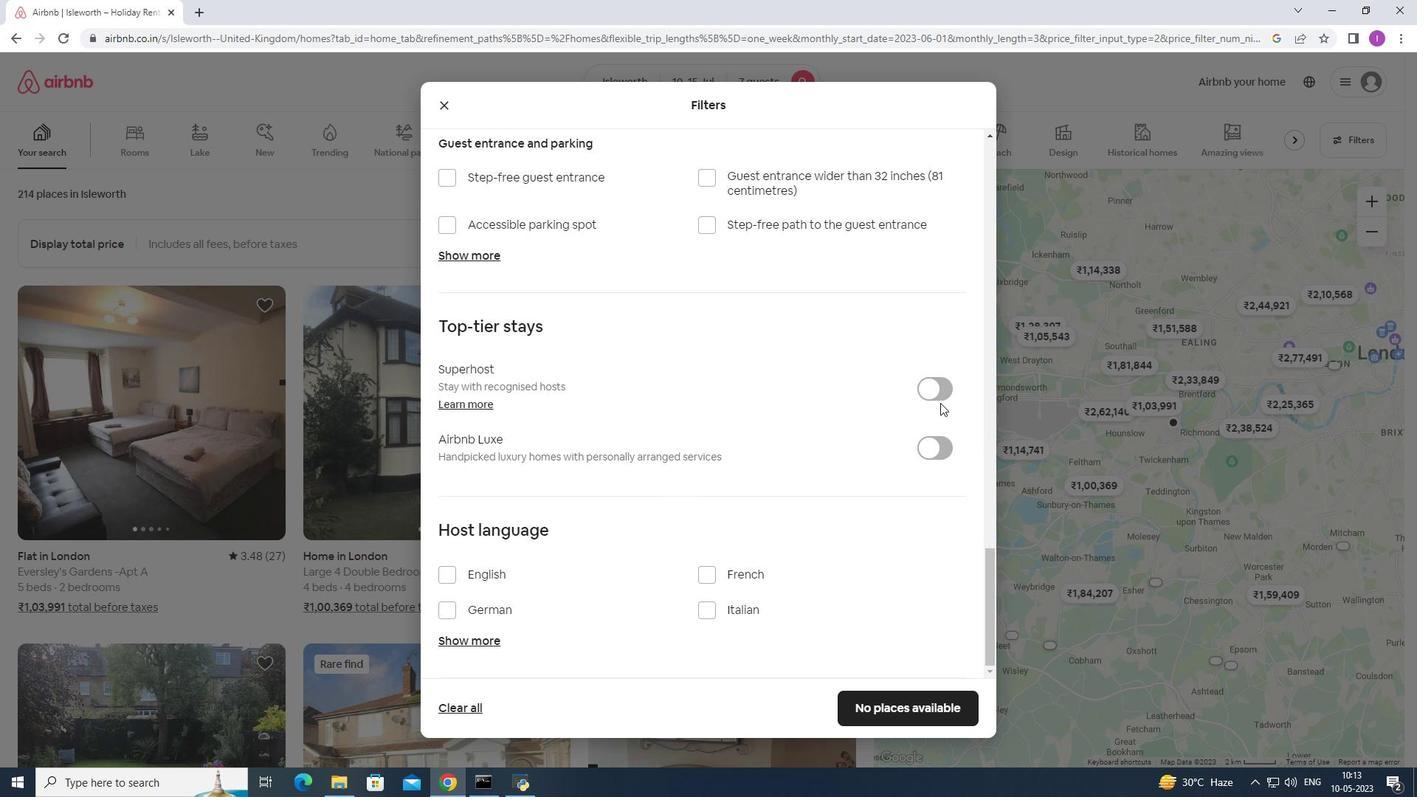 
Action: Mouse scrolled (940, 402) with delta (0, 0)
Screenshot: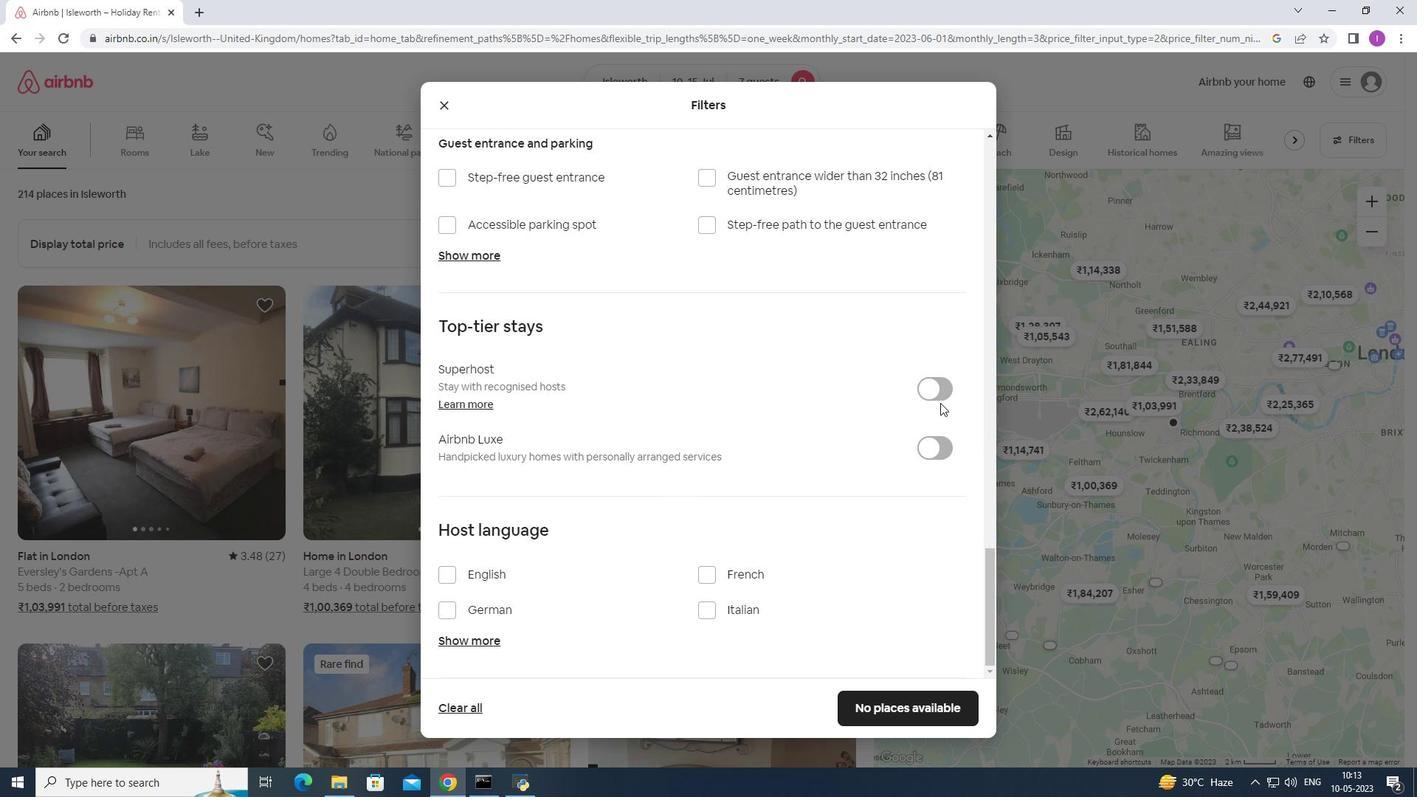 
Action: Mouse scrolled (940, 402) with delta (0, 0)
Screenshot: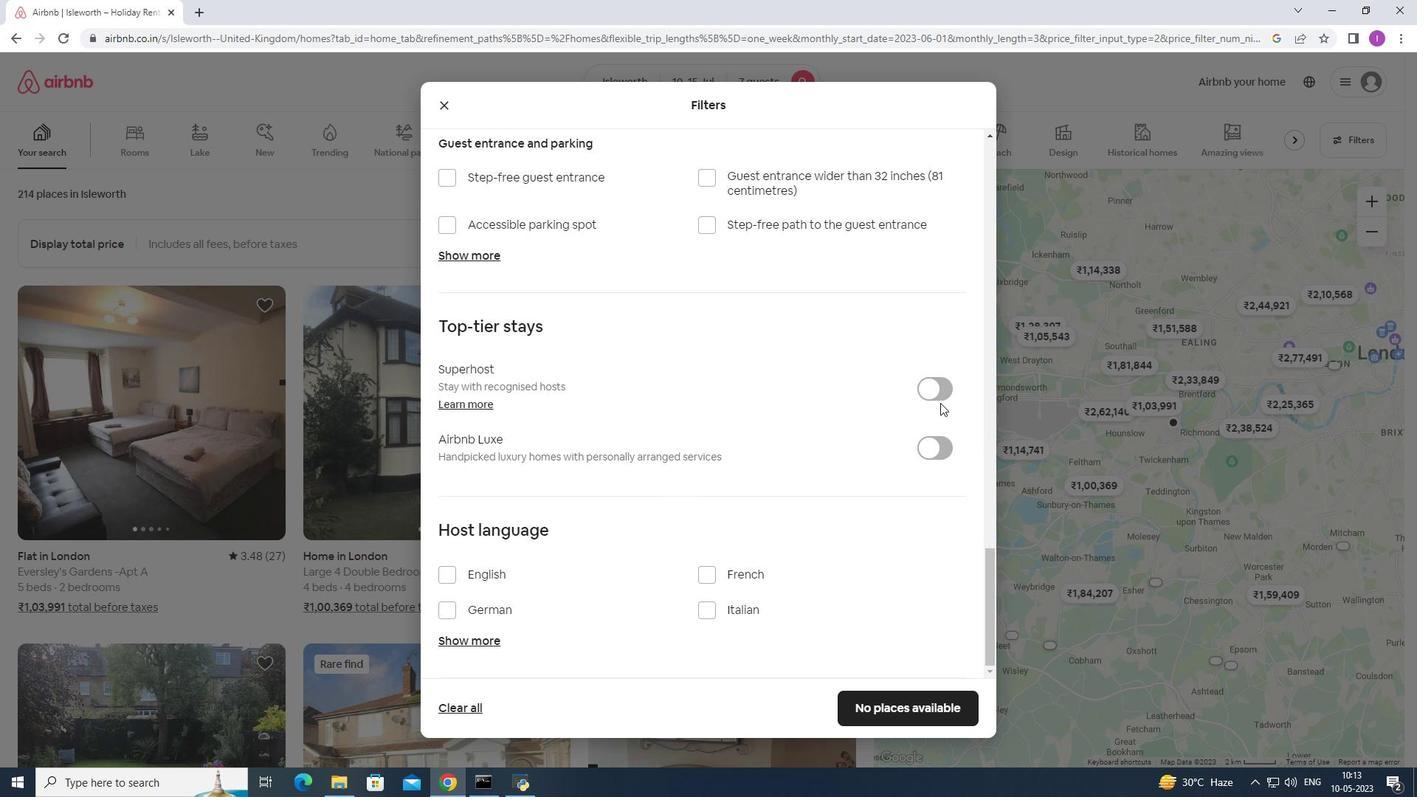 
Action: Mouse moved to (926, 409)
Screenshot: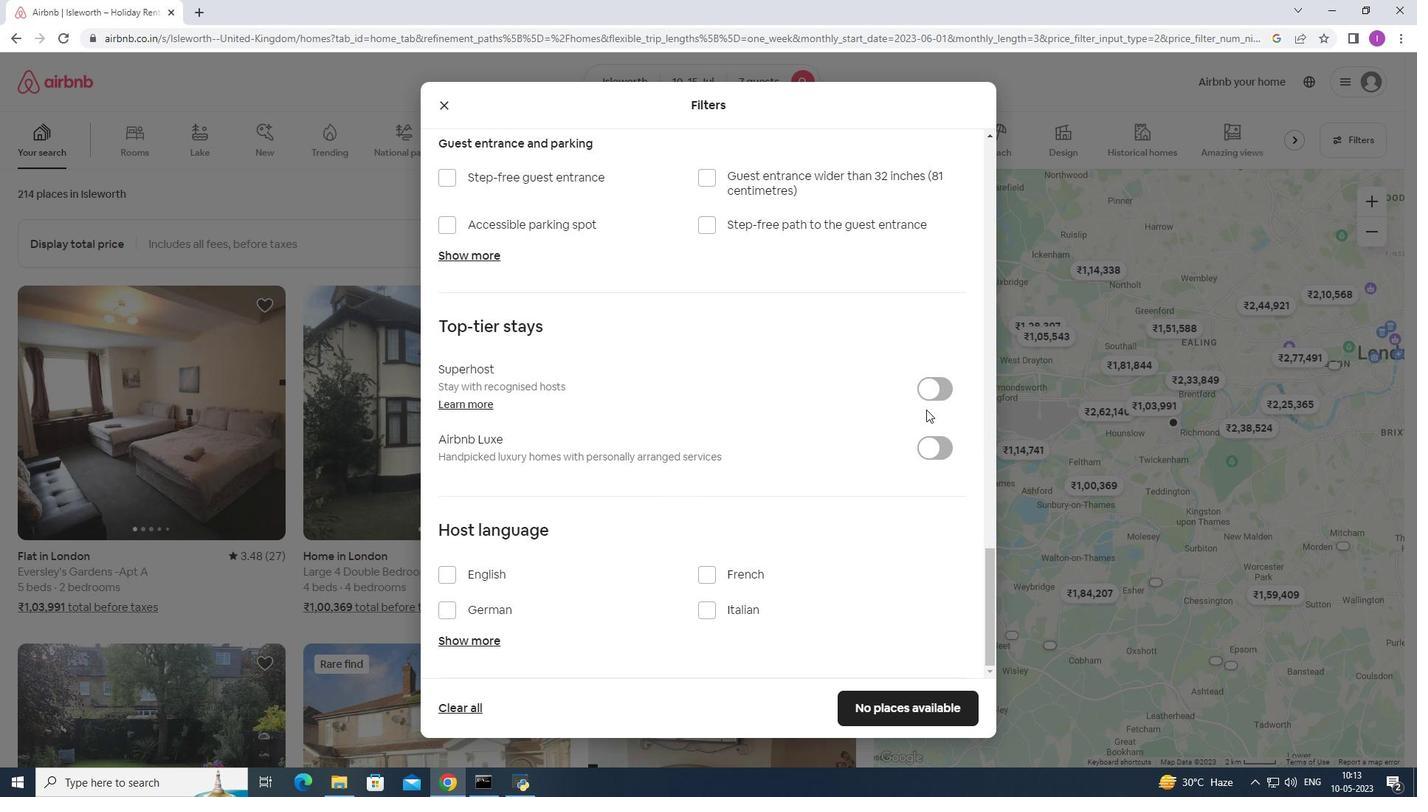 
Action: Mouse scrolled (926, 408) with delta (0, 0)
Screenshot: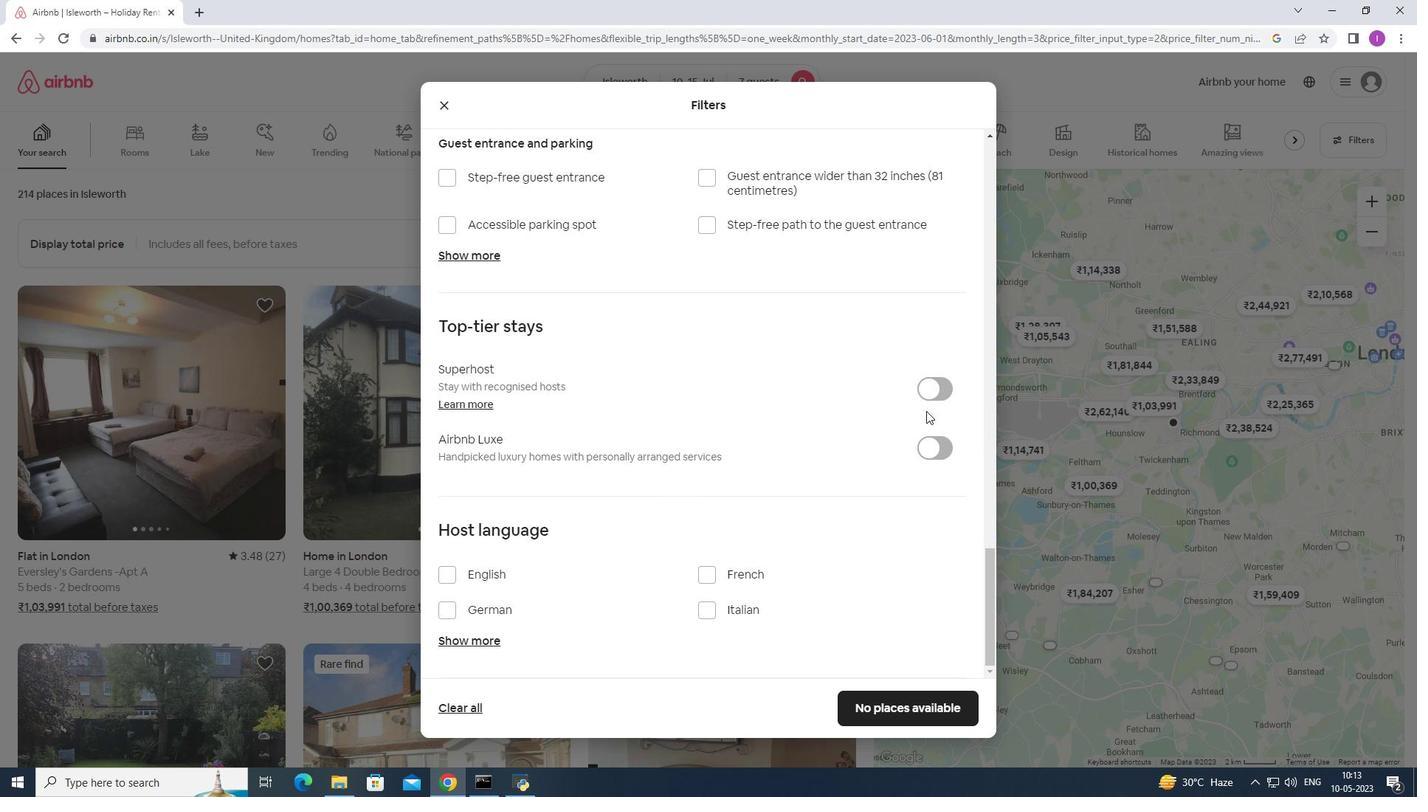 
Action: Mouse moved to (926, 411)
Screenshot: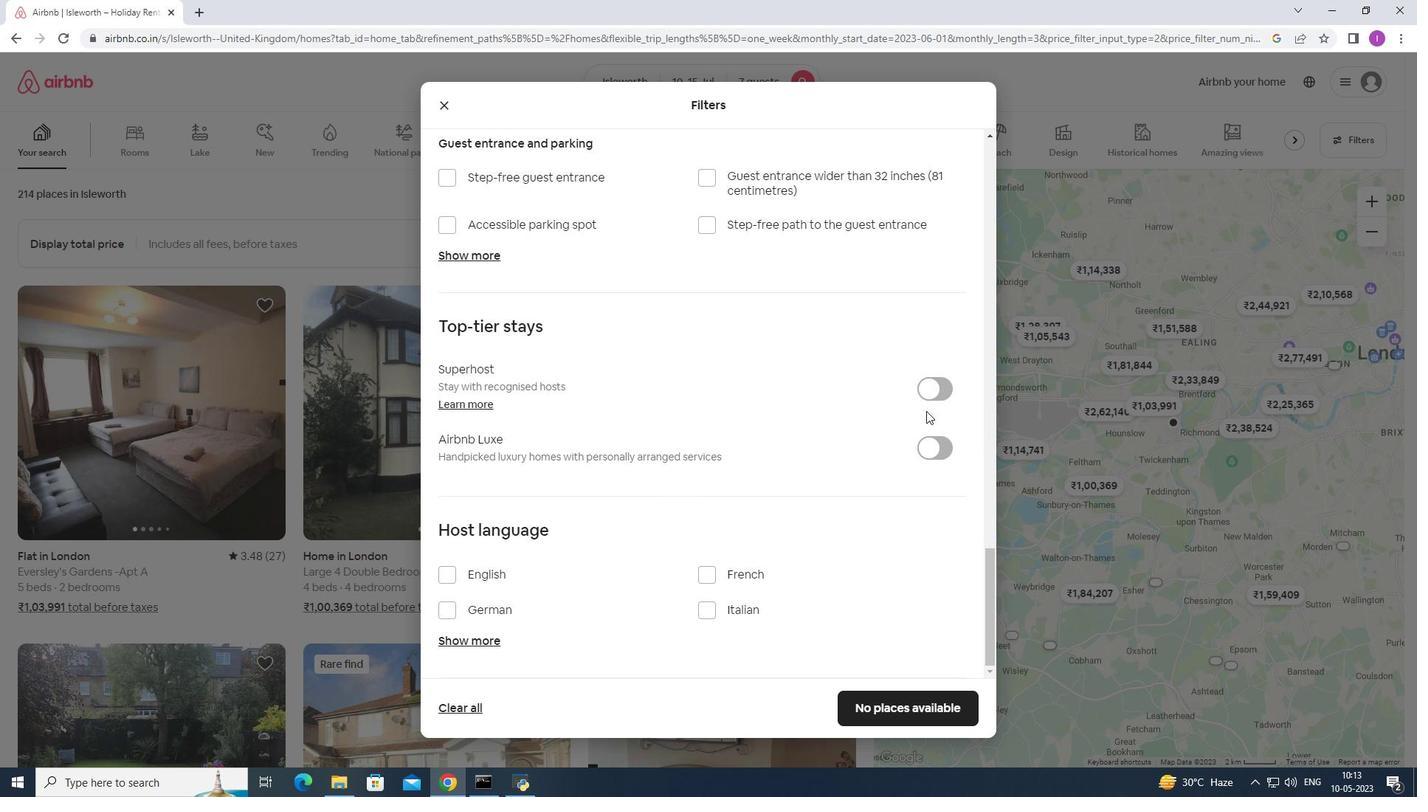
Action: Mouse scrolled (926, 410) with delta (0, 0)
Screenshot: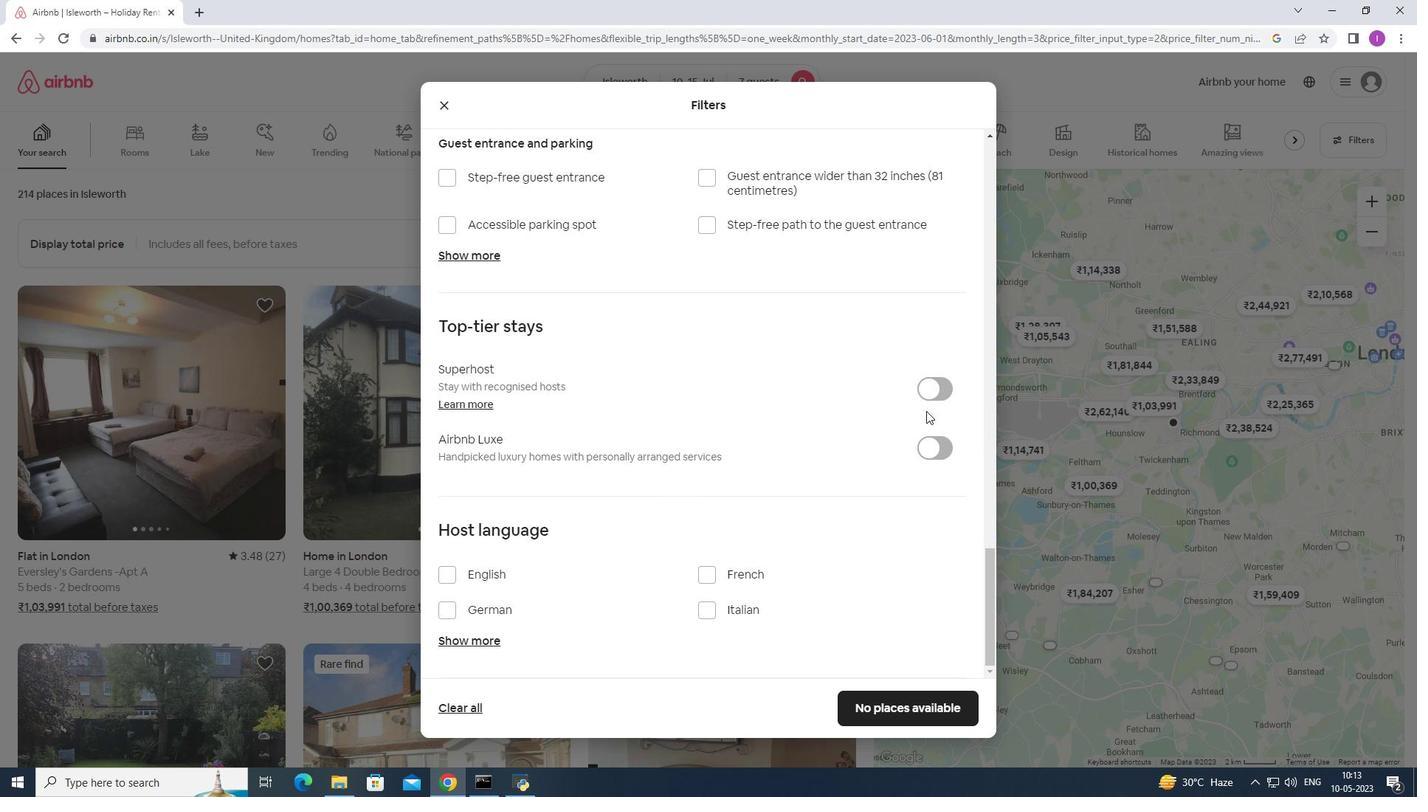 
Action: Mouse scrolled (926, 410) with delta (0, 0)
Screenshot: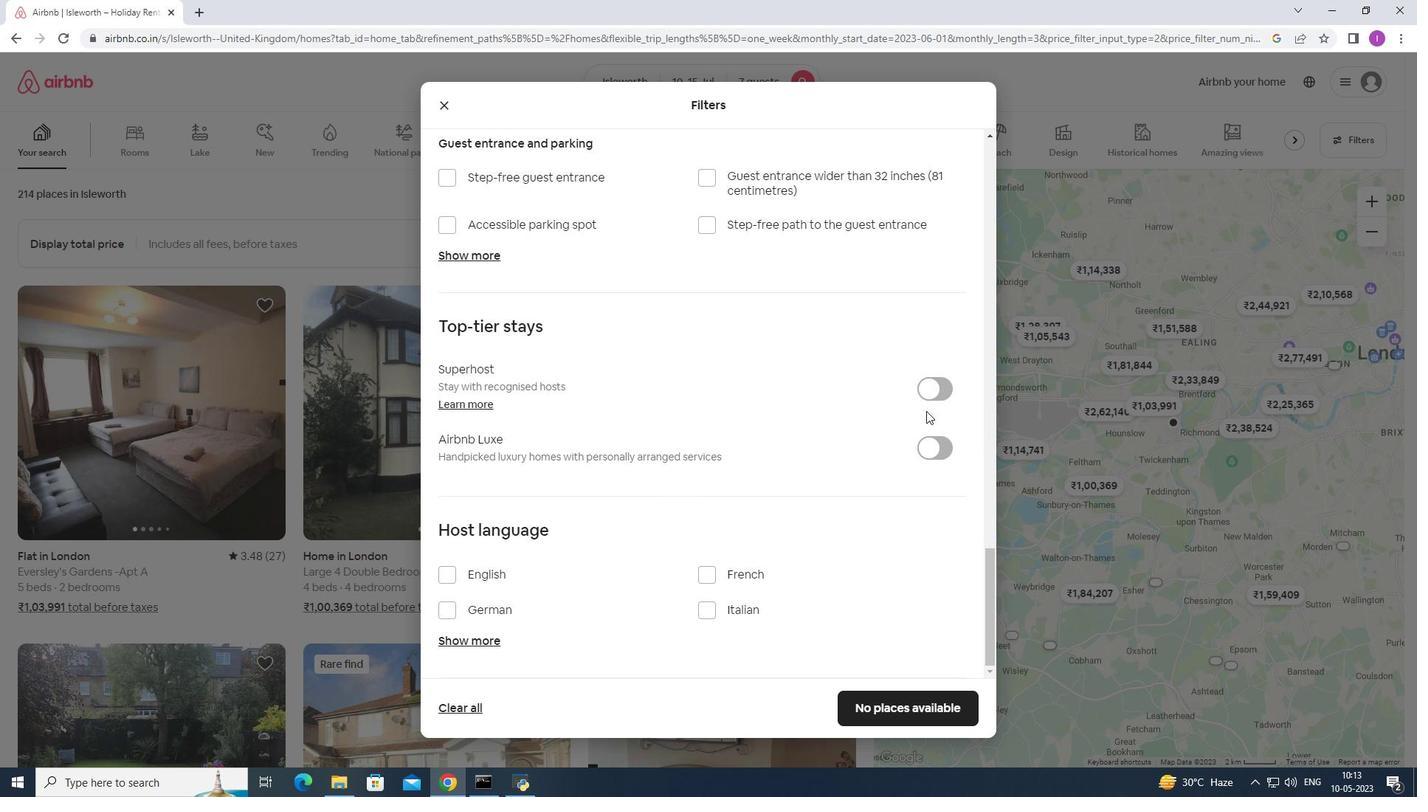 
Action: Mouse moved to (924, 411)
Screenshot: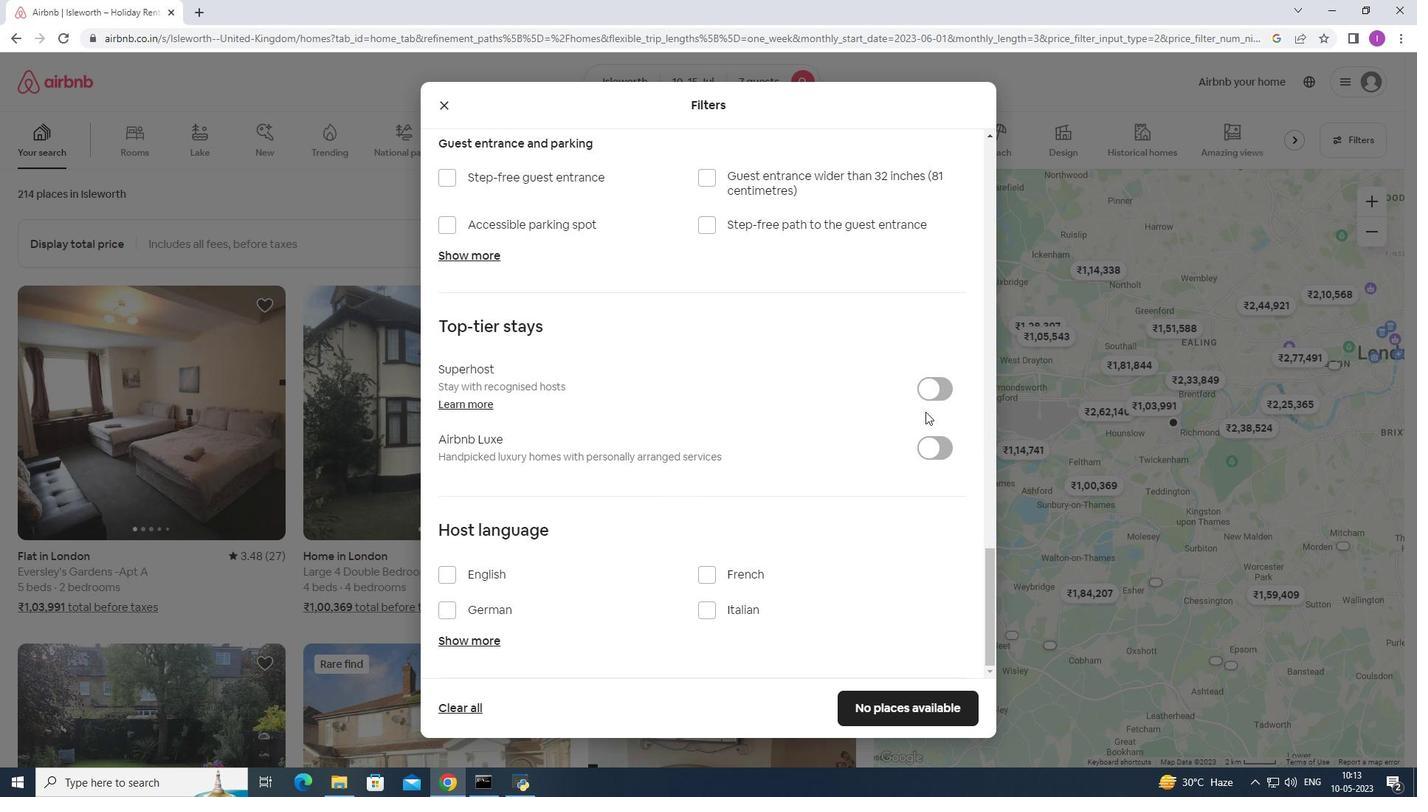 
Action: Mouse scrolled (924, 411) with delta (0, 0)
Screenshot: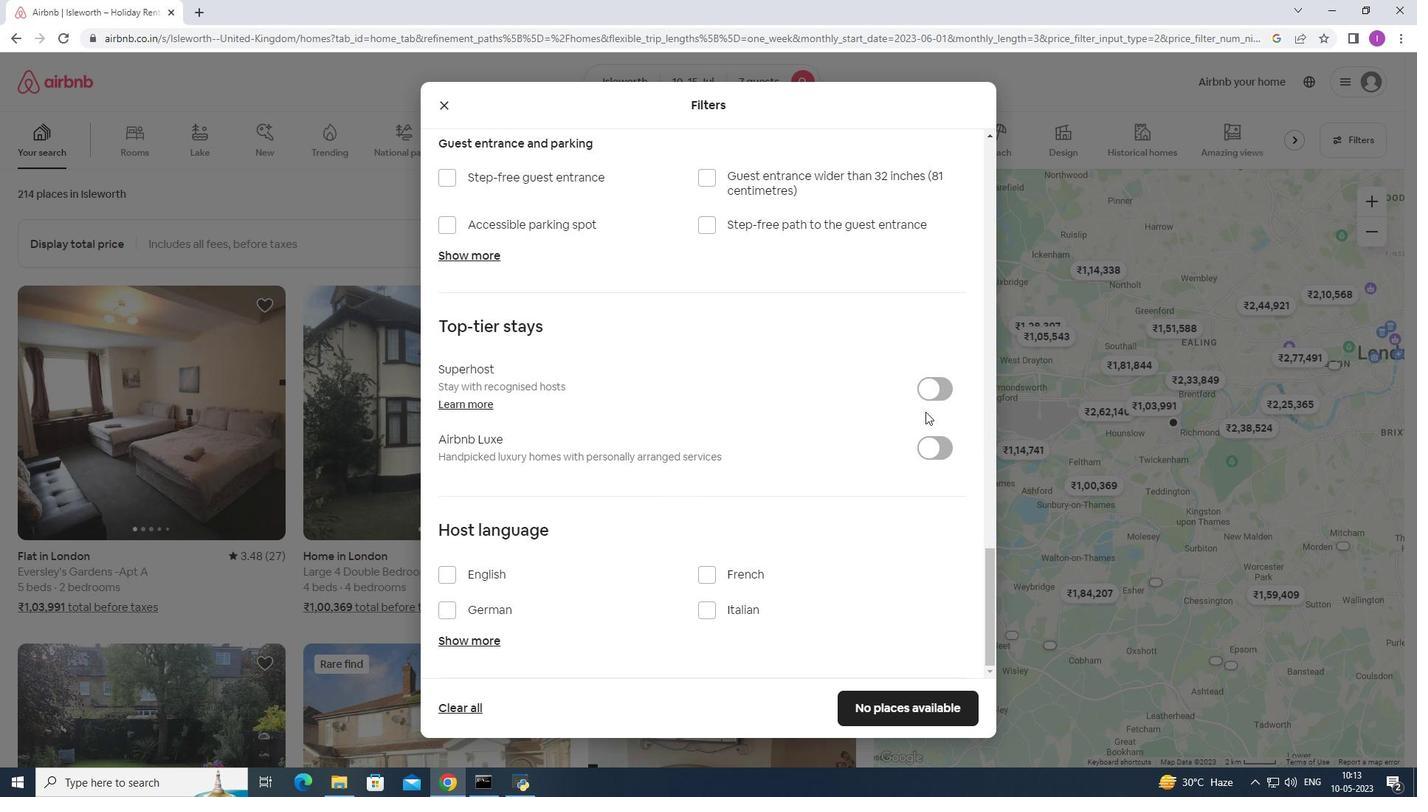 
Action: Mouse moved to (445, 574)
Screenshot: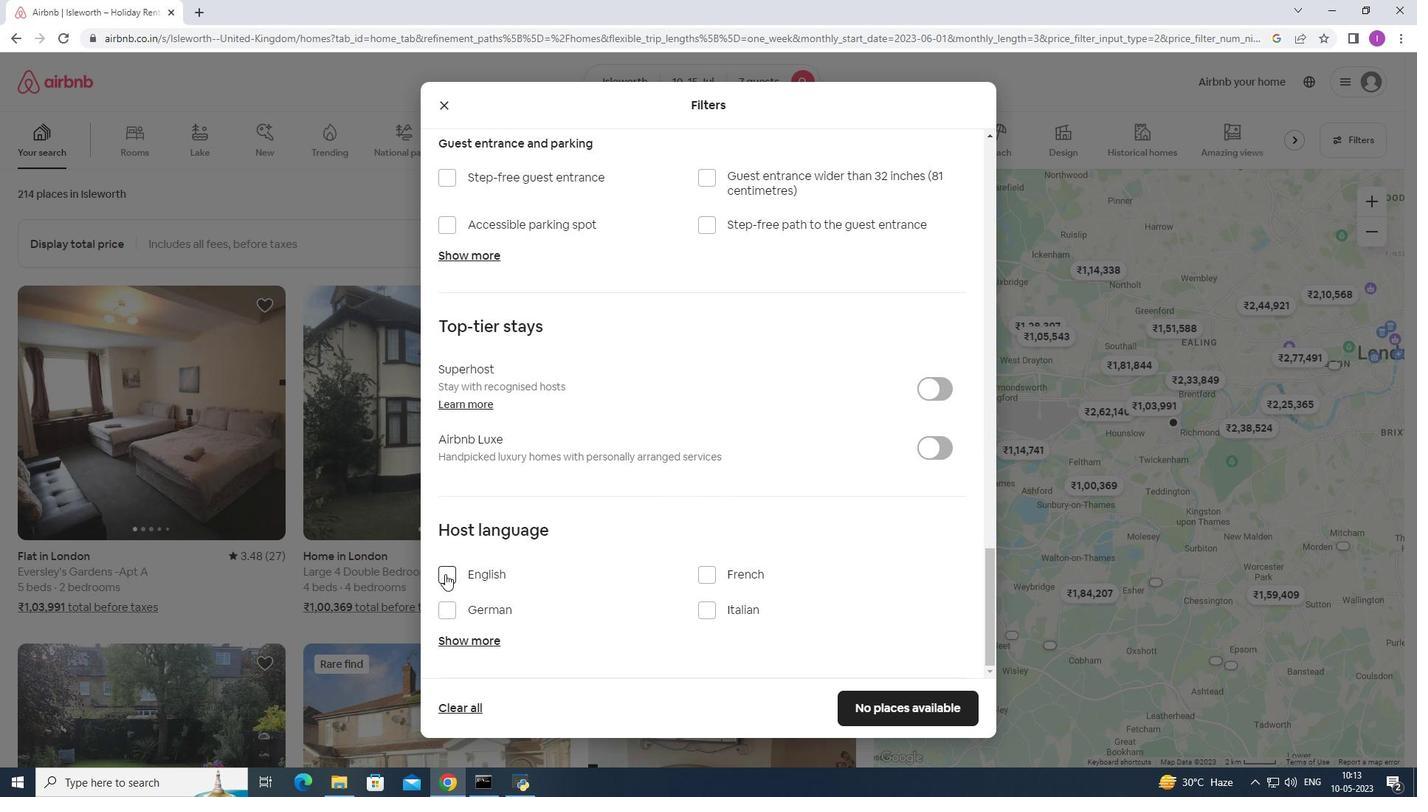 
Action: Mouse pressed left at (445, 574)
Screenshot: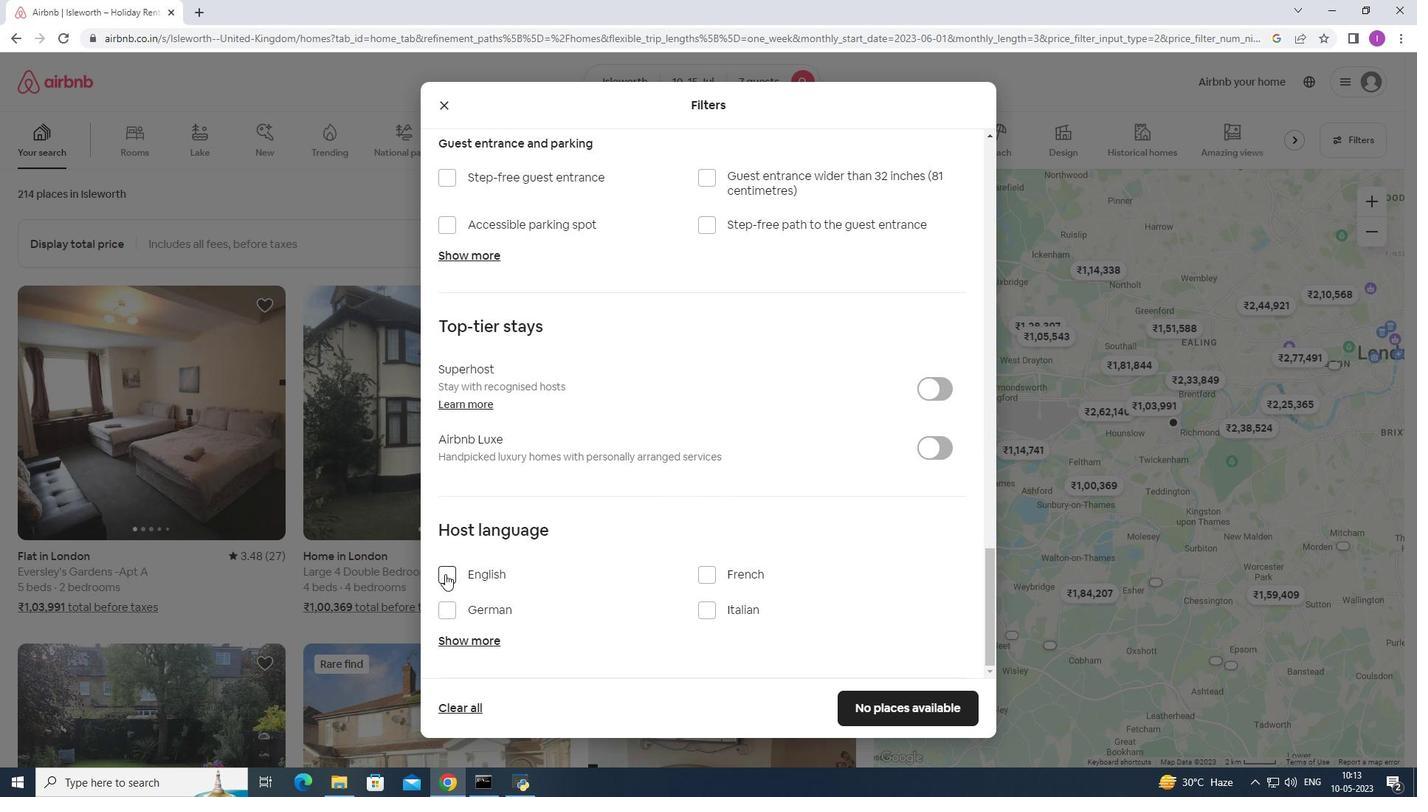 
Action: Mouse moved to (747, 591)
Screenshot: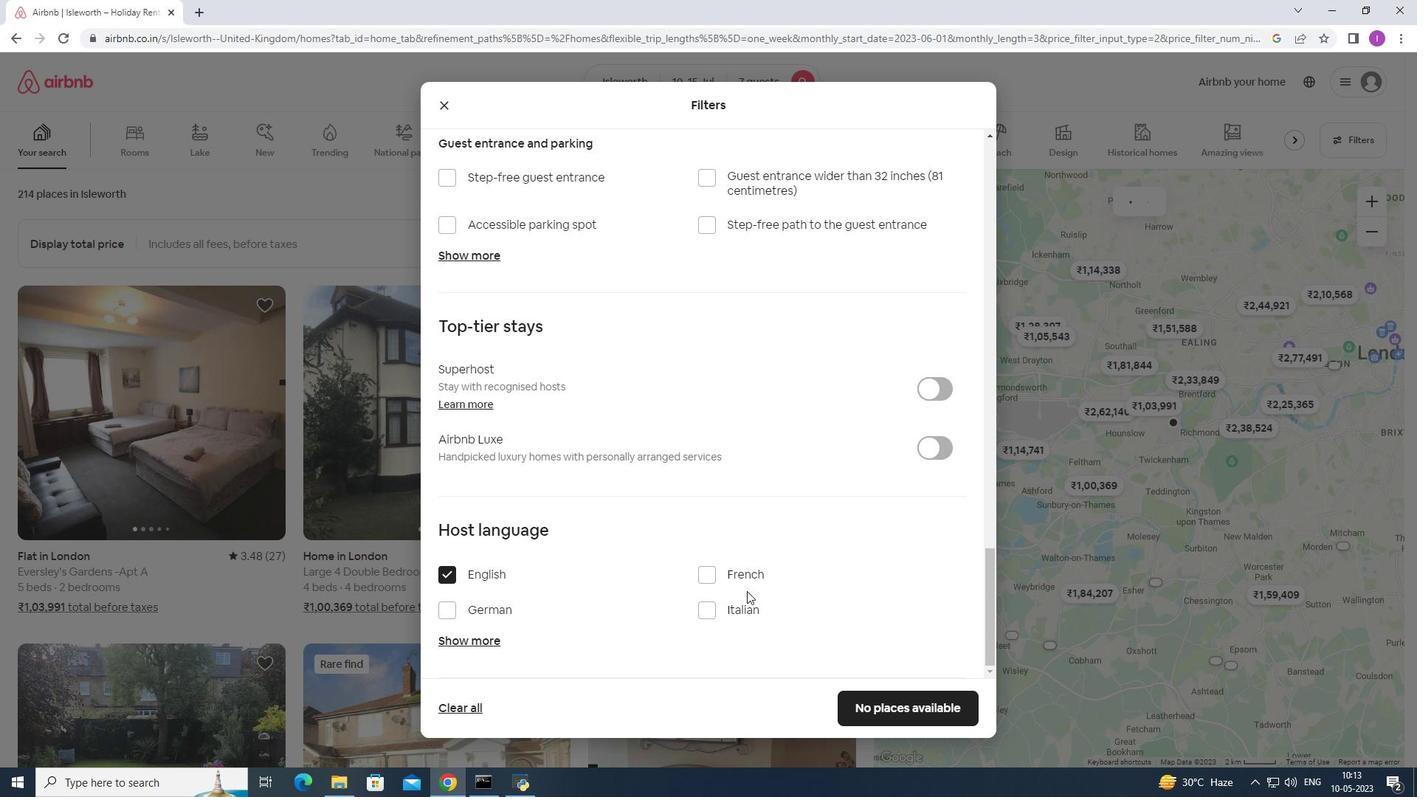 
Action: Mouse scrolled (747, 591) with delta (0, 0)
Screenshot: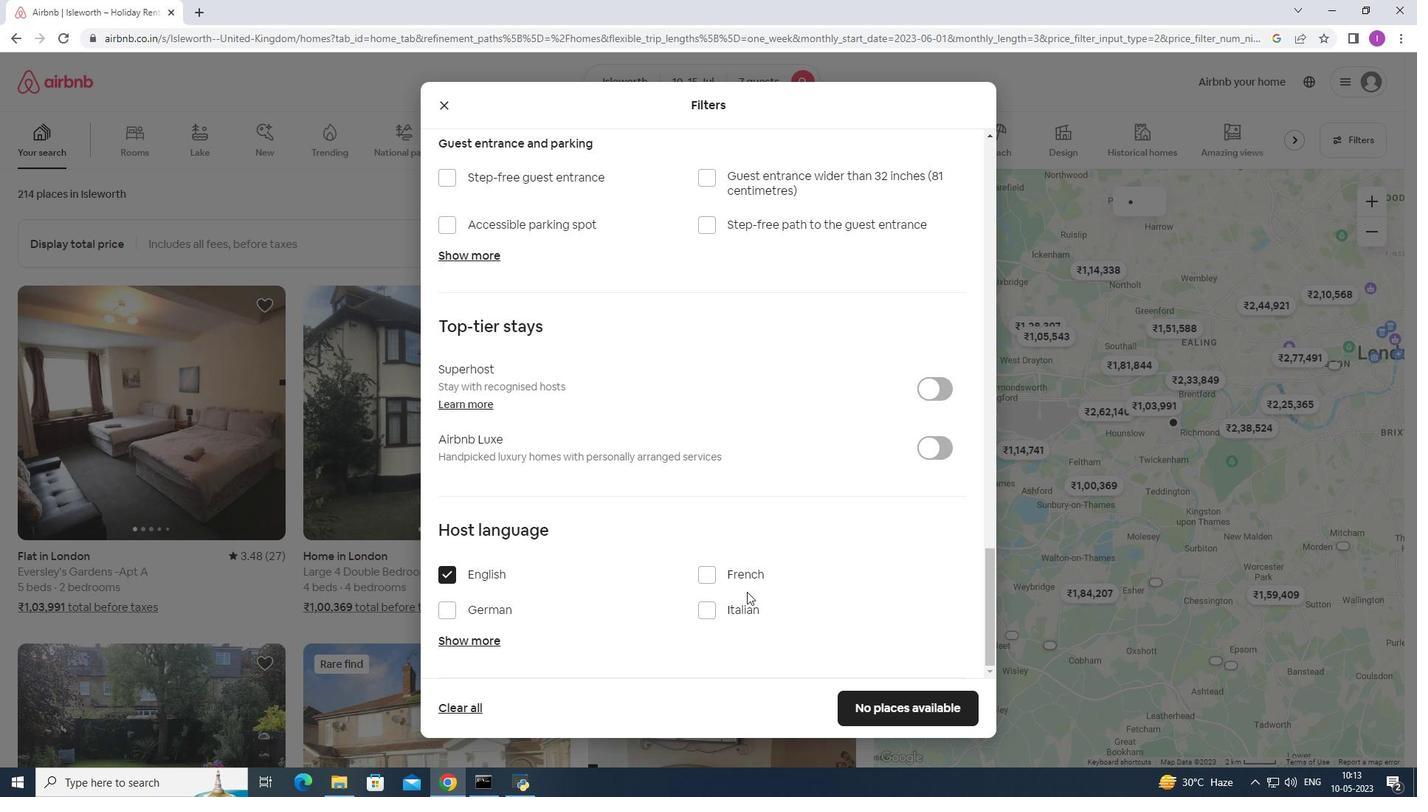 
Action: Mouse moved to (747, 592)
Screenshot: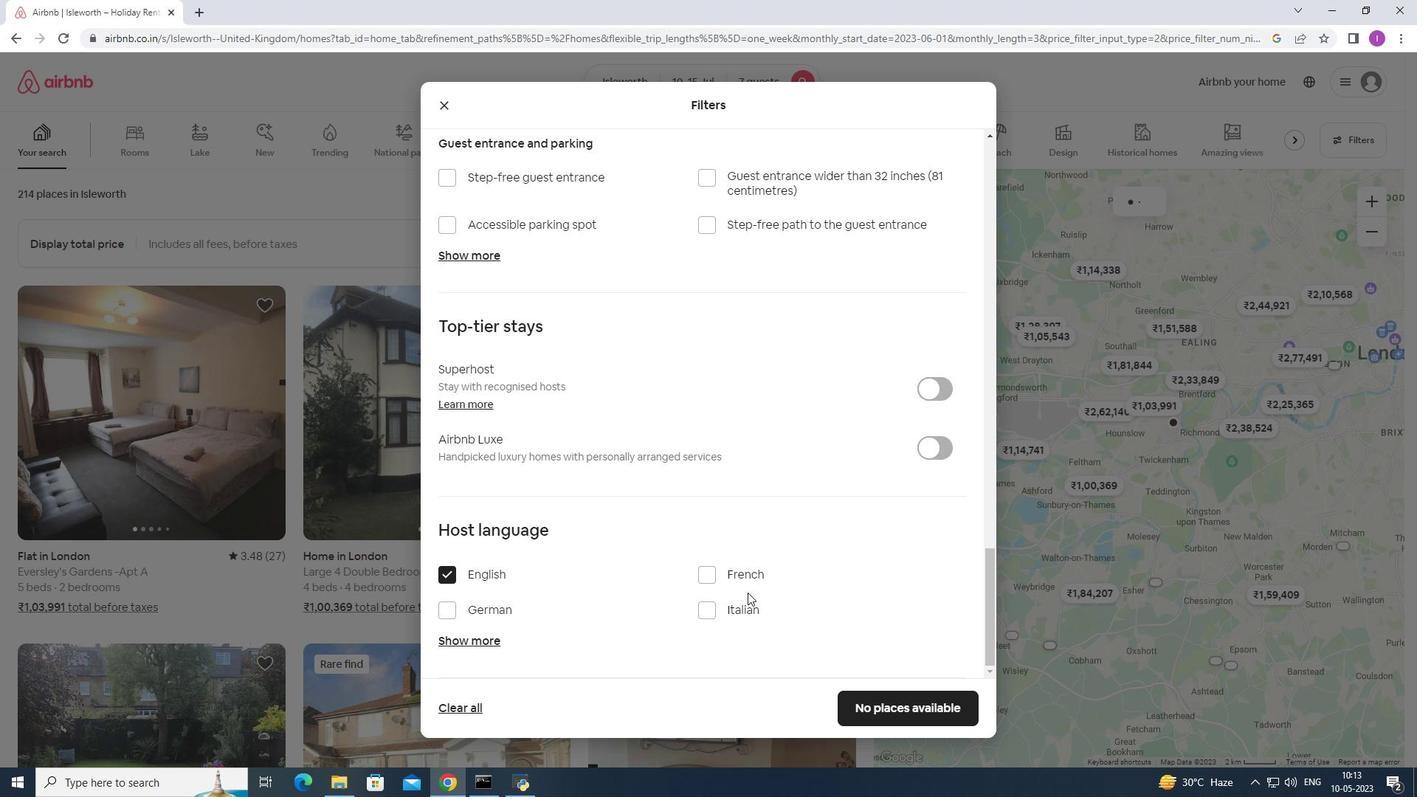 
Action: Mouse scrolled (747, 591) with delta (0, 0)
Screenshot: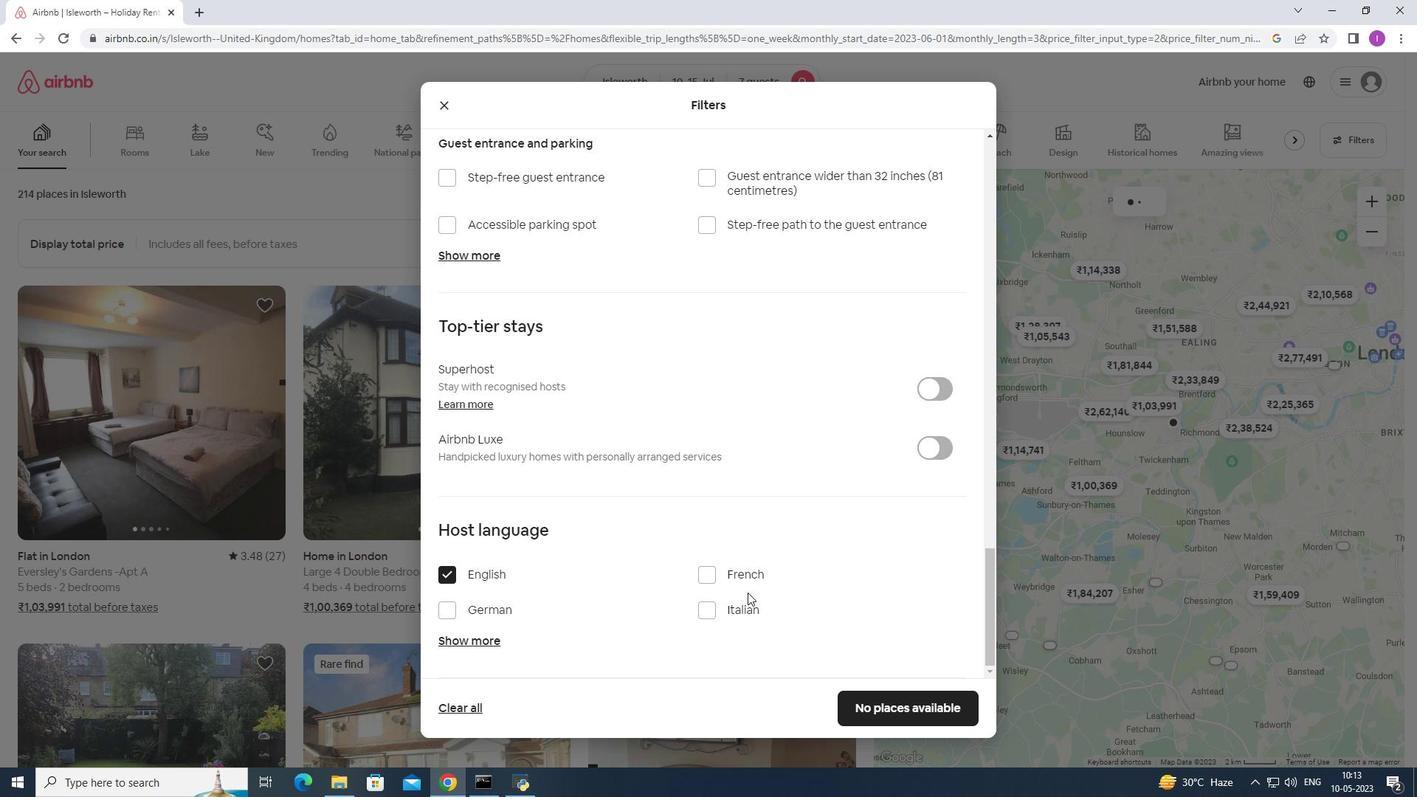 
Action: Mouse moved to (927, 701)
Screenshot: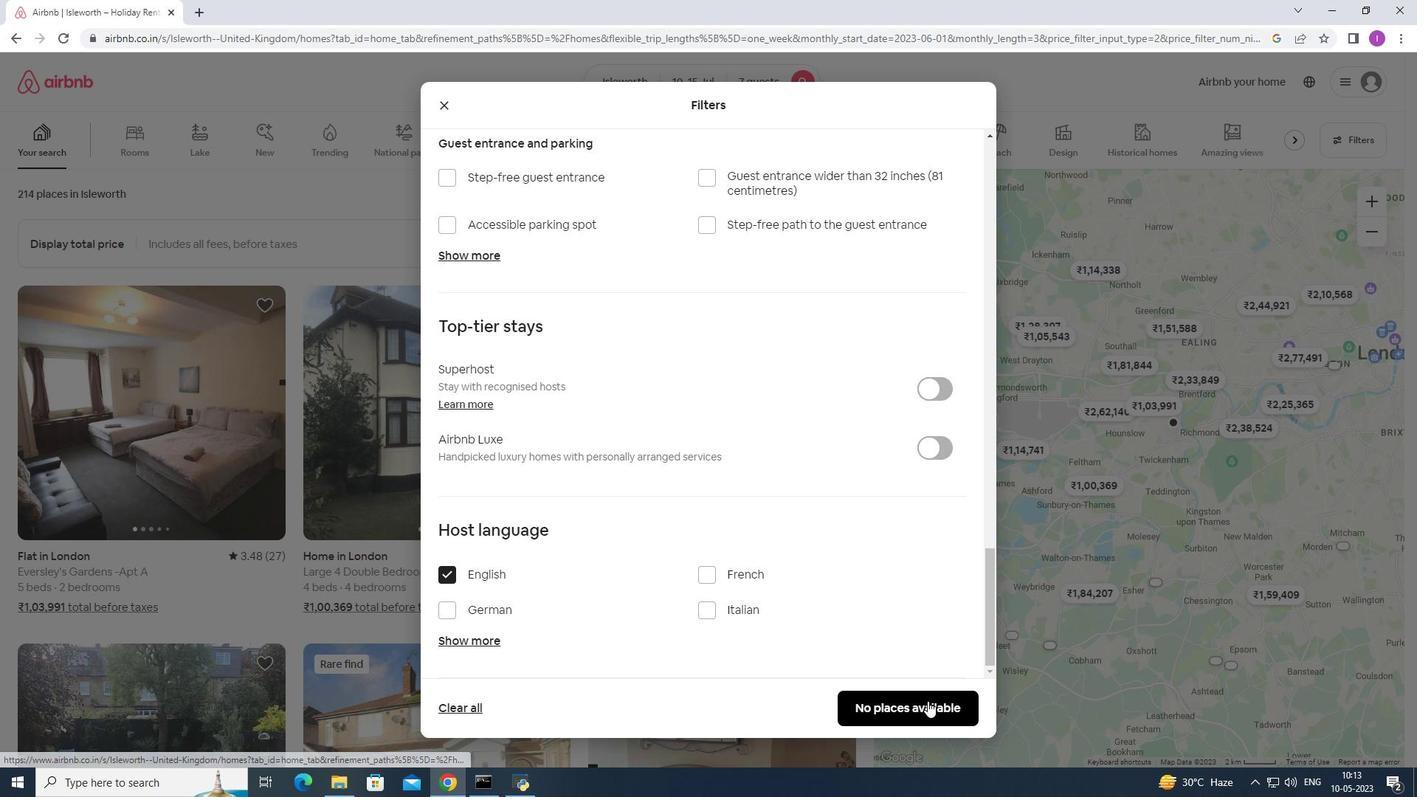 
Action: Mouse pressed left at (927, 701)
Screenshot: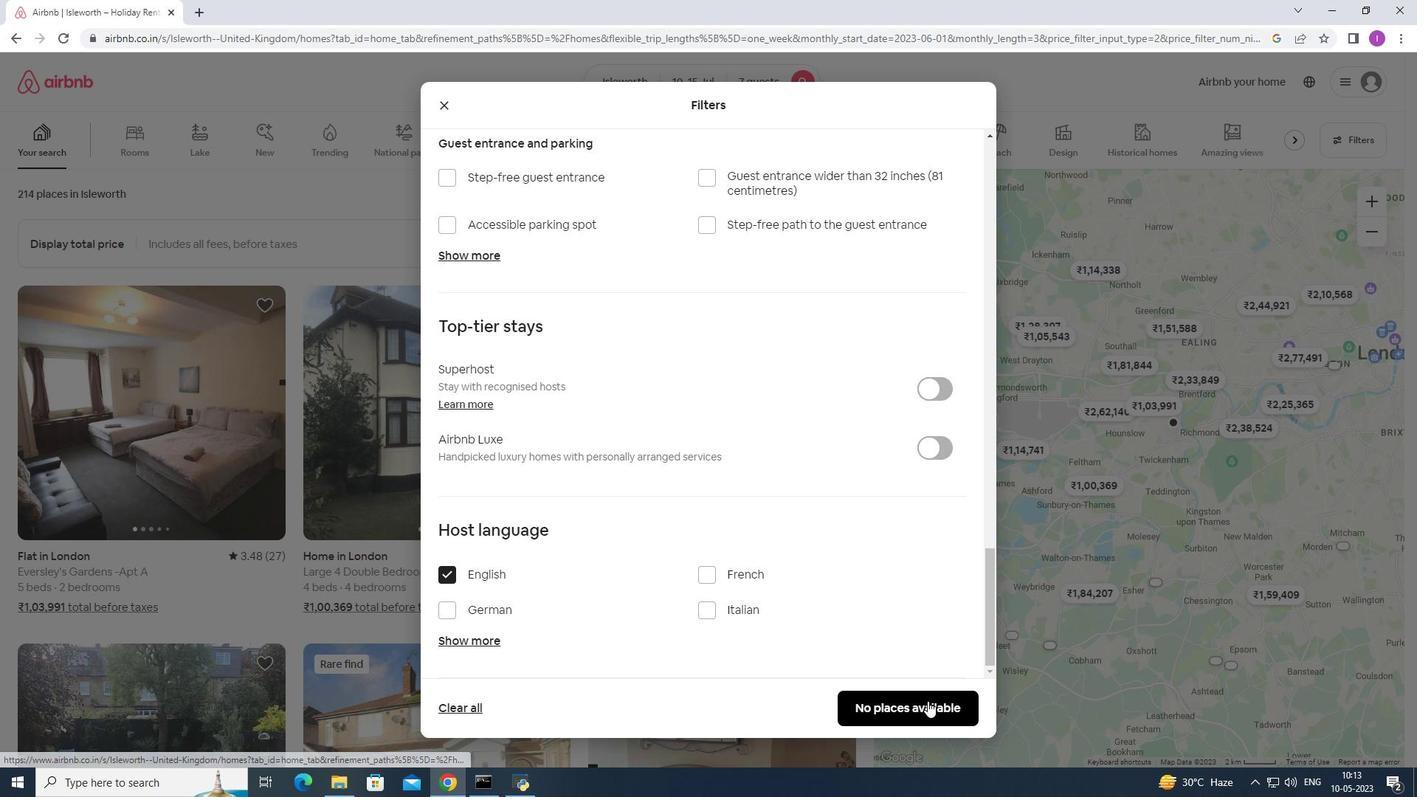 
Action: Mouse moved to (913, 678)
Screenshot: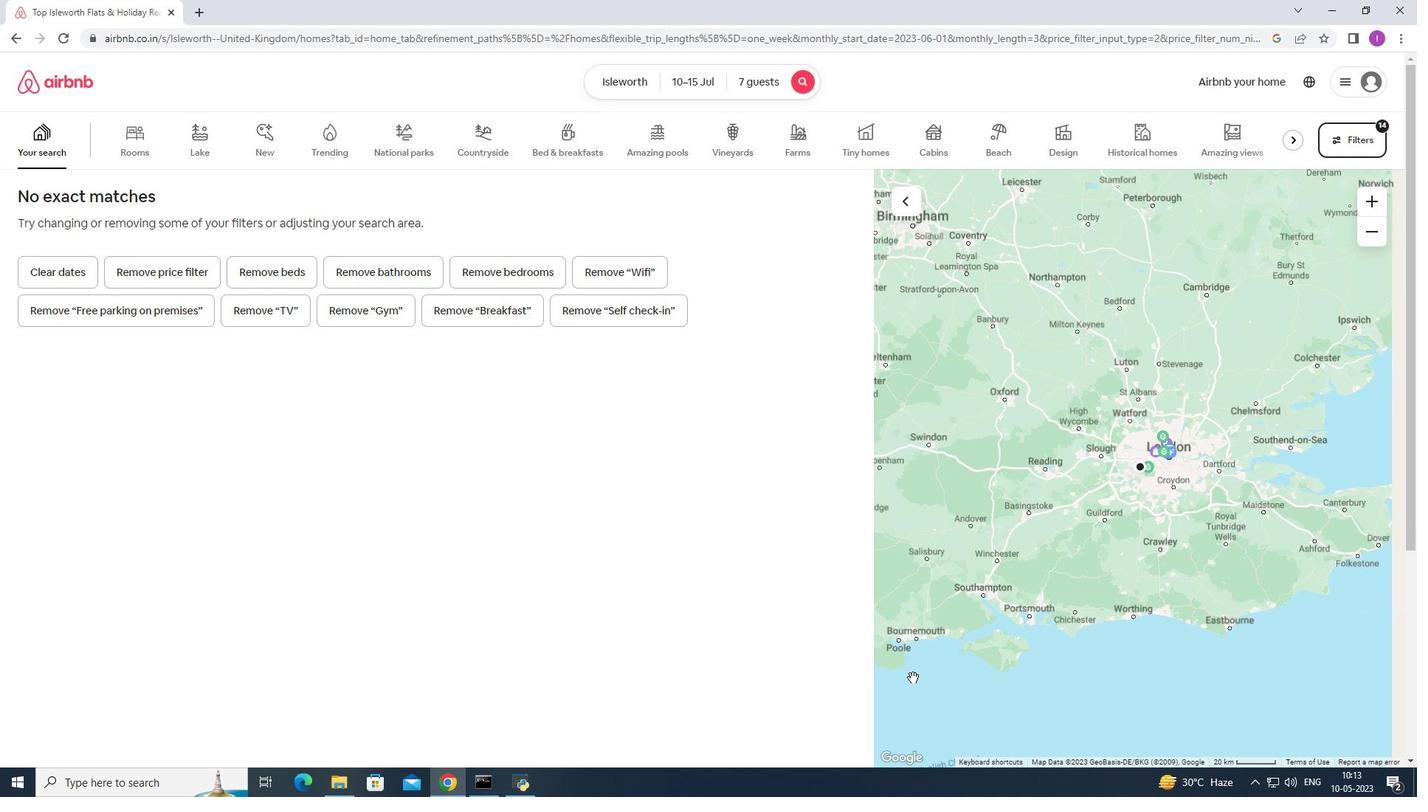 
